 Task: Look for Airbnb options in HjÃ¸rring, Denmark from 8th December, 2023 to 15th December, 2023 for 9 adults. Place can be shared room with 5 bedrooms having 9 beds and 5 bathrooms. Property type can be flat. Amenities needed are: wifi, TV, free parkinig on premises, gym, breakfast. Booking option can be shelf check-in. Look for 3 properties as per requirement.
Action: Mouse moved to (573, 132)
Screenshot: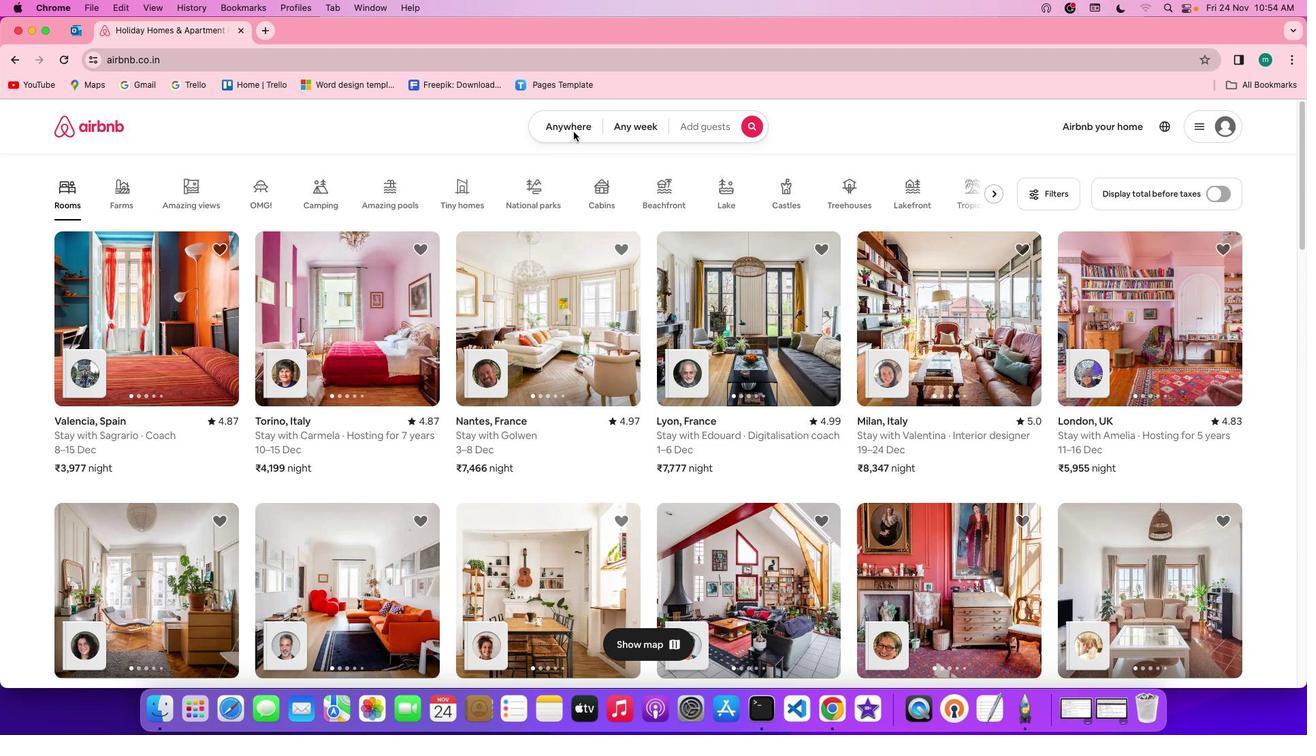 
Action: Mouse pressed left at (573, 132)
Screenshot: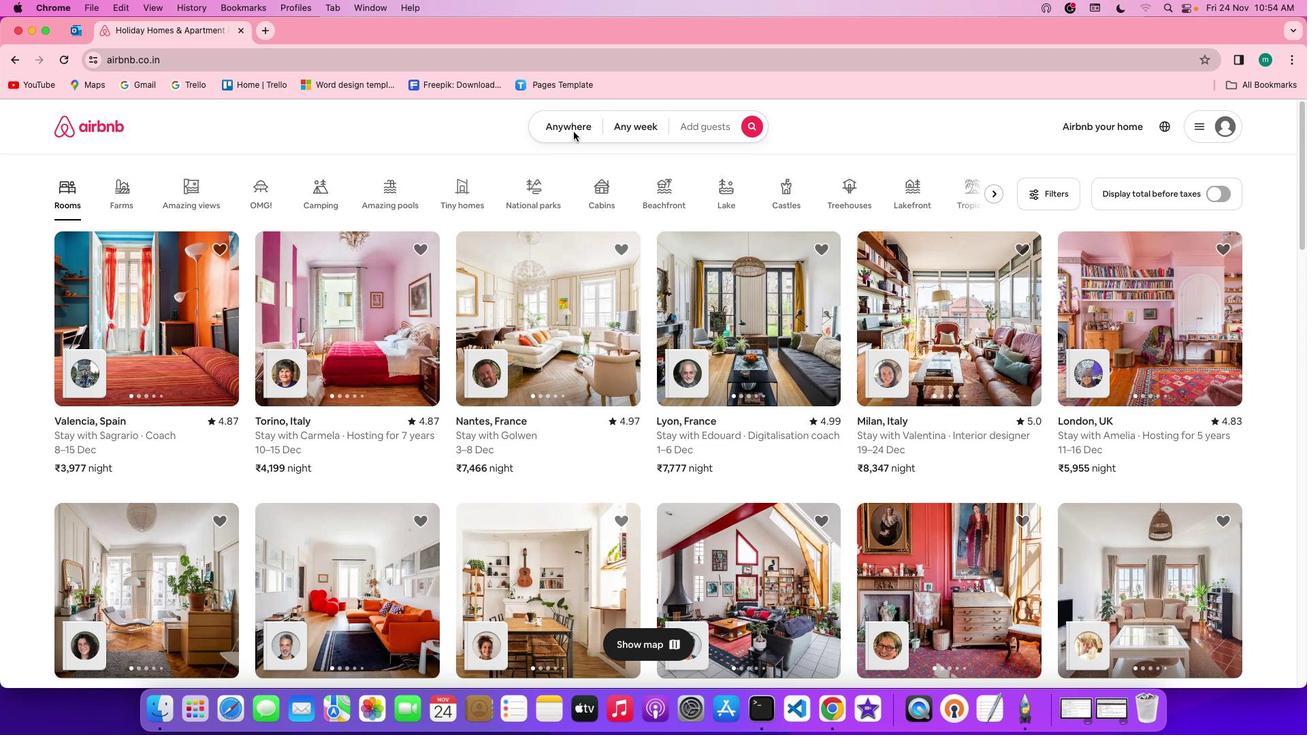 
Action: Mouse pressed left at (573, 132)
Screenshot: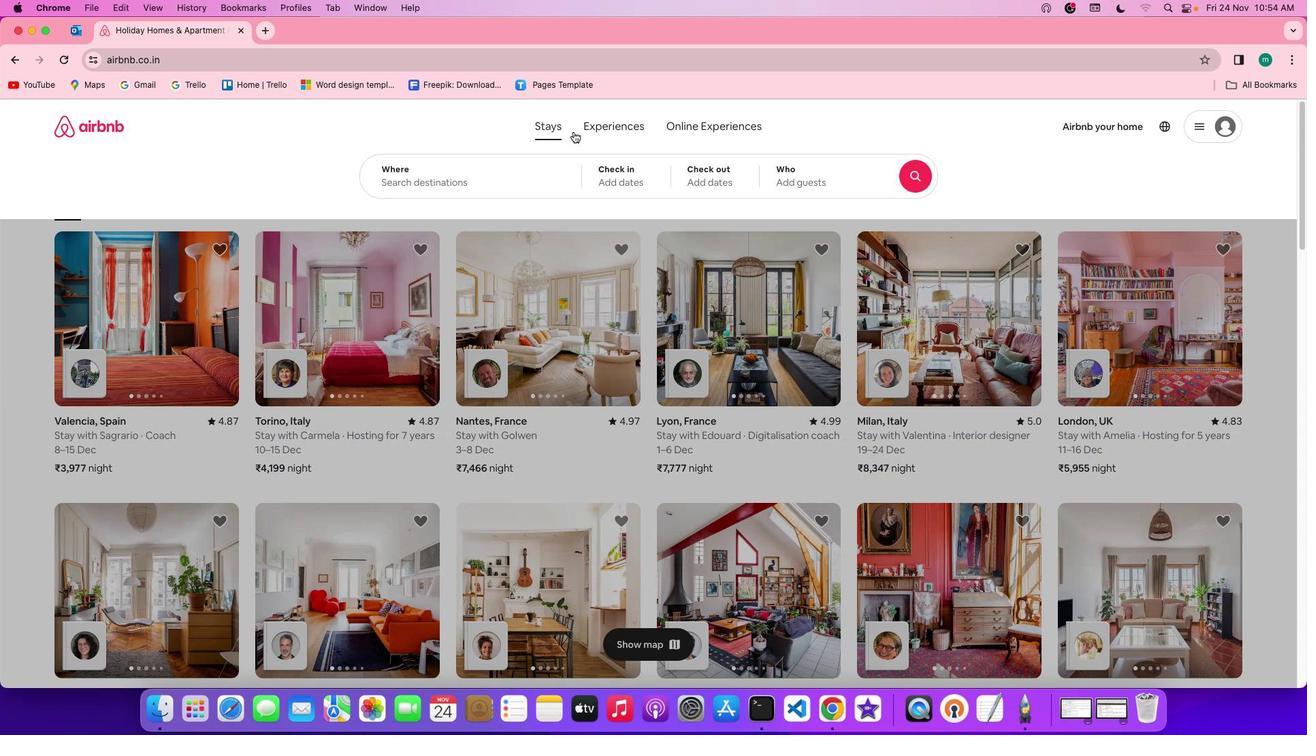 
Action: Mouse moved to (497, 179)
Screenshot: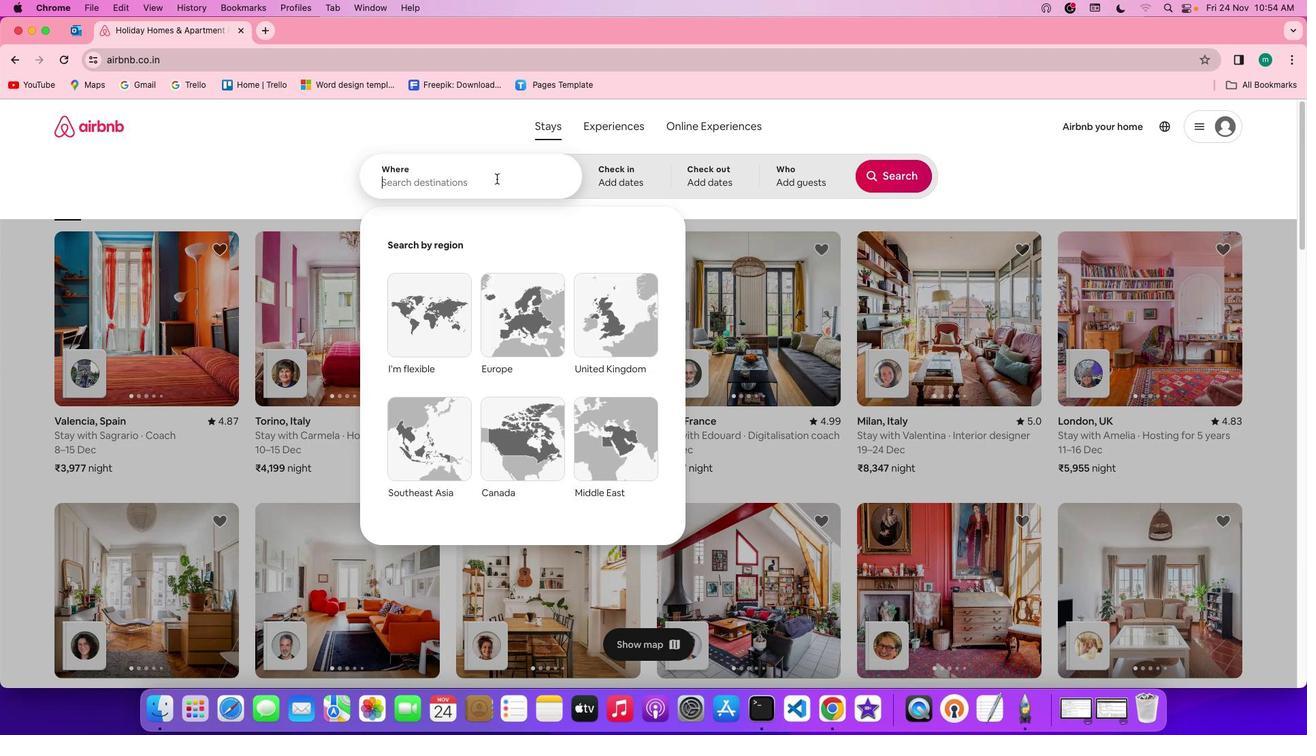 
Action: Mouse pressed left at (497, 179)
Screenshot: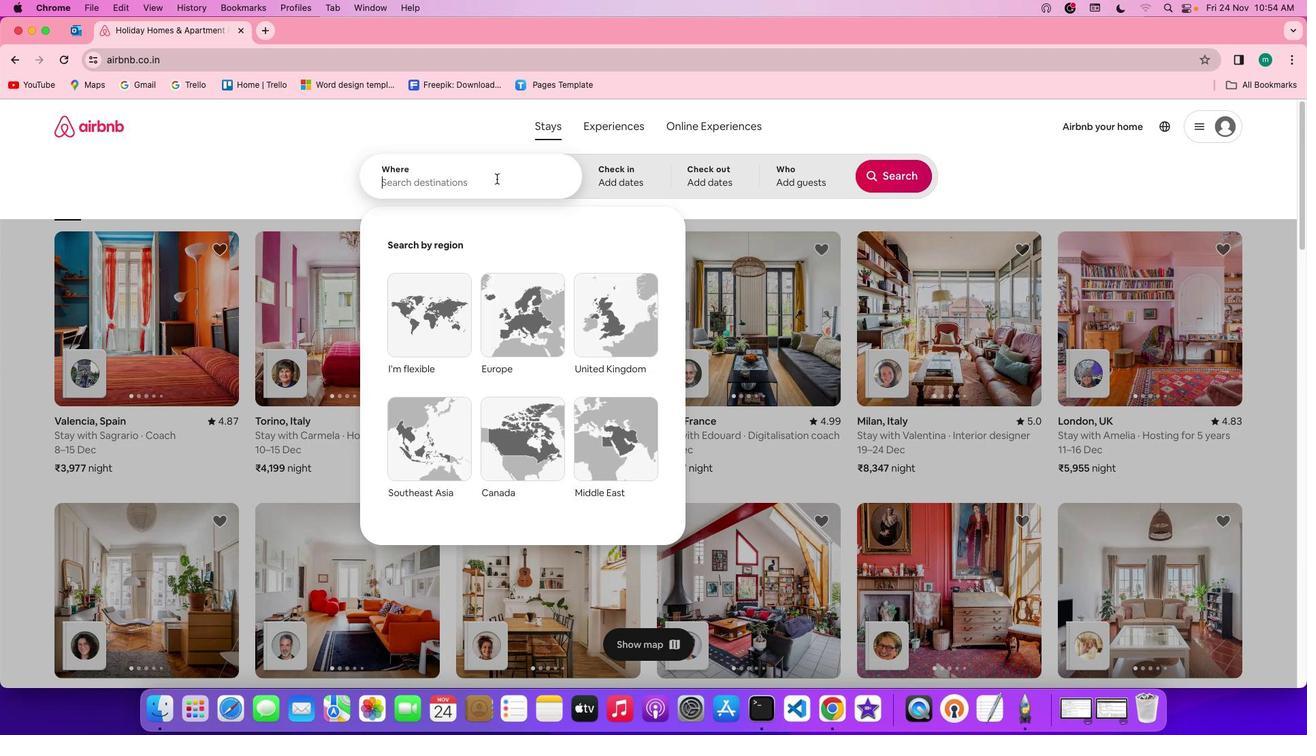 
Action: Mouse moved to (496, 179)
Screenshot: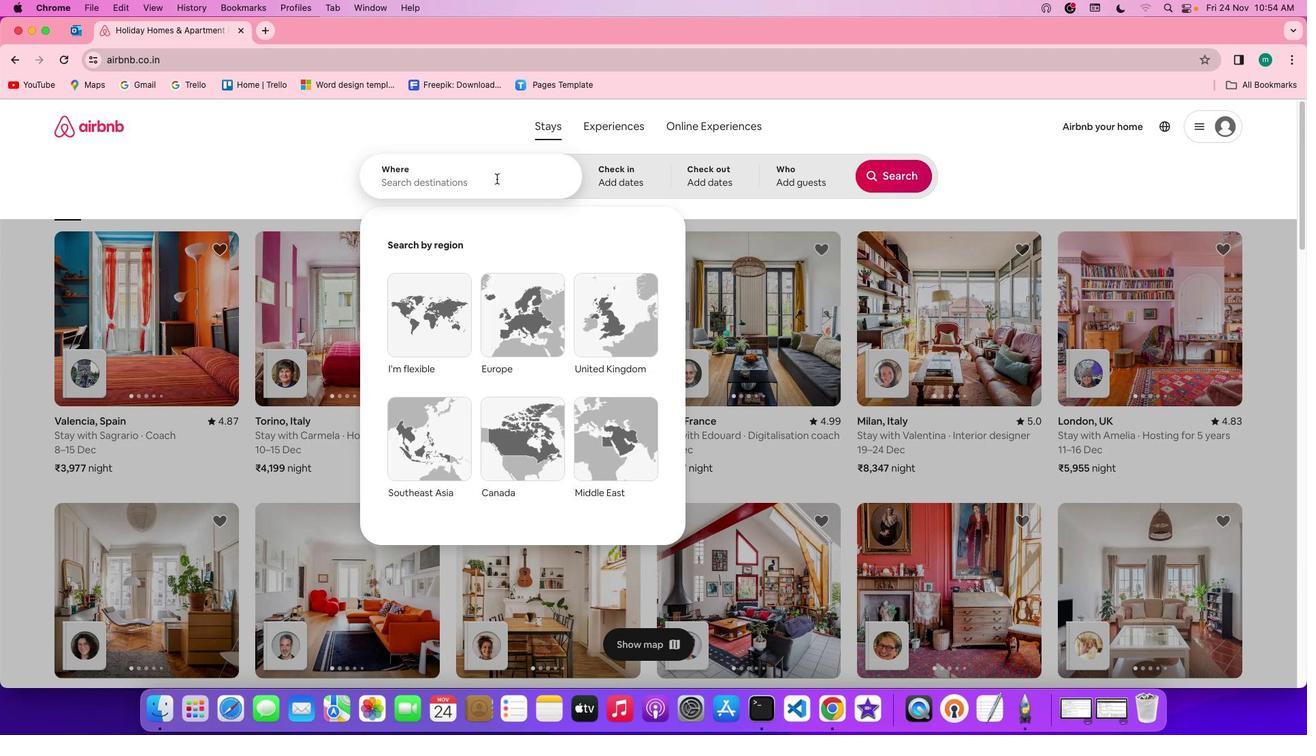 
Action: Key pressed Key.shift'H''j''o''r''r''i''n''g'','Key.spaceKey.shift'd''e''n''m''a''r''k'
Screenshot: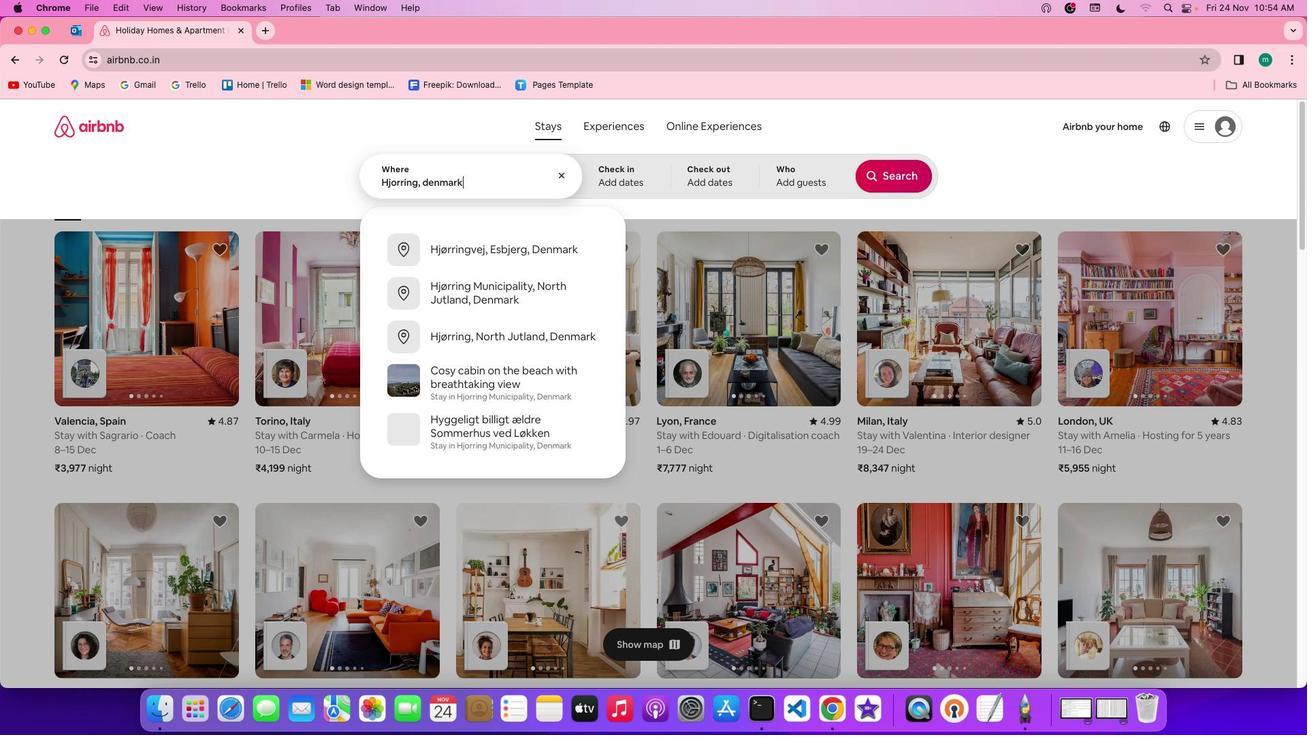 
Action: Mouse moved to (631, 172)
Screenshot: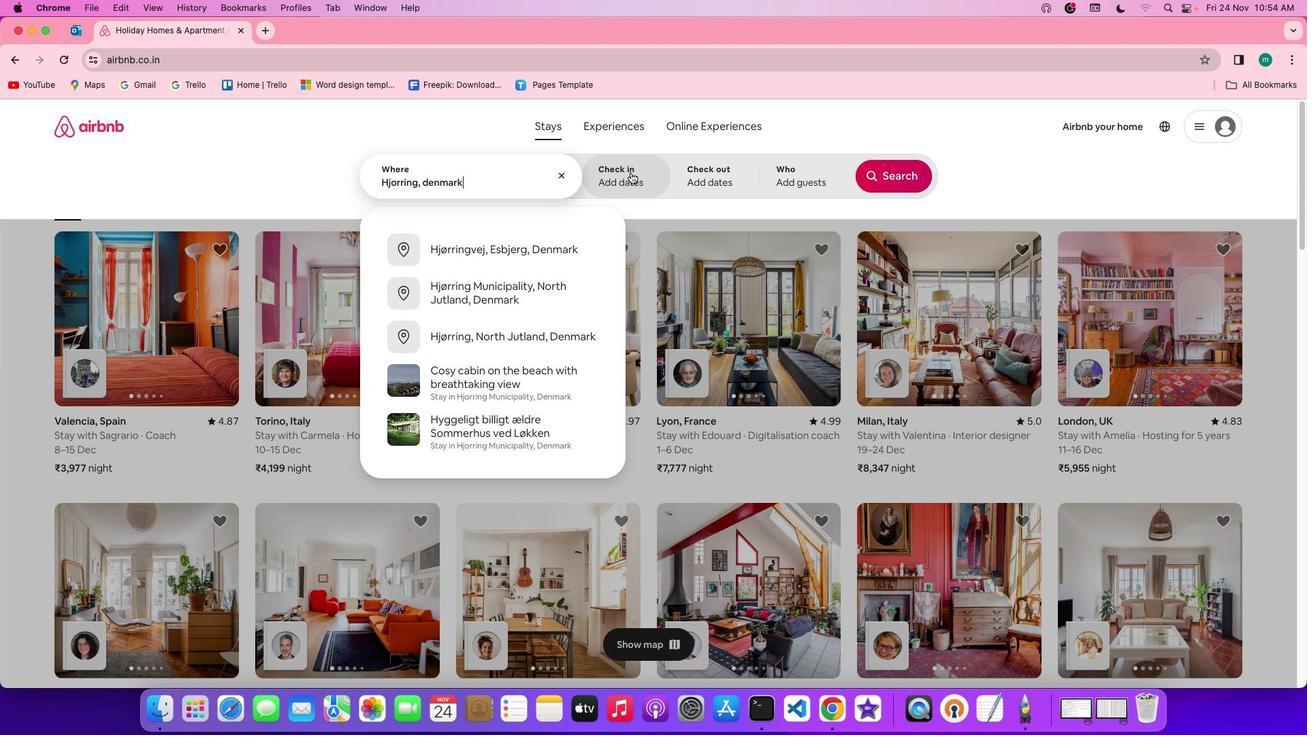 
Action: Mouse pressed left at (631, 172)
Screenshot: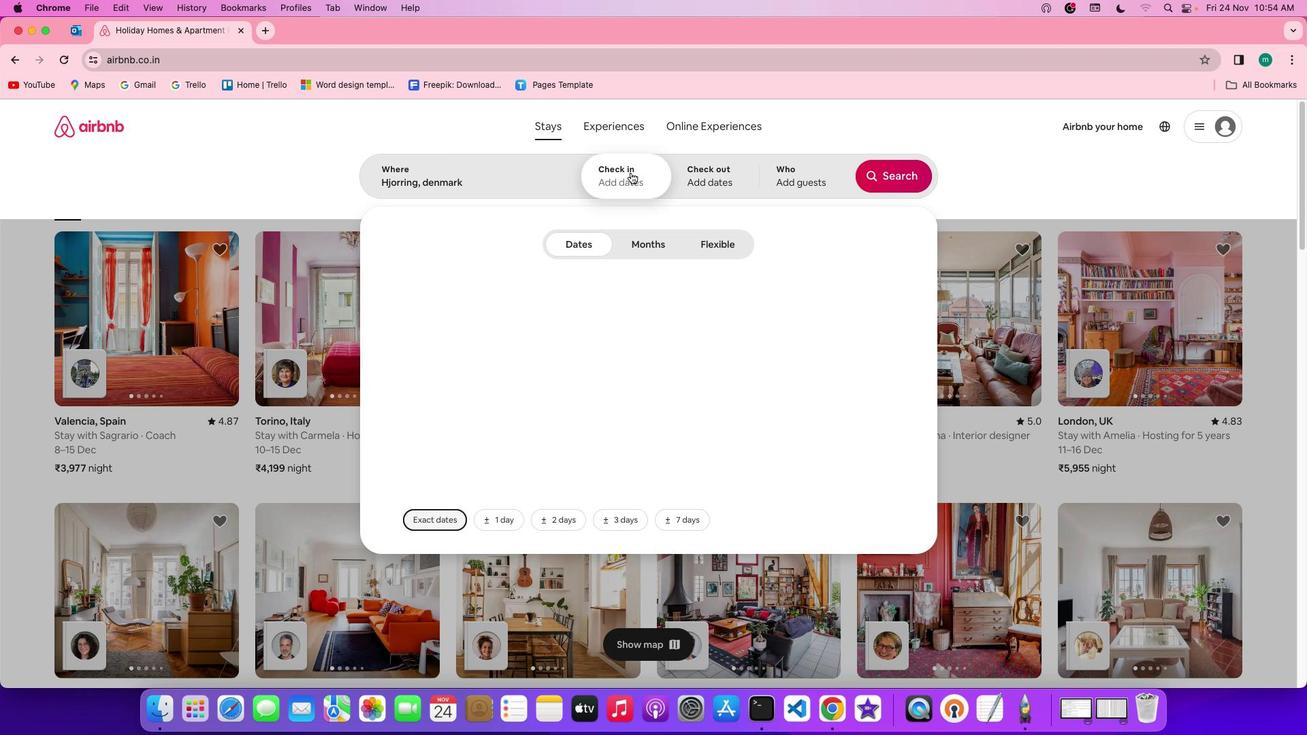
Action: Mouse moved to (846, 380)
Screenshot: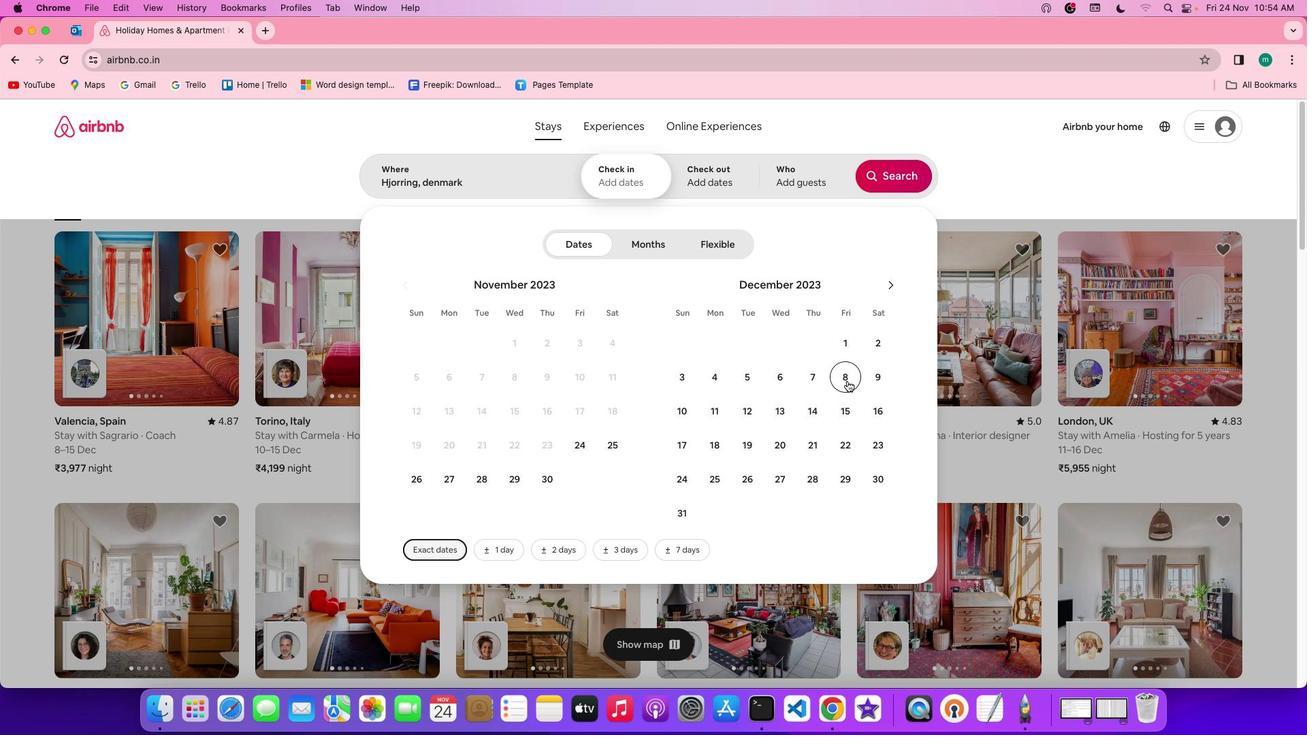 
Action: Mouse pressed left at (846, 380)
Screenshot: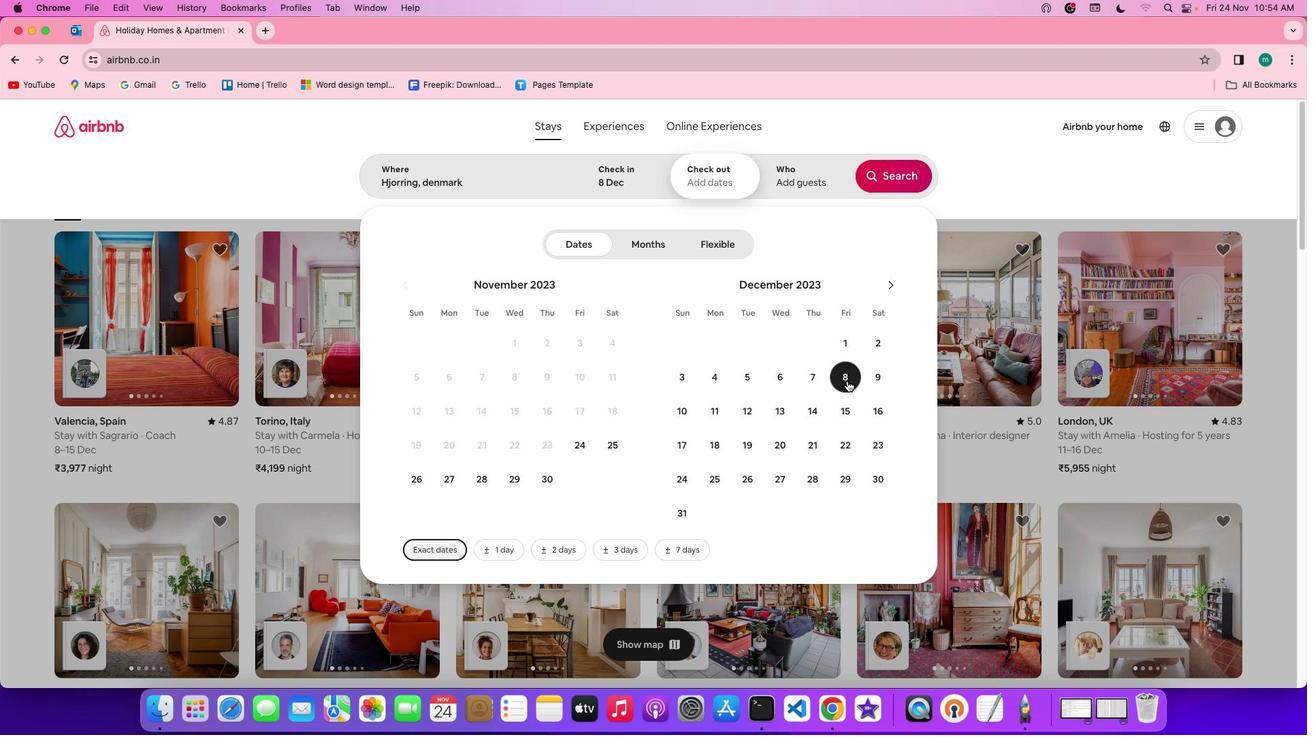 
Action: Mouse moved to (842, 410)
Screenshot: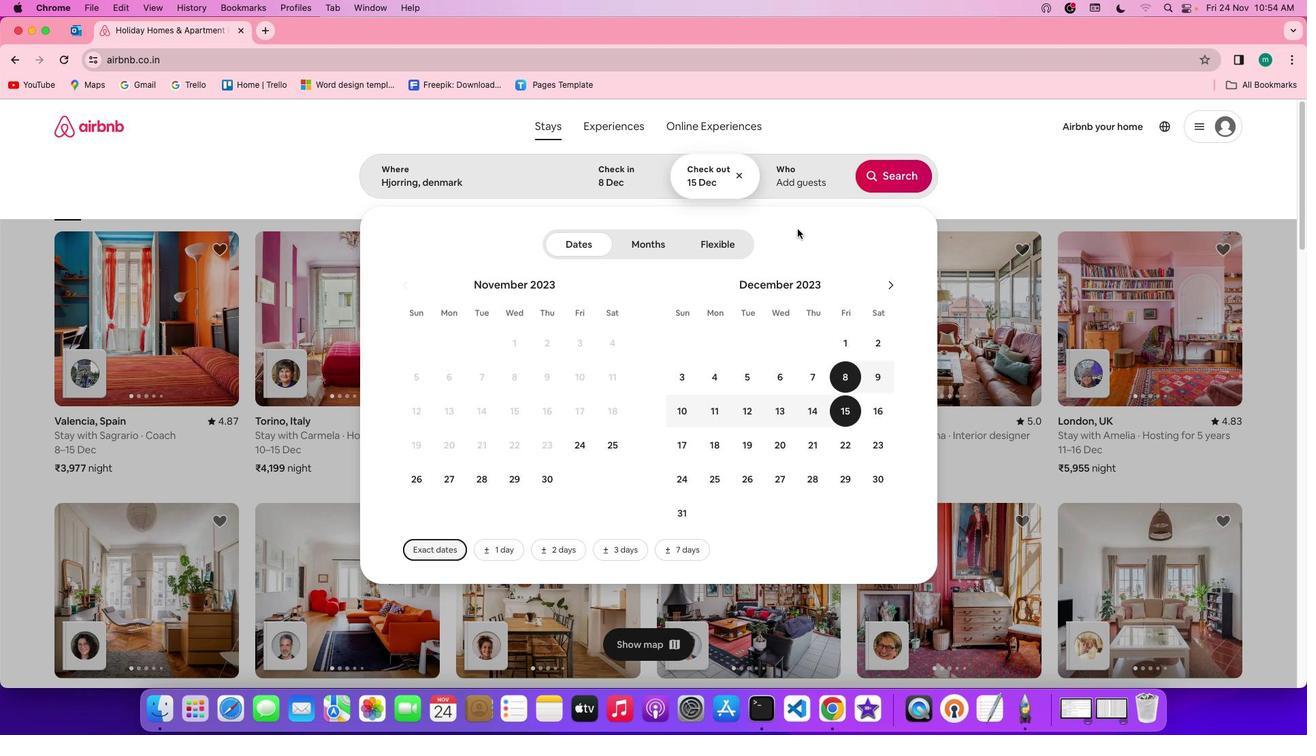 
Action: Mouse pressed left at (842, 410)
Screenshot: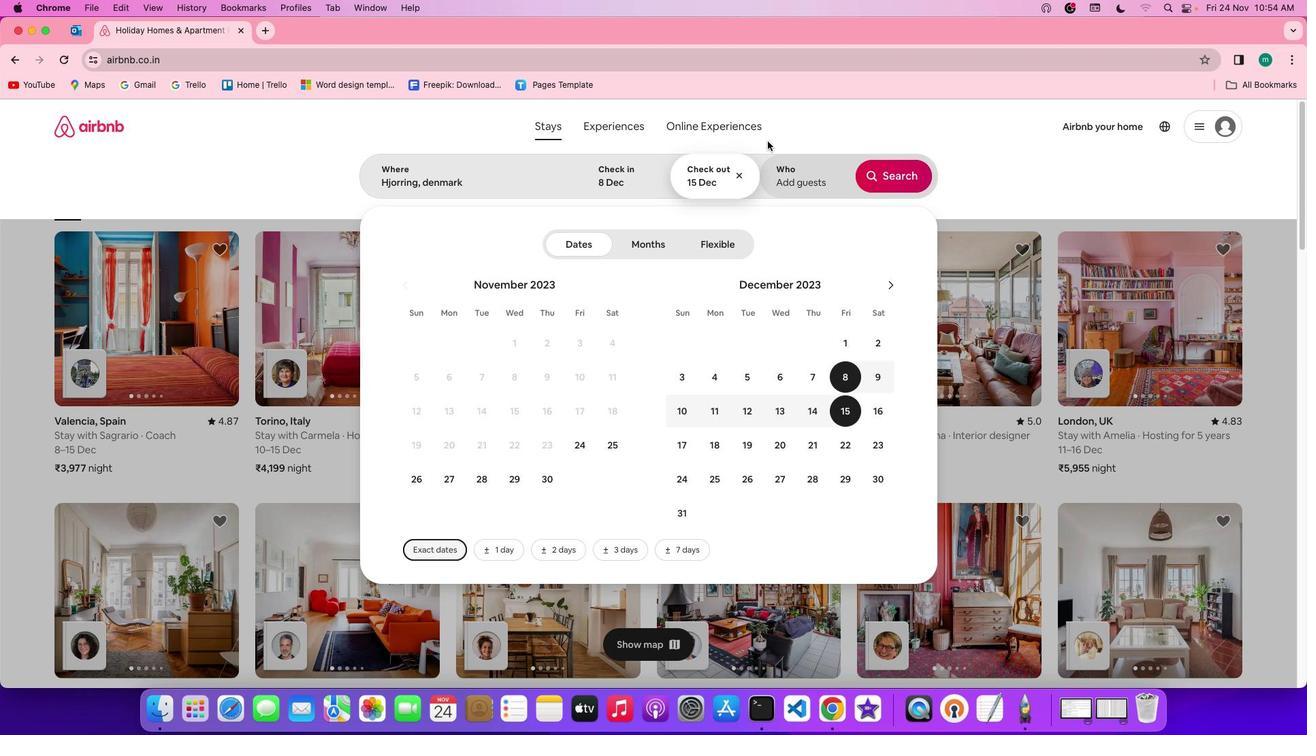 
Action: Mouse moved to (790, 174)
Screenshot: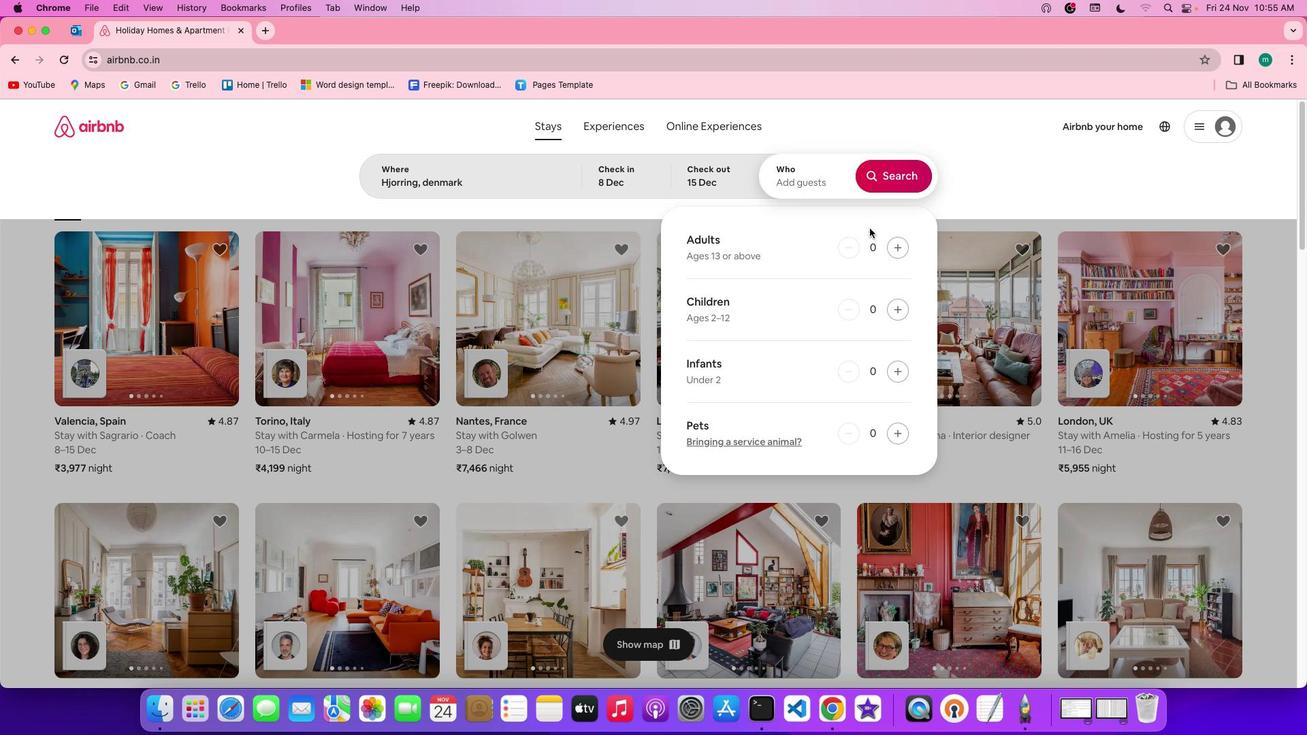 
Action: Mouse pressed left at (790, 174)
Screenshot: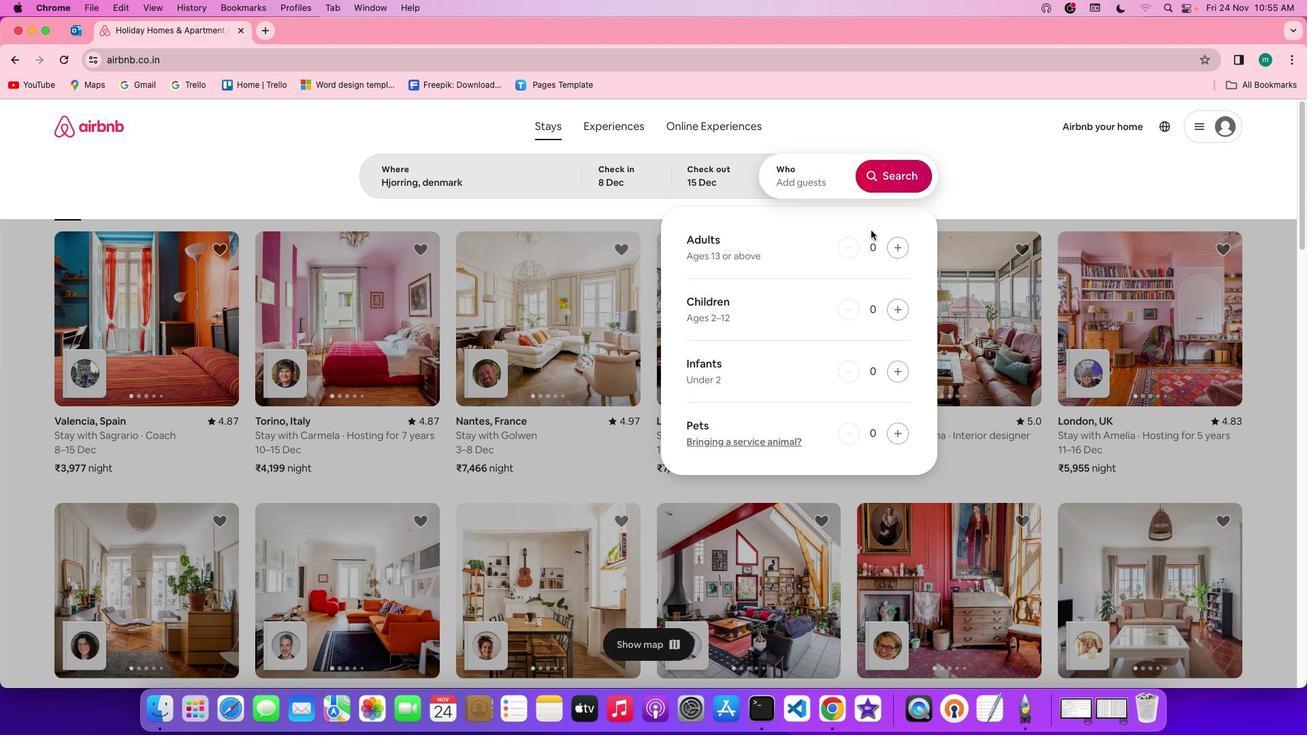 
Action: Mouse moved to (896, 252)
Screenshot: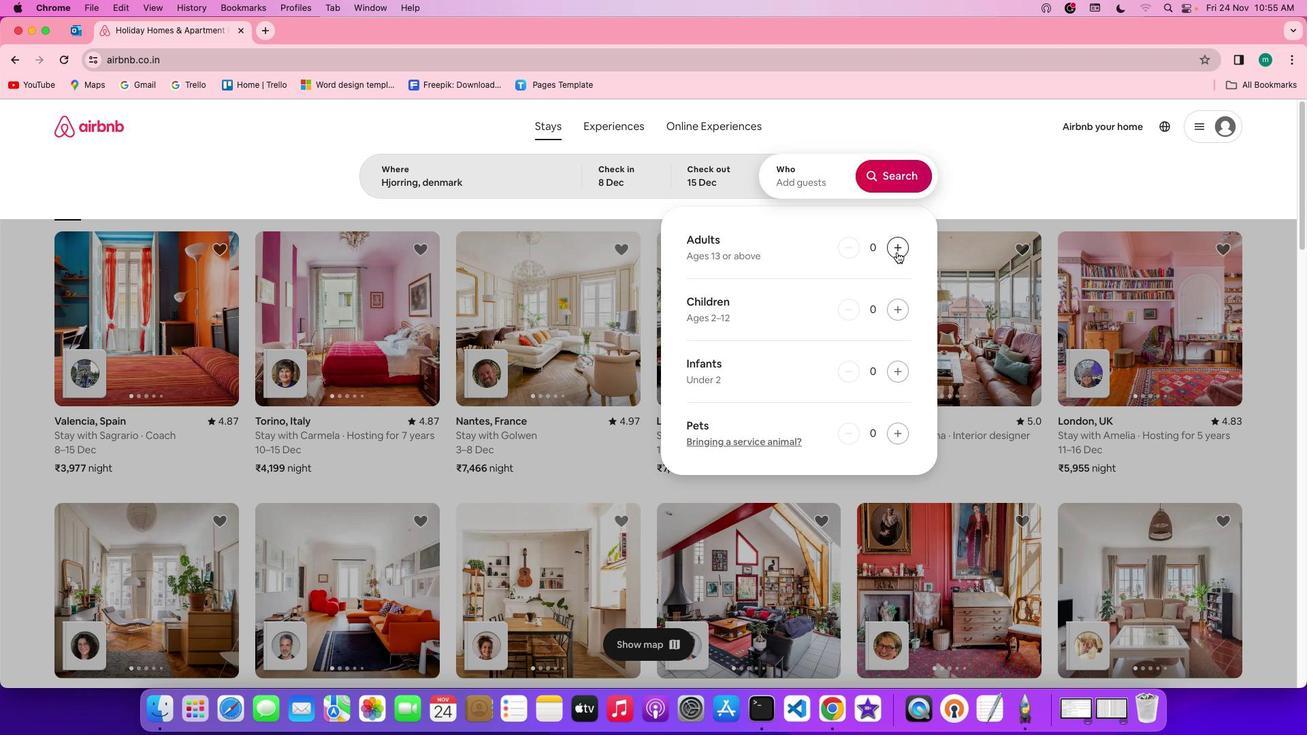 
Action: Mouse pressed left at (896, 252)
Screenshot: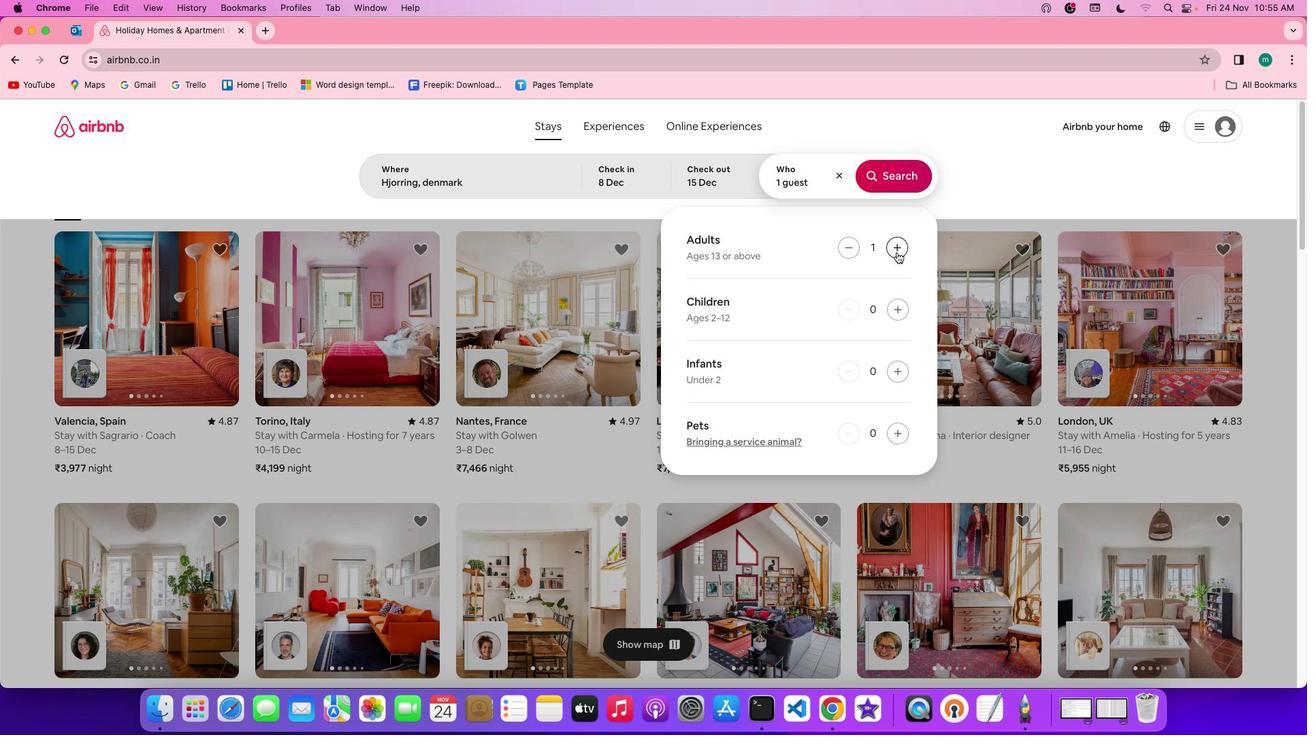 
Action: Mouse pressed left at (896, 252)
Screenshot: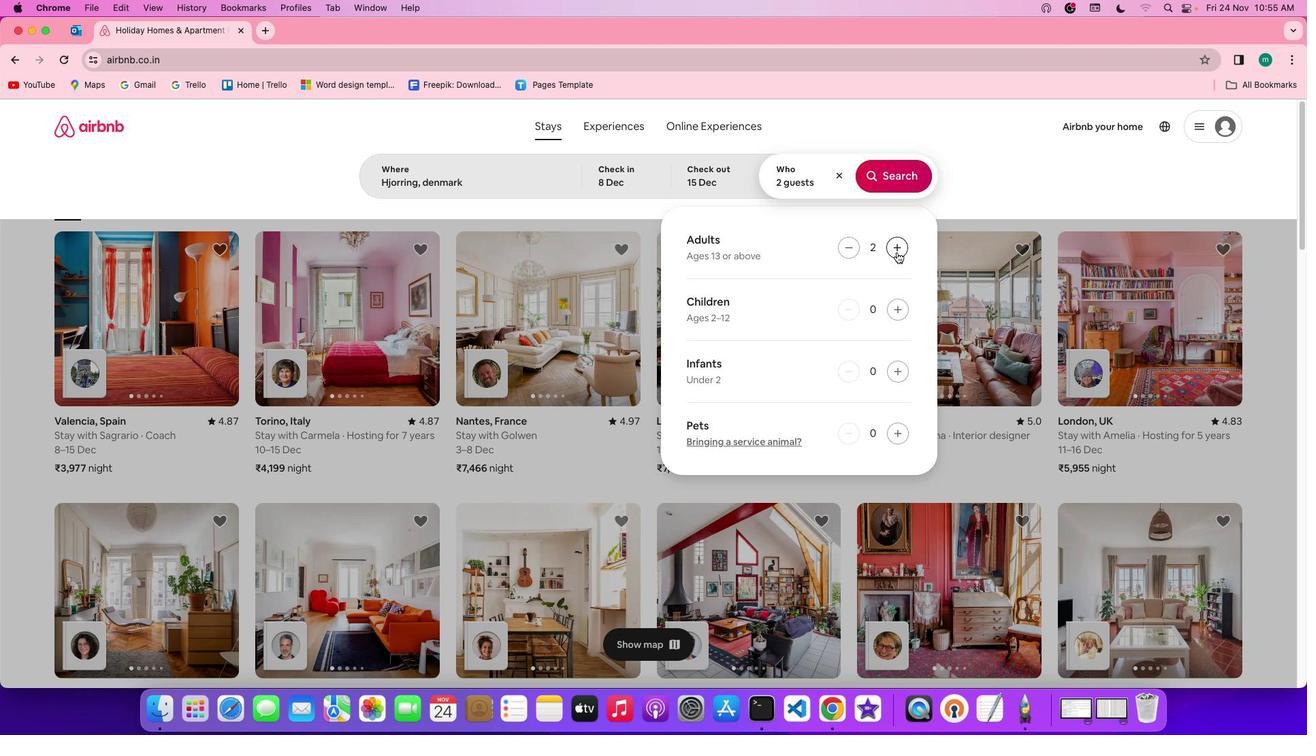 
Action: Mouse pressed left at (896, 252)
Screenshot: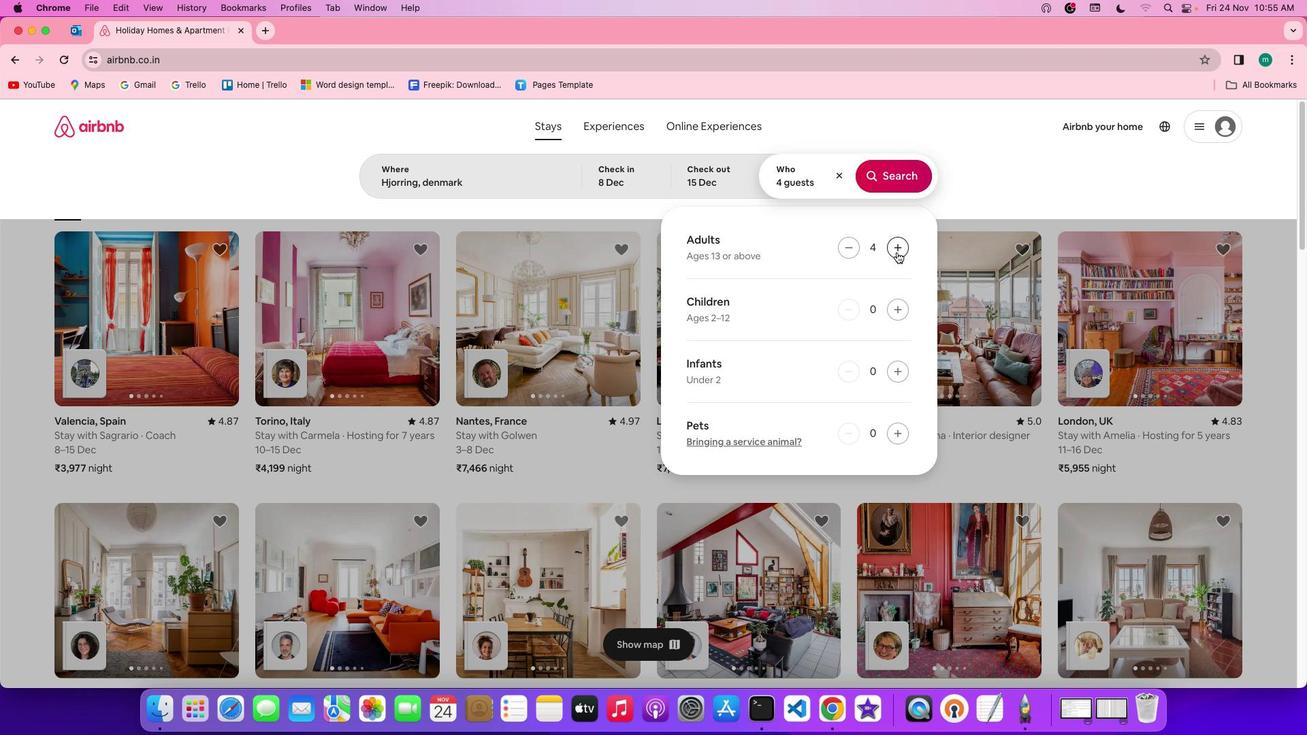 
Action: Mouse pressed left at (896, 252)
Screenshot: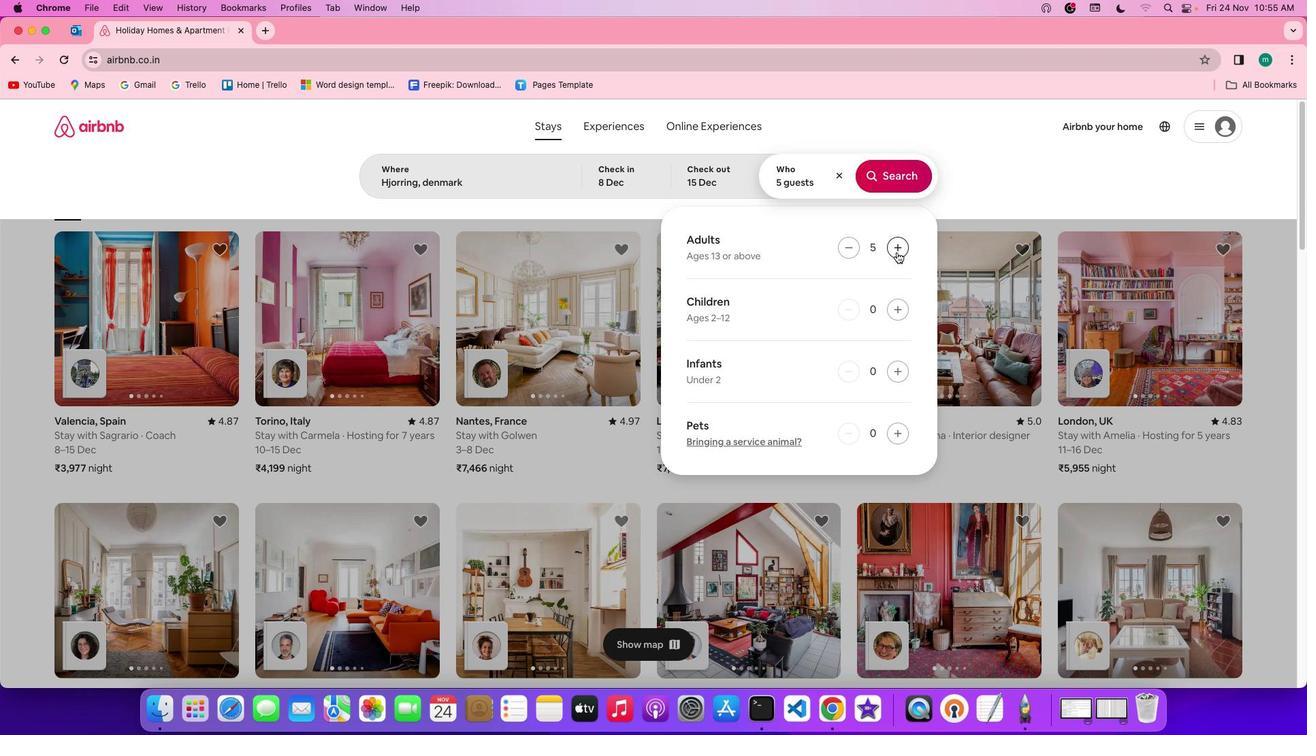 
Action: Mouse pressed left at (896, 252)
Screenshot: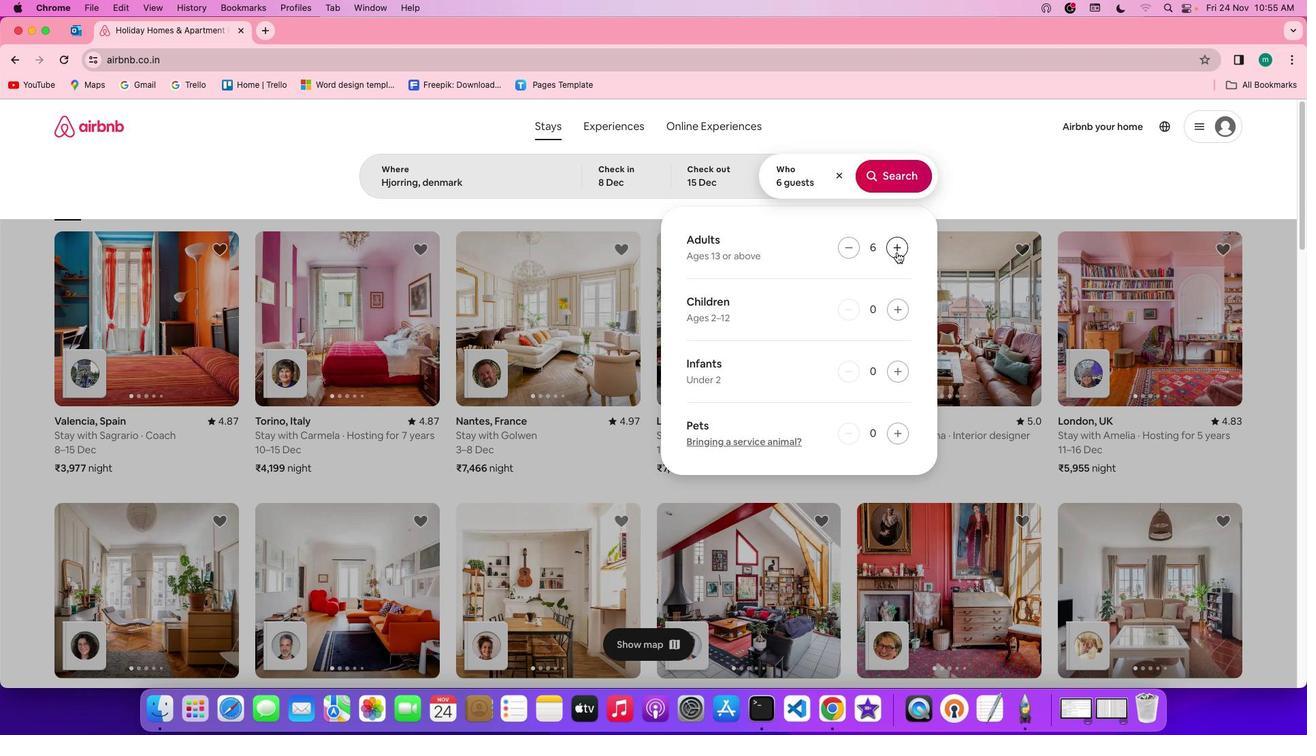 
Action: Mouse pressed left at (896, 252)
Screenshot: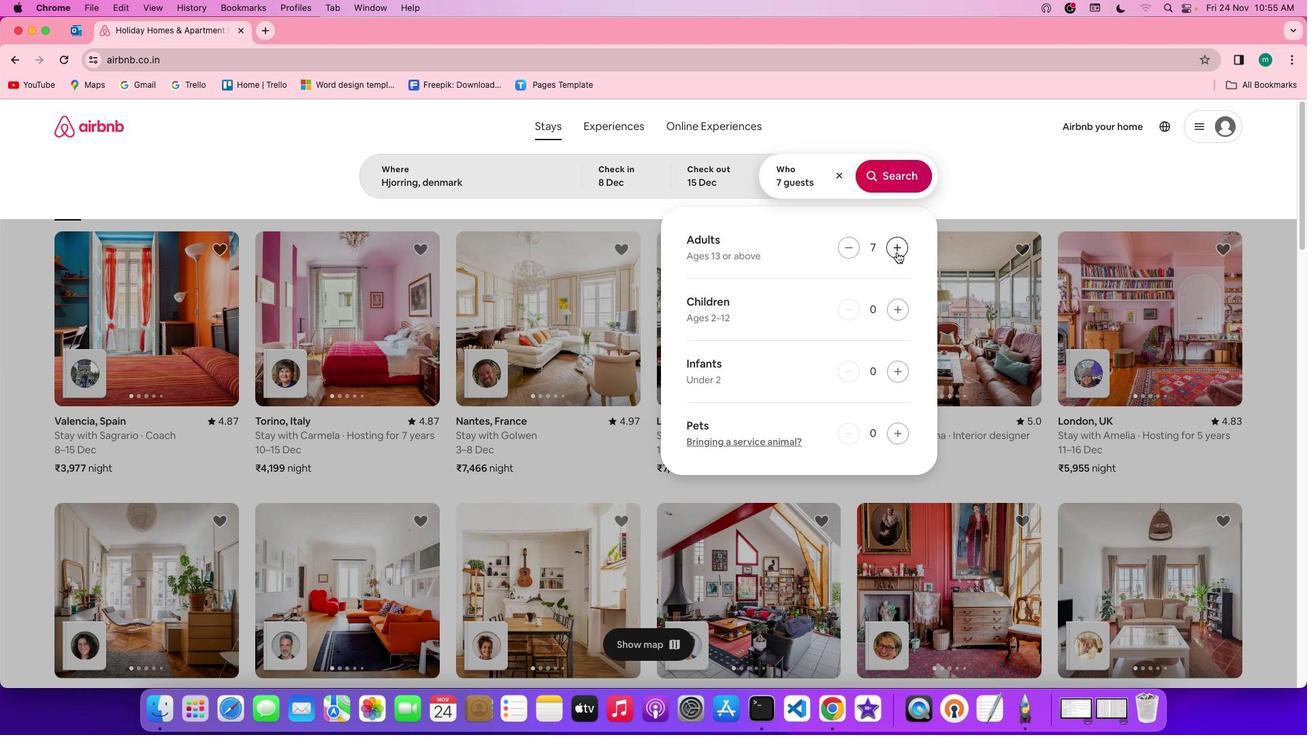 
Action: Mouse pressed left at (896, 252)
Screenshot: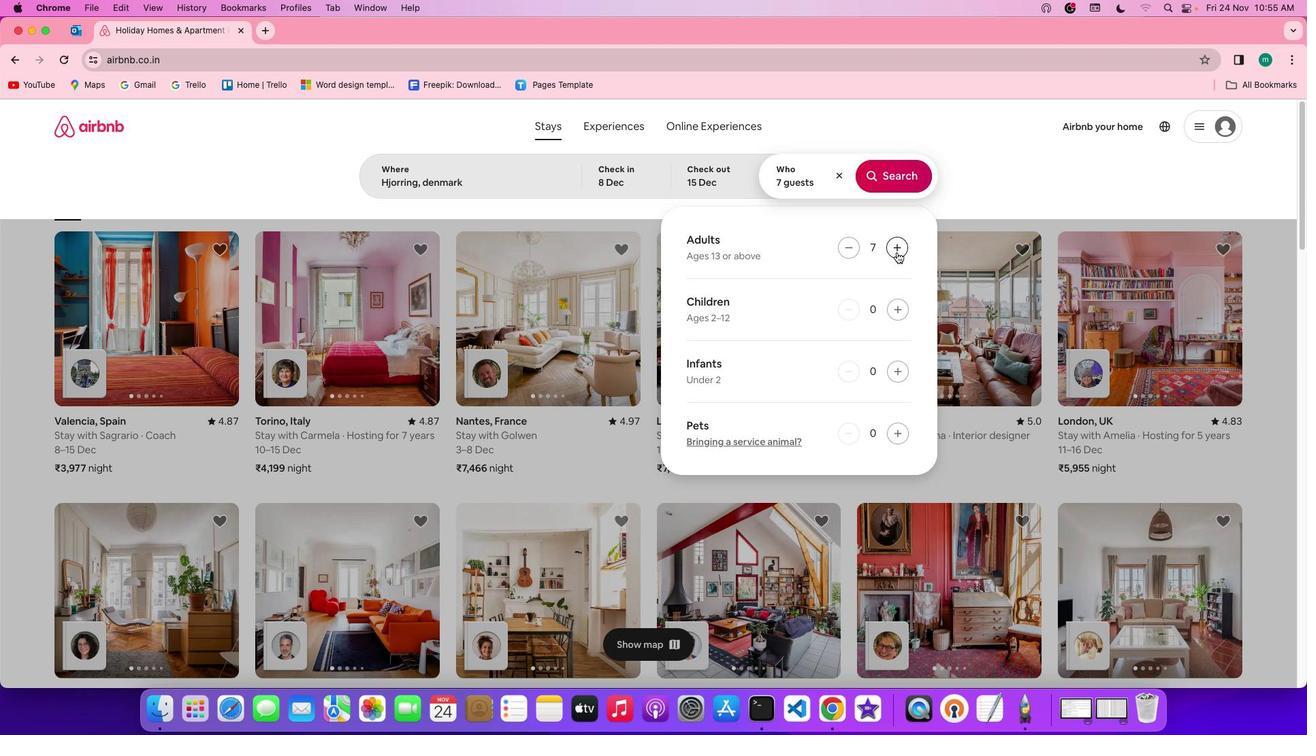 
Action: Mouse pressed left at (896, 252)
Screenshot: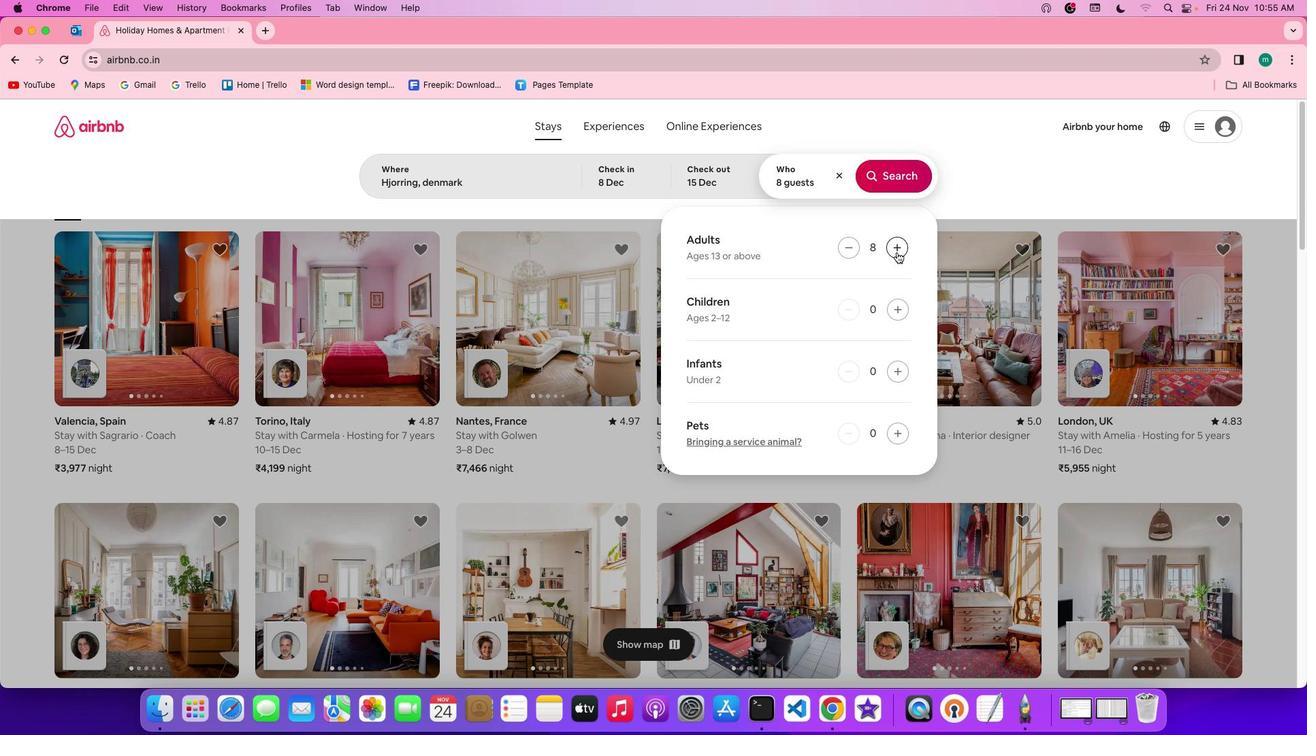 
Action: Mouse pressed left at (896, 252)
Screenshot: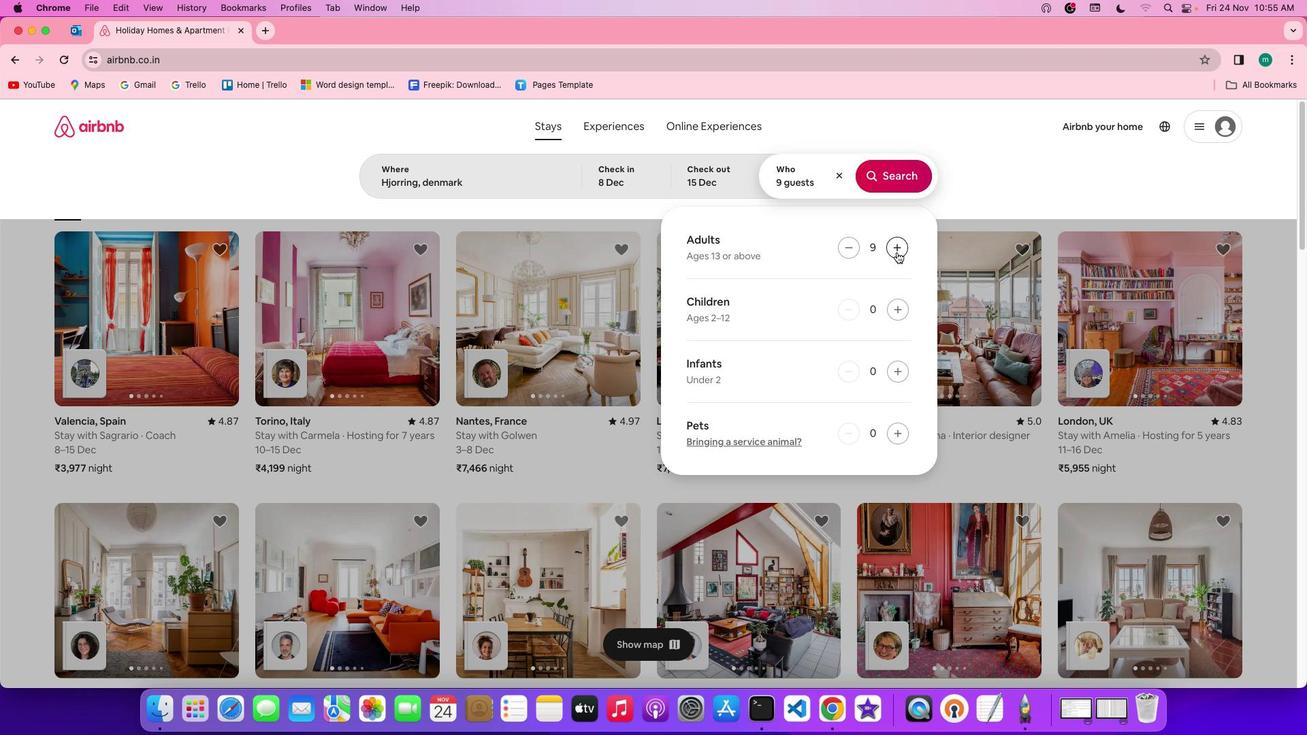 
Action: Mouse moved to (893, 175)
Screenshot: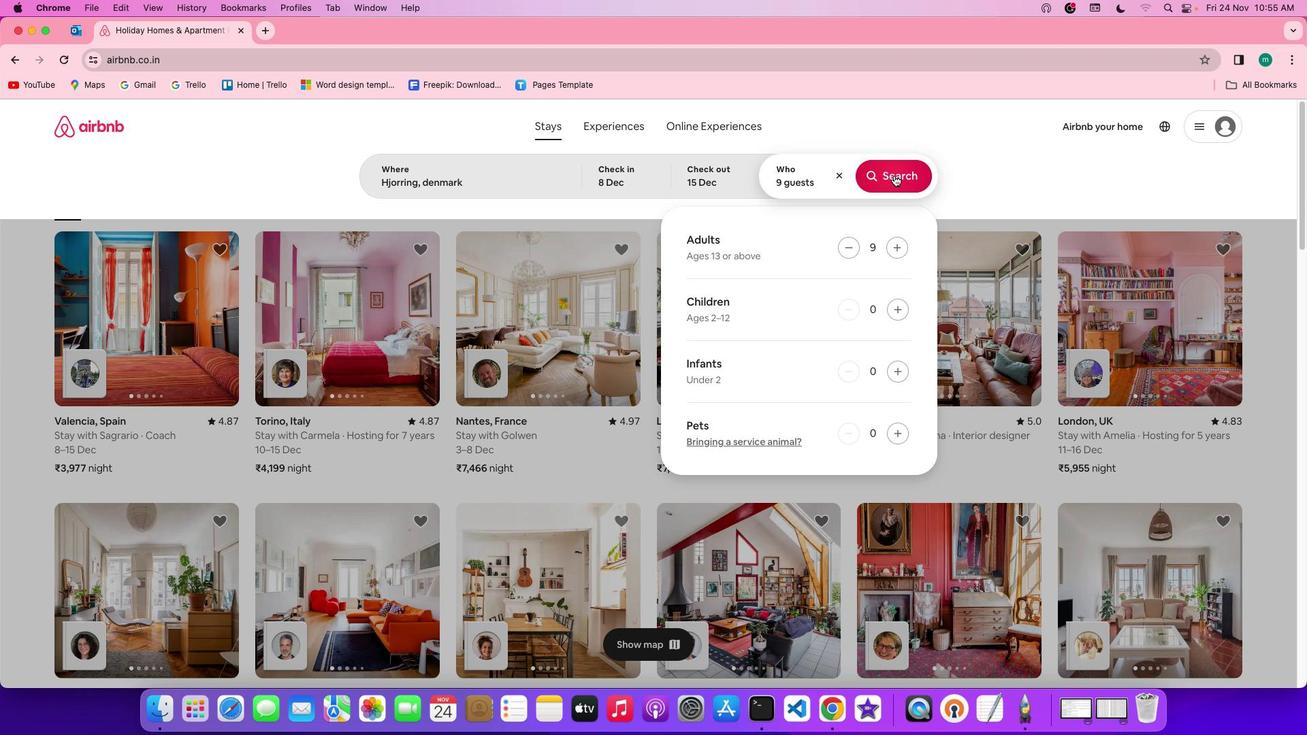 
Action: Mouse pressed left at (893, 175)
Screenshot: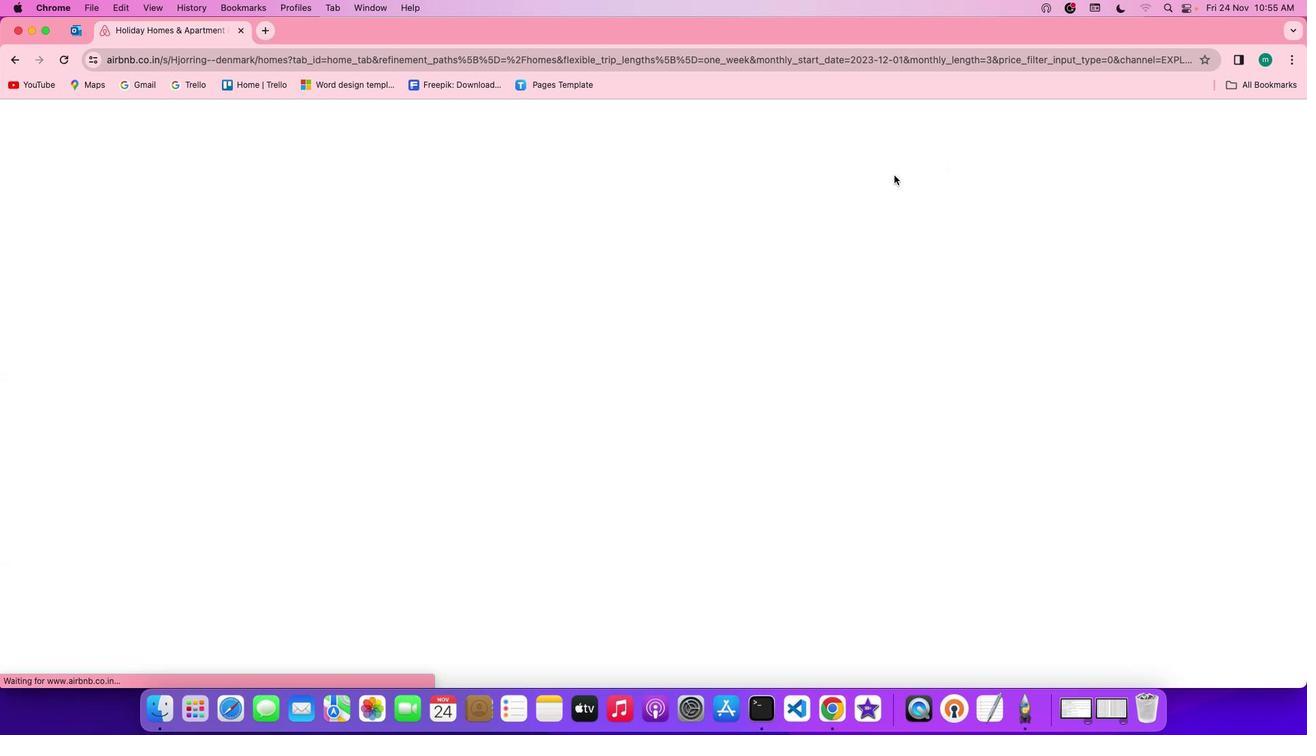 
Action: Mouse moved to (1088, 181)
Screenshot: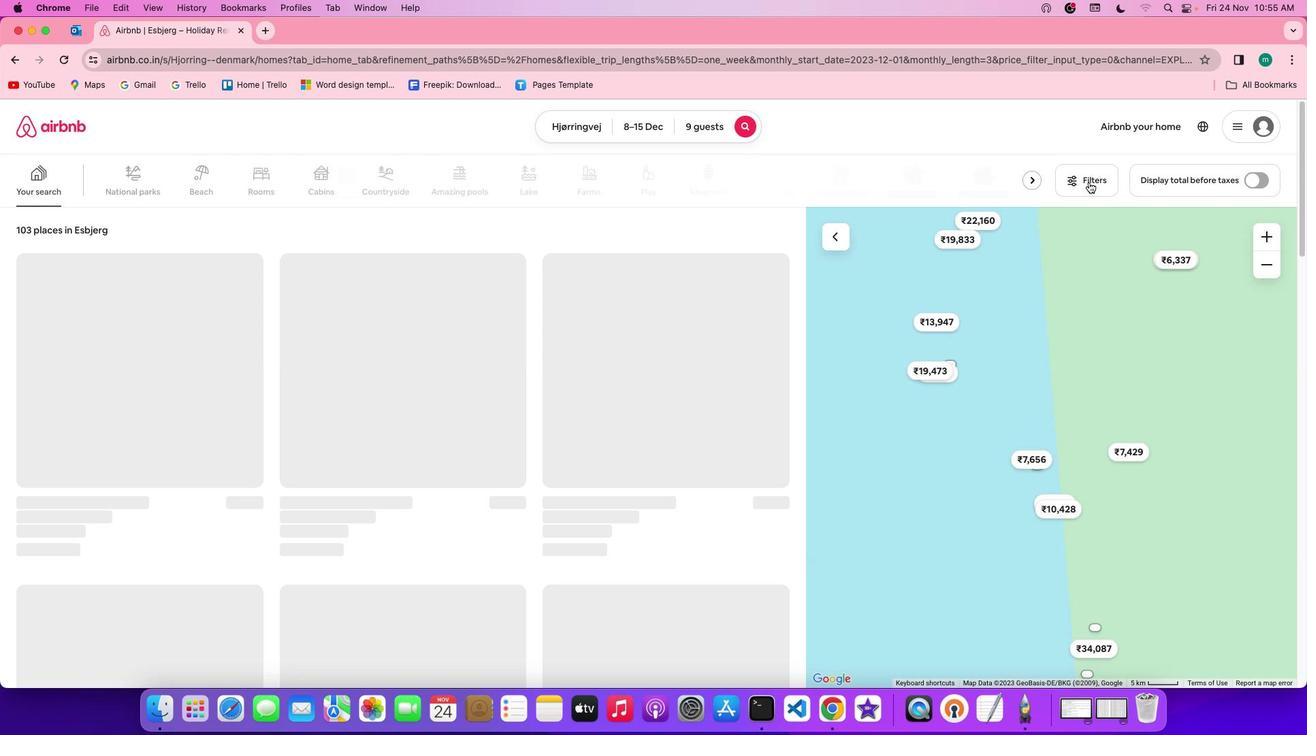 
Action: Mouse pressed left at (1088, 181)
Screenshot: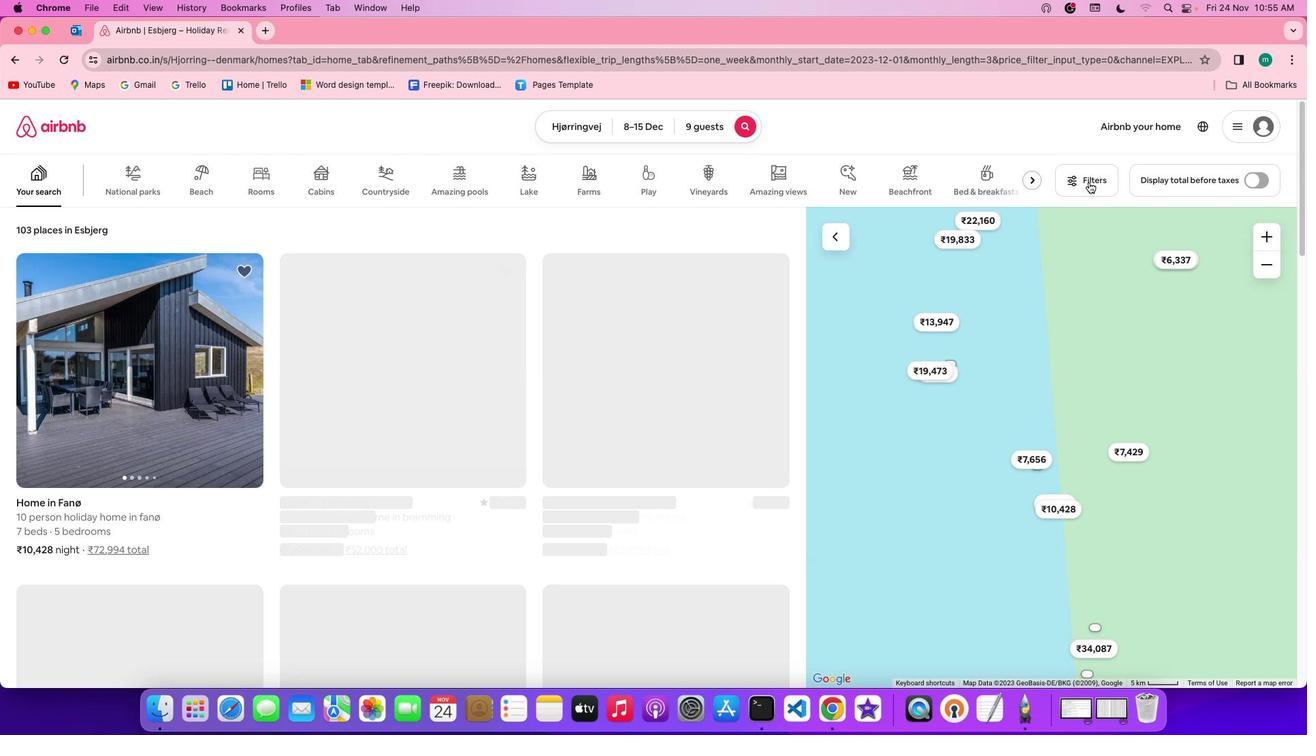 
Action: Mouse moved to (763, 360)
Screenshot: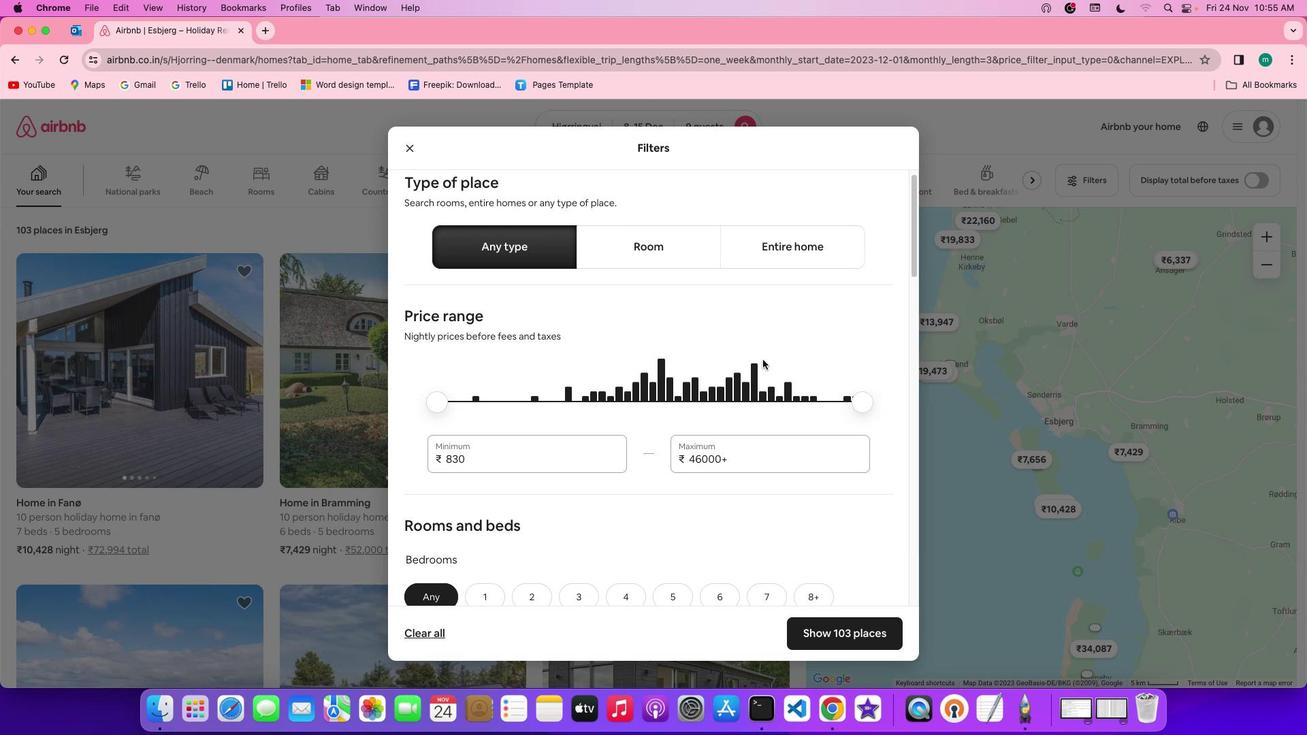 
Action: Mouse scrolled (763, 360) with delta (0, 0)
Screenshot: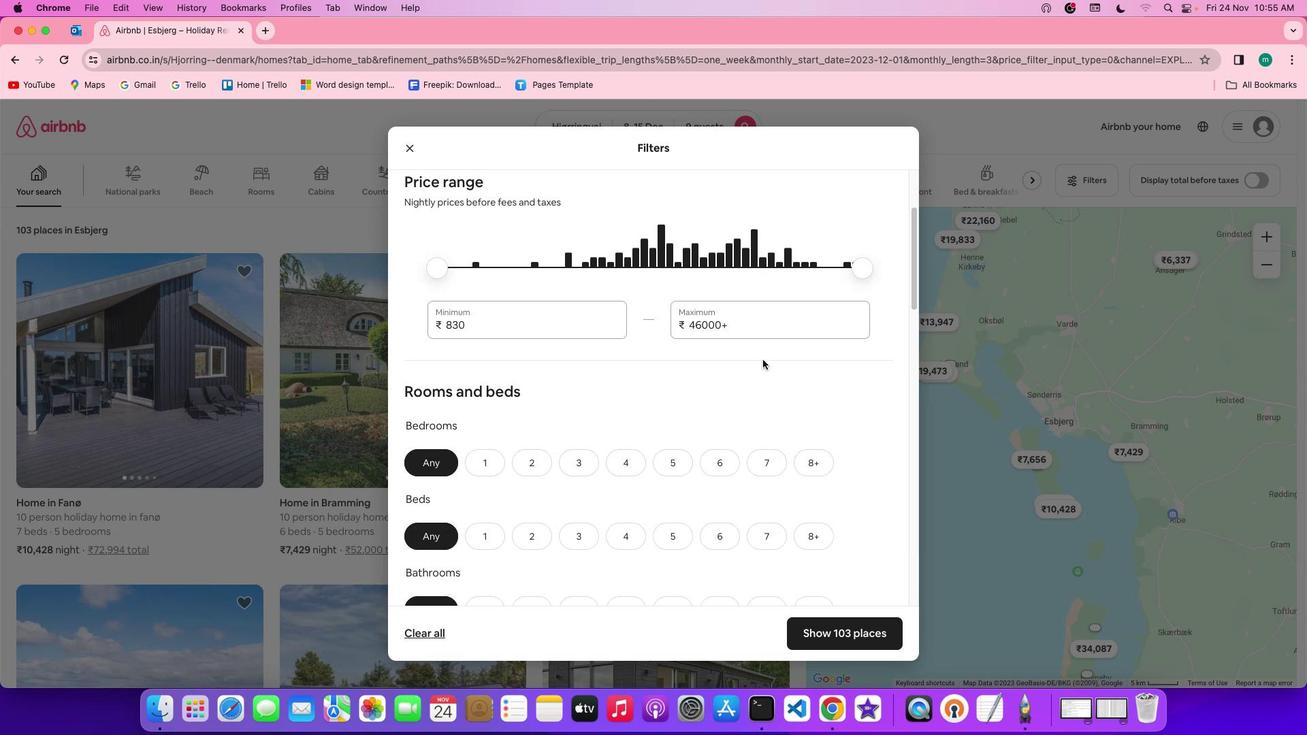 
Action: Mouse scrolled (763, 360) with delta (0, 0)
Screenshot: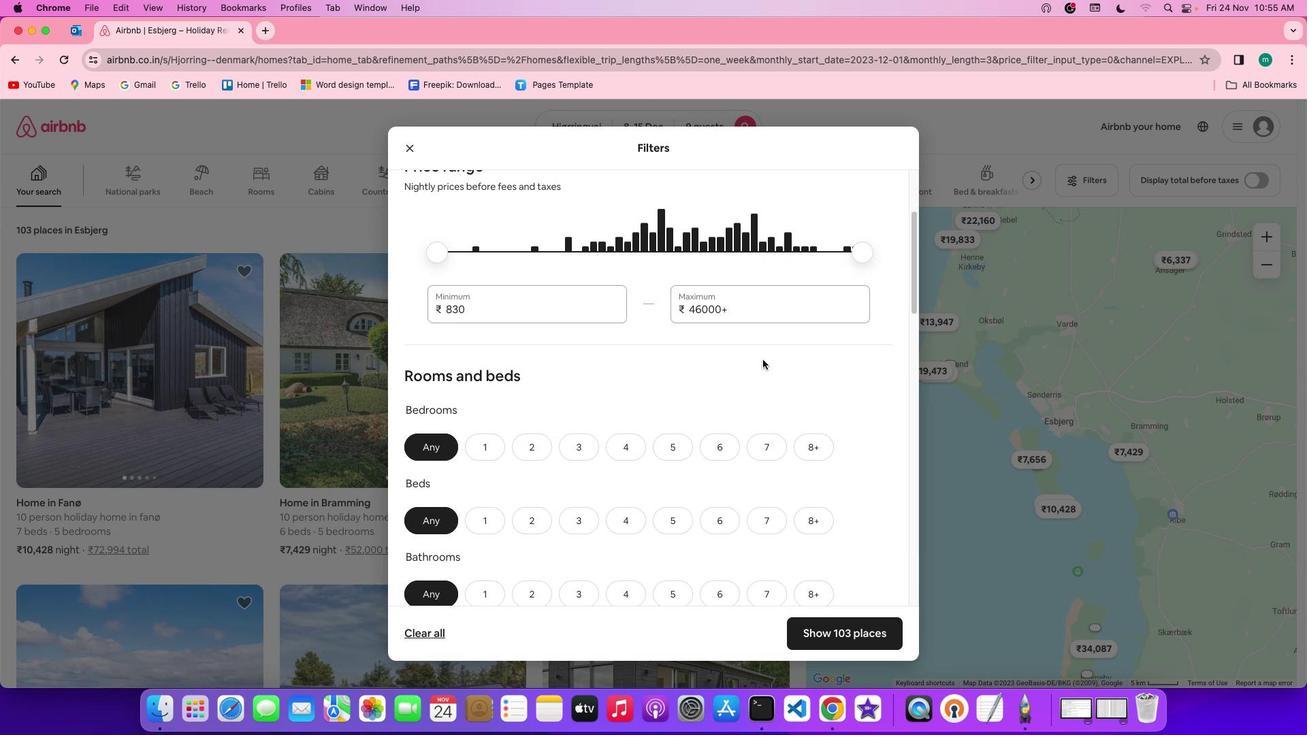
Action: Mouse scrolled (763, 360) with delta (0, -1)
Screenshot: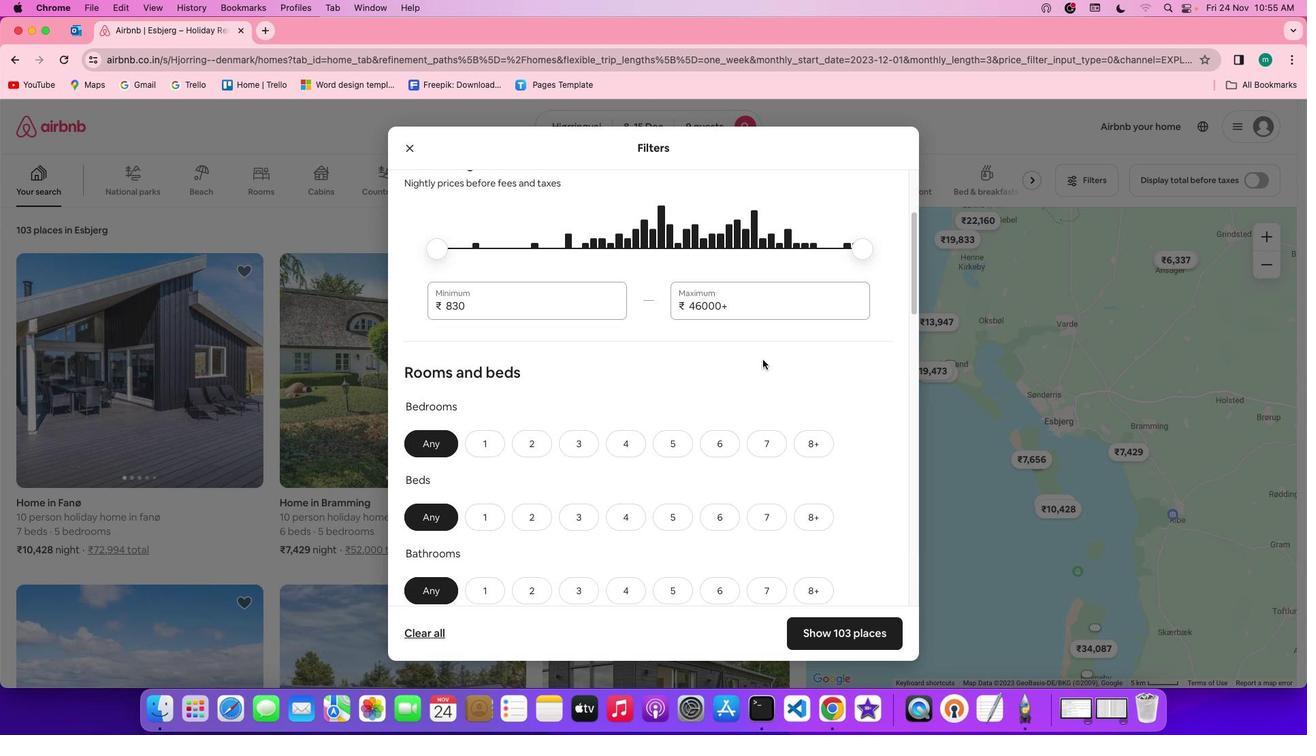 
Action: Mouse scrolled (763, 360) with delta (0, -1)
Screenshot: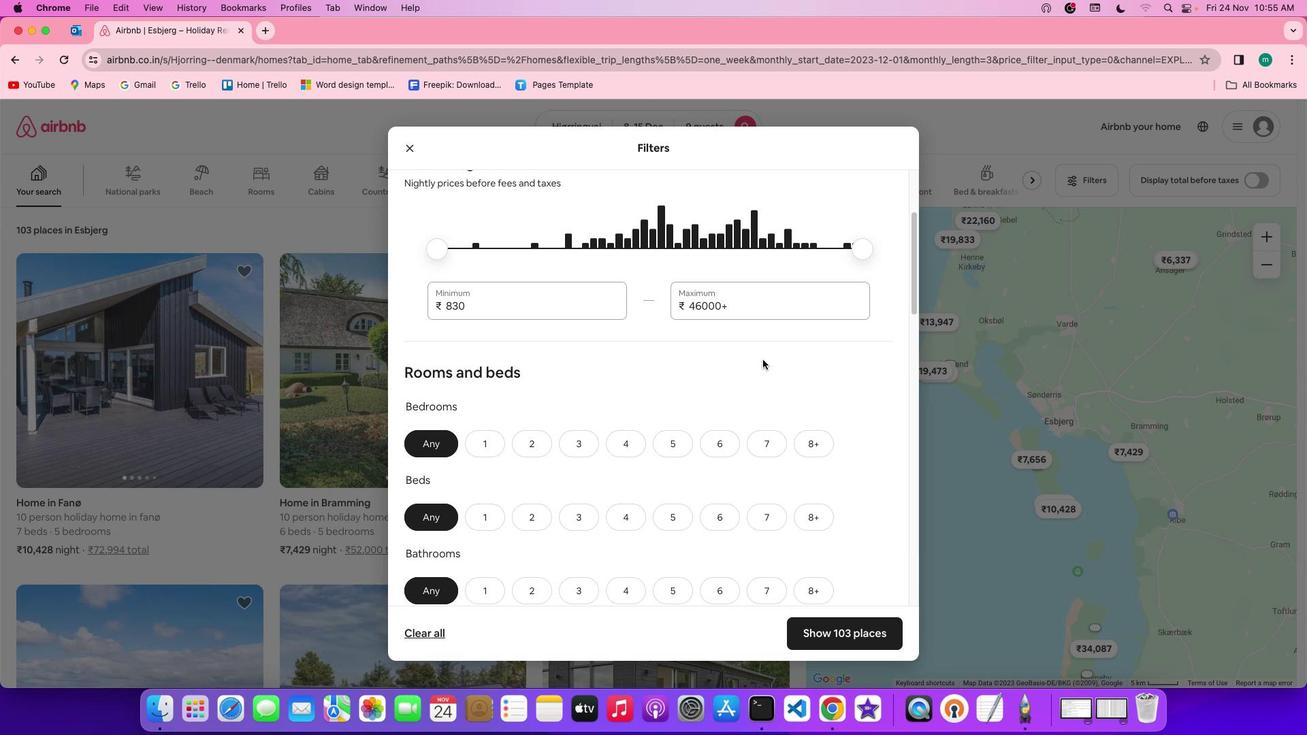 
Action: Mouse scrolled (763, 360) with delta (0, 0)
Screenshot: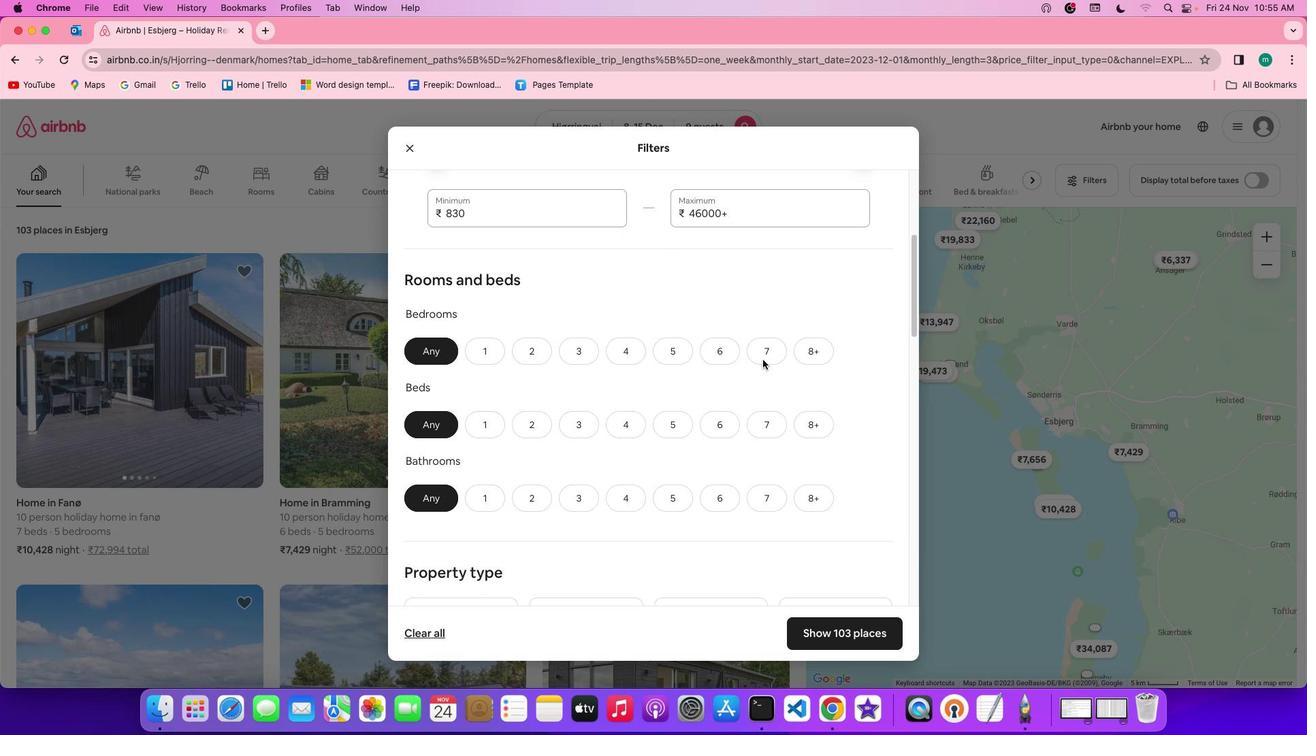 
Action: Mouse scrolled (763, 360) with delta (0, 0)
Screenshot: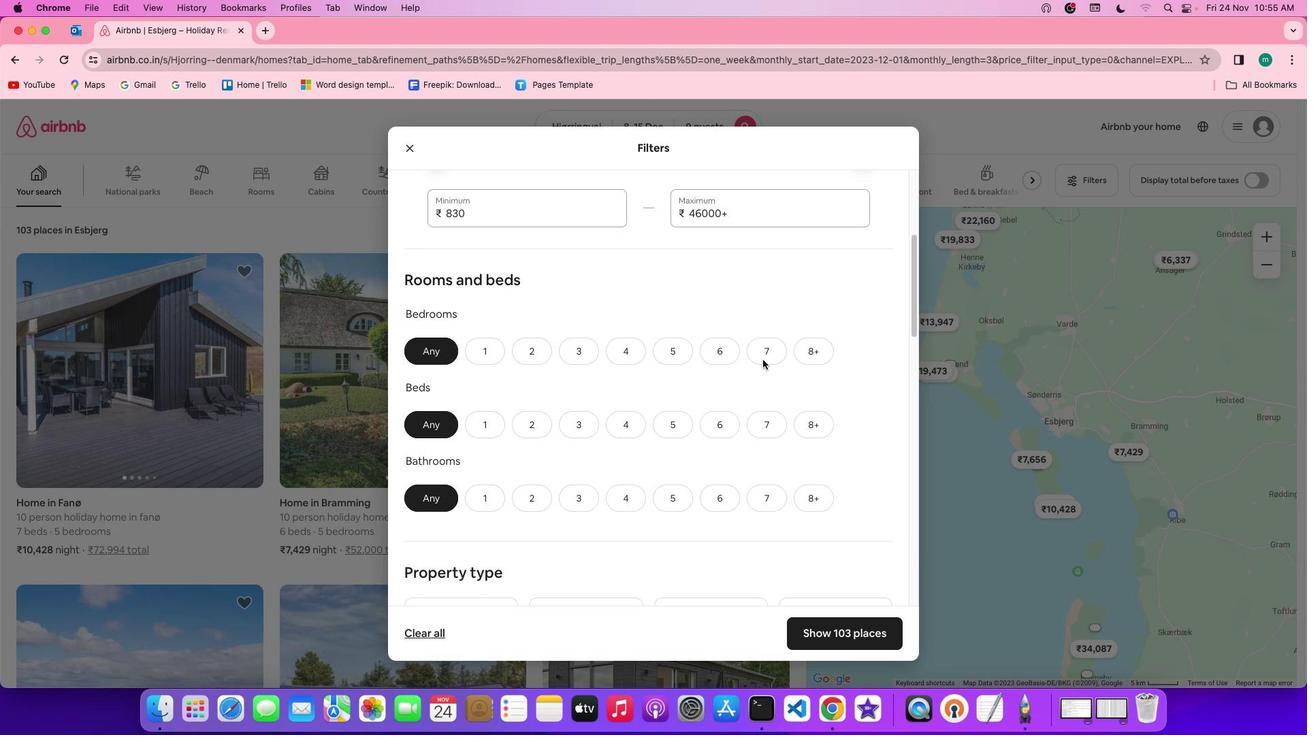 
Action: Mouse scrolled (763, 360) with delta (0, -1)
Screenshot: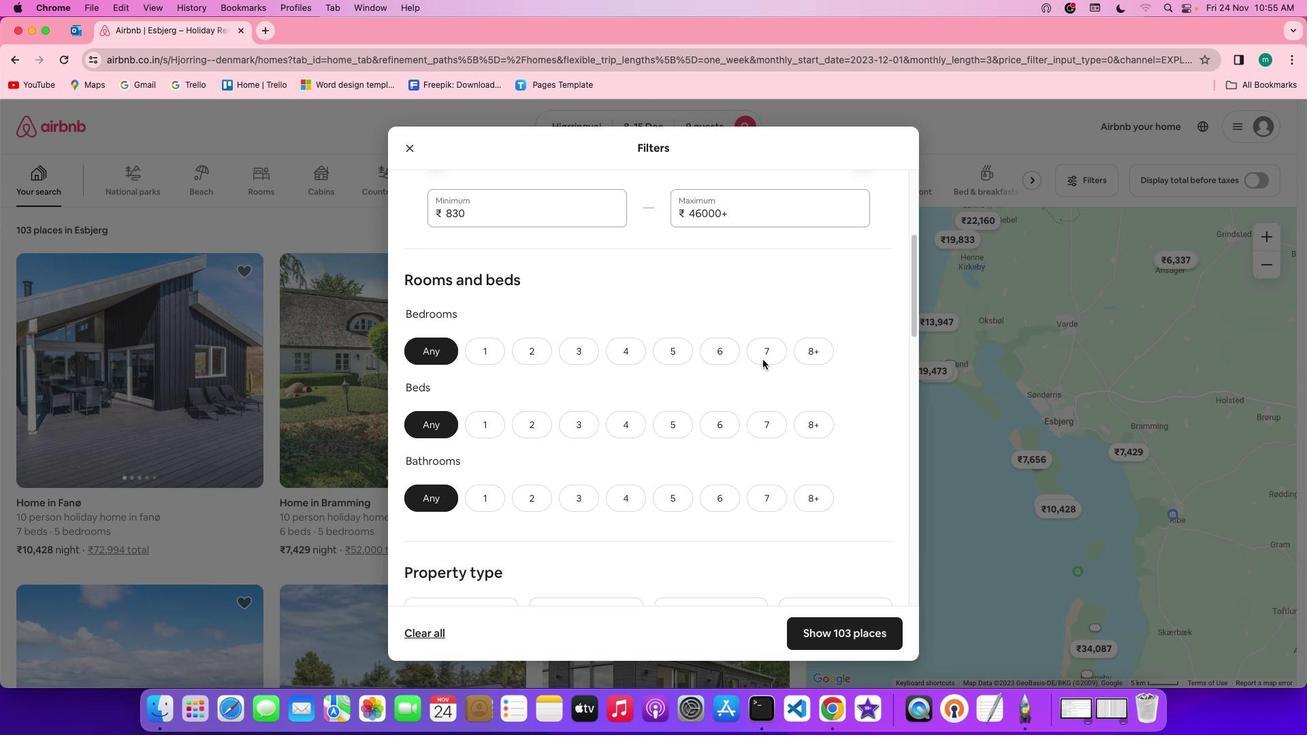 
Action: Mouse scrolled (763, 360) with delta (0, 0)
Screenshot: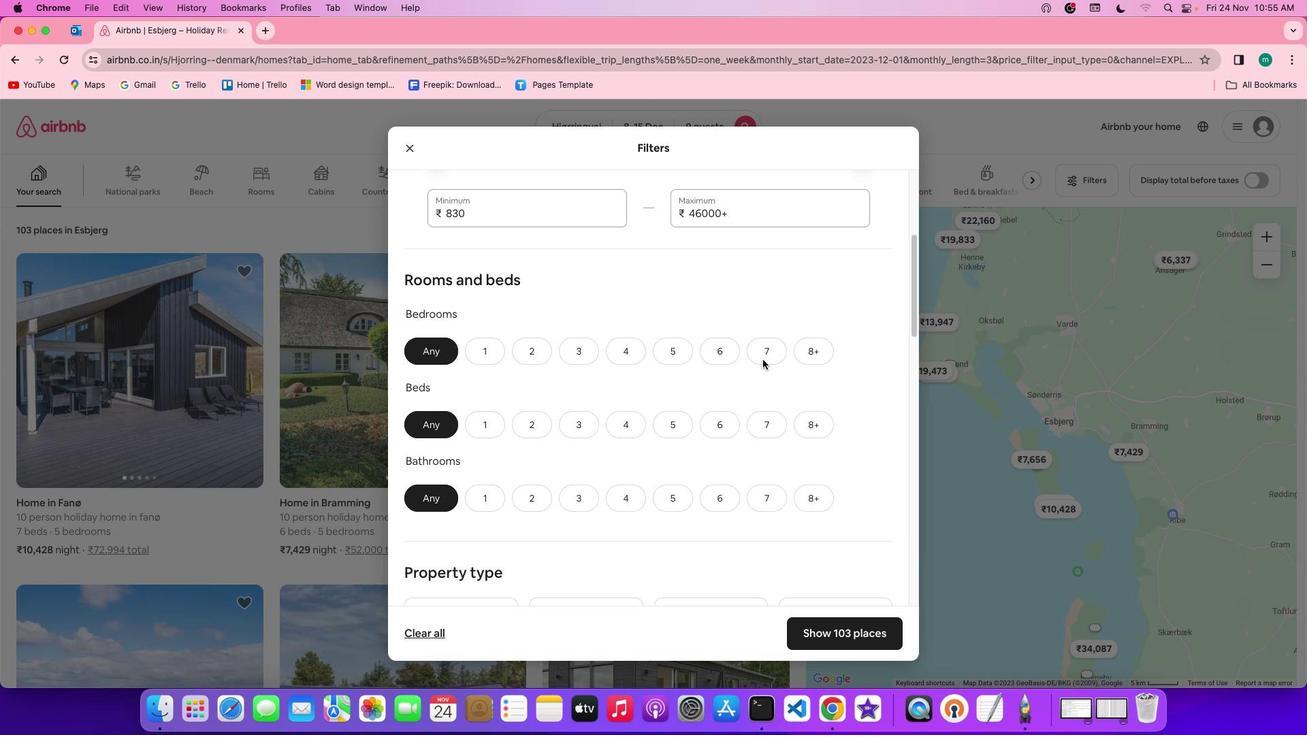 
Action: Mouse scrolled (763, 360) with delta (0, 0)
Screenshot: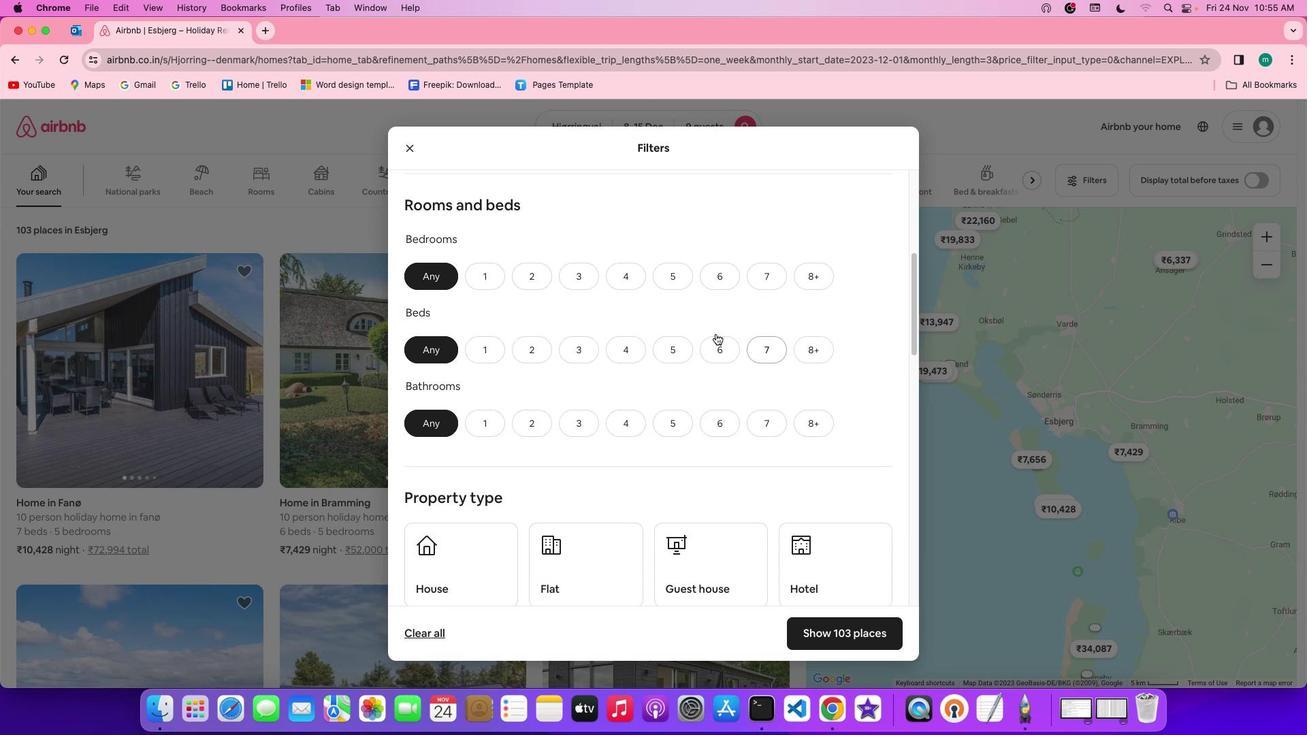 
Action: Mouse scrolled (763, 360) with delta (0, 0)
Screenshot: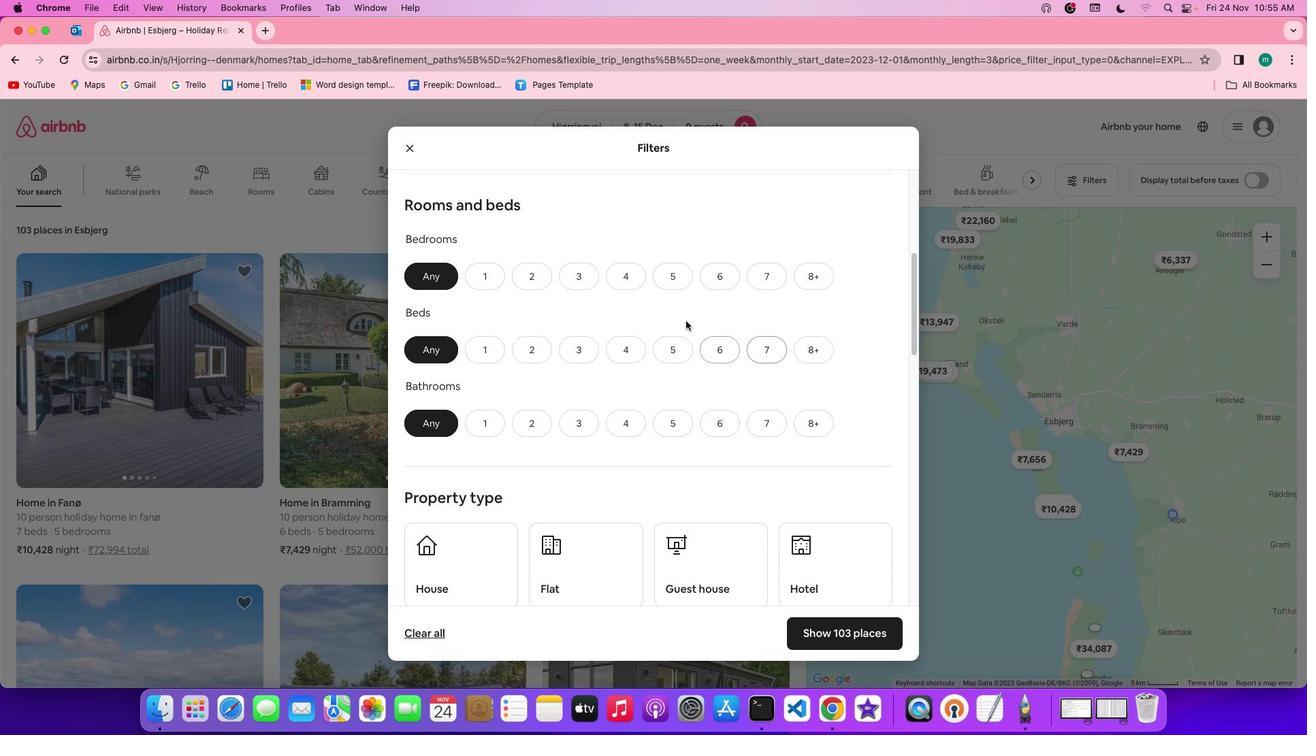 
Action: Mouse scrolled (763, 360) with delta (0, 0)
Screenshot: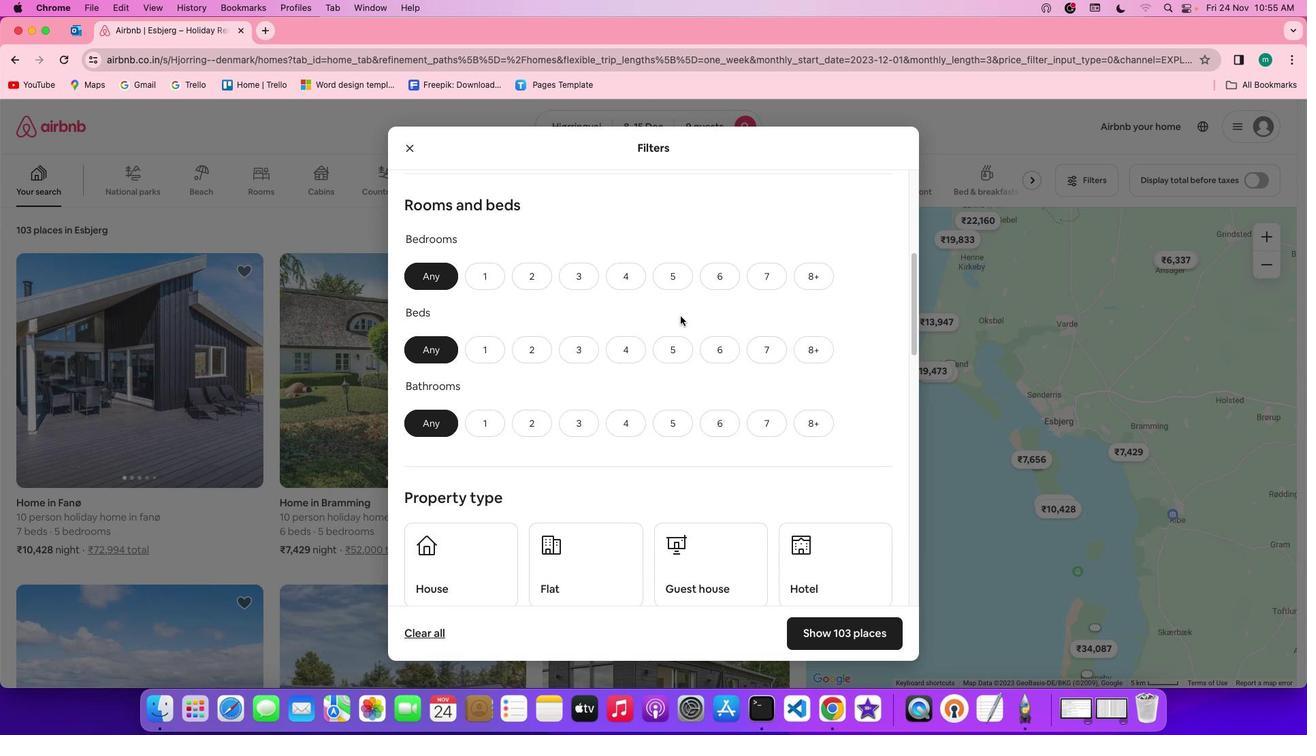 
Action: Mouse moved to (676, 272)
Screenshot: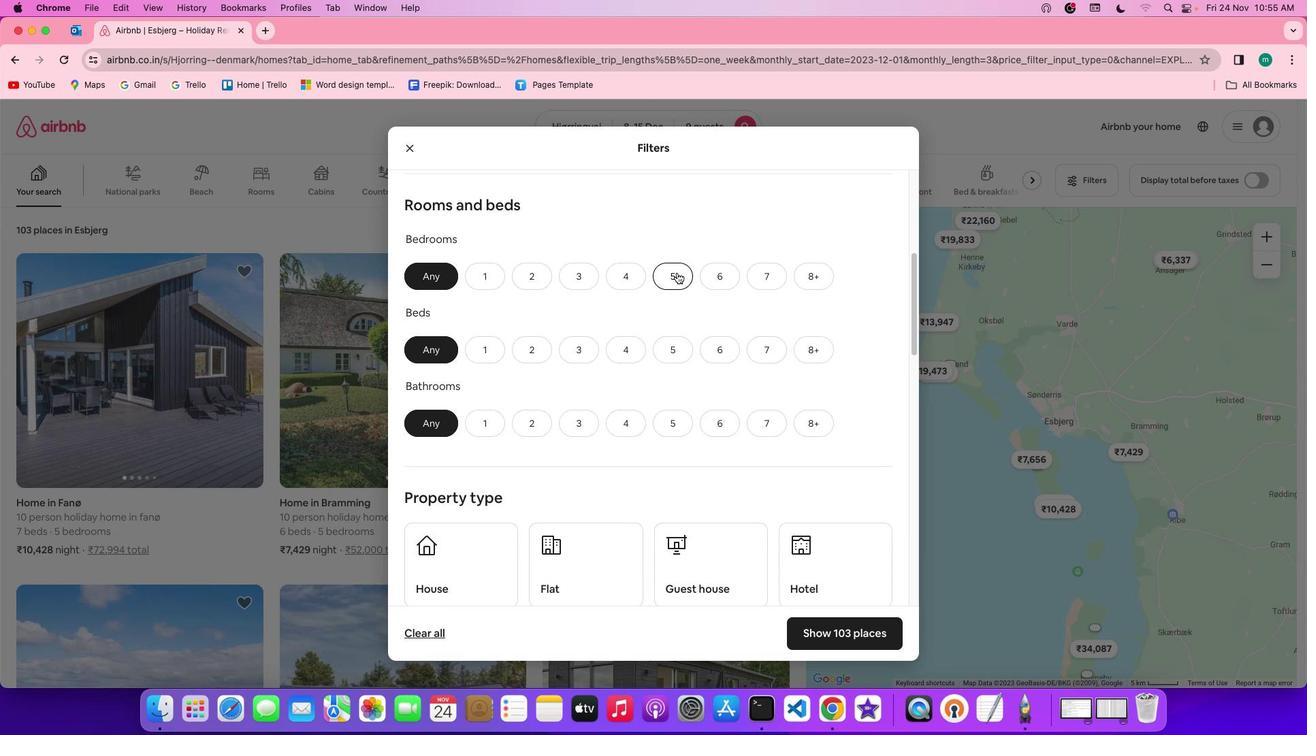 
Action: Mouse pressed left at (676, 272)
Screenshot: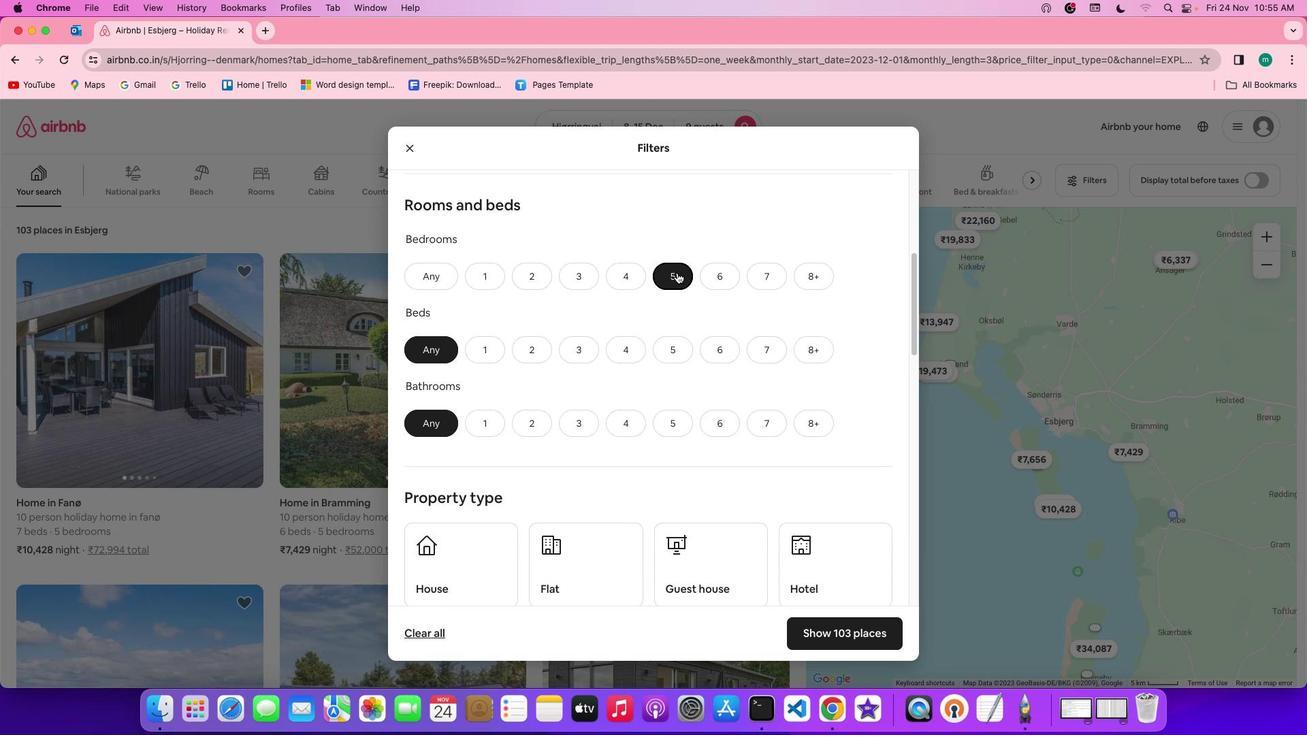 
Action: Mouse moved to (814, 353)
Screenshot: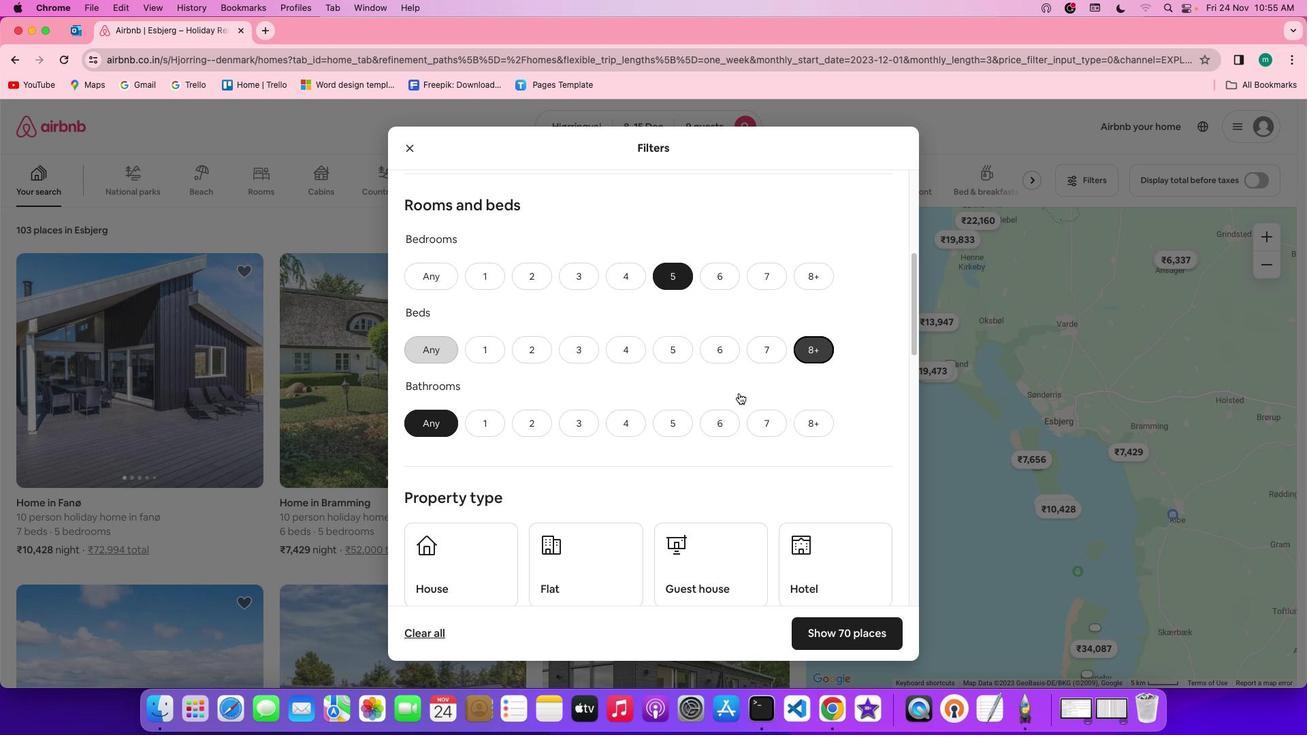 
Action: Mouse pressed left at (814, 353)
Screenshot: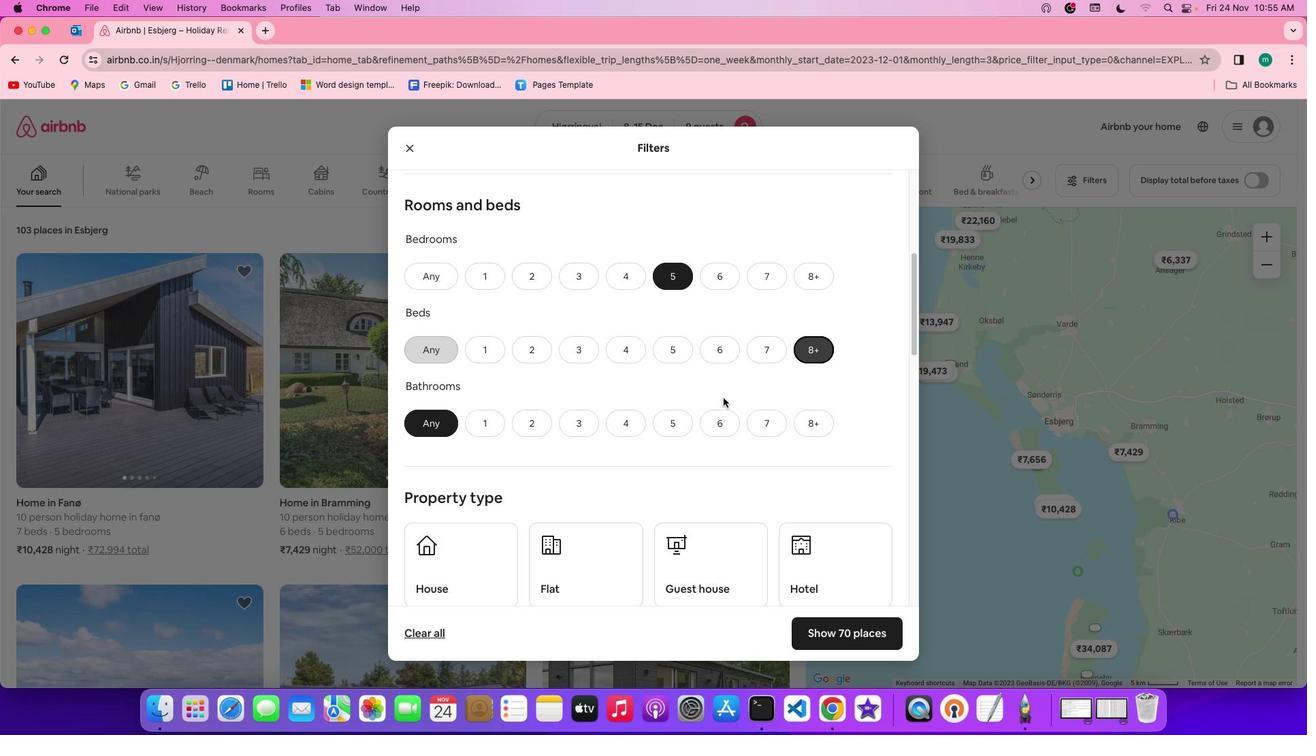 
Action: Mouse moved to (680, 430)
Screenshot: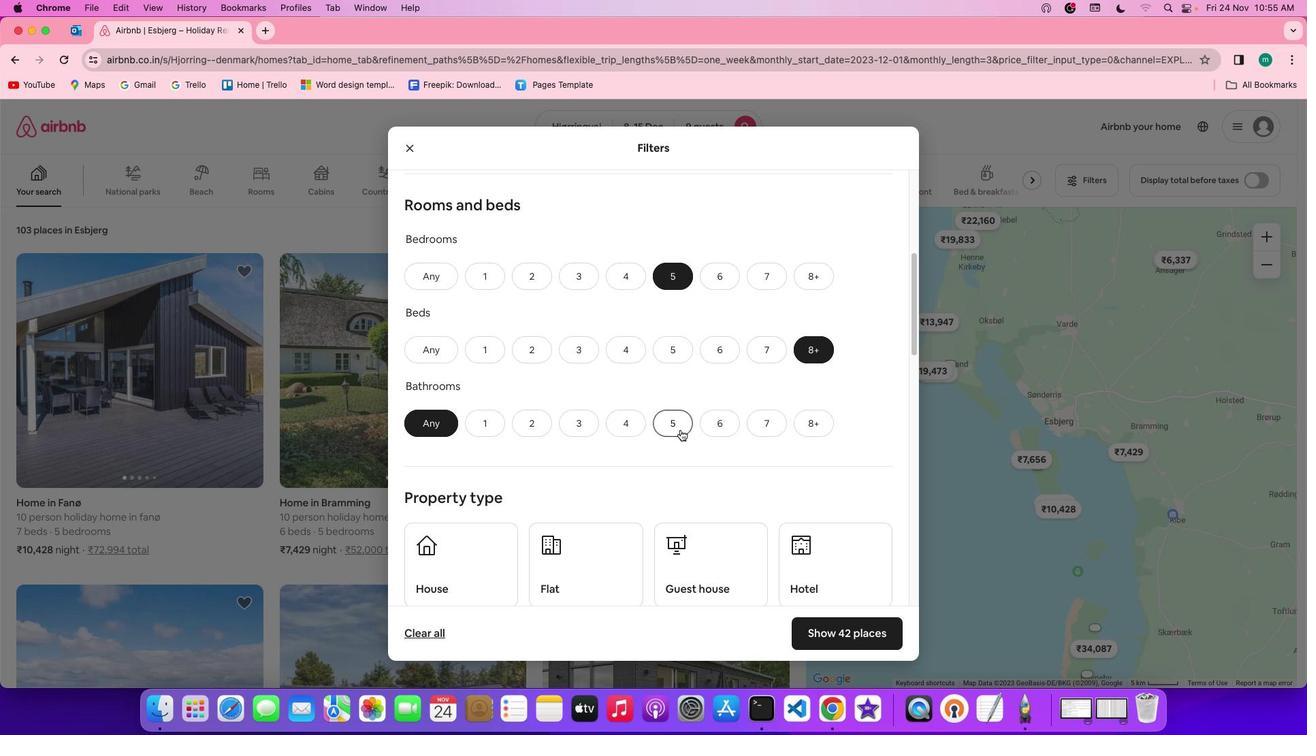 
Action: Mouse pressed left at (680, 430)
Screenshot: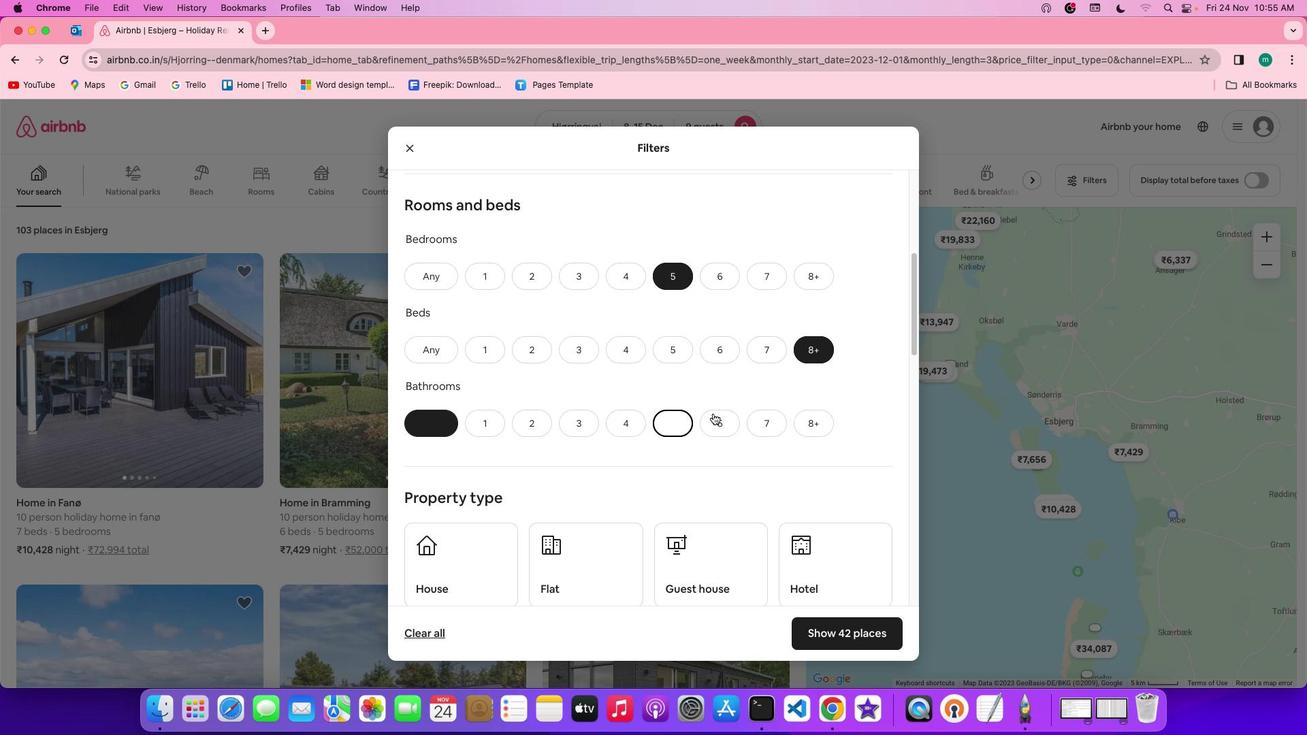 
Action: Mouse moved to (730, 407)
Screenshot: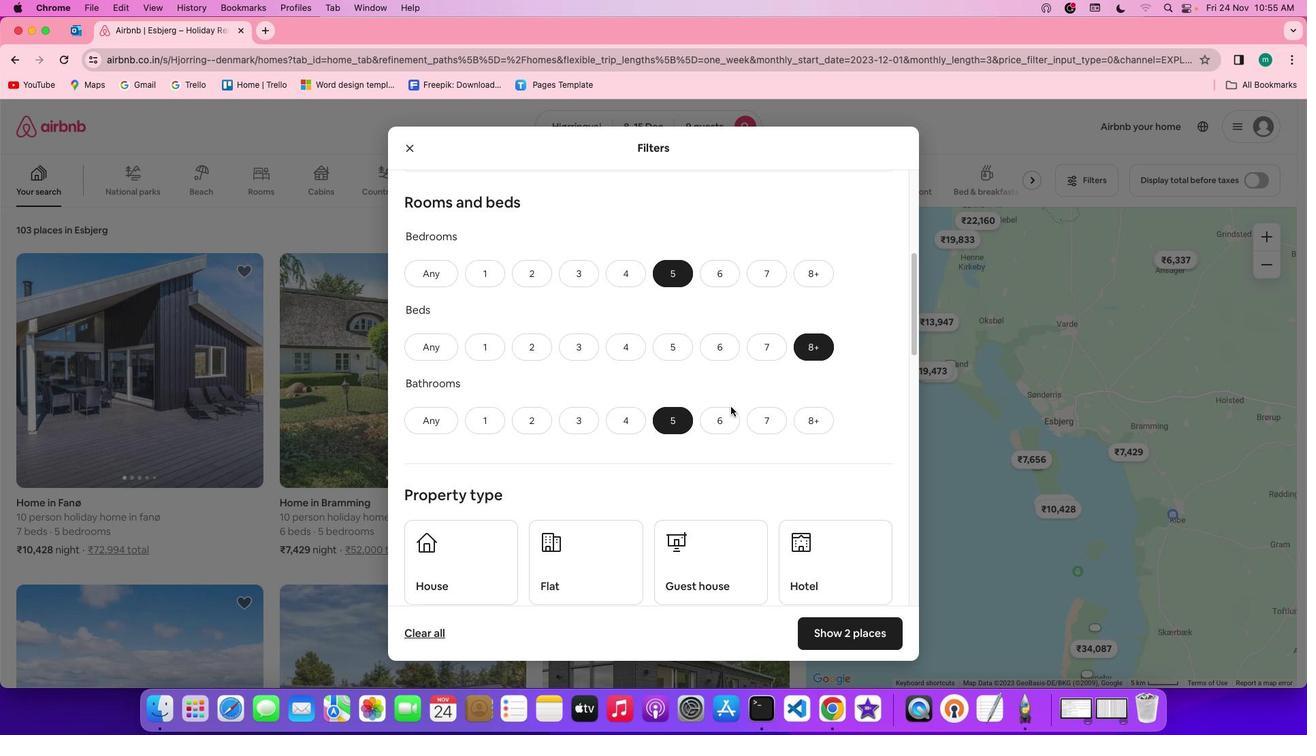 
Action: Mouse scrolled (730, 407) with delta (0, 0)
Screenshot: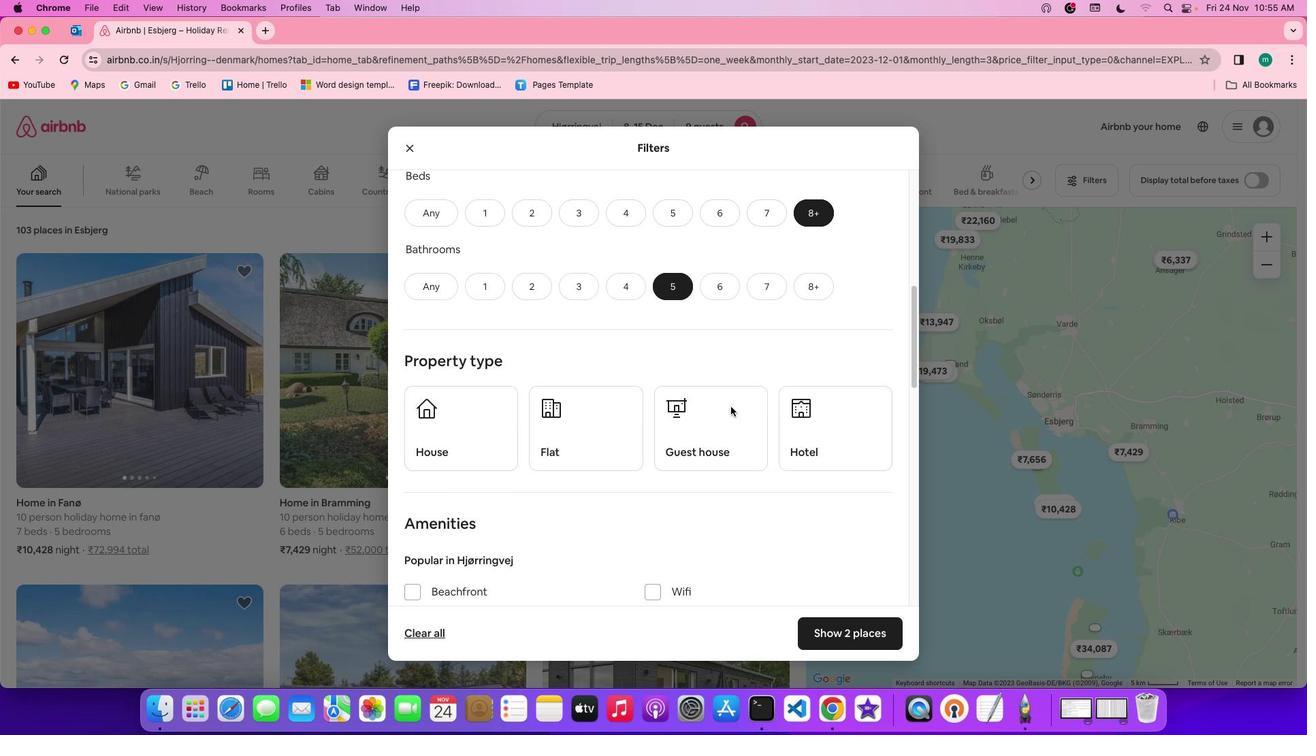 
Action: Mouse scrolled (730, 407) with delta (0, 0)
Screenshot: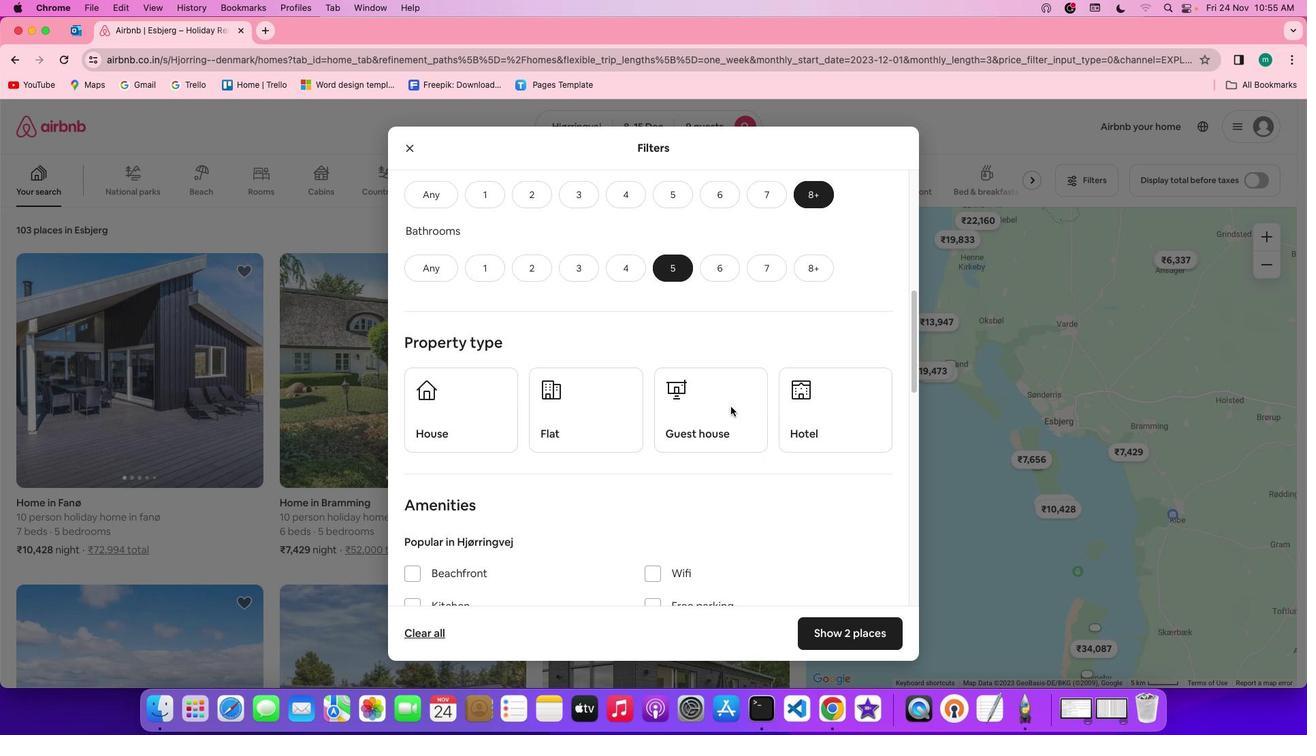 
Action: Mouse scrolled (730, 407) with delta (0, -1)
Screenshot: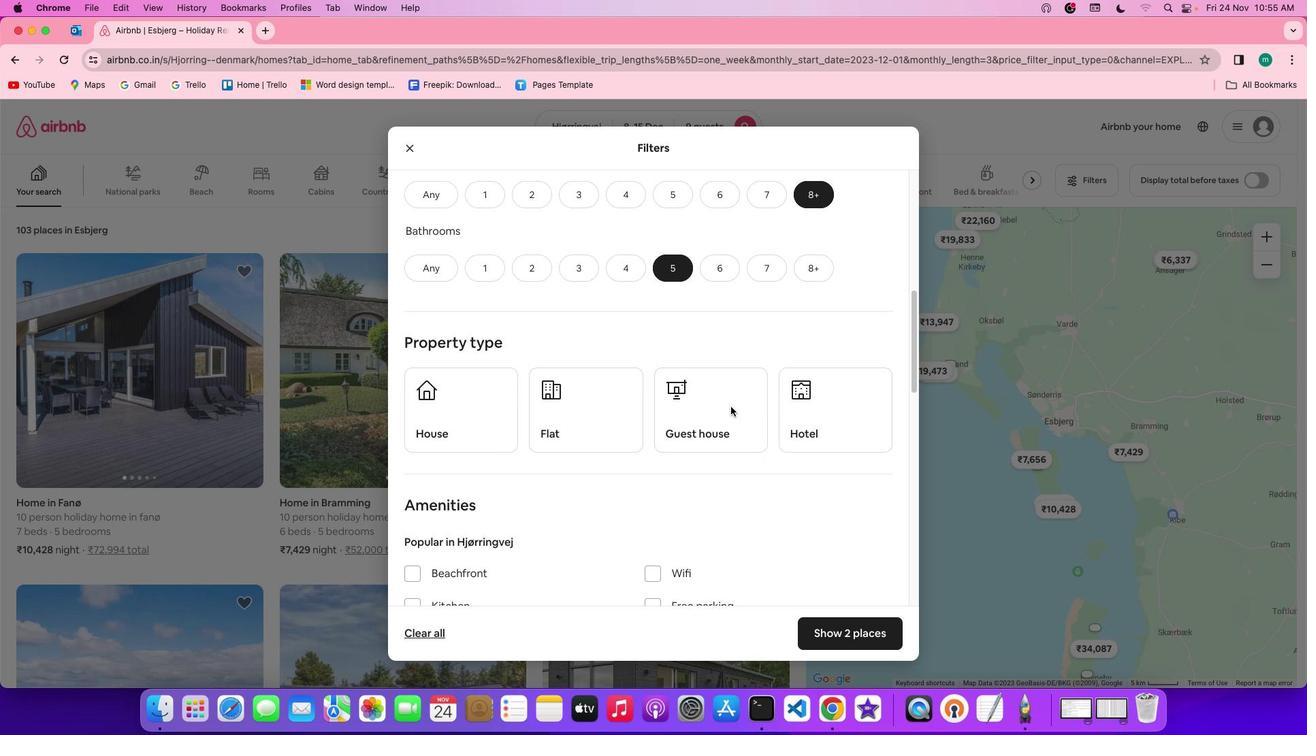 
Action: Mouse scrolled (730, 407) with delta (0, -1)
Screenshot: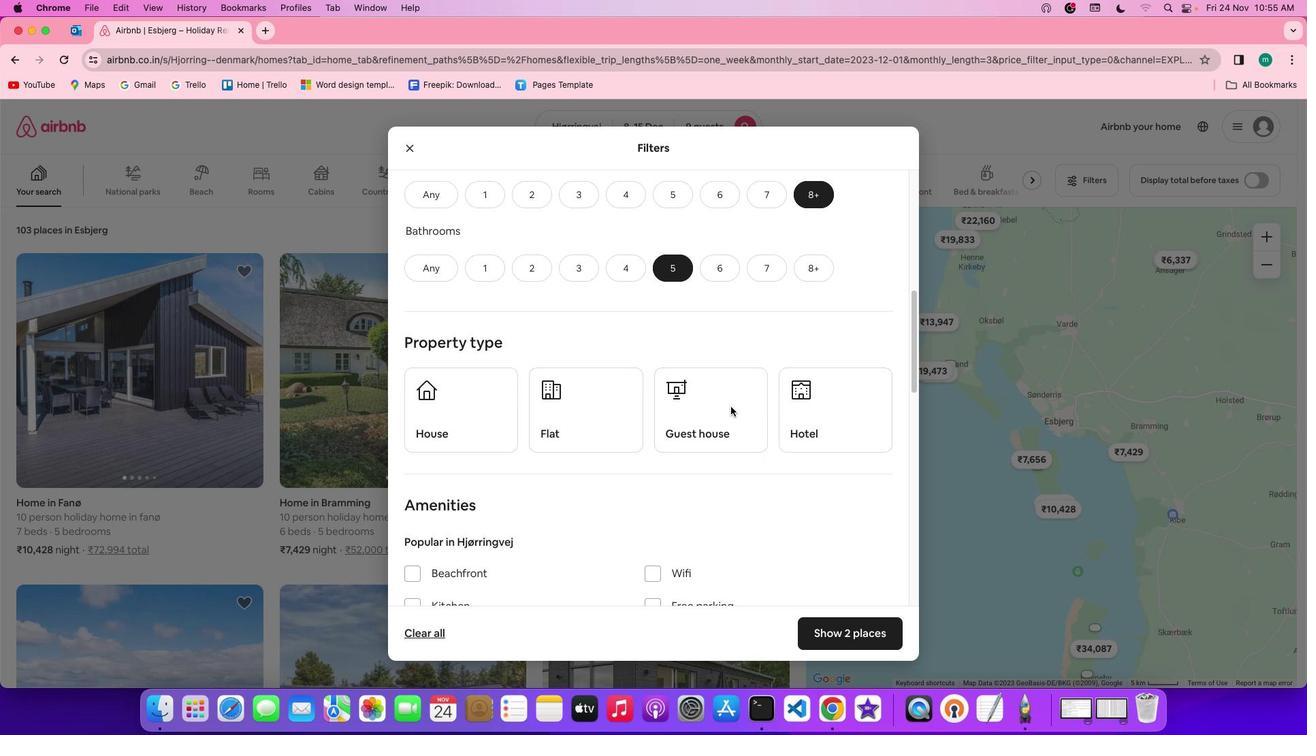 
Action: Mouse moved to (591, 425)
Screenshot: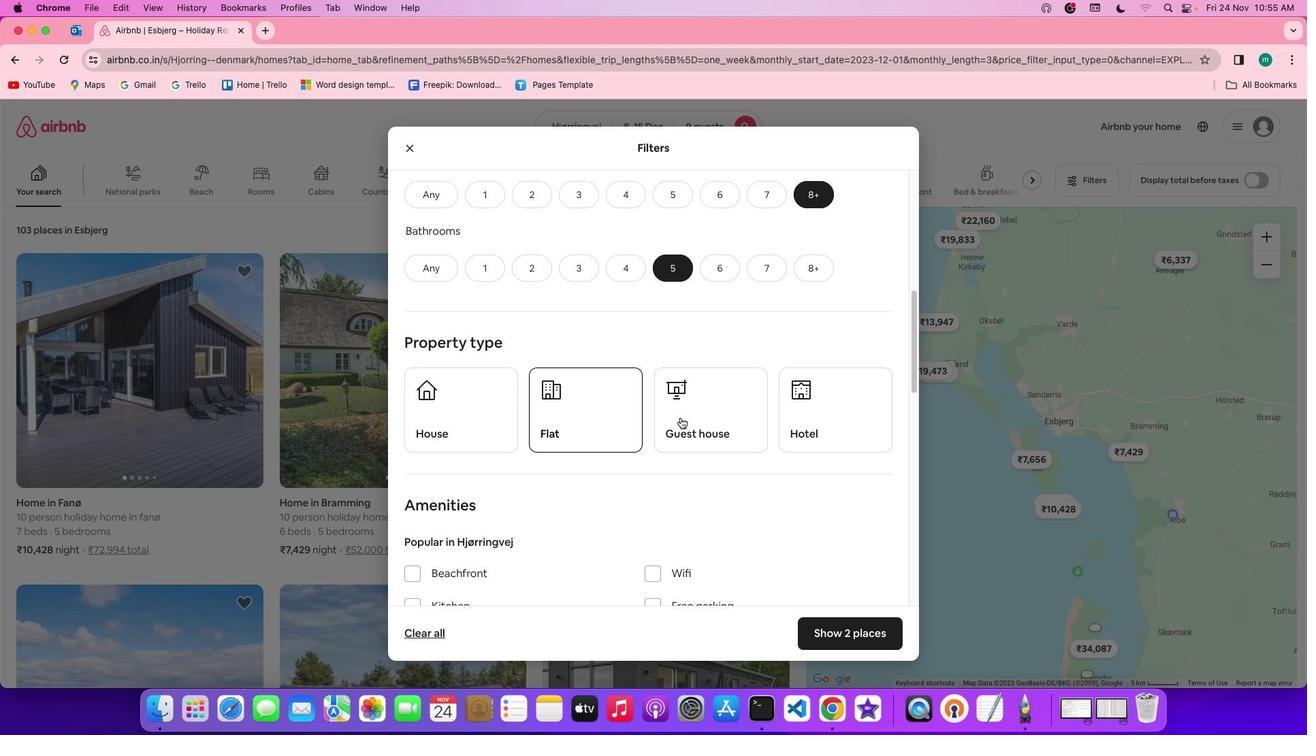 
Action: Mouse pressed left at (591, 425)
Screenshot: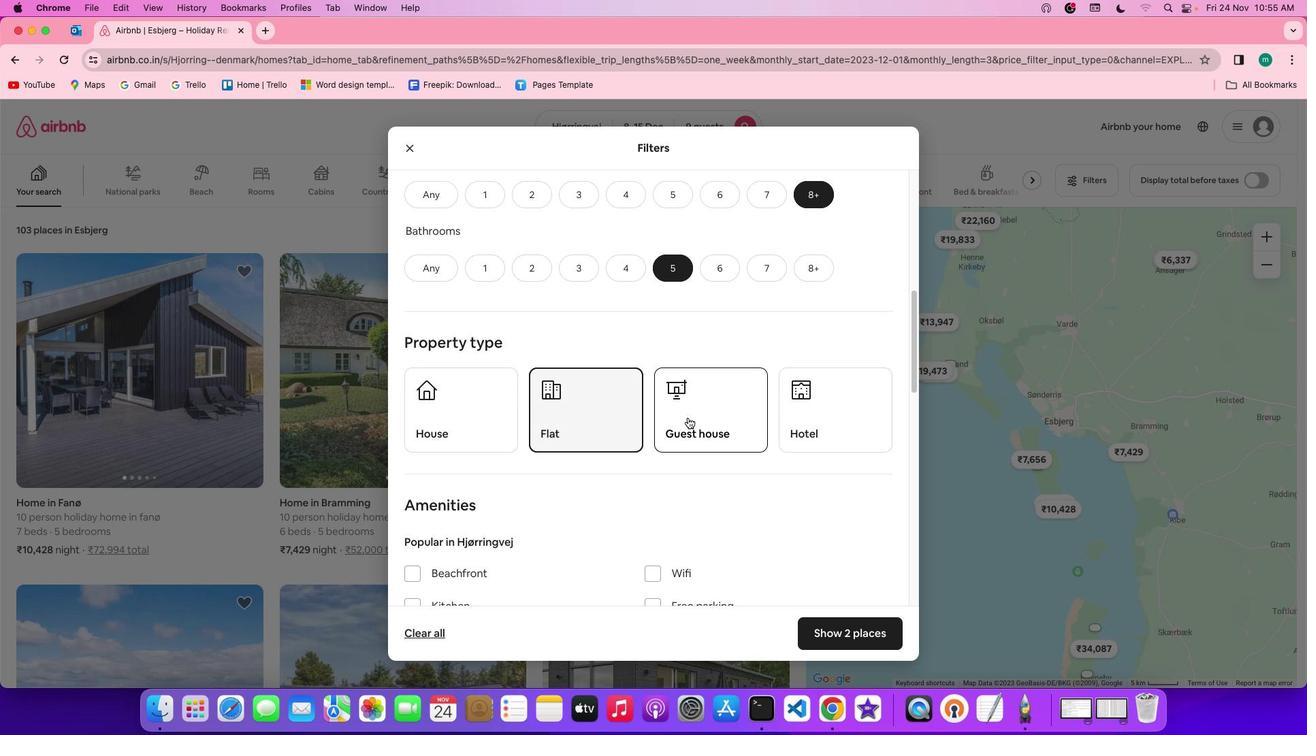 
Action: Mouse moved to (687, 417)
Screenshot: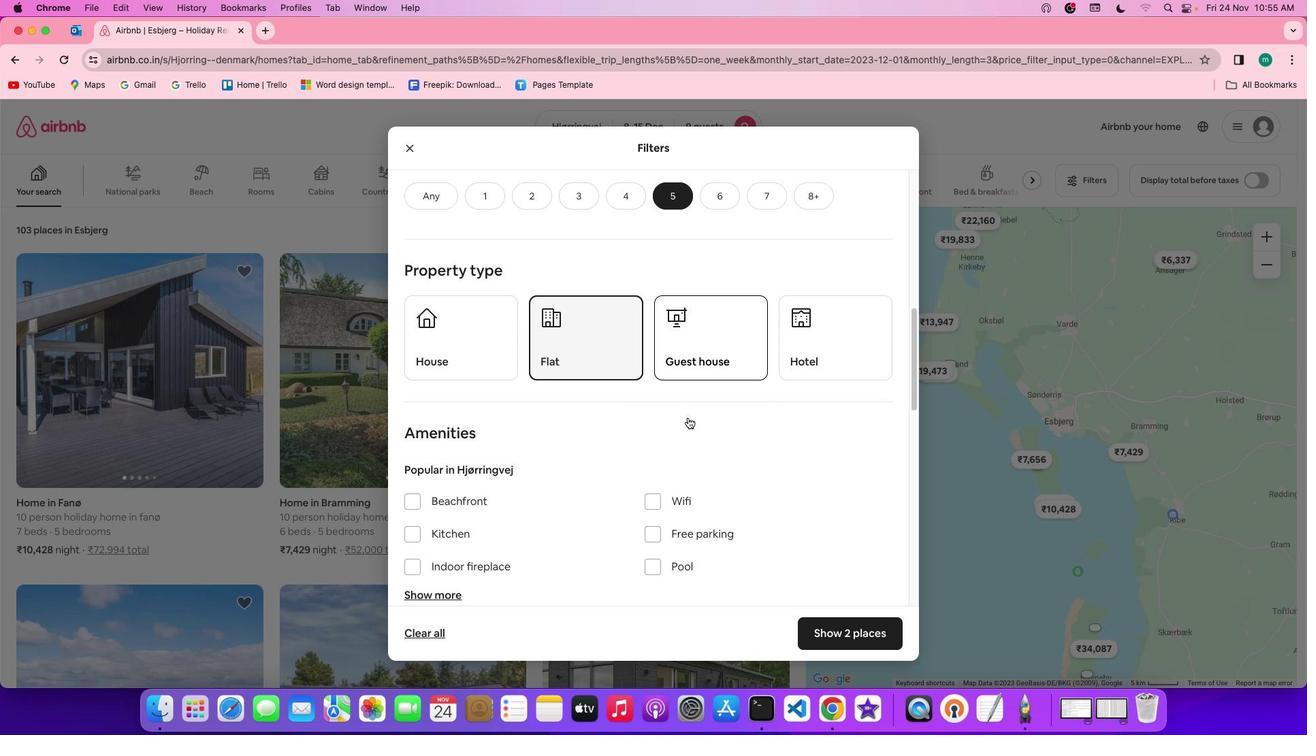 
Action: Mouse scrolled (687, 417) with delta (0, 0)
Screenshot: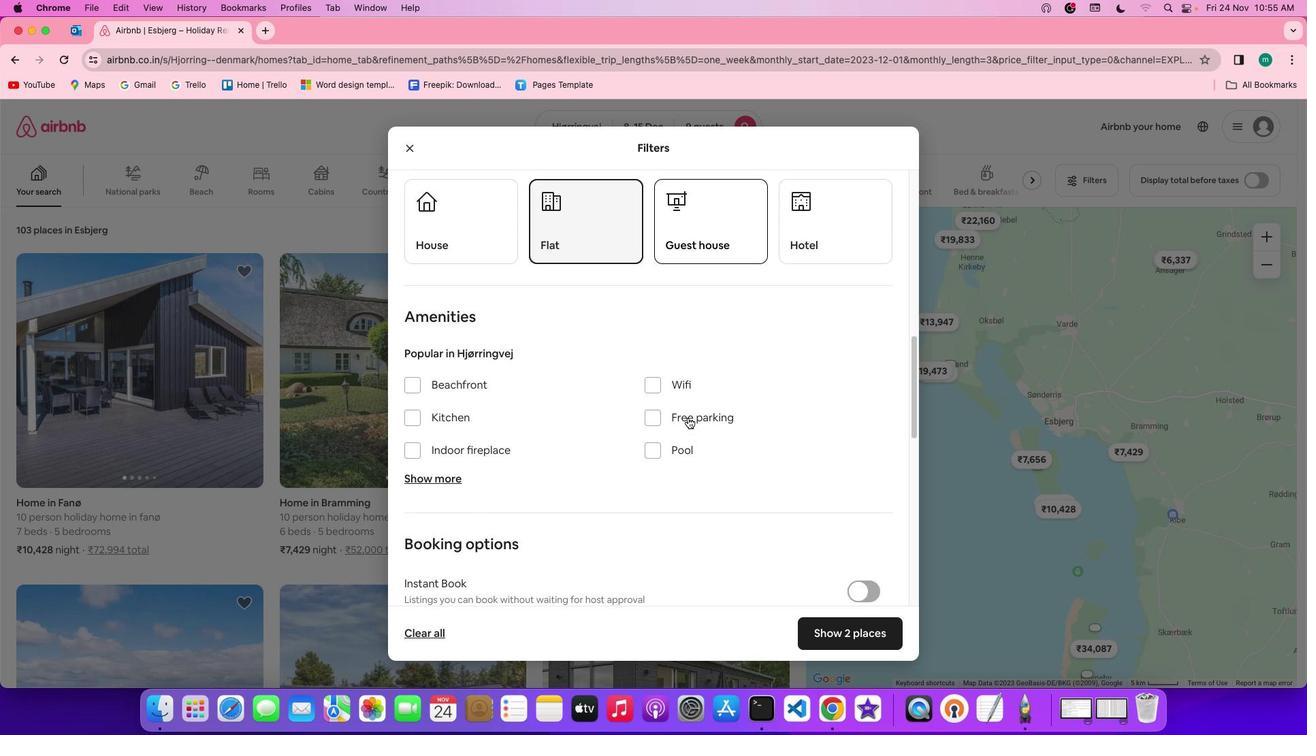 
Action: Mouse scrolled (687, 417) with delta (0, 0)
Screenshot: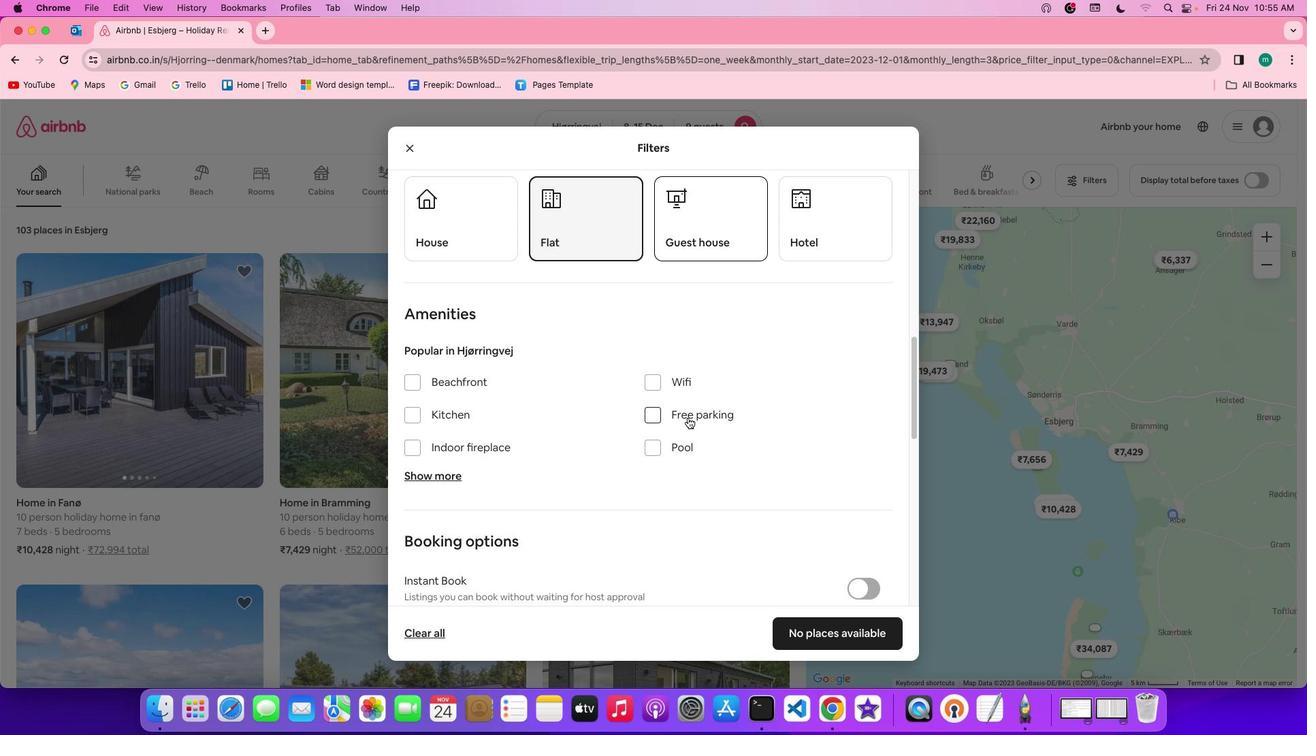 
Action: Mouse scrolled (687, 417) with delta (0, -1)
Screenshot: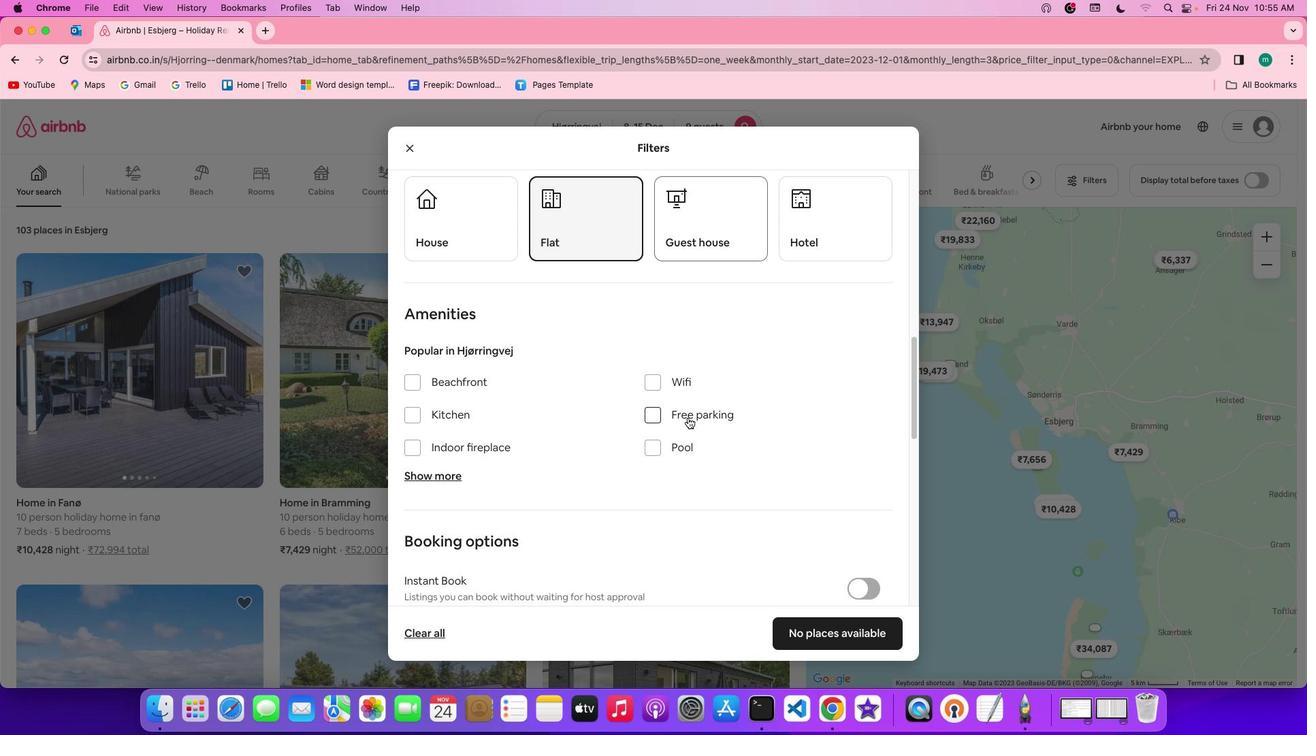 
Action: Mouse scrolled (687, 417) with delta (0, -2)
Screenshot: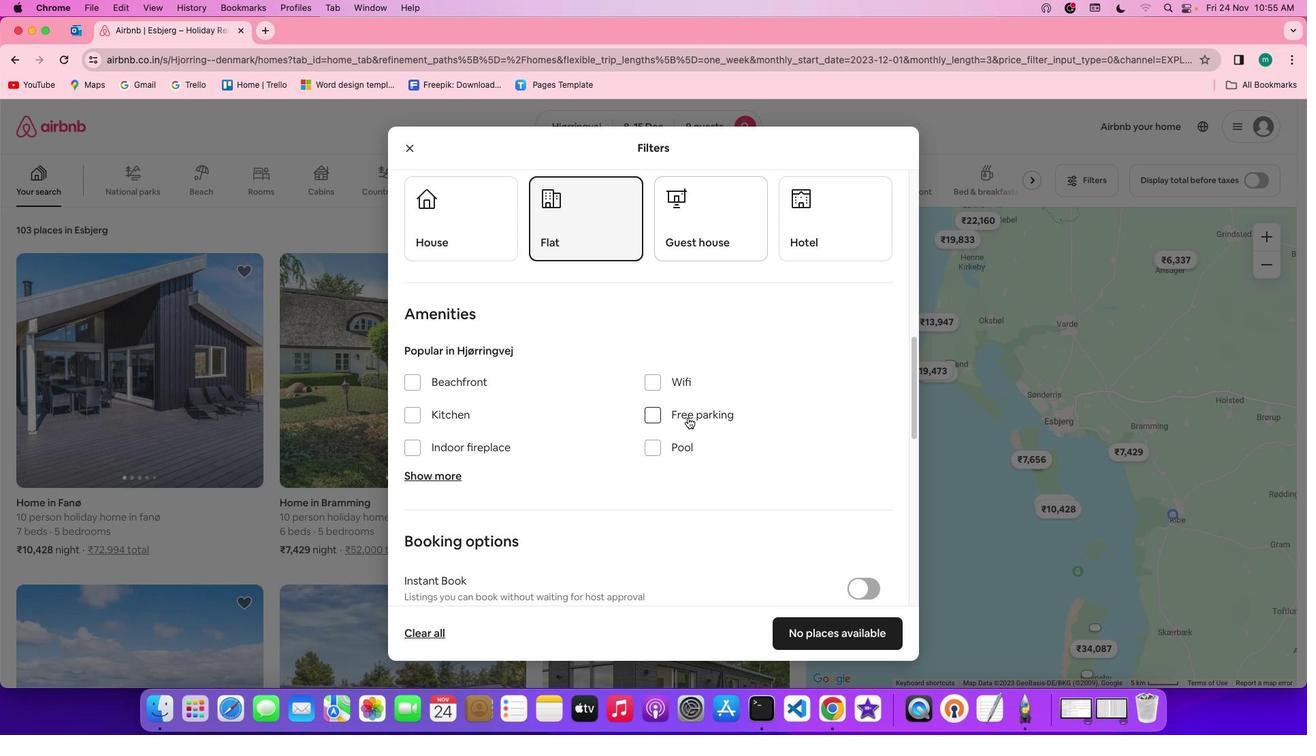
Action: Mouse scrolled (687, 417) with delta (0, 0)
Screenshot: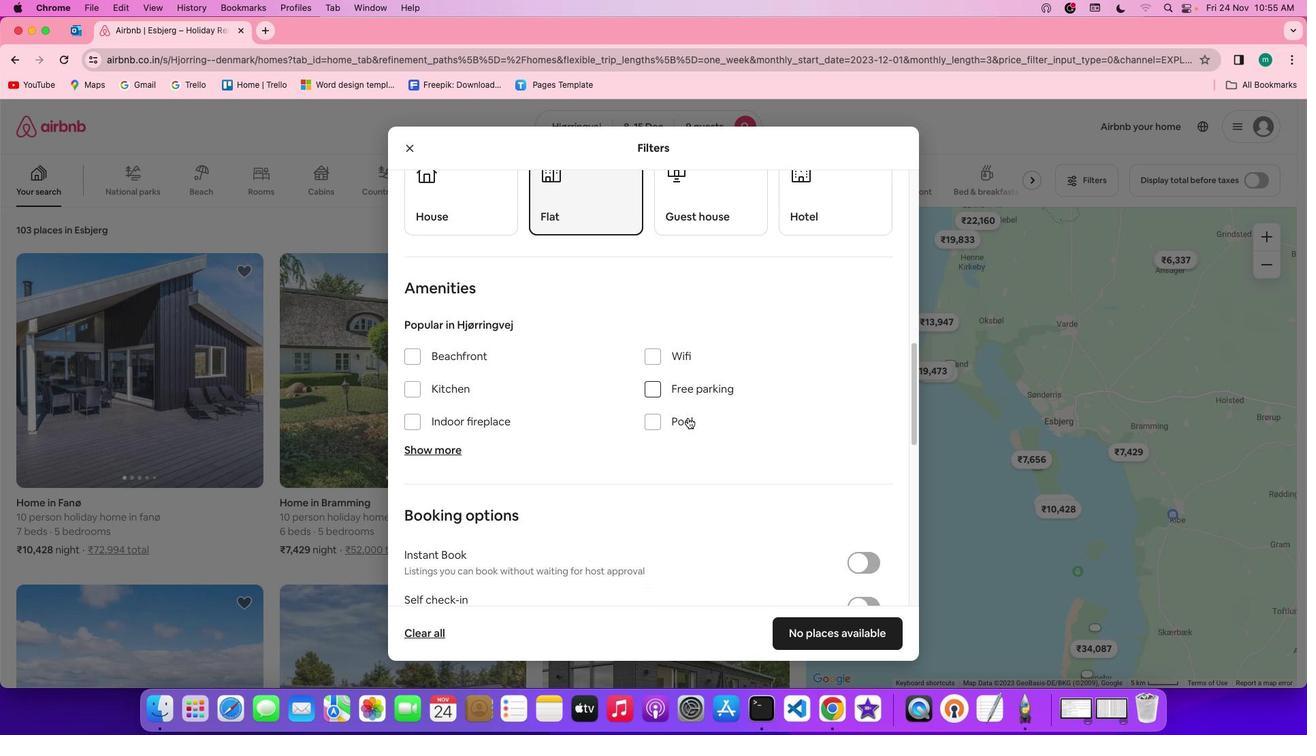 
Action: Mouse scrolled (687, 417) with delta (0, 0)
Screenshot: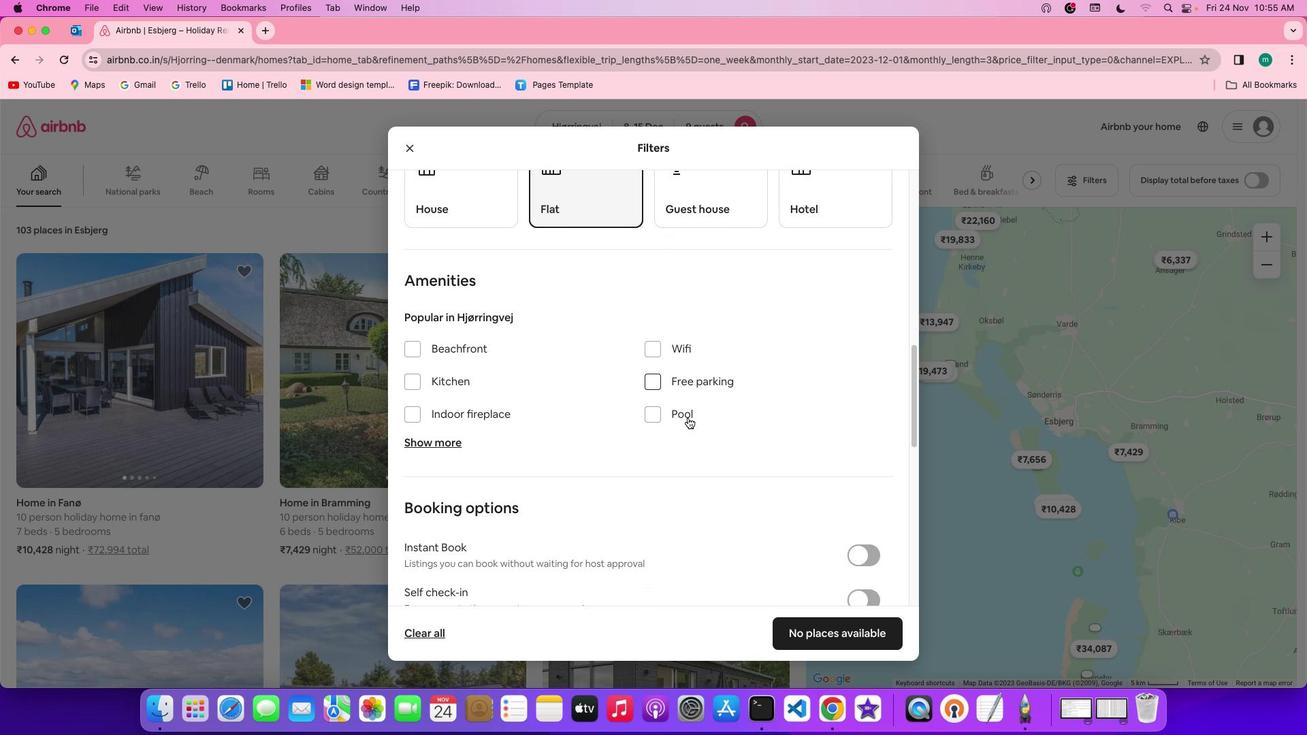 
Action: Mouse scrolled (687, 417) with delta (0, 0)
Screenshot: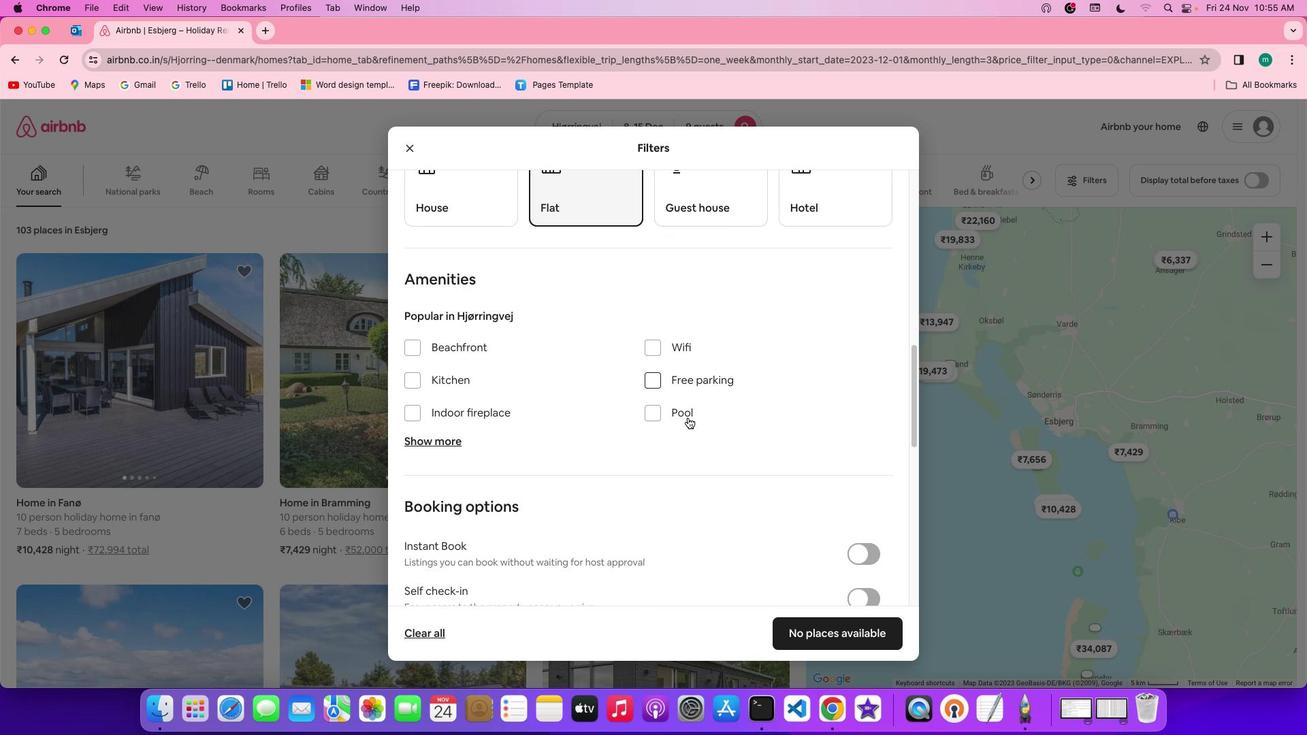 
Action: Mouse scrolled (687, 417) with delta (0, 0)
Screenshot: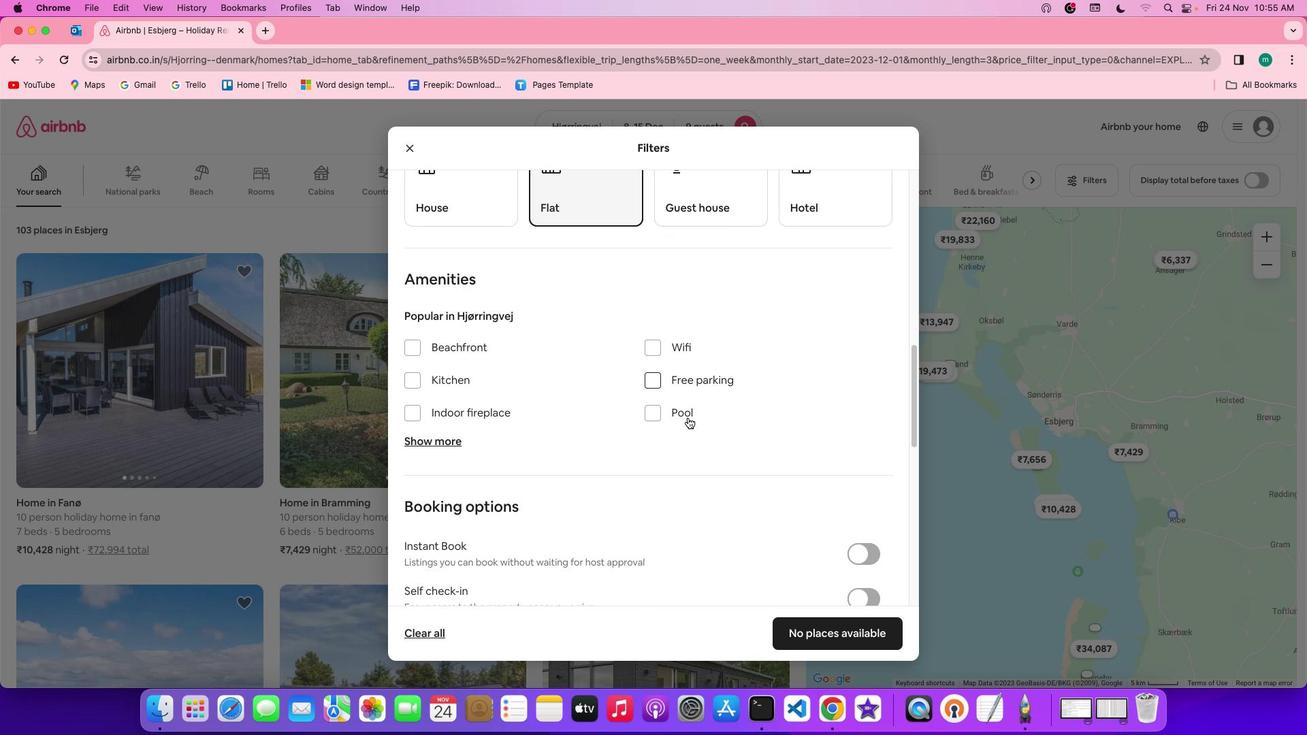 
Action: Mouse scrolled (687, 417) with delta (0, 0)
Screenshot: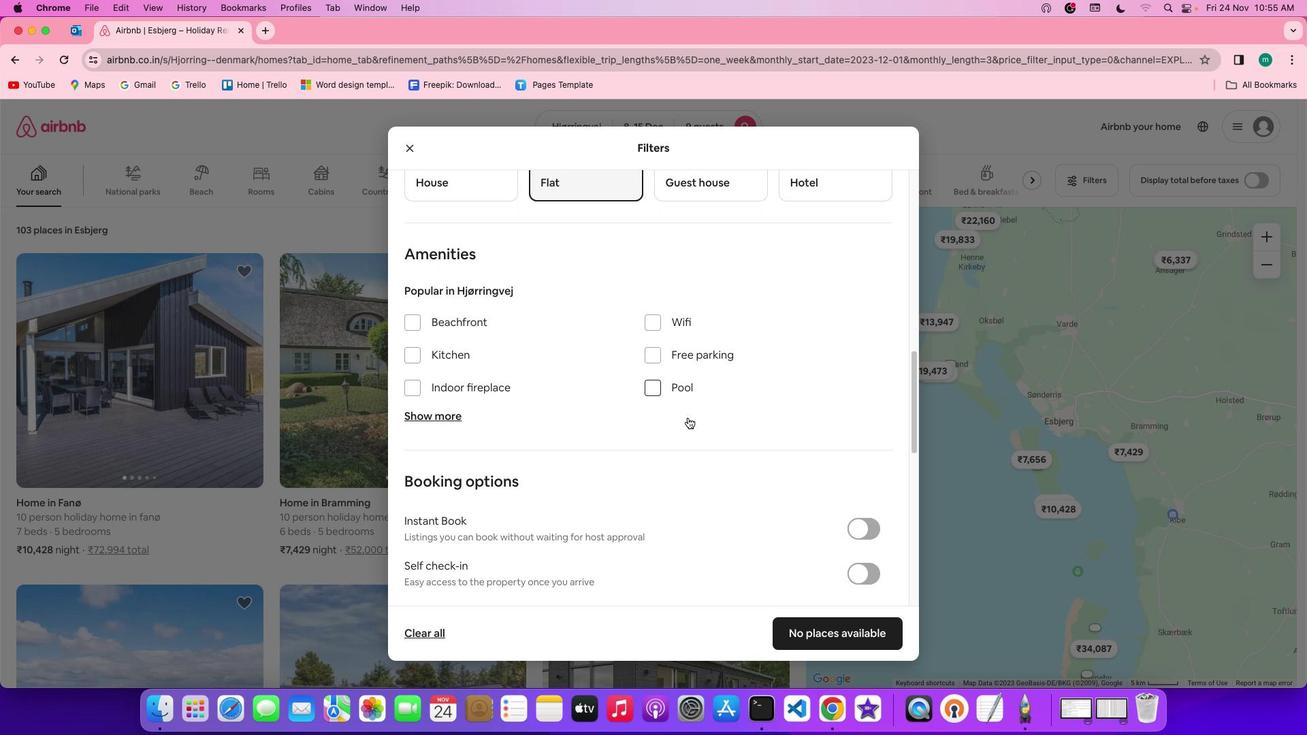 
Action: Mouse scrolled (687, 417) with delta (0, 0)
Screenshot: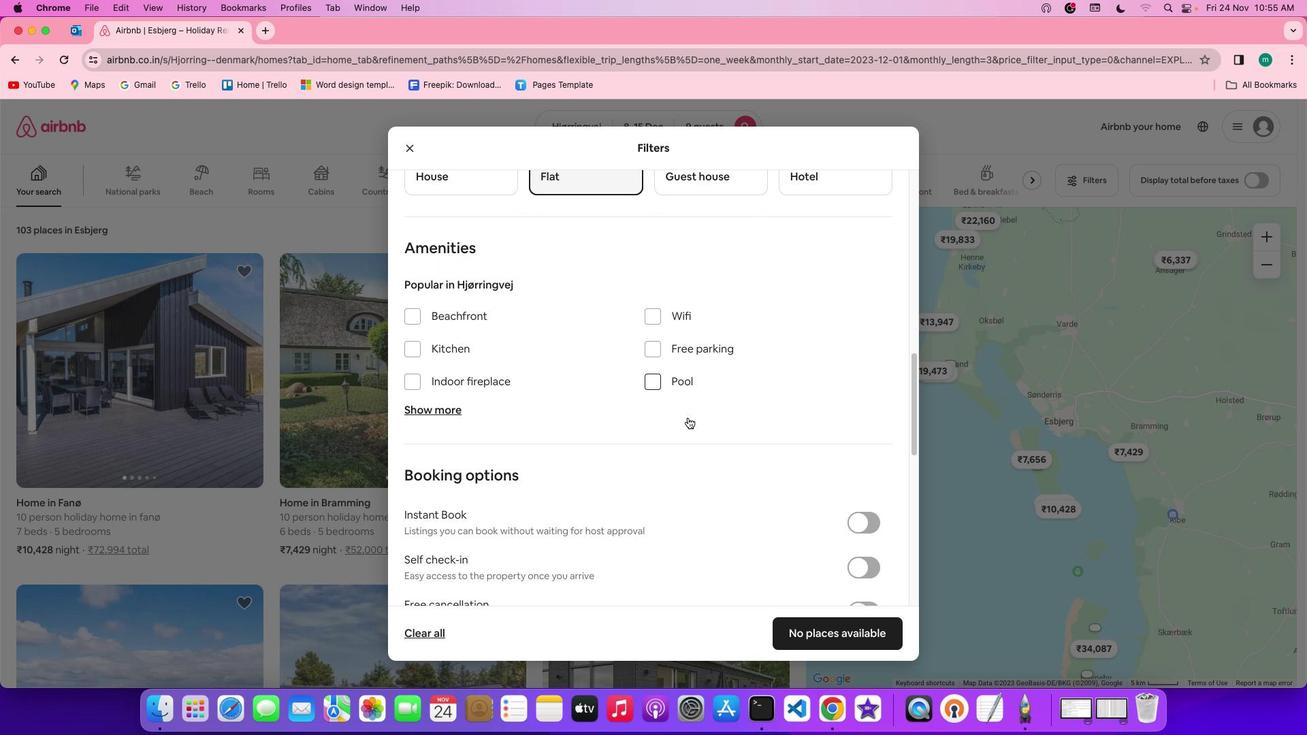 
Action: Mouse scrolled (687, 417) with delta (0, 0)
Screenshot: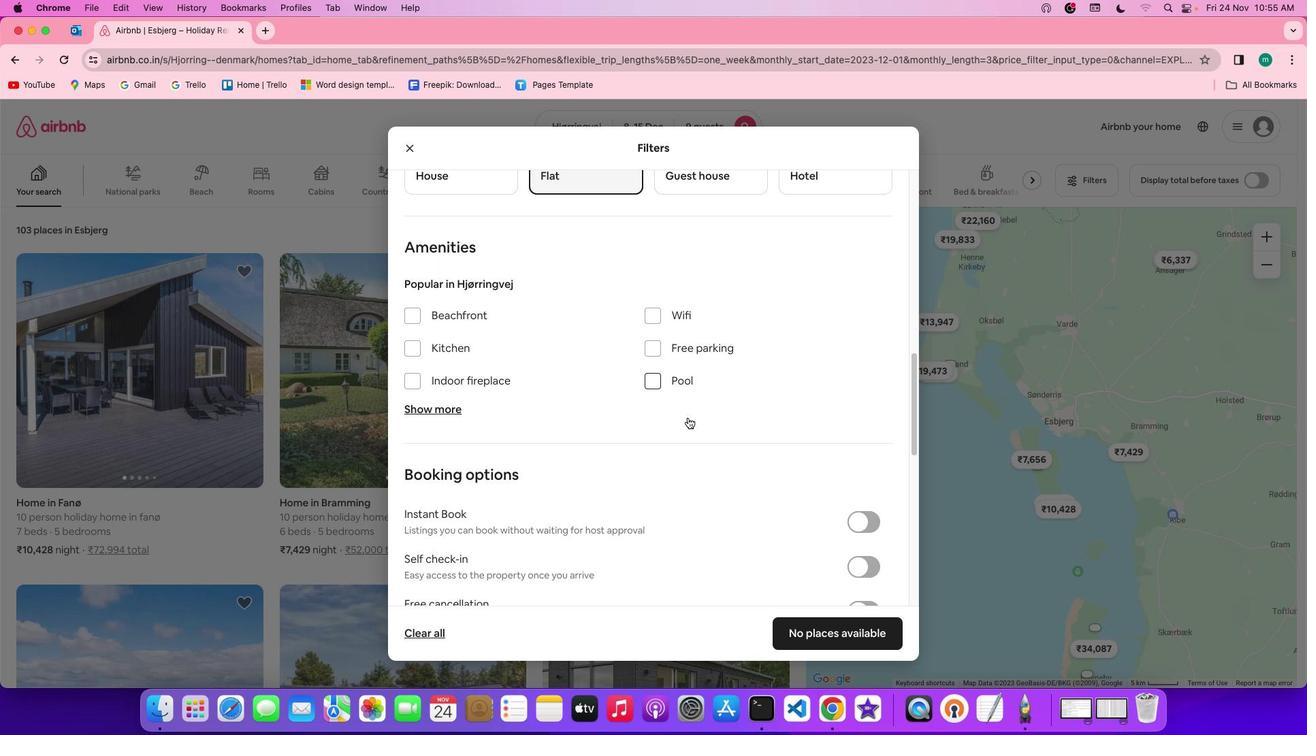 
Action: Mouse scrolled (687, 417) with delta (0, 0)
Screenshot: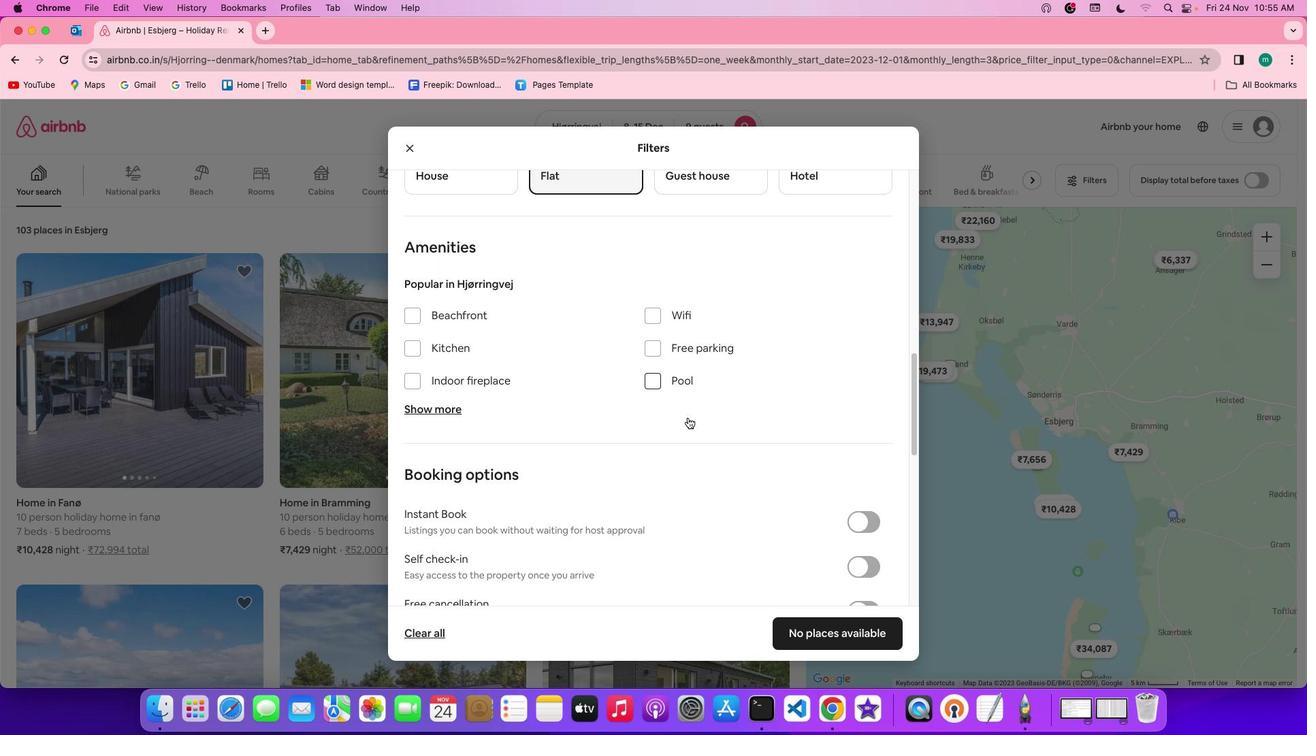
Action: Mouse scrolled (687, 417) with delta (0, 0)
Screenshot: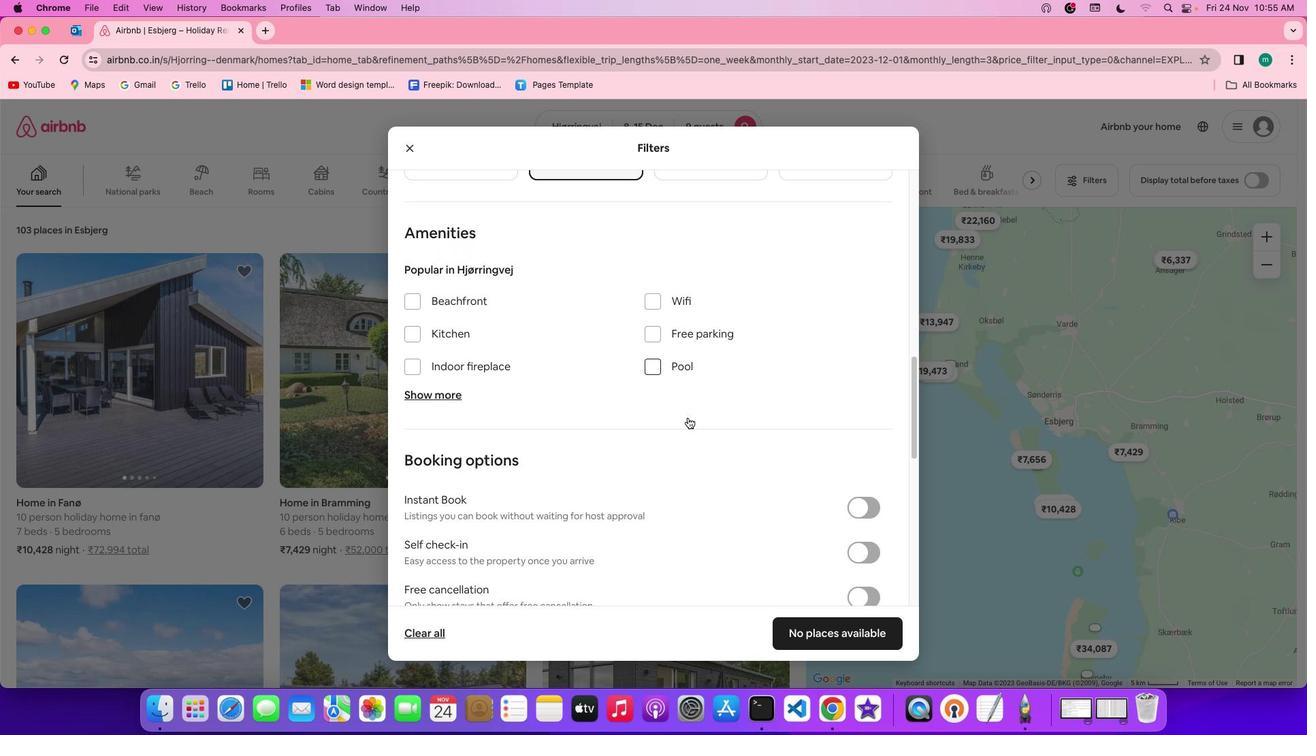 
Action: Mouse scrolled (687, 417) with delta (0, 0)
Screenshot: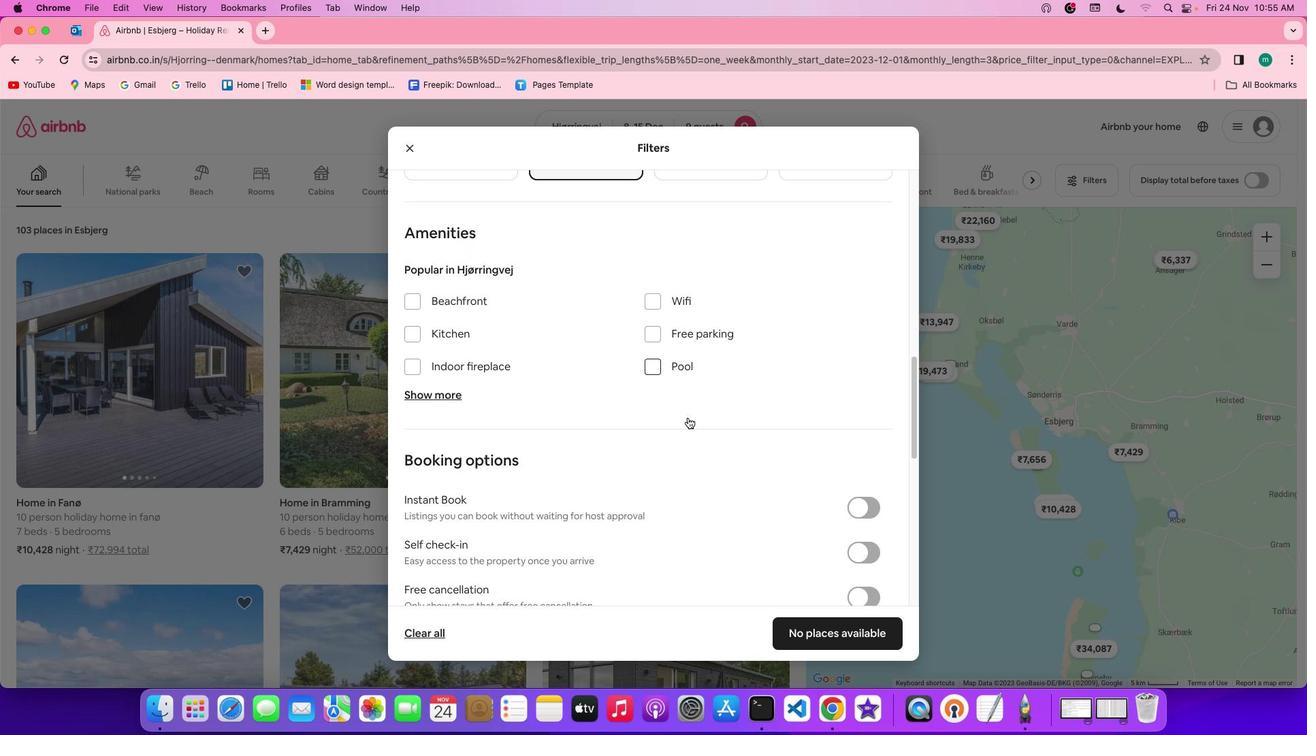 
Action: Mouse moved to (663, 298)
Screenshot: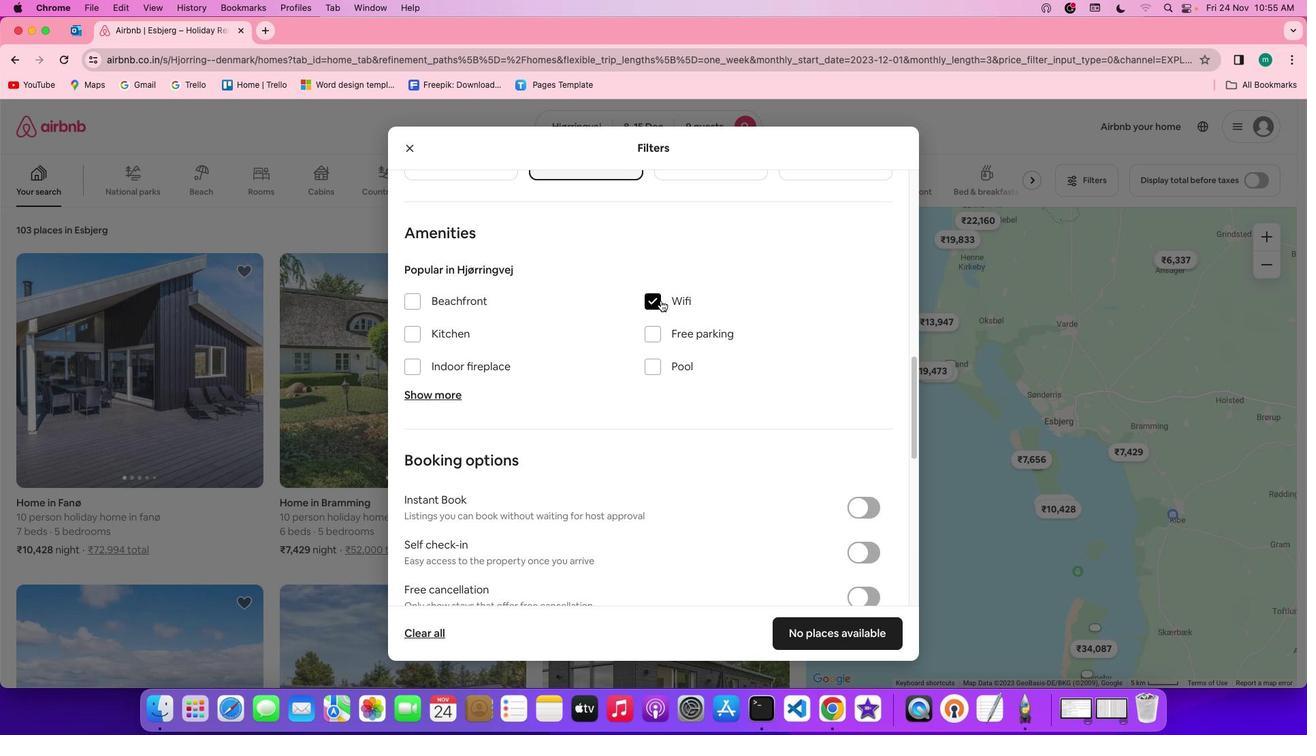 
Action: Mouse pressed left at (663, 298)
Screenshot: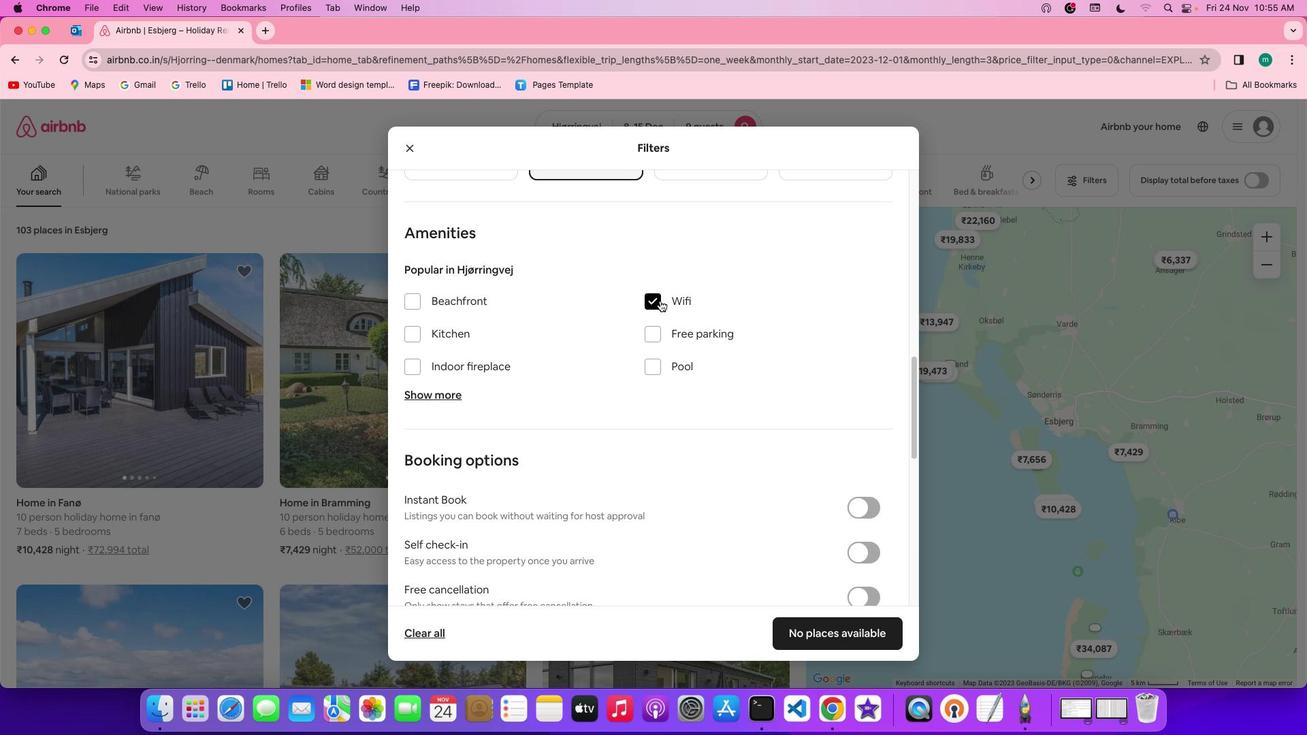 
Action: Mouse moved to (420, 396)
Screenshot: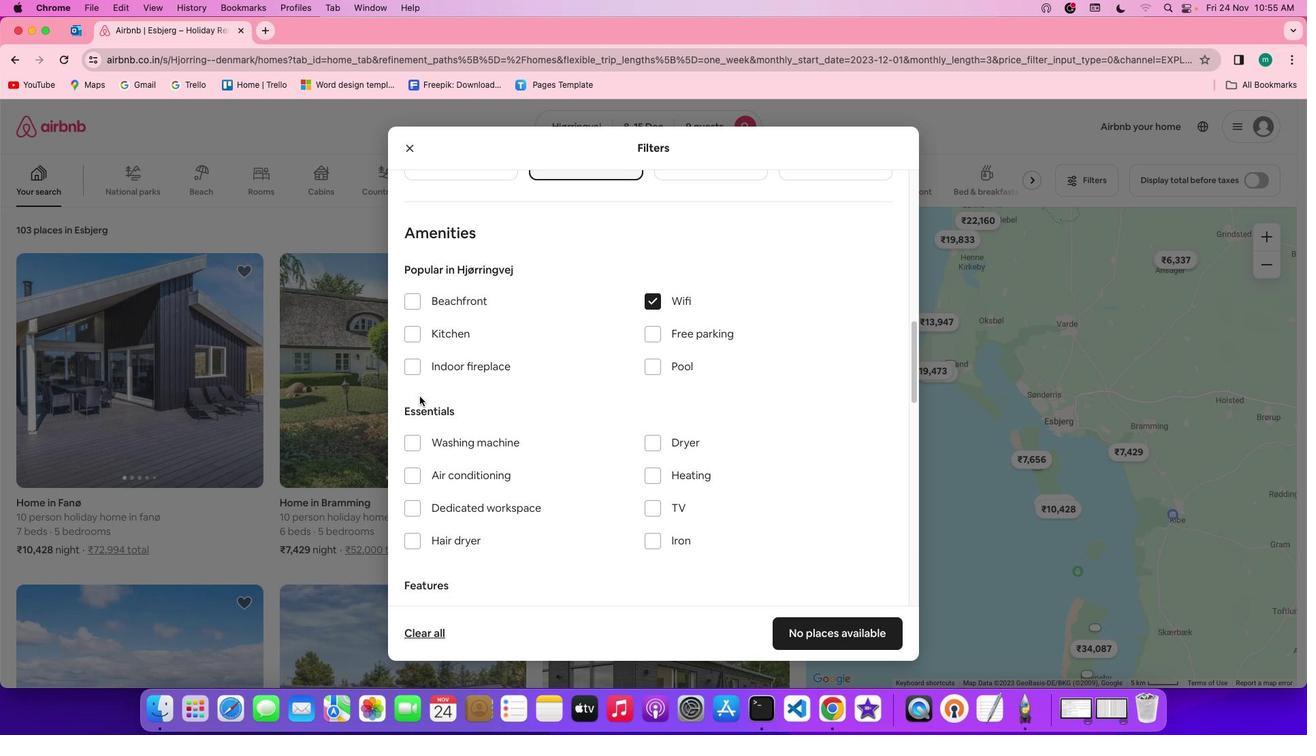 
Action: Mouse pressed left at (420, 396)
Screenshot: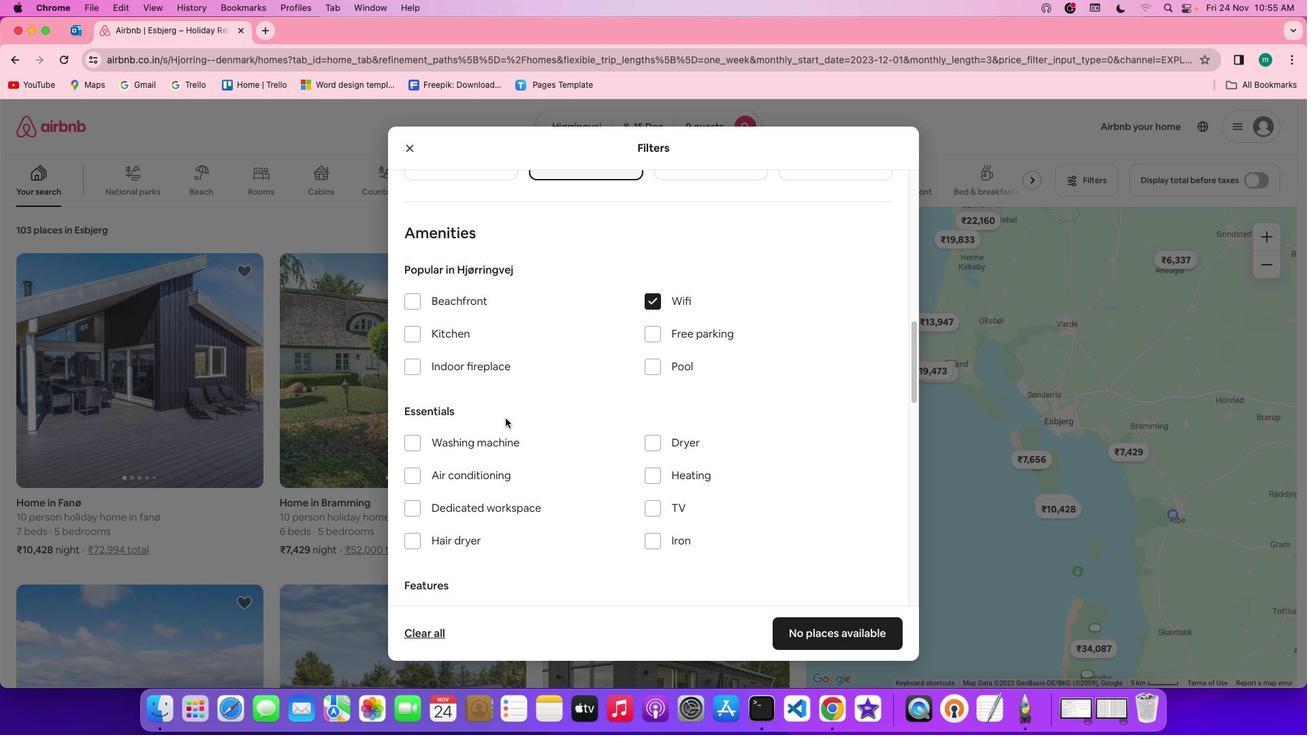 
Action: Mouse moved to (654, 505)
Screenshot: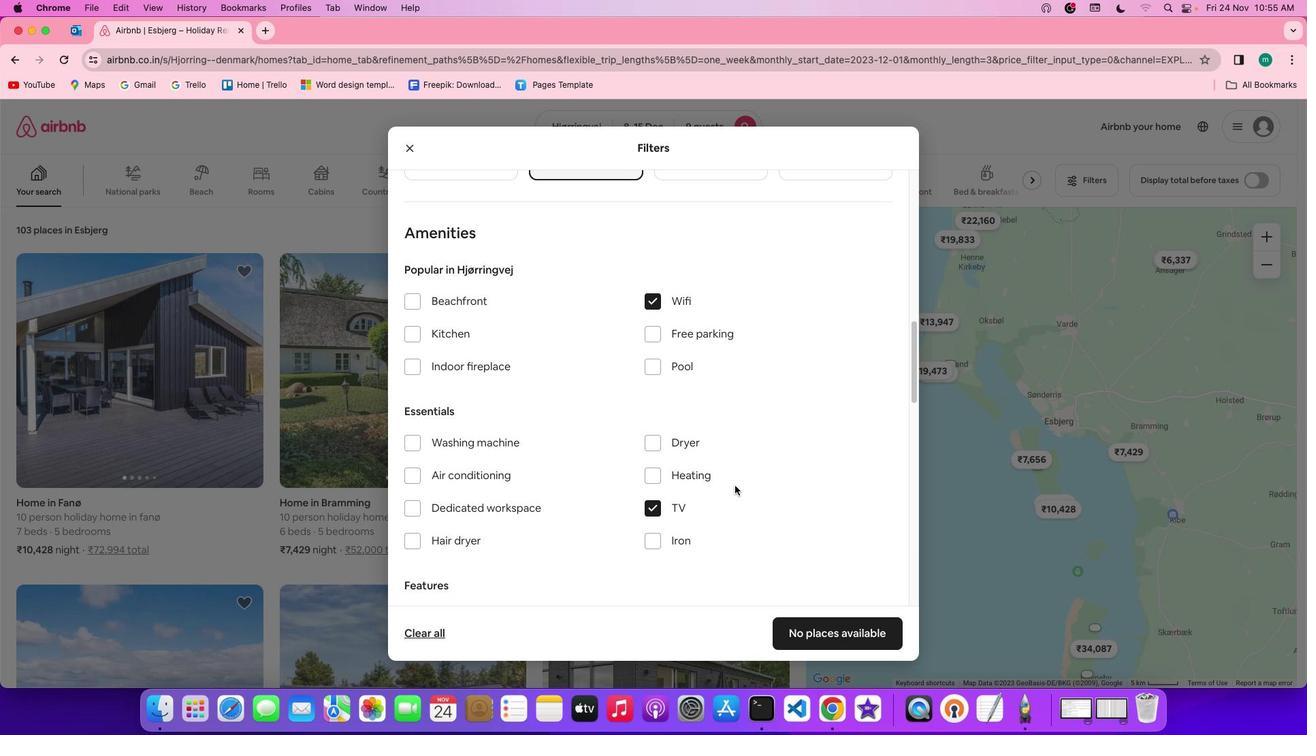 
Action: Mouse pressed left at (654, 505)
Screenshot: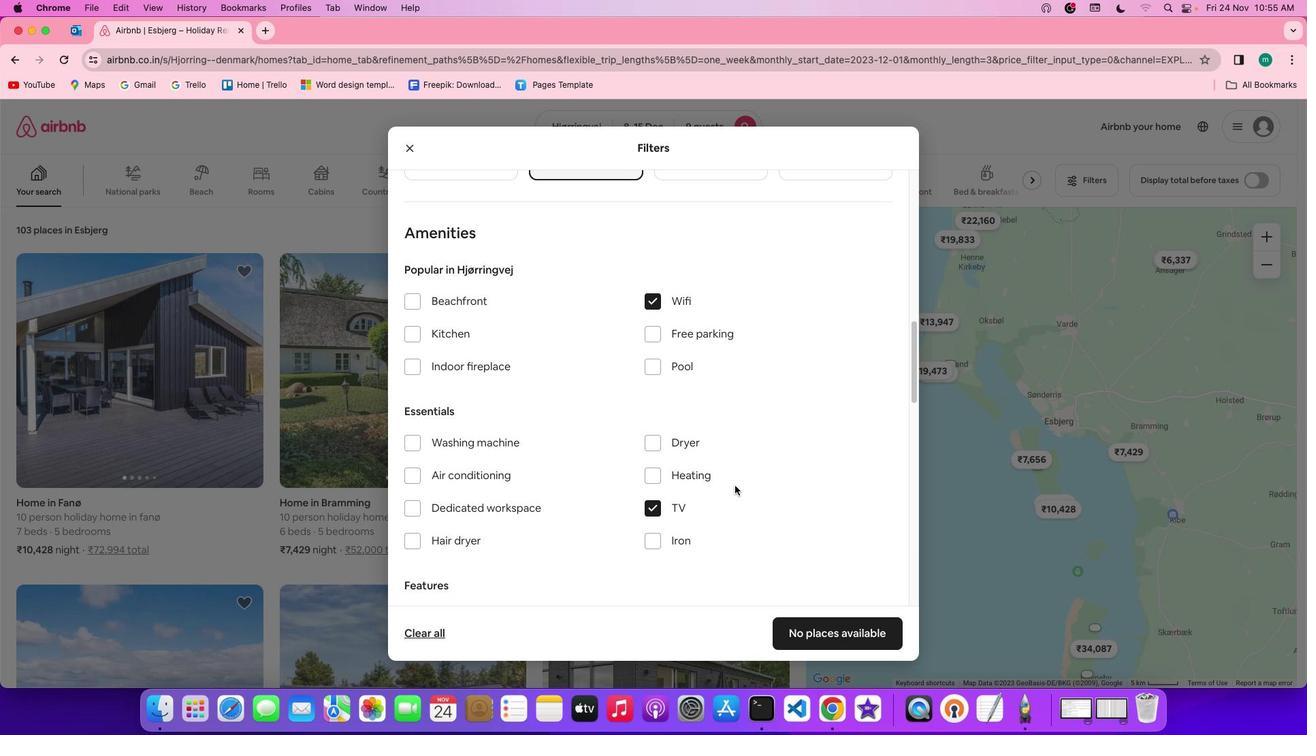 
Action: Mouse moved to (753, 482)
Screenshot: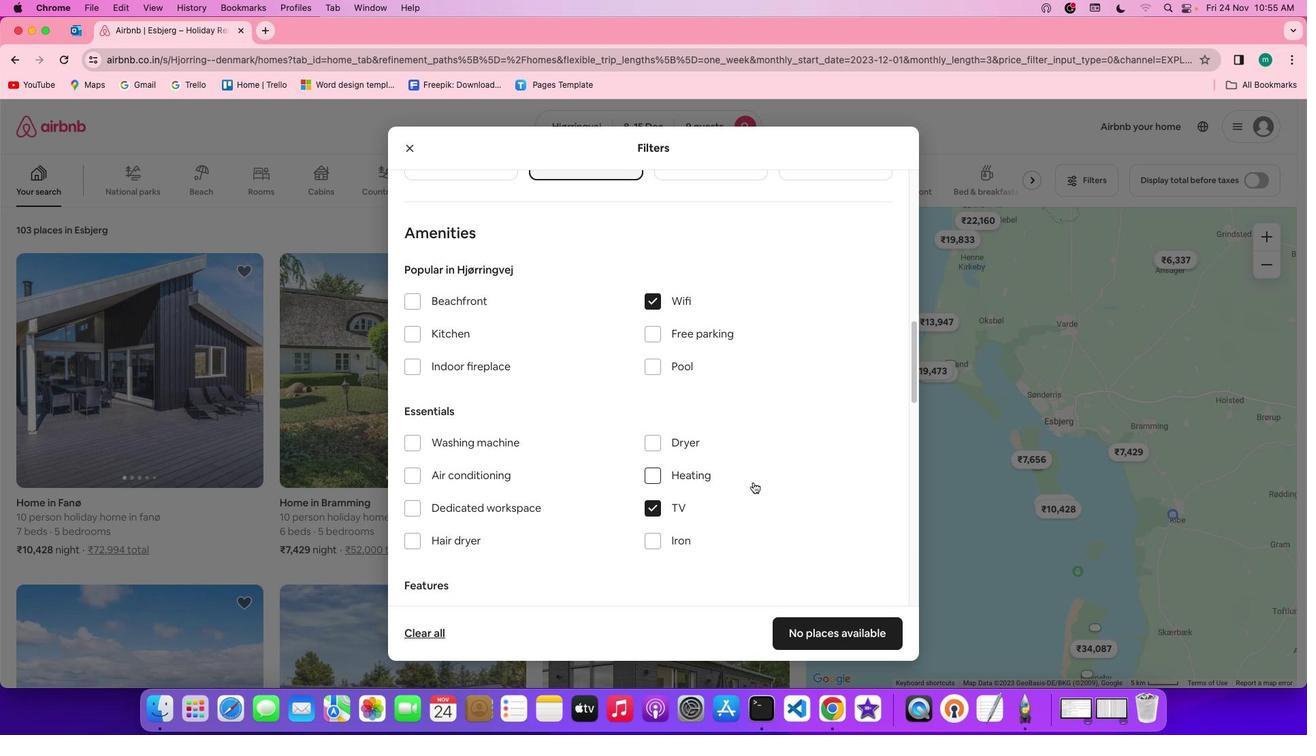 
Action: Mouse scrolled (753, 482) with delta (0, 0)
Screenshot: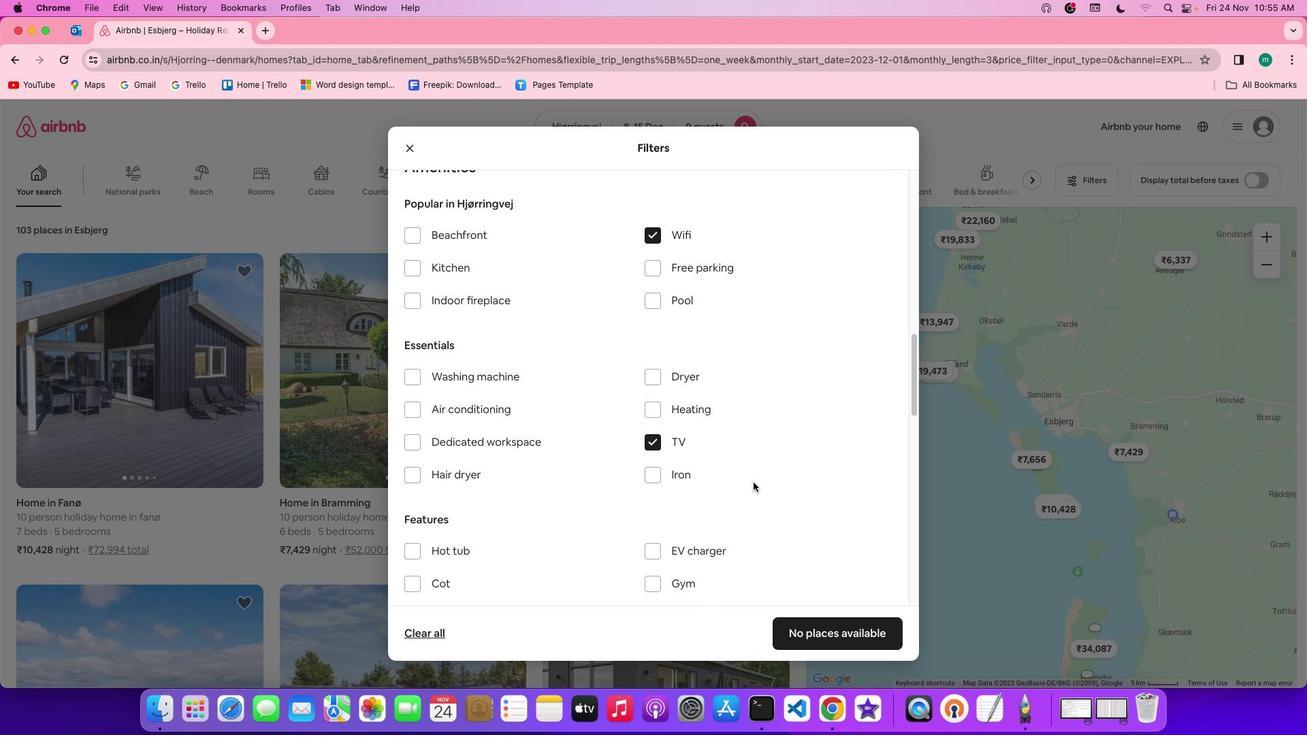 
Action: Mouse scrolled (753, 482) with delta (0, 0)
Screenshot: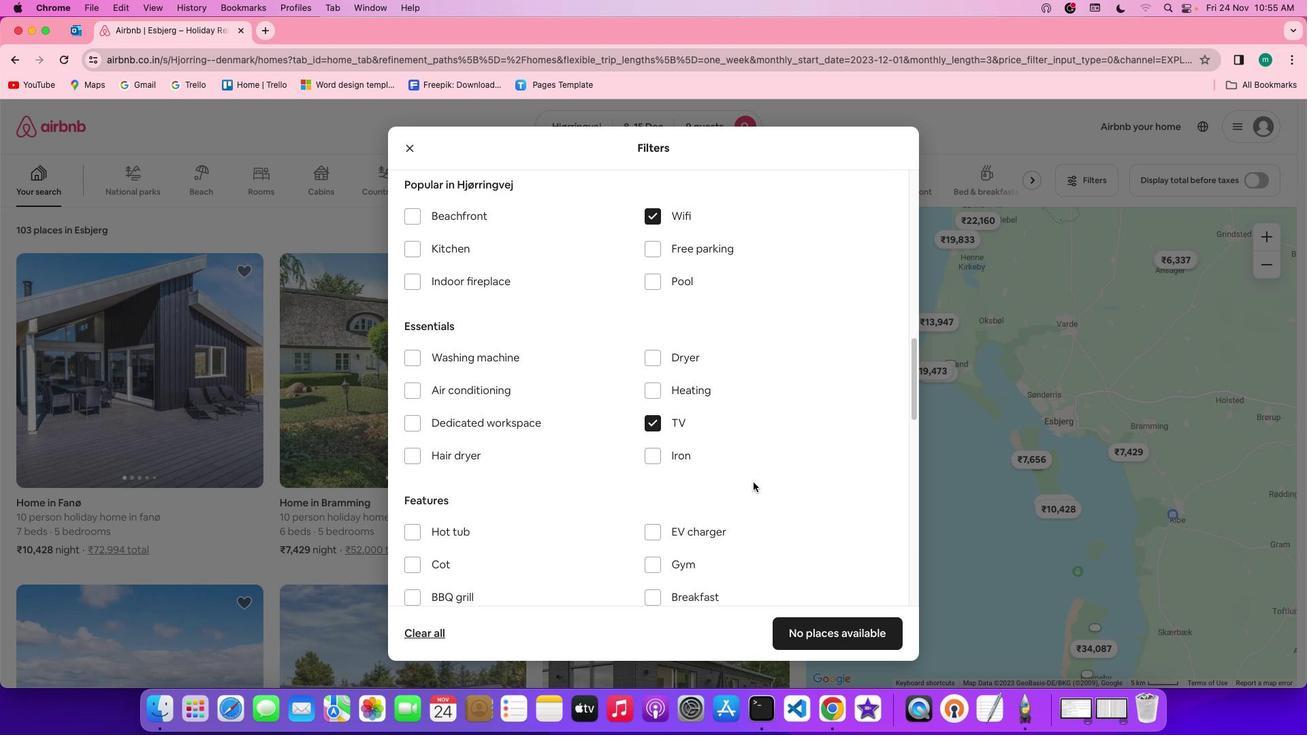 
Action: Mouse scrolled (753, 482) with delta (0, 0)
Screenshot: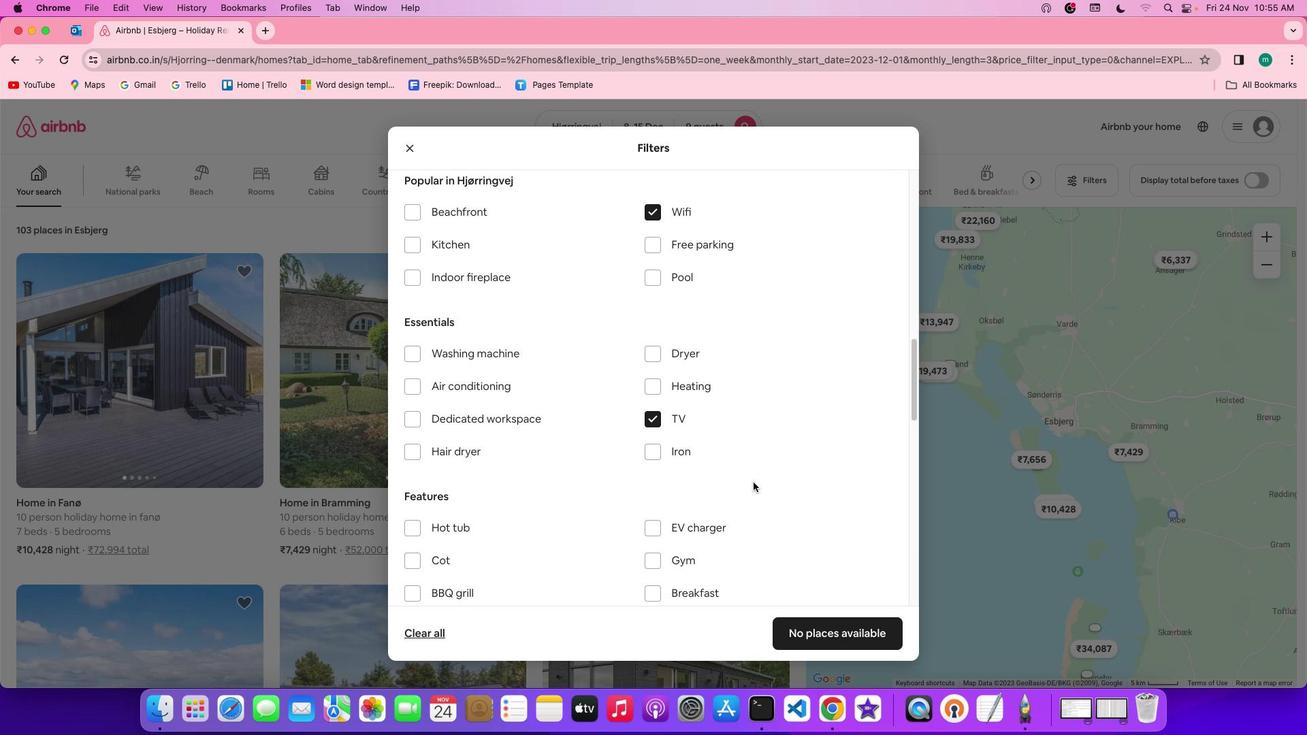 
Action: Mouse scrolled (753, 482) with delta (0, 0)
Screenshot: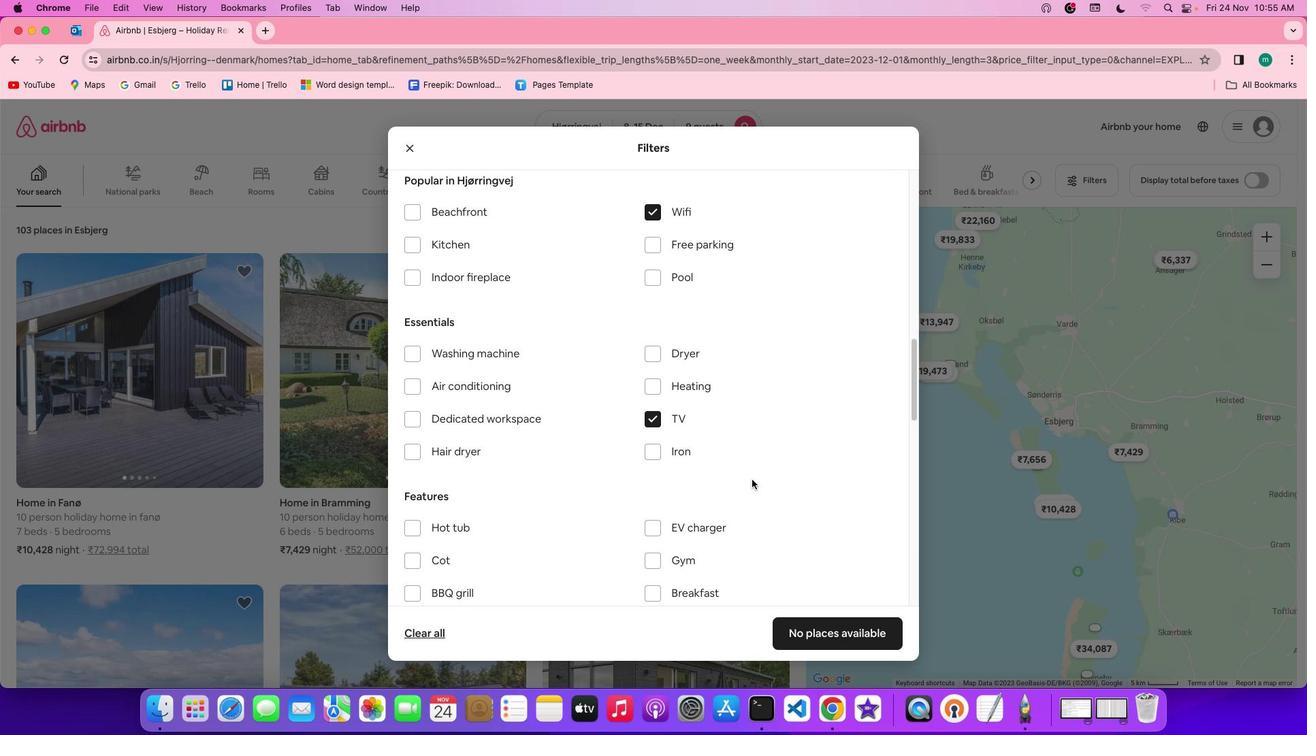 
Action: Mouse moved to (705, 243)
Screenshot: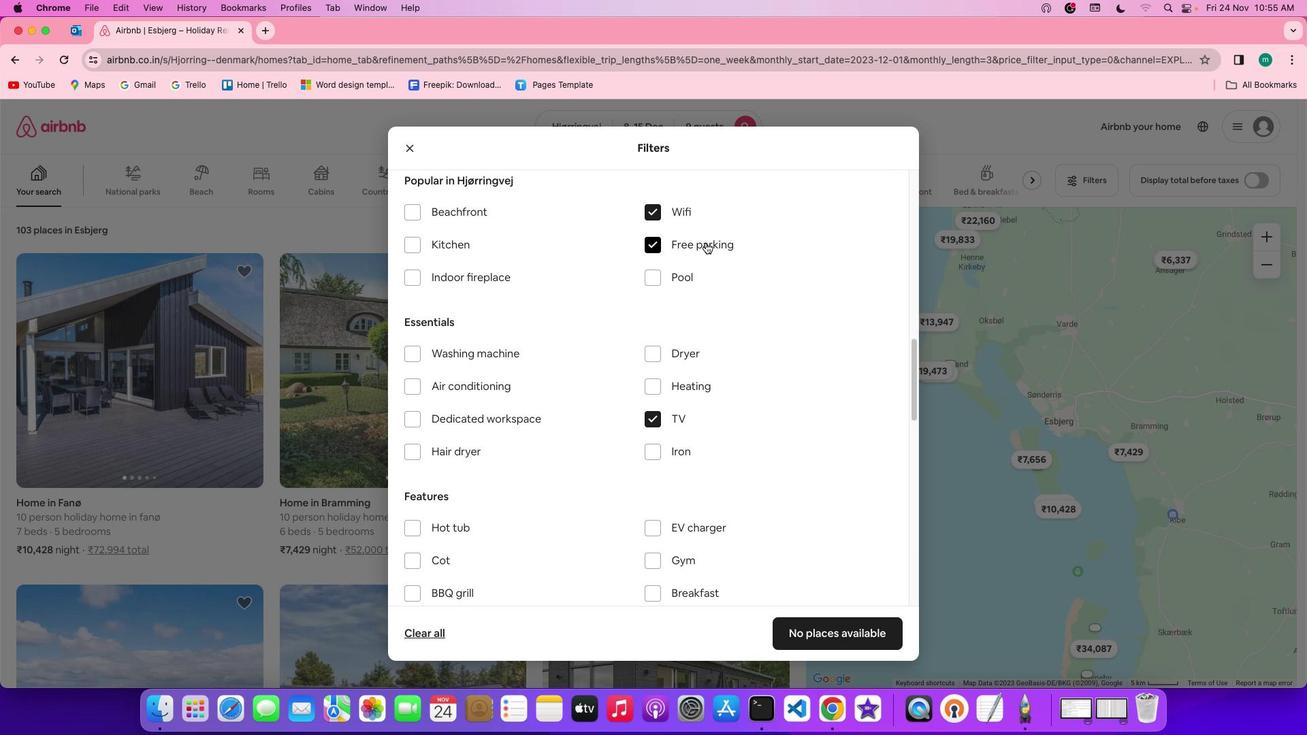 
Action: Mouse pressed left at (705, 243)
Screenshot: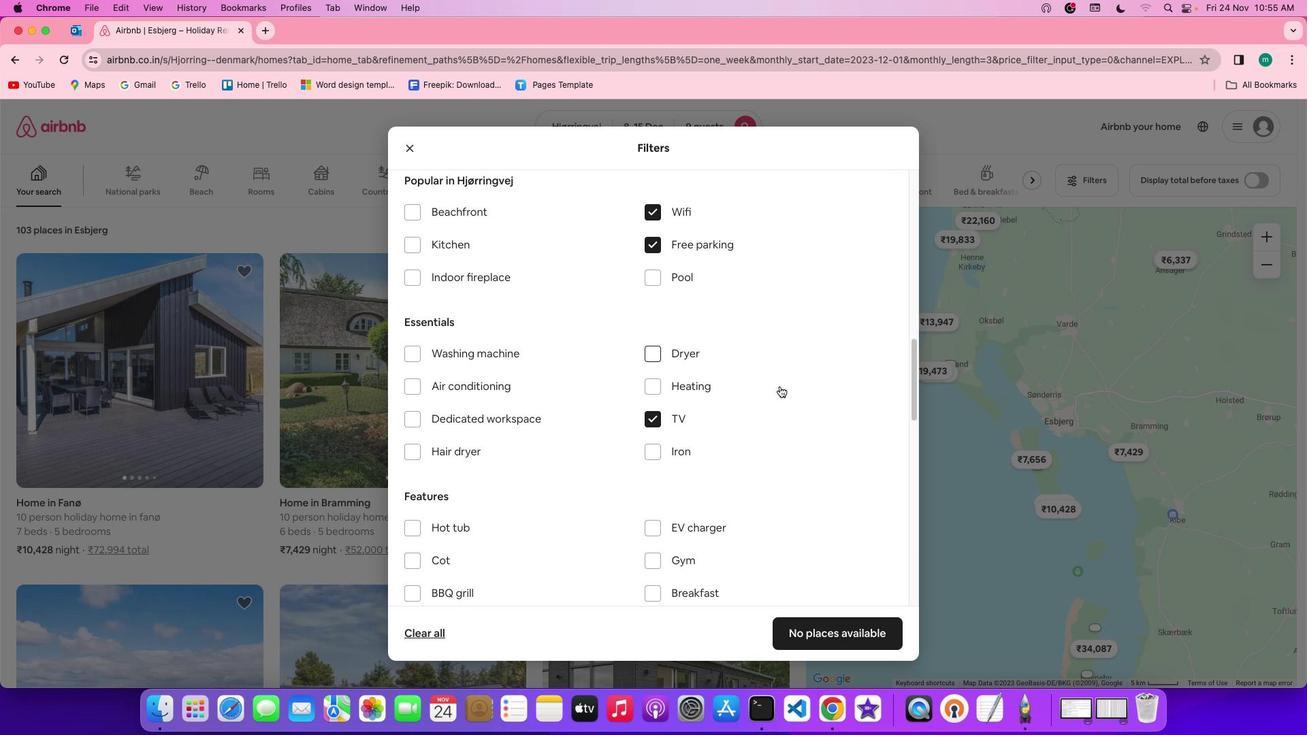
Action: Mouse moved to (781, 392)
Screenshot: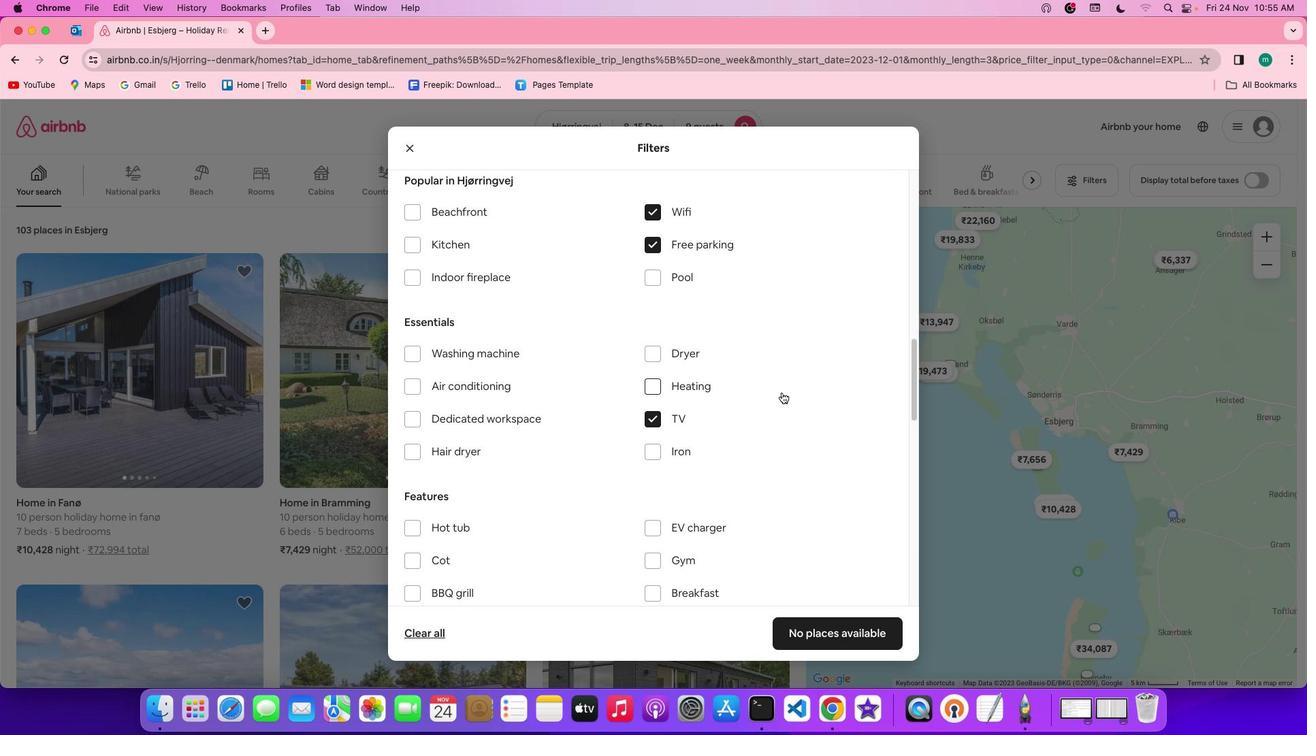 
Action: Mouse scrolled (781, 392) with delta (0, 0)
Screenshot: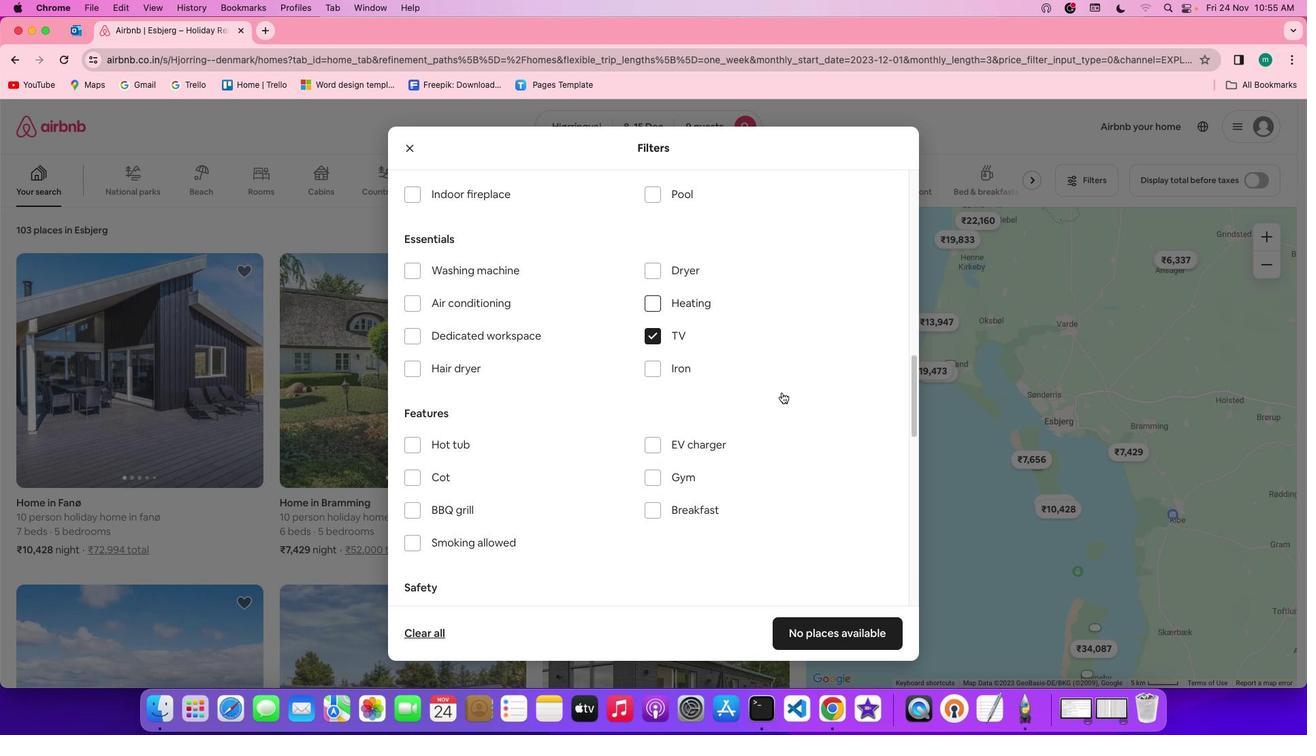 
Action: Mouse scrolled (781, 392) with delta (0, 0)
Screenshot: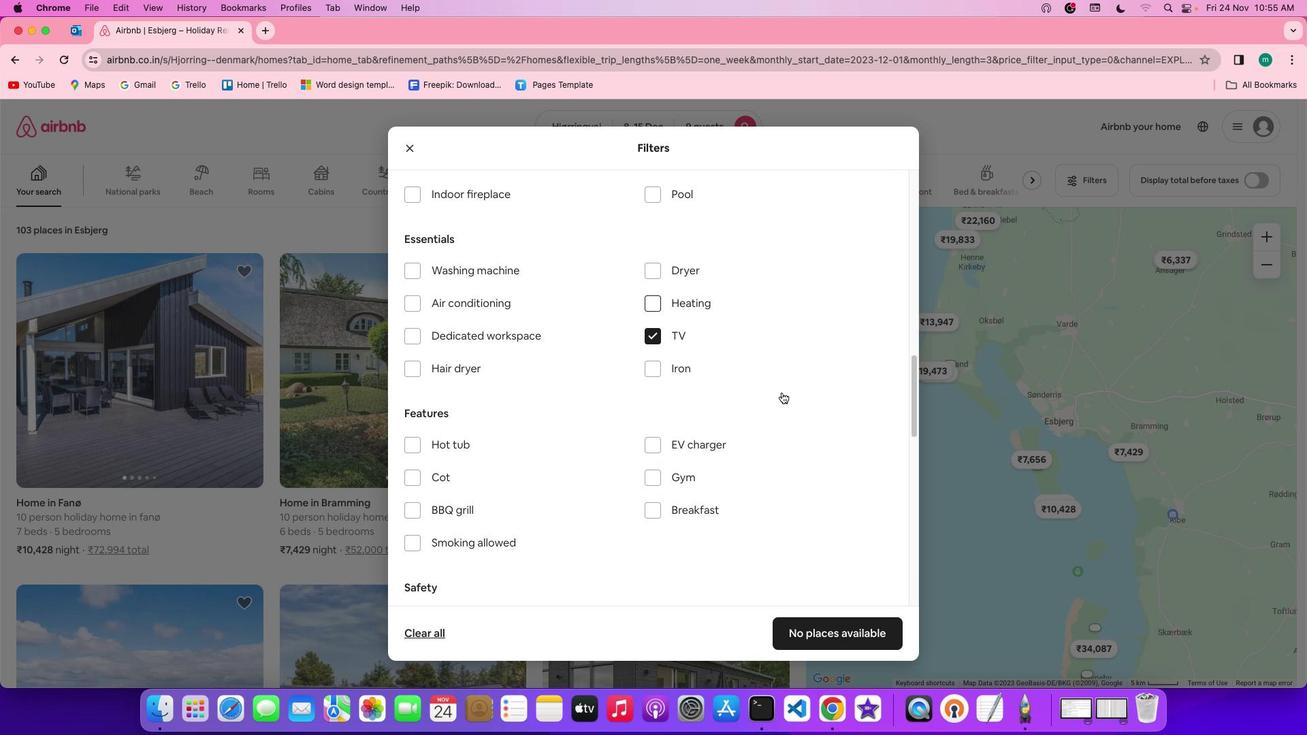 
Action: Mouse scrolled (781, 392) with delta (0, -1)
Screenshot: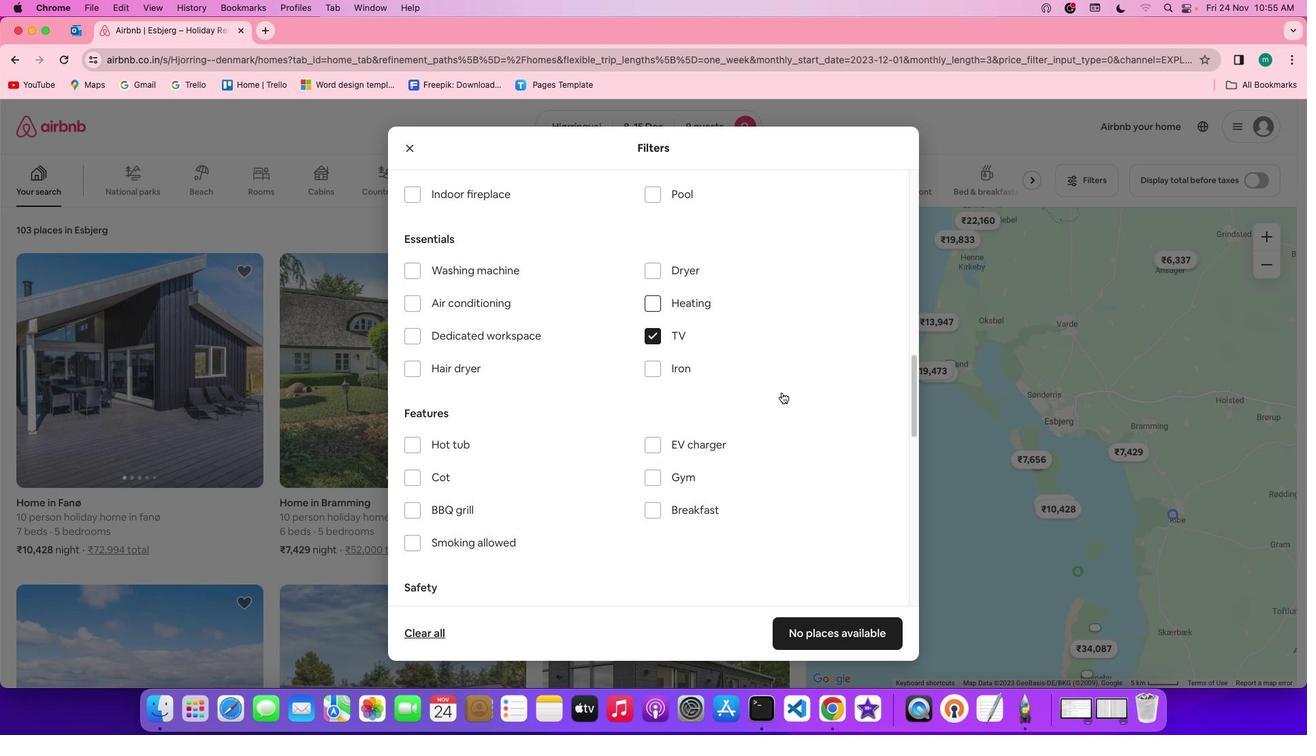 
Action: Mouse scrolled (781, 392) with delta (0, 0)
Screenshot: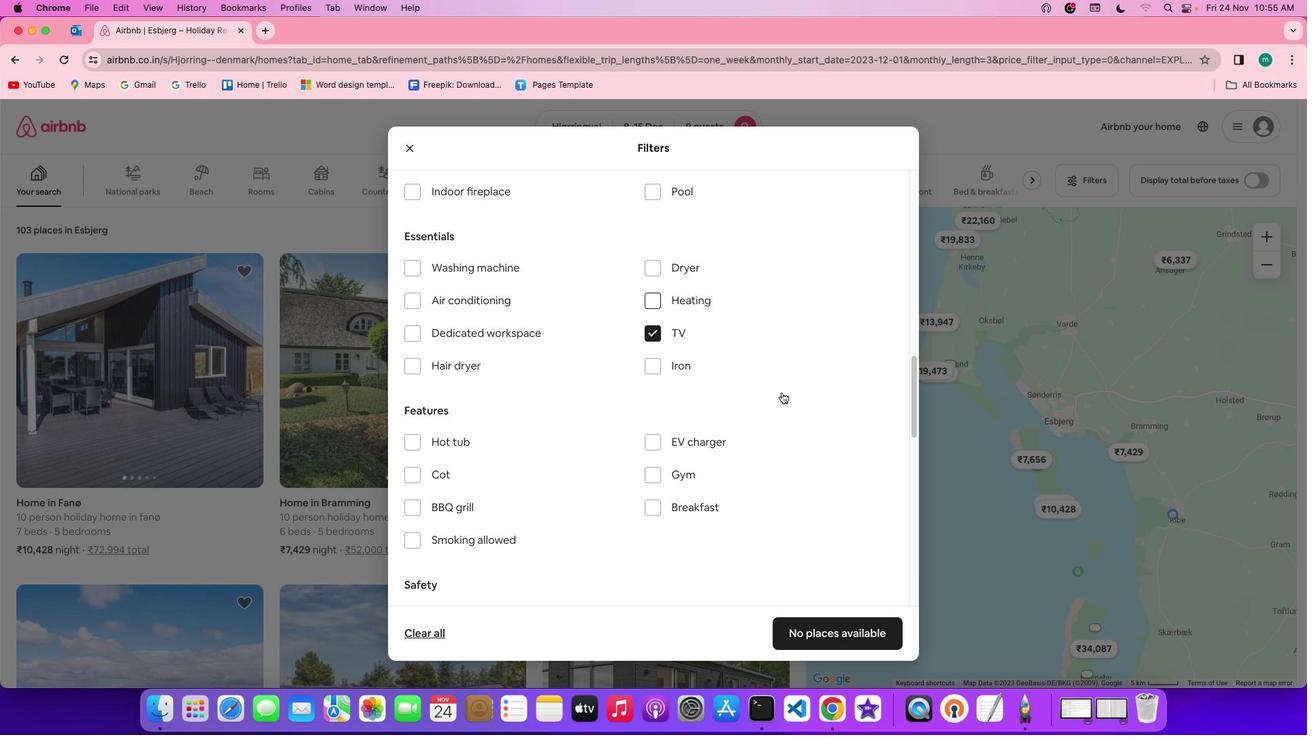 
Action: Mouse scrolled (781, 392) with delta (0, 0)
Screenshot: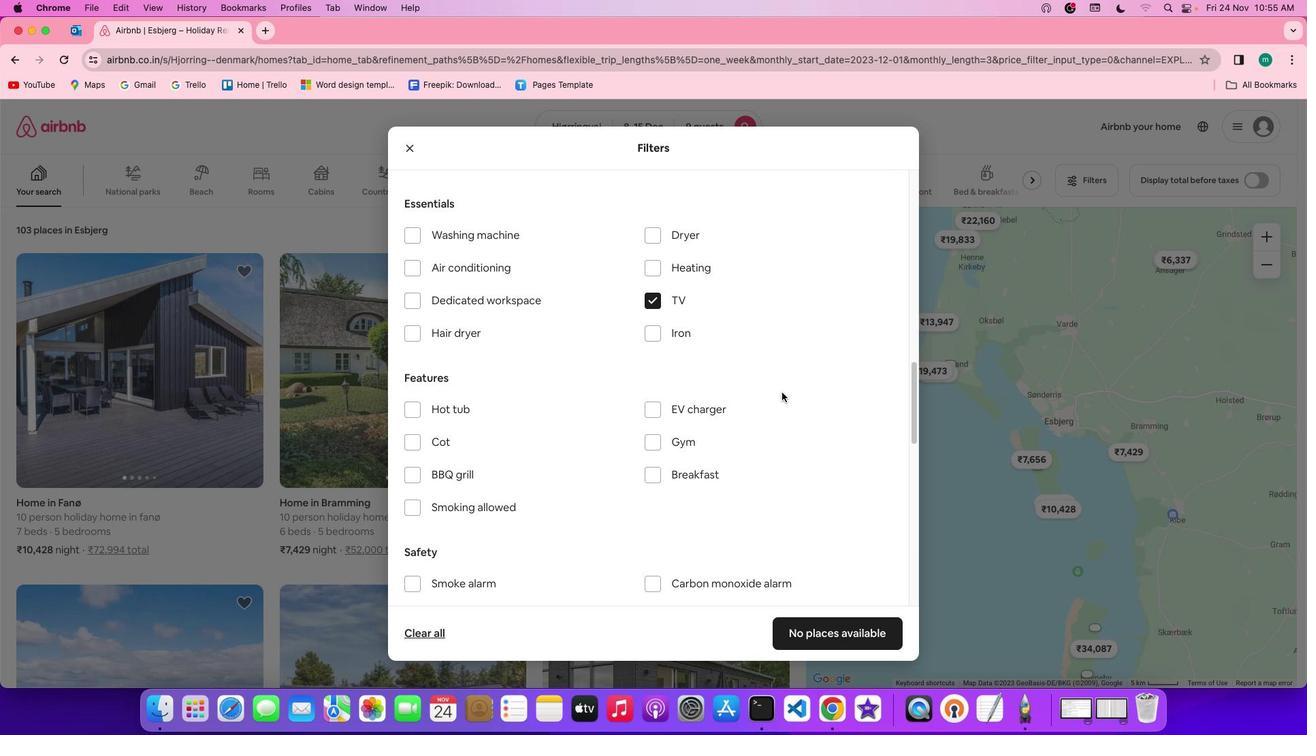 
Action: Mouse scrolled (781, 392) with delta (0, 0)
Screenshot: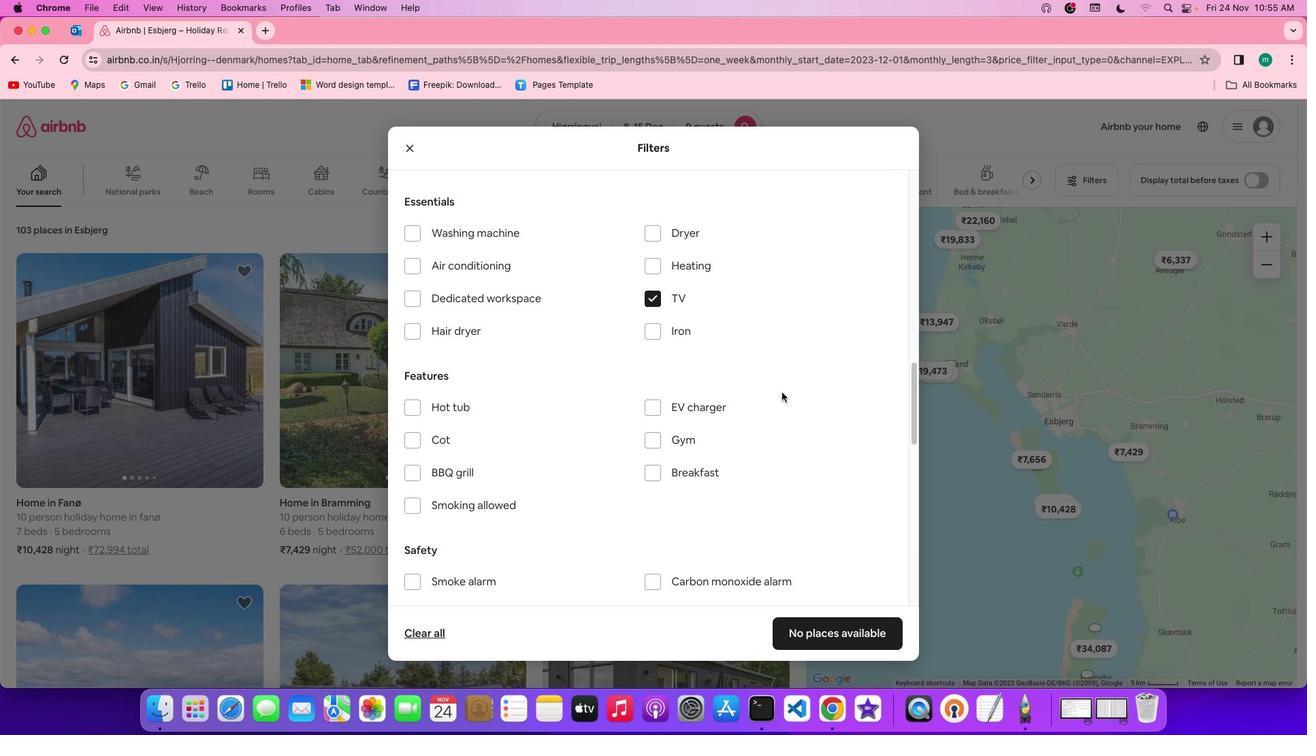 
Action: Mouse scrolled (781, 392) with delta (0, 0)
Screenshot: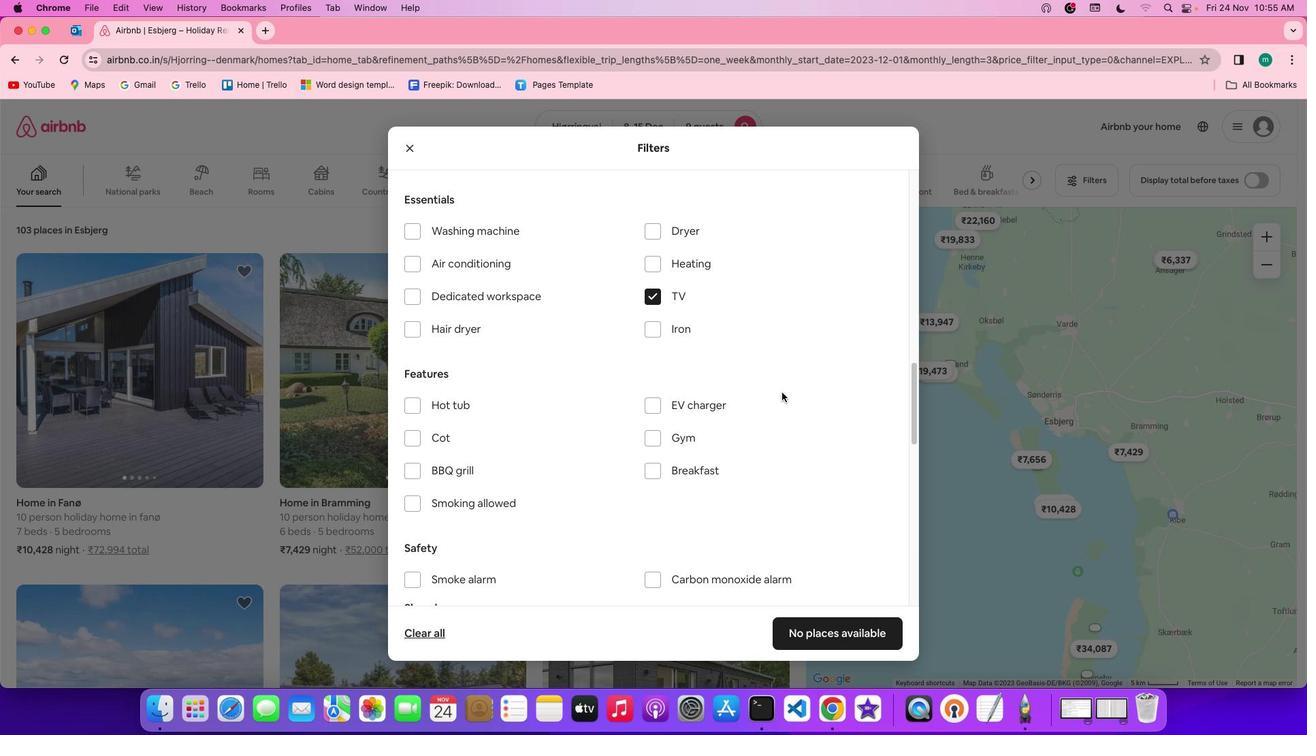 
Action: Mouse scrolled (781, 392) with delta (0, 0)
Screenshot: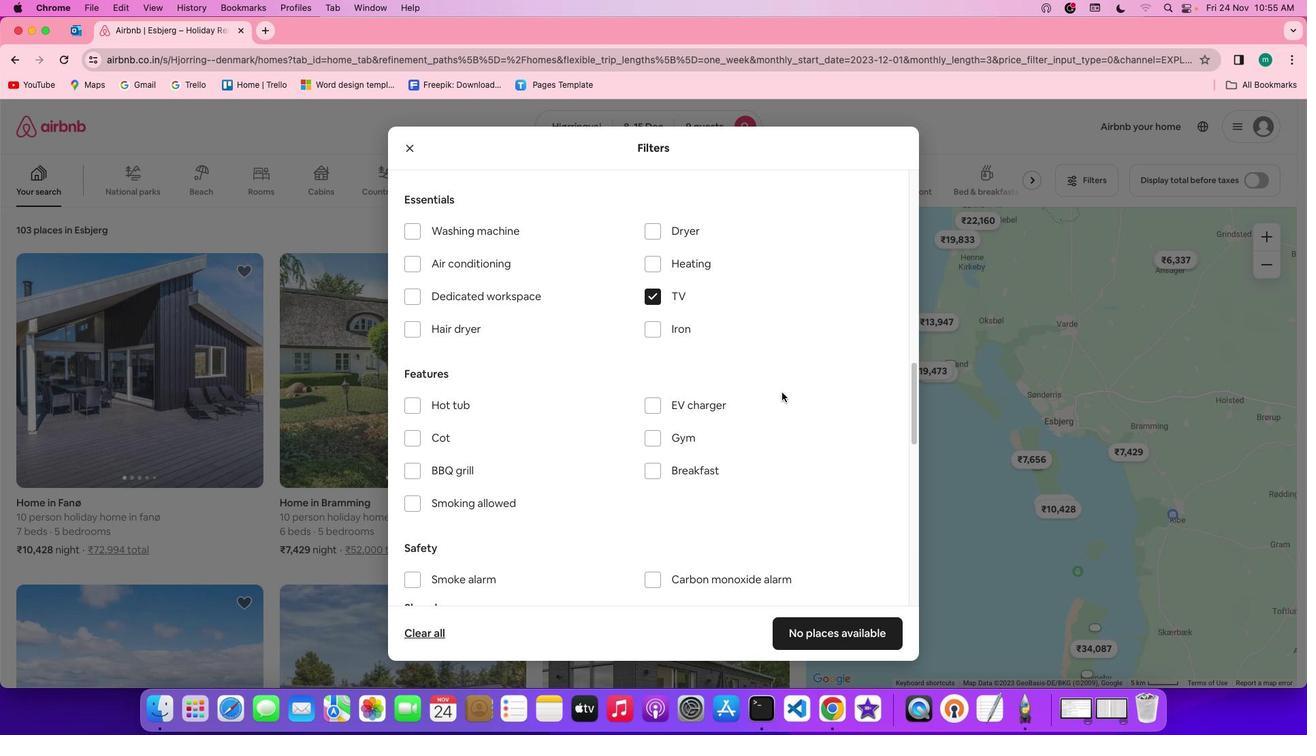 
Action: Mouse scrolled (781, 392) with delta (0, 0)
Screenshot: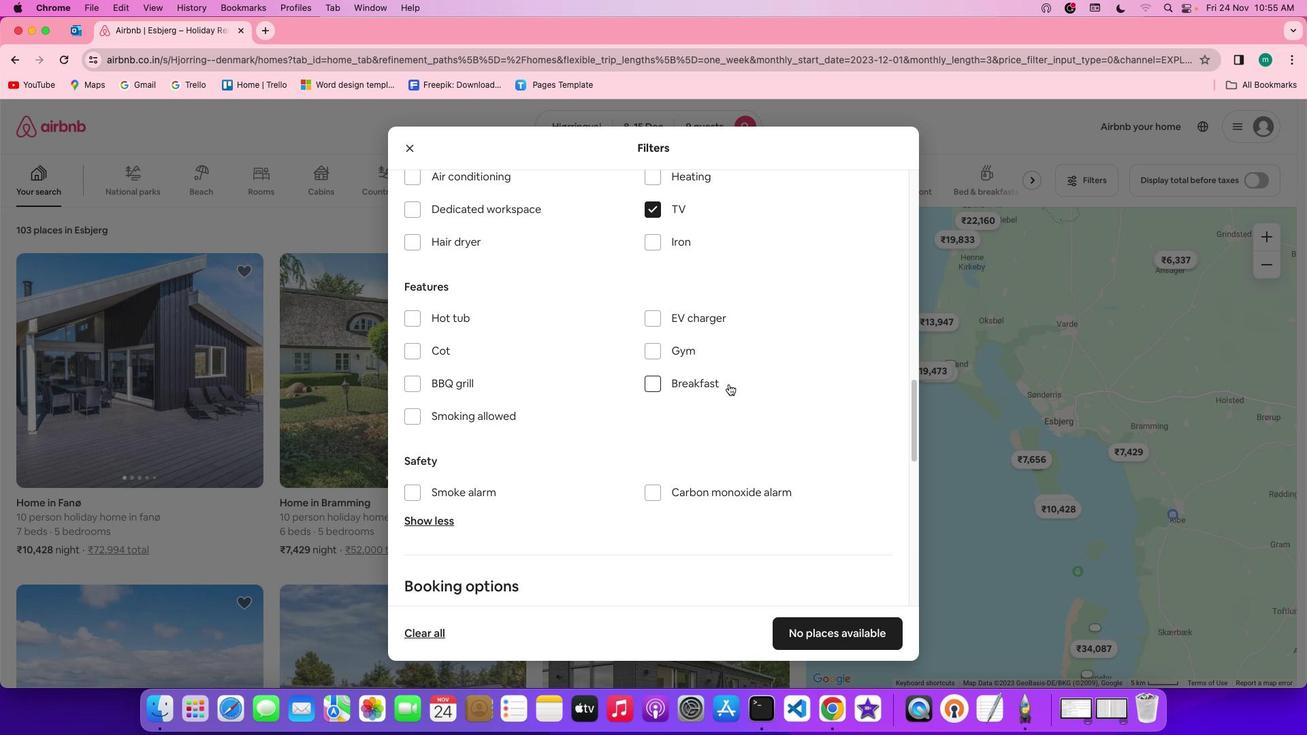 
Action: Mouse scrolled (781, 392) with delta (0, 0)
Screenshot: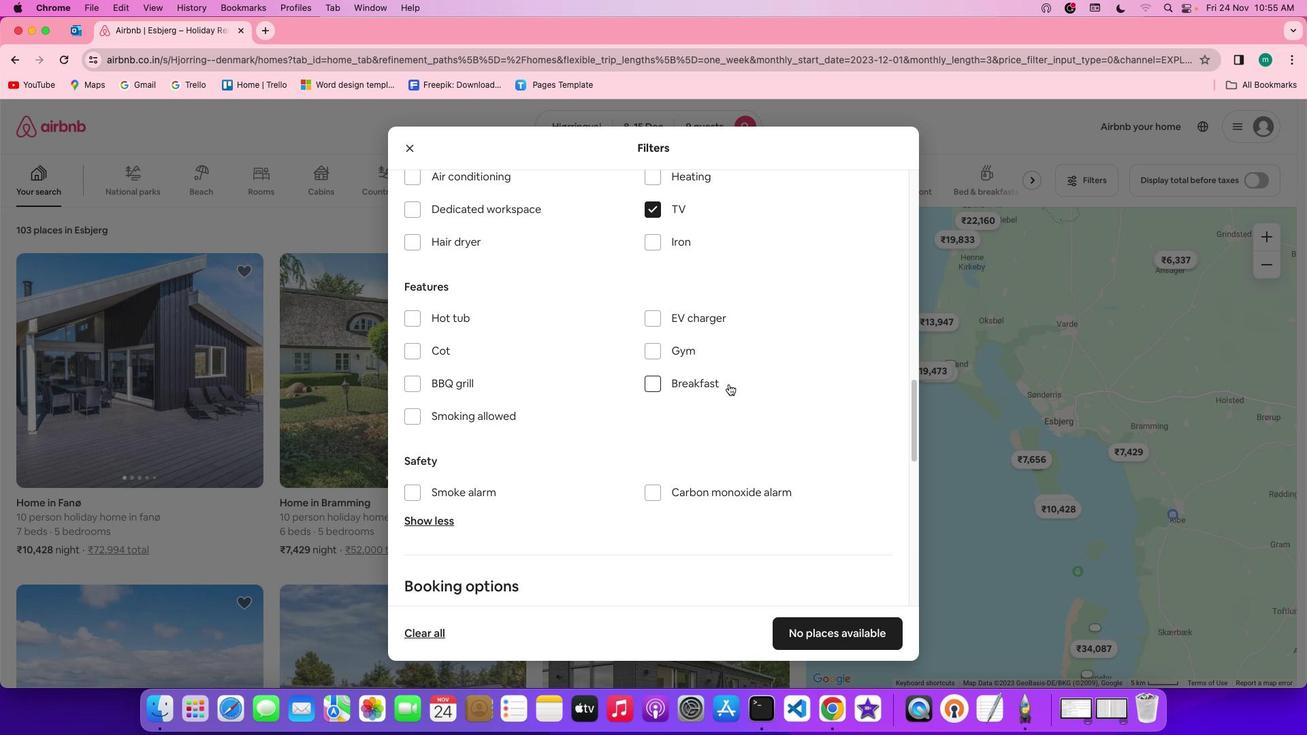 
Action: Mouse scrolled (781, 392) with delta (0, -1)
Screenshot: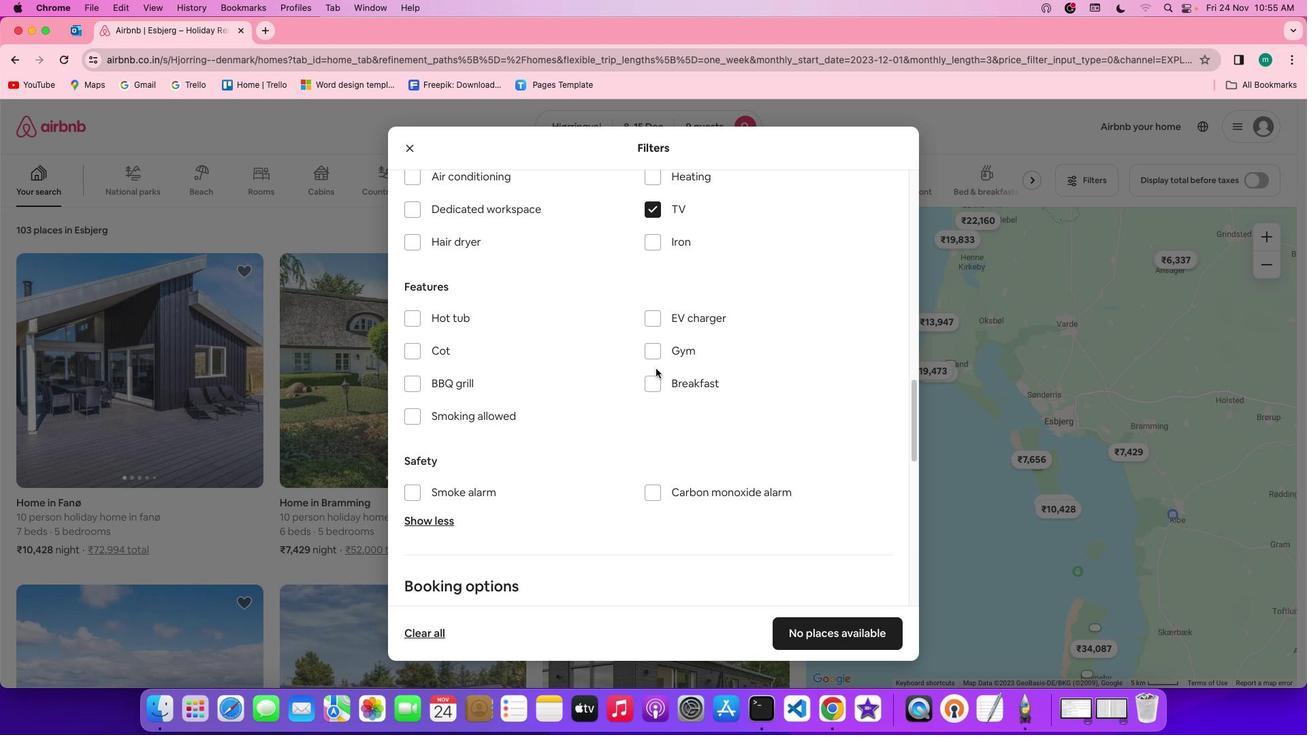 
Action: Mouse moved to (651, 354)
Screenshot: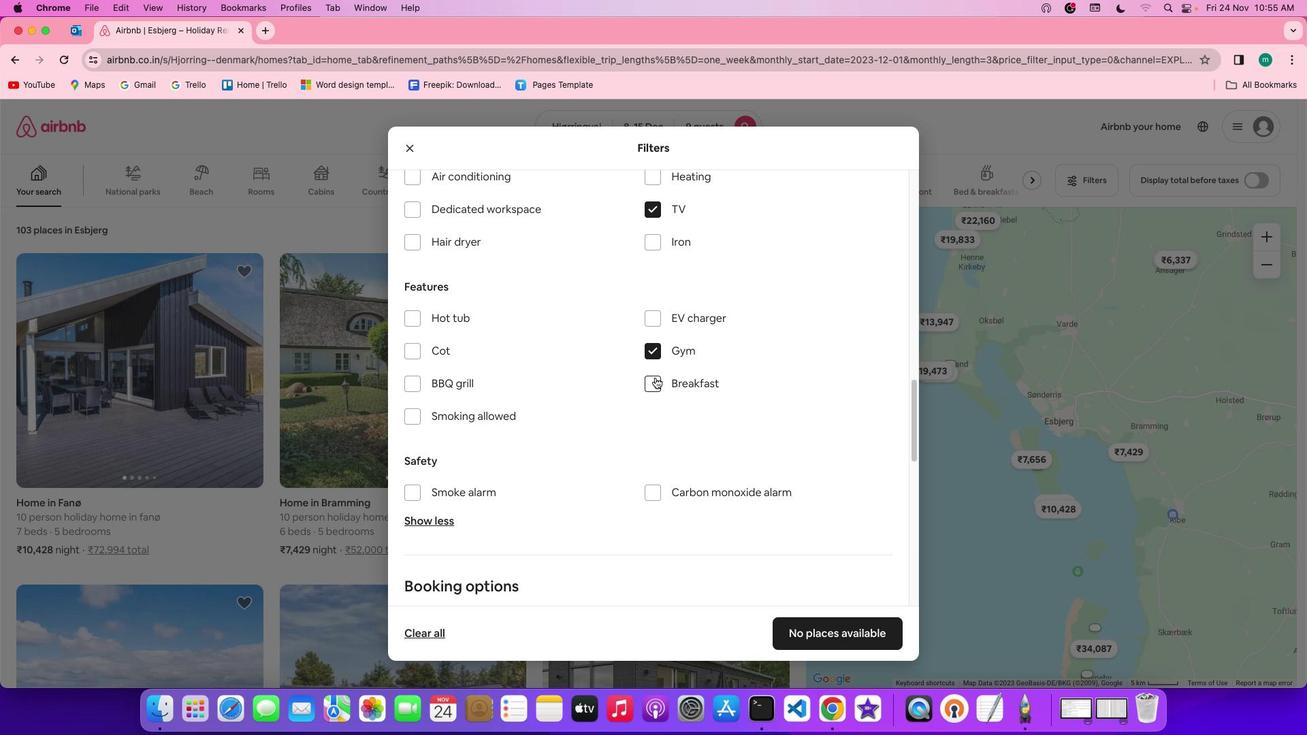 
Action: Mouse pressed left at (651, 354)
Screenshot: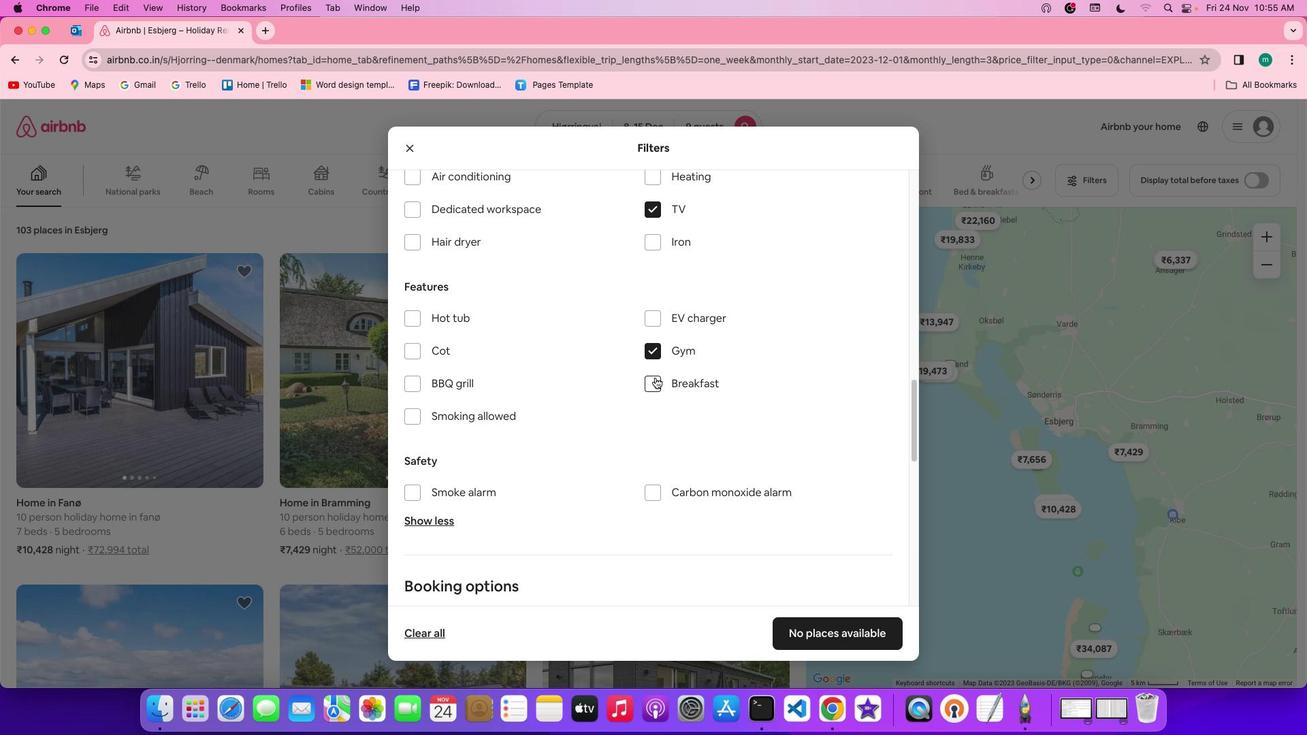 
Action: Mouse moved to (655, 377)
Screenshot: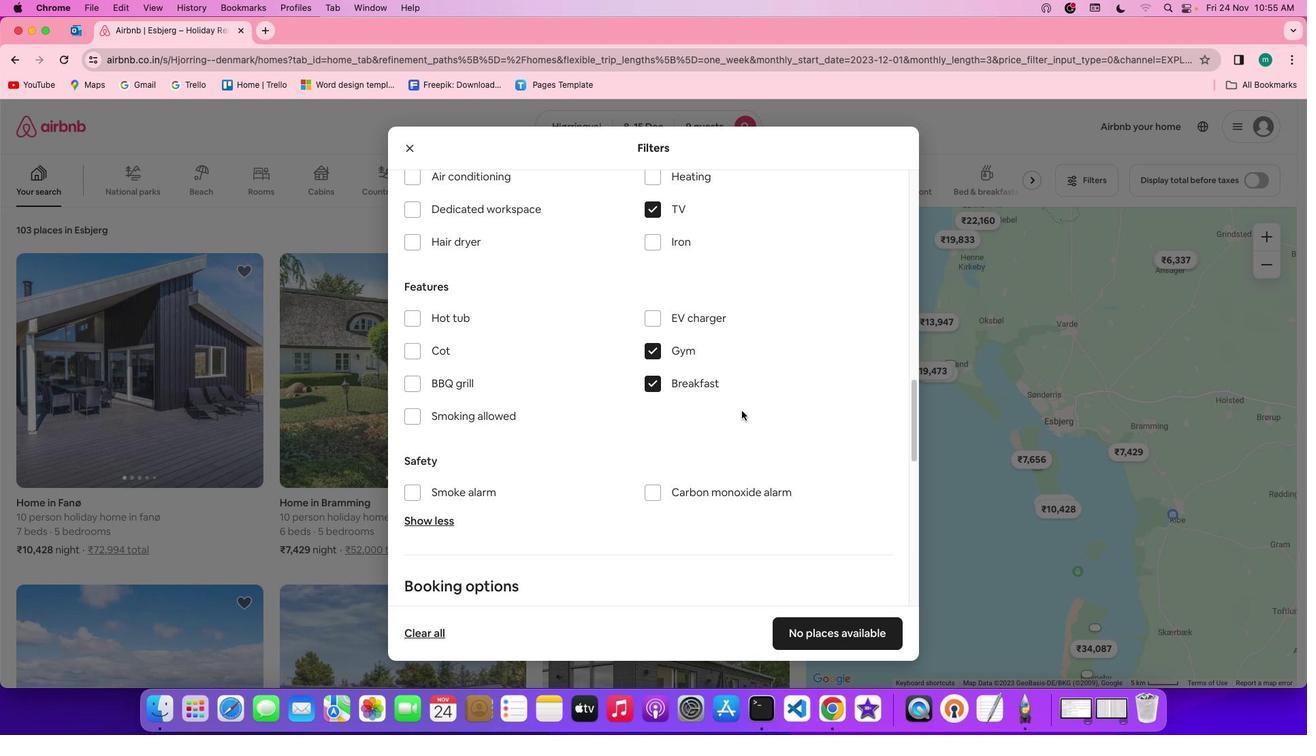 
Action: Mouse pressed left at (655, 377)
Screenshot: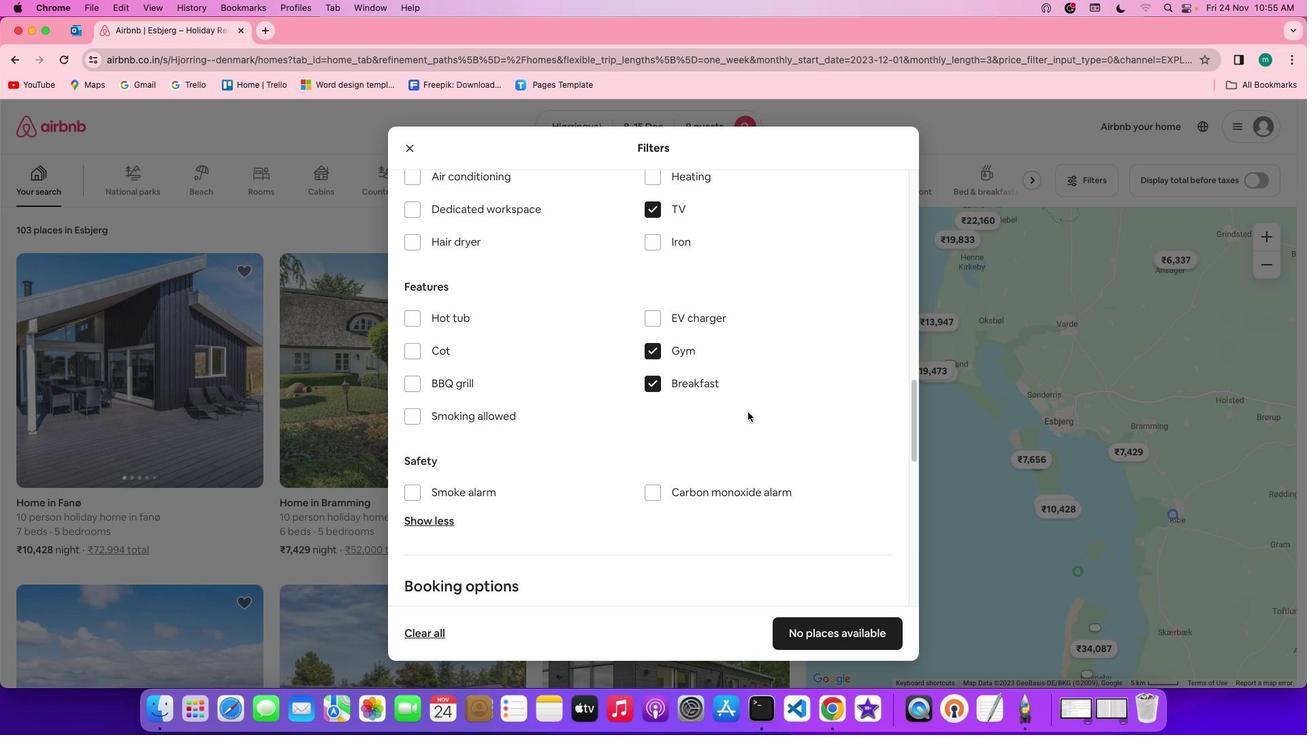 
Action: Mouse moved to (747, 411)
Screenshot: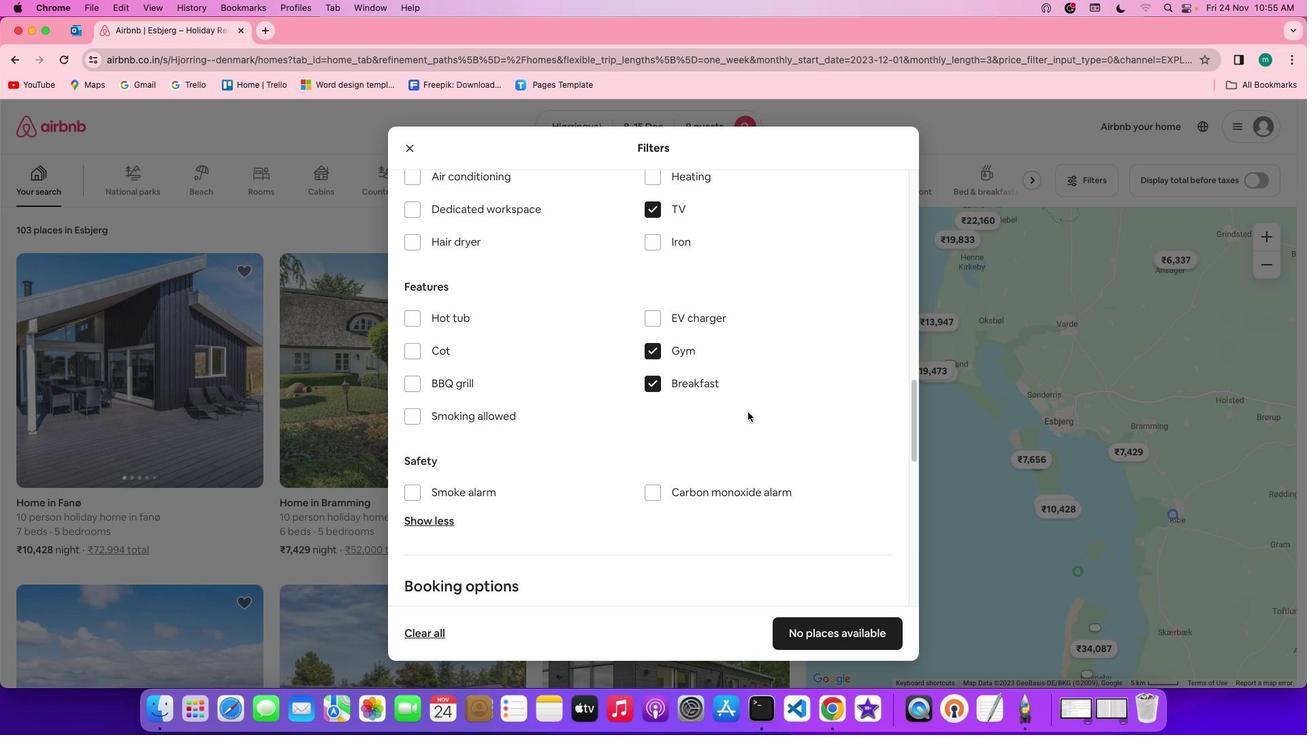 
Action: Mouse scrolled (747, 411) with delta (0, 0)
Screenshot: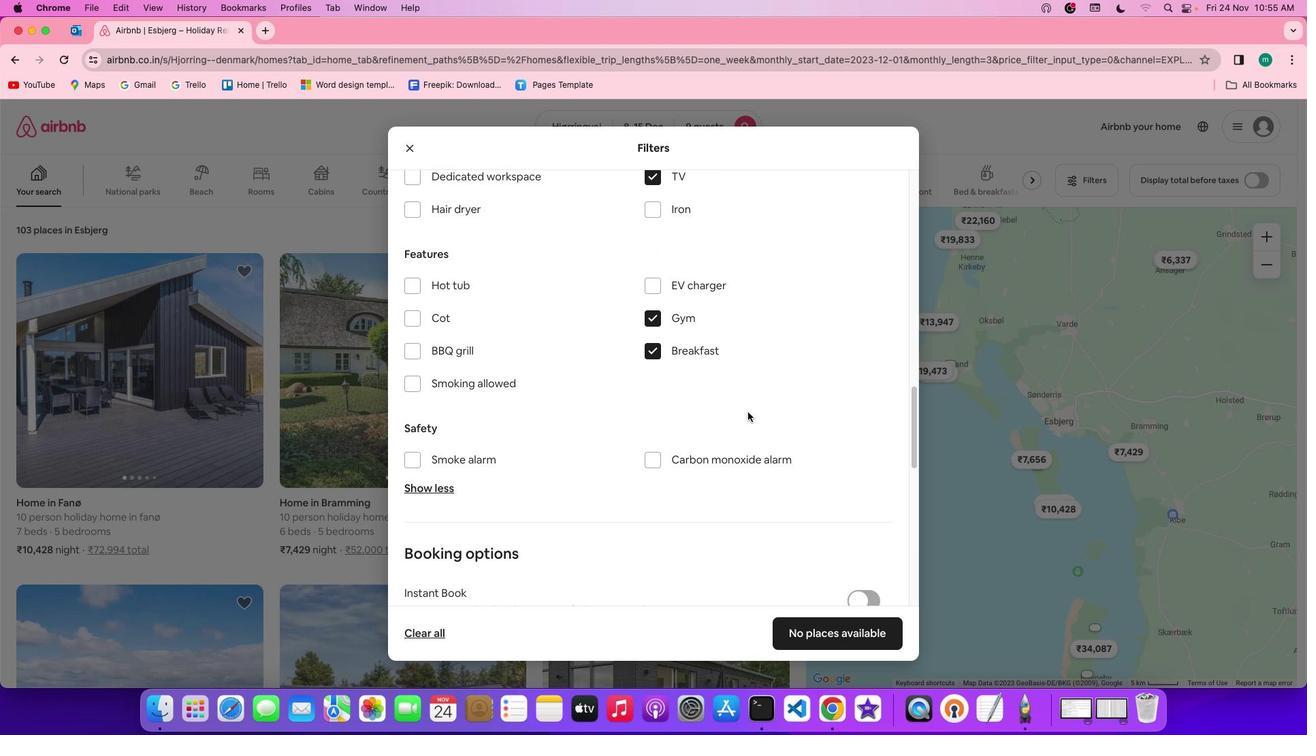 
Action: Mouse scrolled (747, 411) with delta (0, 0)
Screenshot: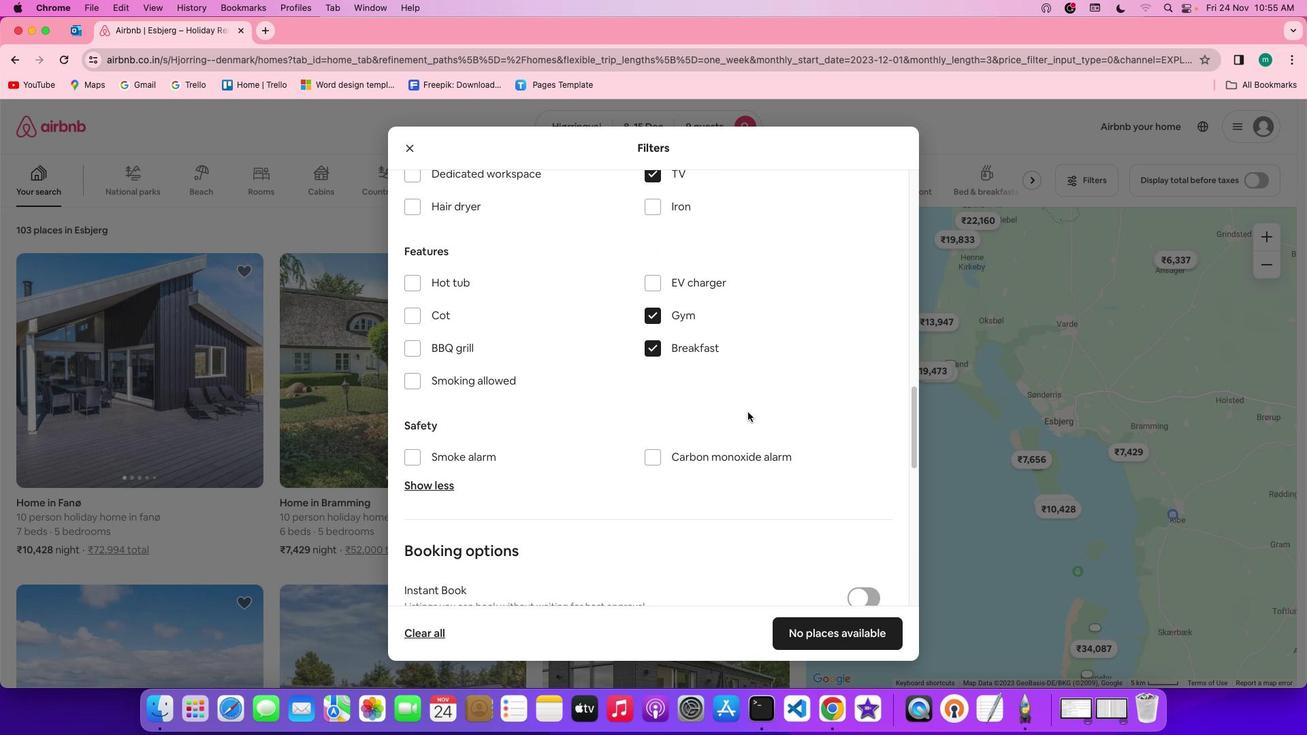 
Action: Mouse scrolled (747, 411) with delta (0, 0)
Screenshot: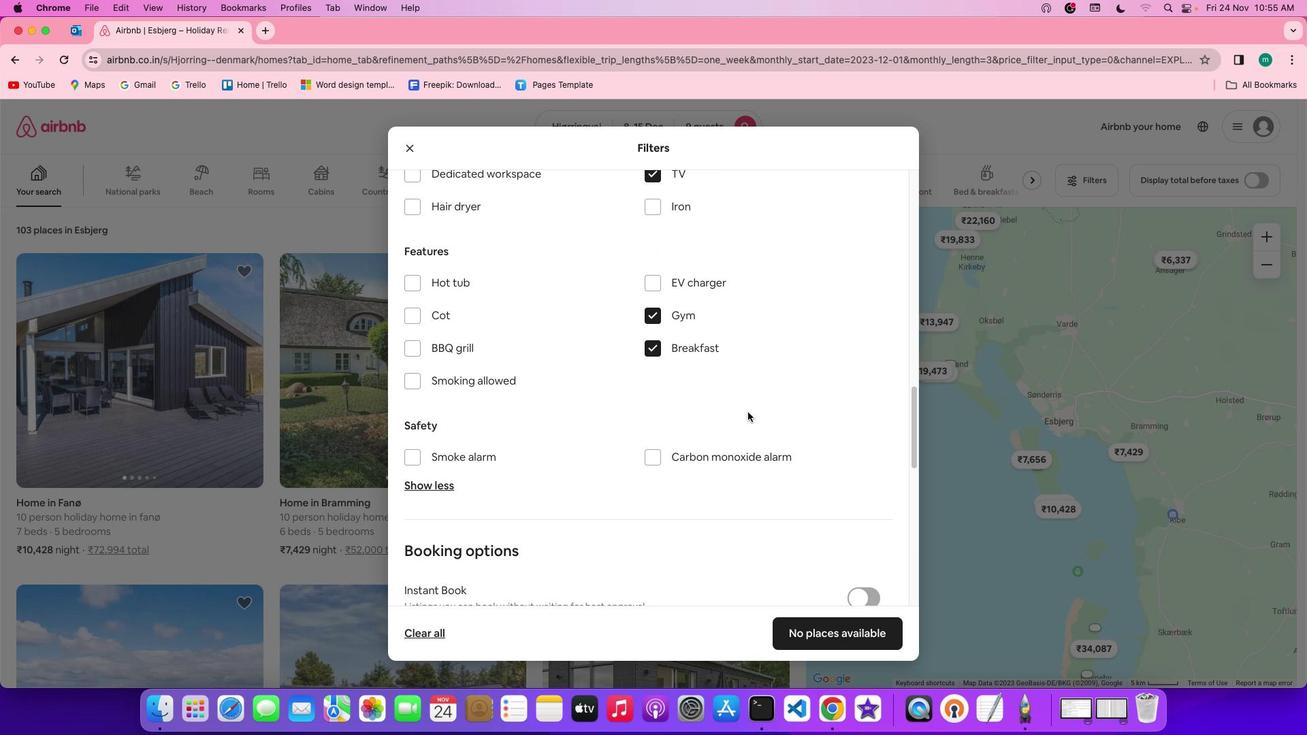 
Action: Mouse scrolled (747, 411) with delta (0, 0)
Screenshot: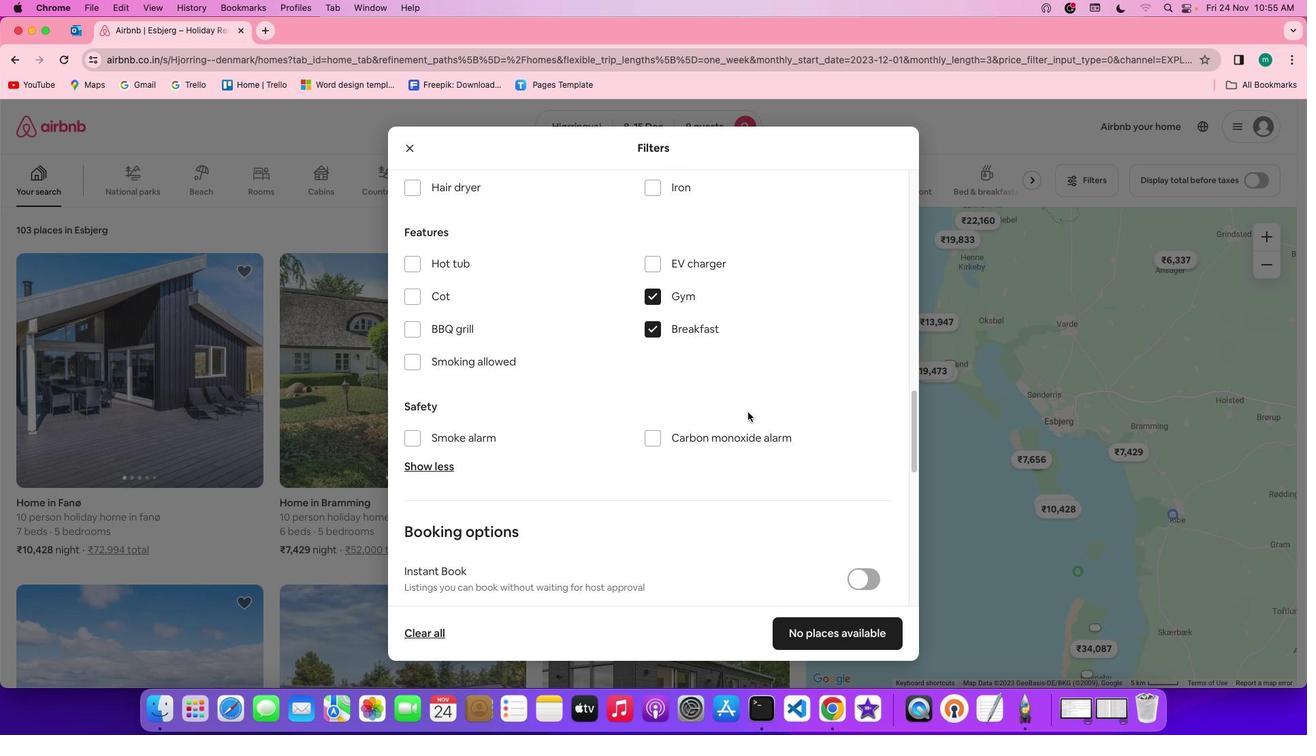 
Action: Mouse scrolled (747, 411) with delta (0, 0)
Screenshot: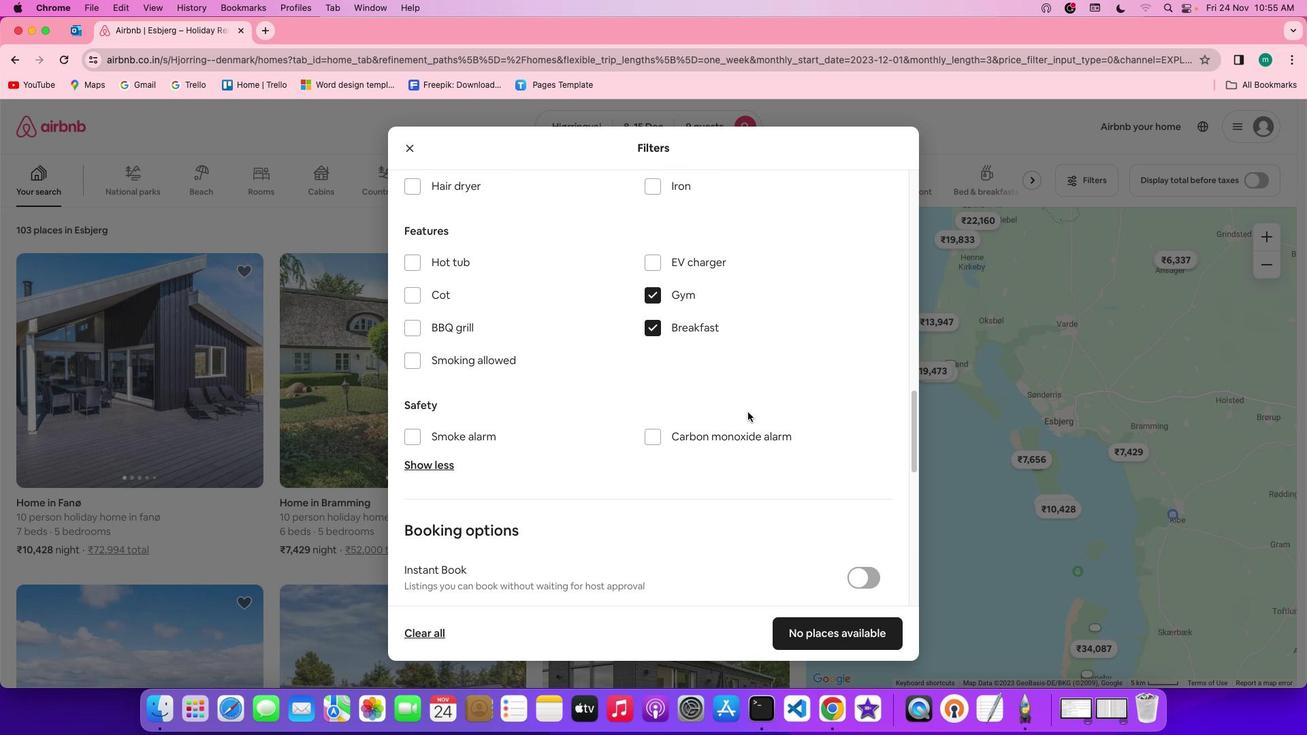 
Action: Mouse scrolled (747, 411) with delta (0, 0)
Screenshot: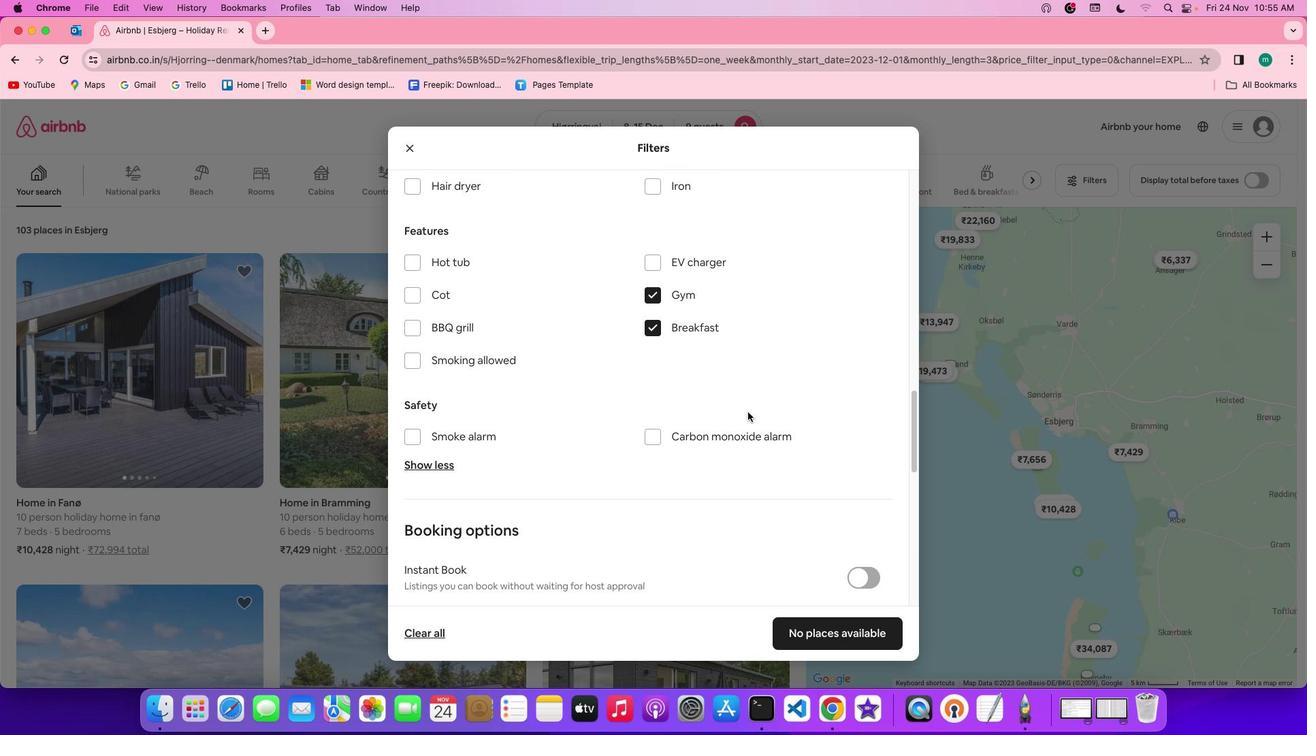 
Action: Mouse scrolled (747, 411) with delta (0, 0)
Screenshot: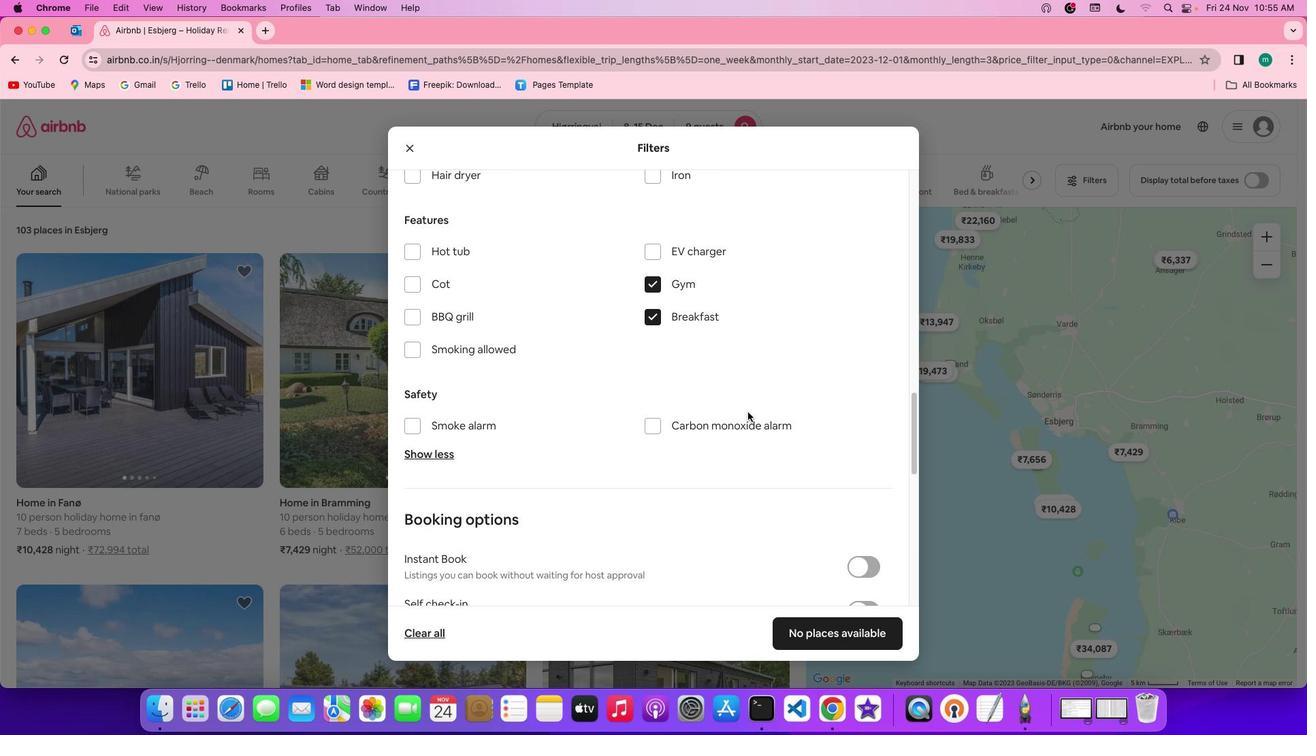 
Action: Mouse scrolled (747, 411) with delta (0, 0)
Screenshot: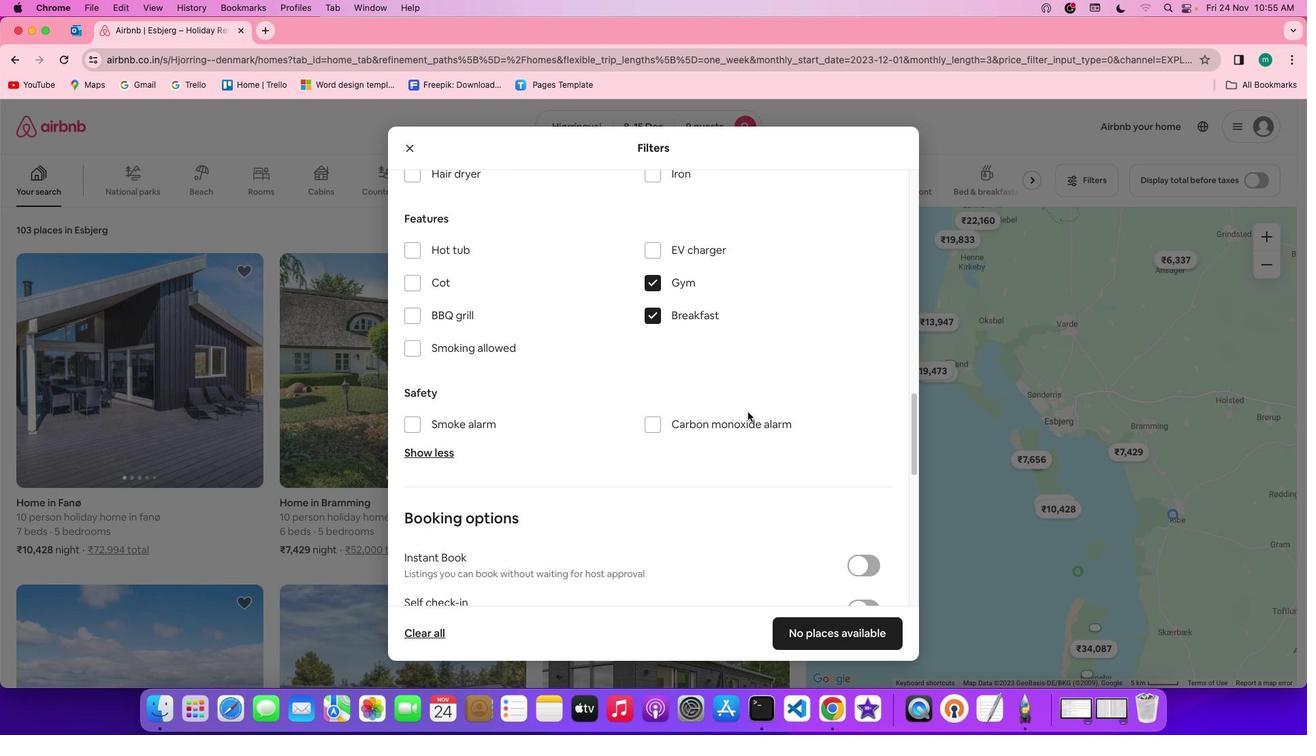 
Action: Mouse scrolled (747, 411) with delta (0, 0)
Screenshot: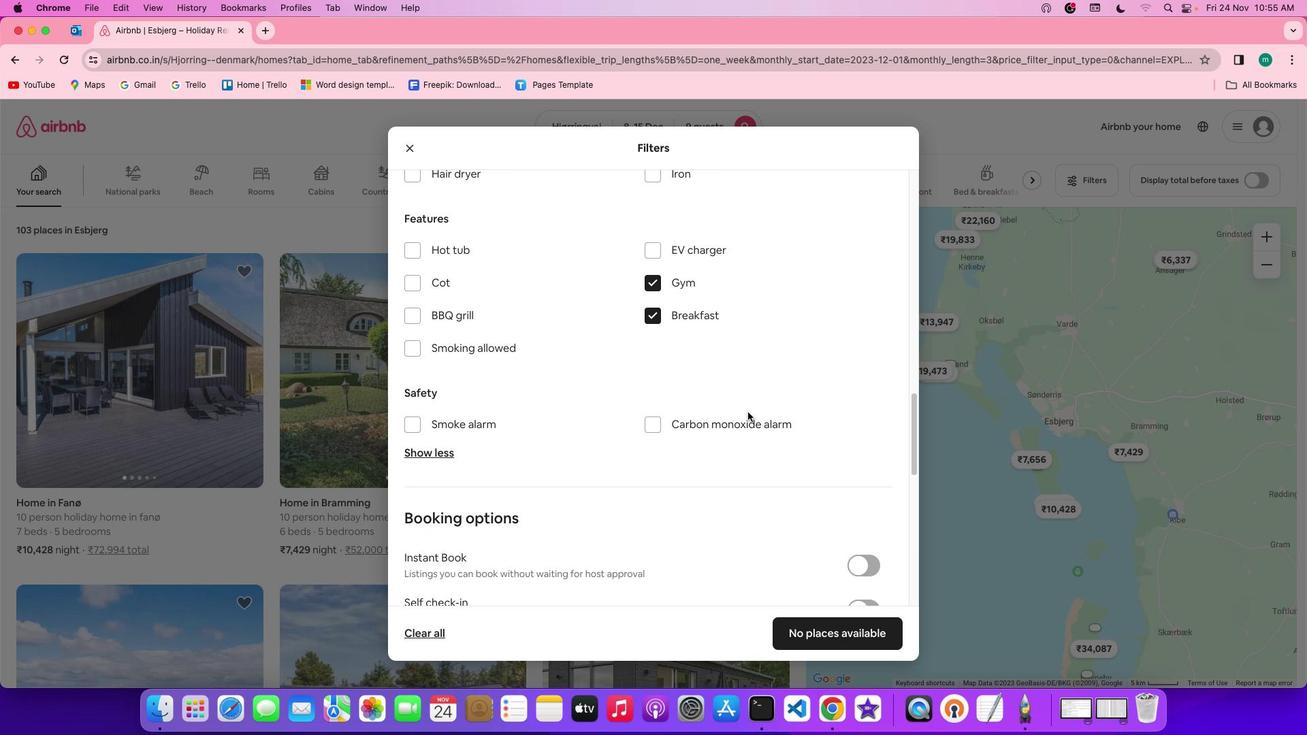 
Action: Mouse scrolled (747, 411) with delta (0, 0)
Screenshot: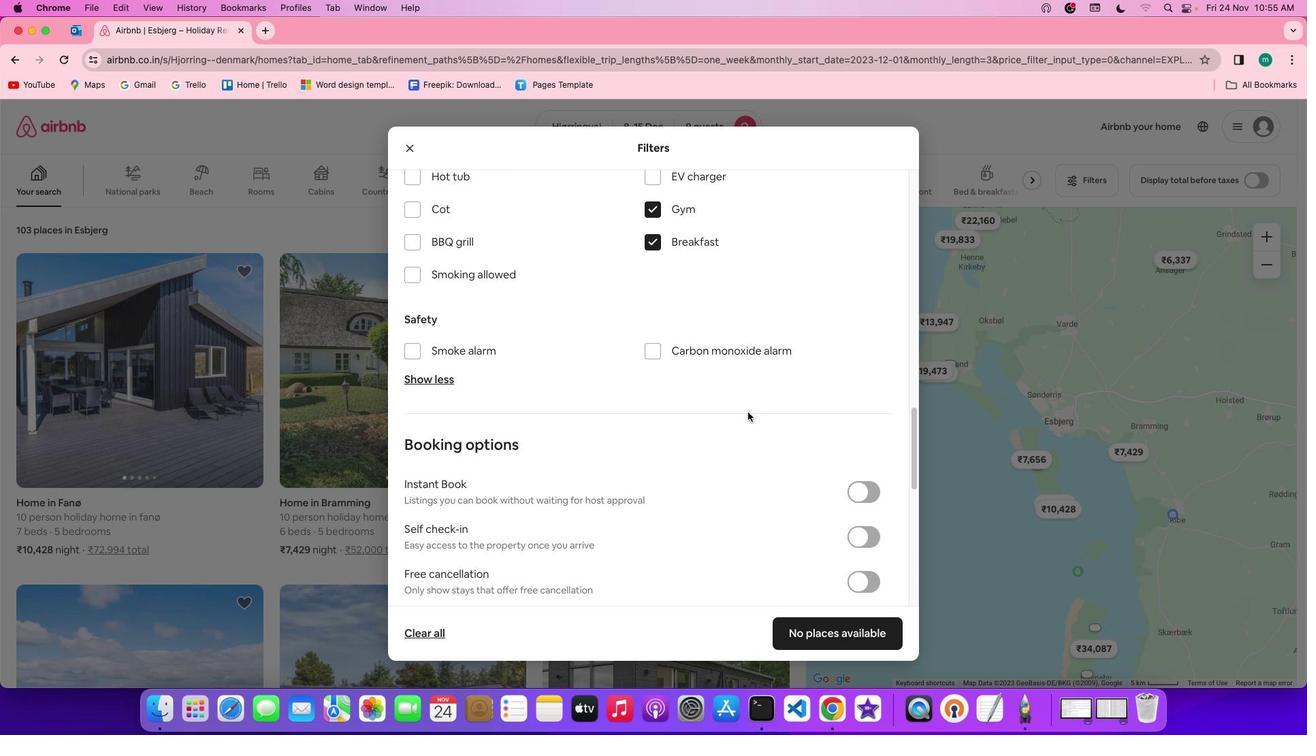 
Action: Mouse scrolled (747, 411) with delta (0, 0)
Screenshot: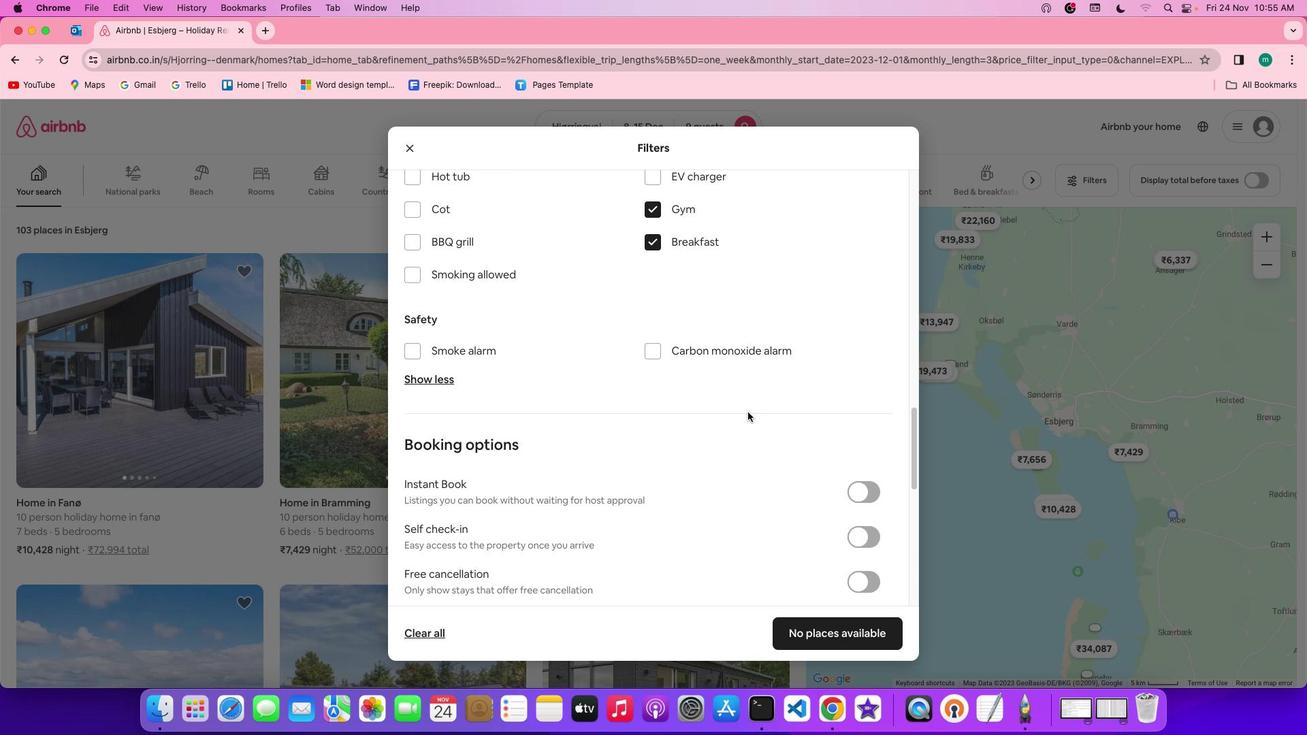 
Action: Mouse scrolled (747, 411) with delta (0, 0)
Screenshot: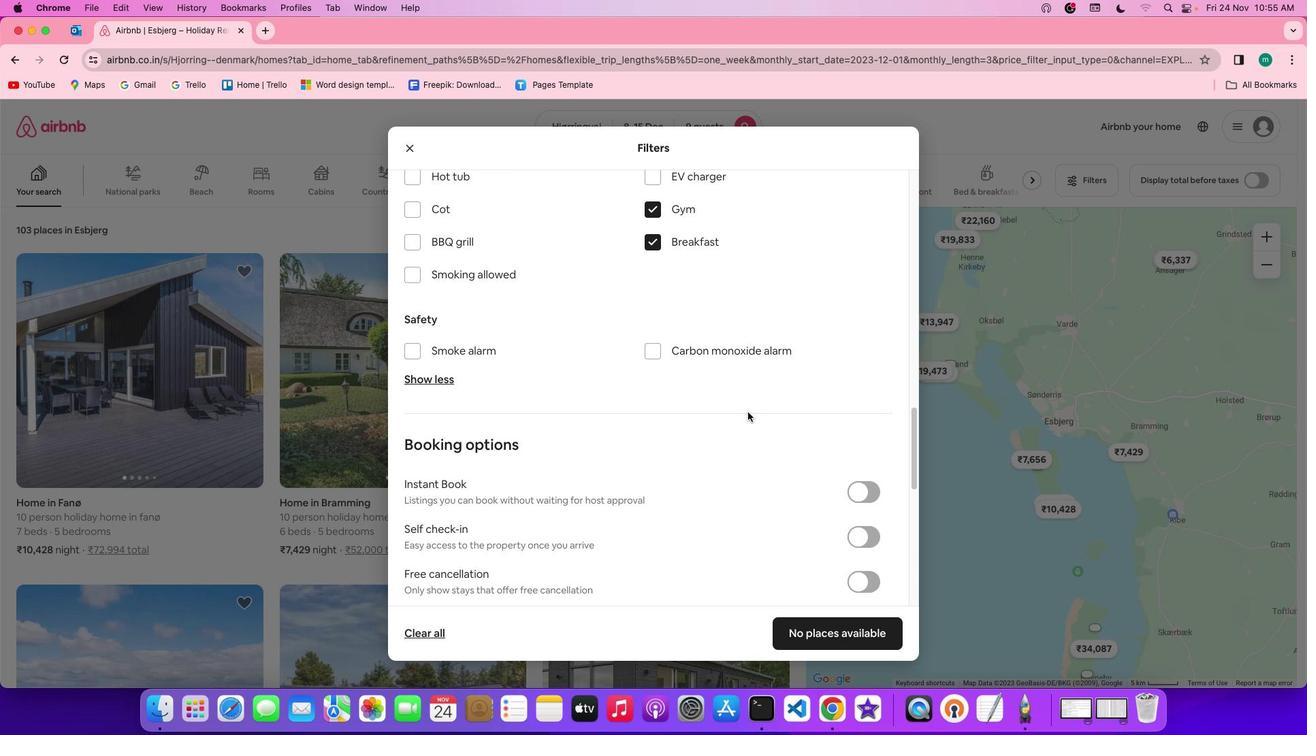 
Action: Mouse scrolled (747, 411) with delta (0, 0)
Screenshot: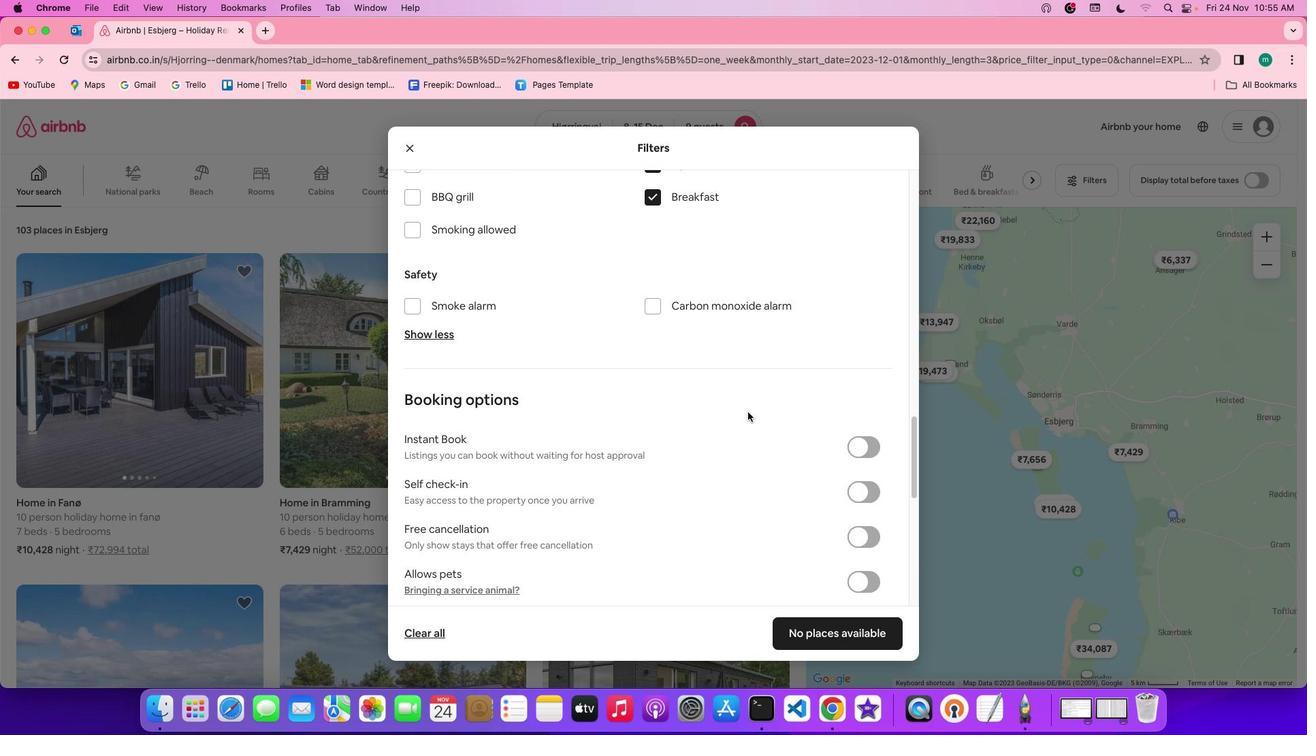 
Action: Mouse scrolled (747, 411) with delta (0, 0)
Screenshot: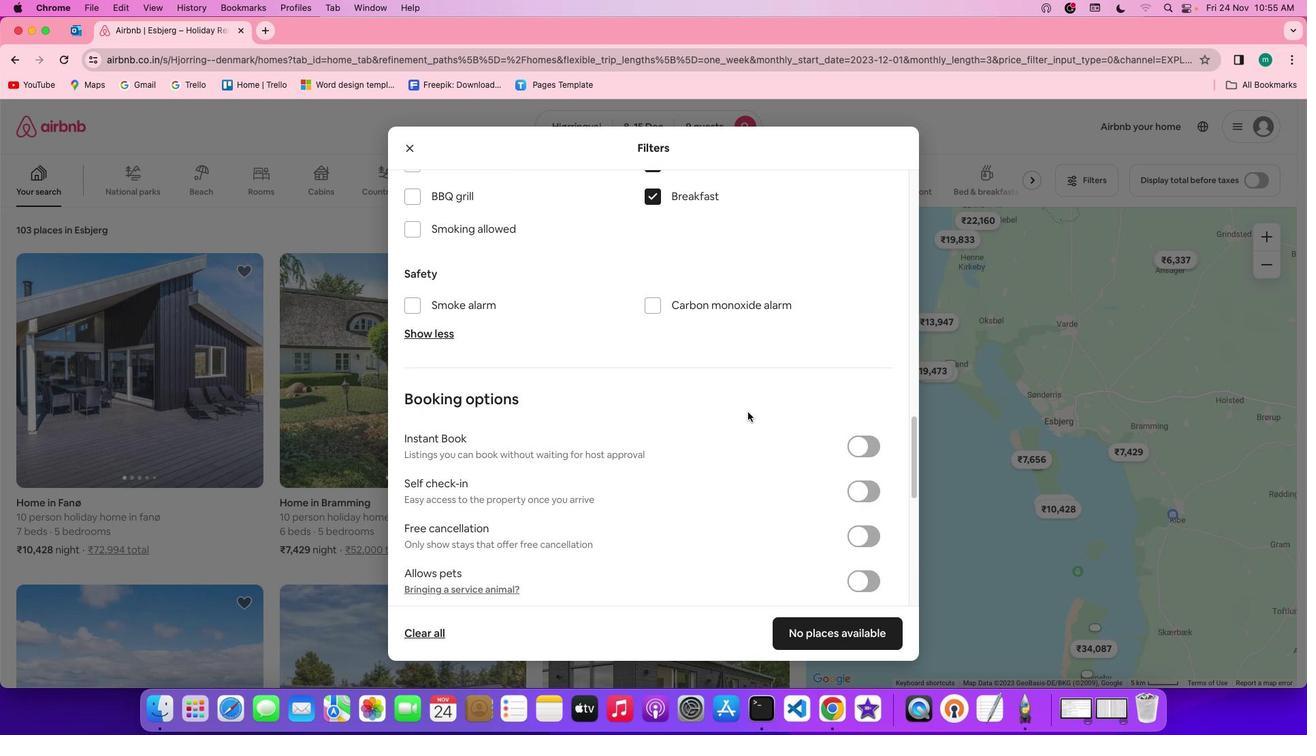
Action: Mouse scrolled (747, 411) with delta (0, 0)
Screenshot: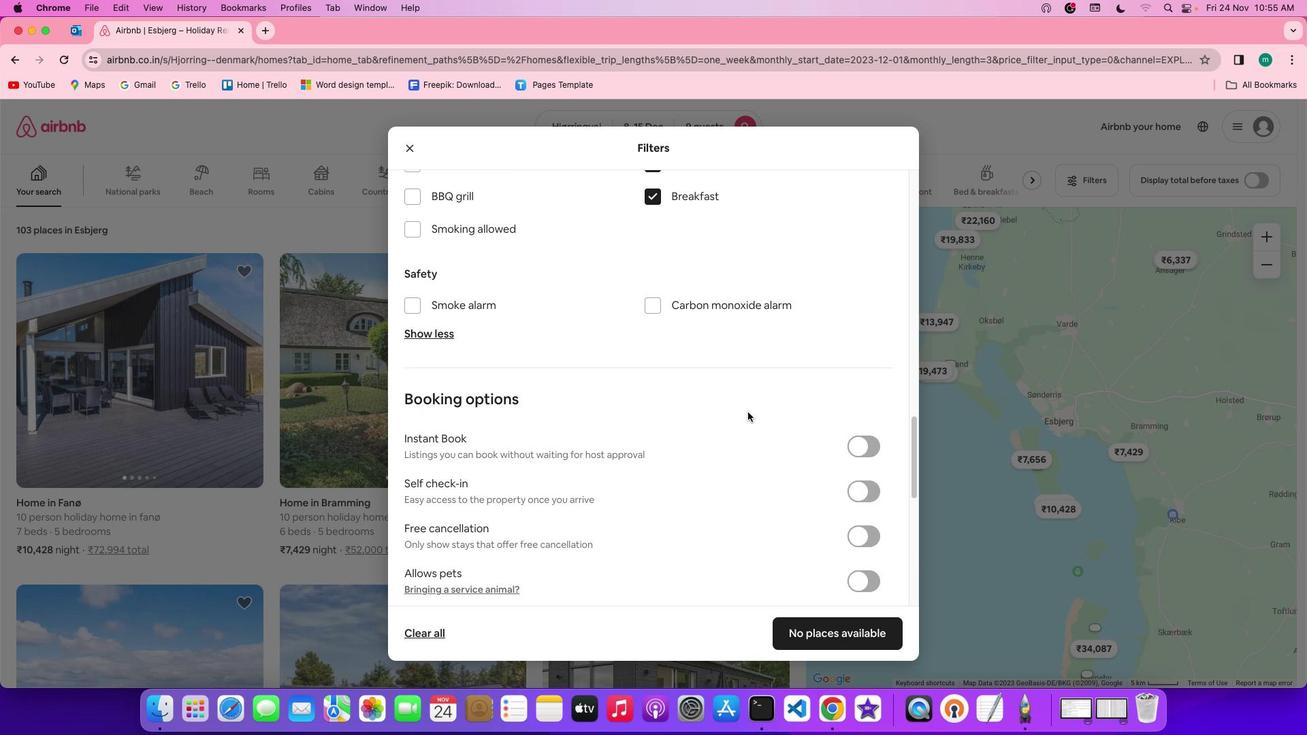 
Action: Mouse scrolled (747, 411) with delta (0, 0)
Screenshot: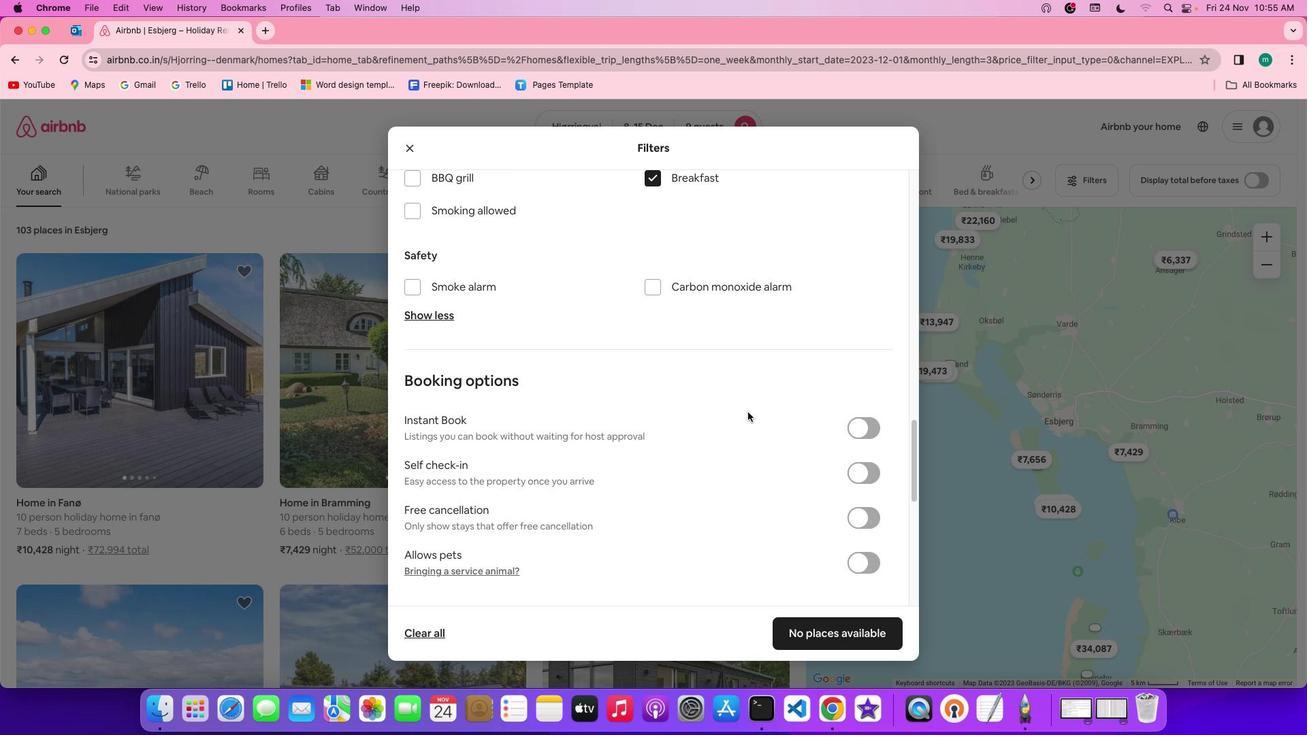 
Action: Mouse scrolled (747, 411) with delta (0, 0)
Screenshot: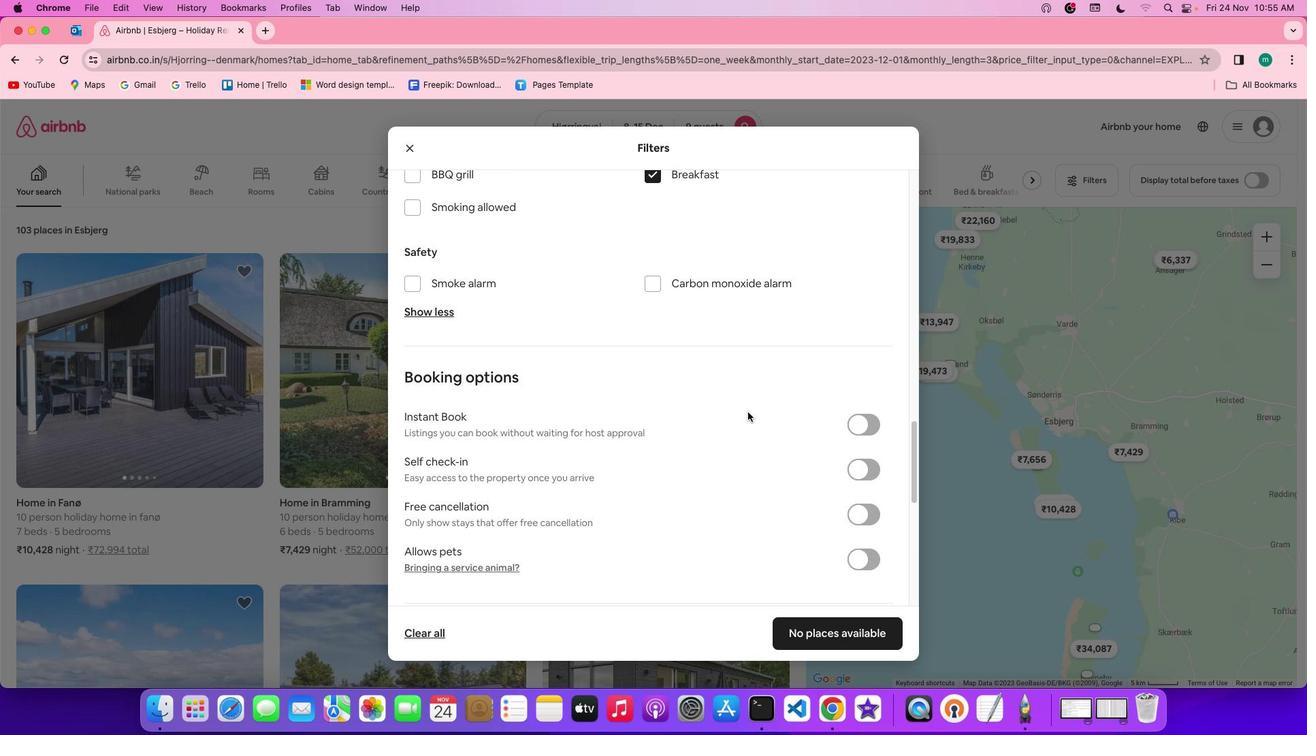 
Action: Mouse scrolled (747, 411) with delta (0, 0)
Screenshot: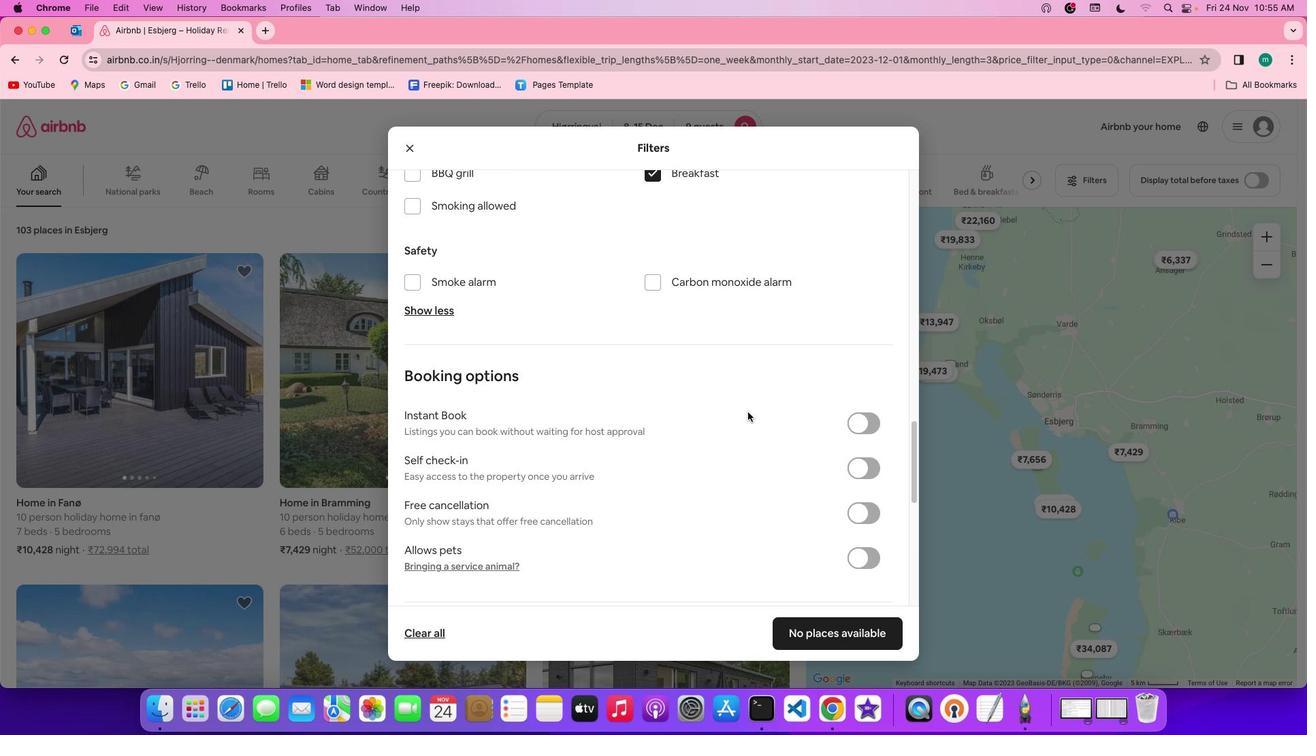 
Action: Mouse scrolled (747, 411) with delta (0, 0)
Screenshot: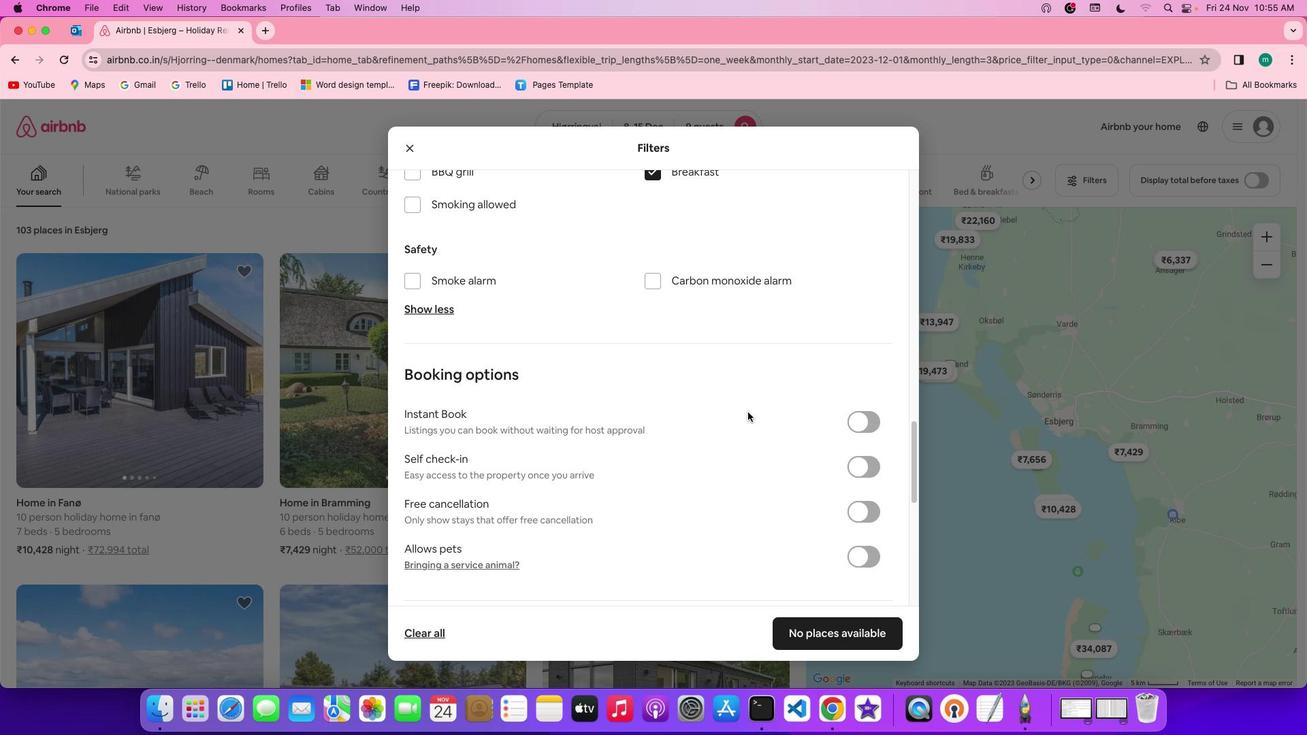 
Action: Mouse scrolled (747, 411) with delta (0, 0)
Screenshot: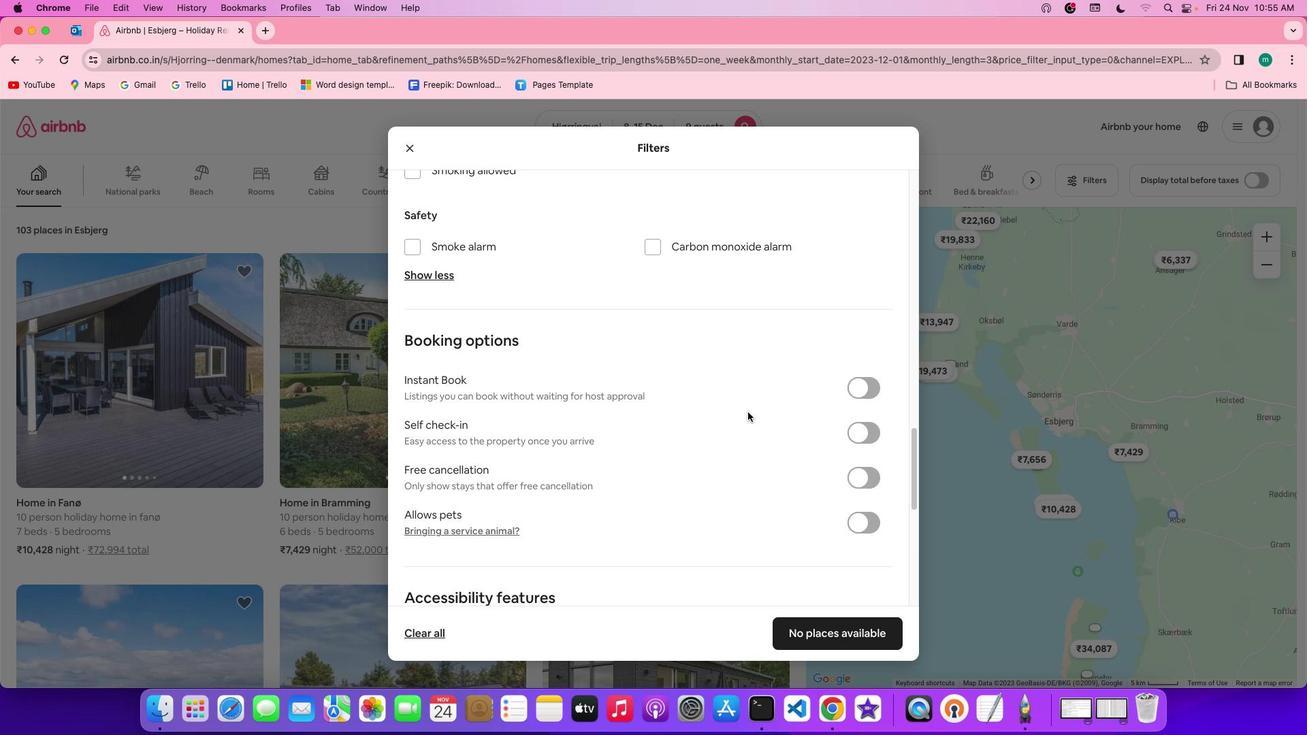 
Action: Mouse scrolled (747, 411) with delta (0, 0)
Screenshot: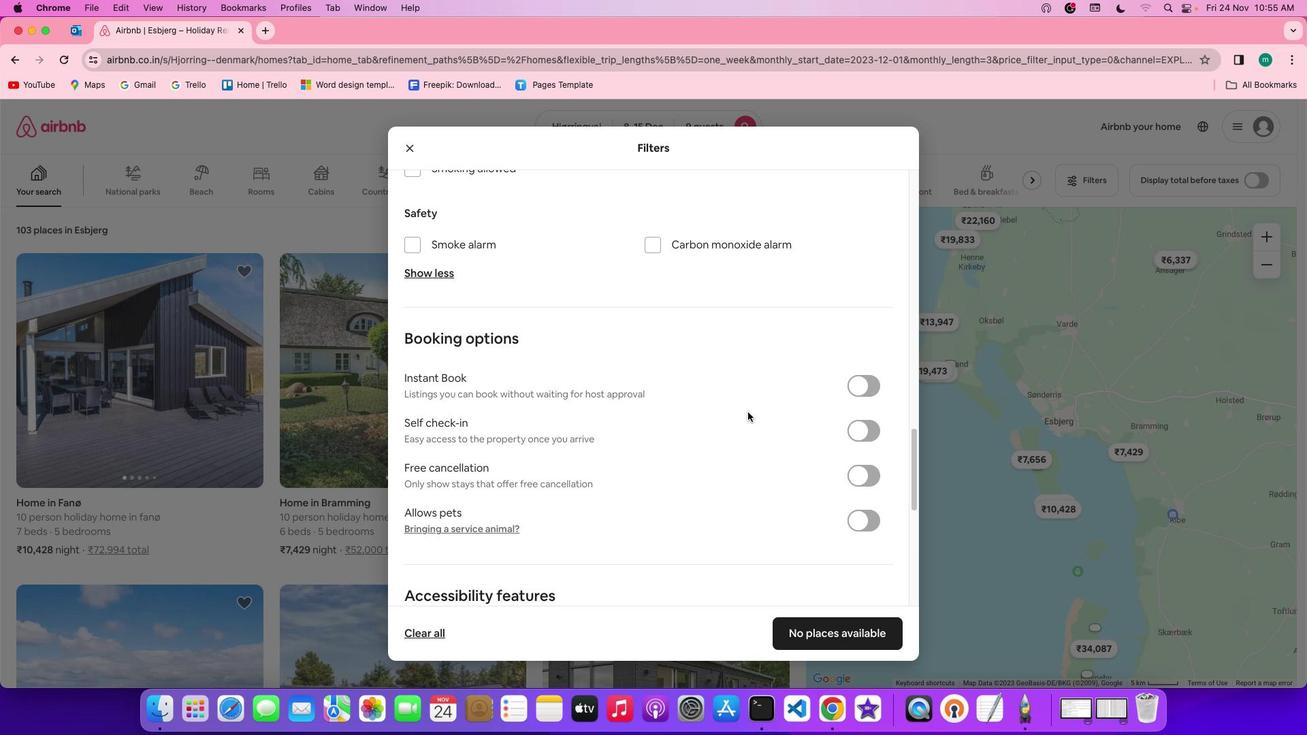 
Action: Mouse scrolled (747, 411) with delta (0, 0)
Screenshot: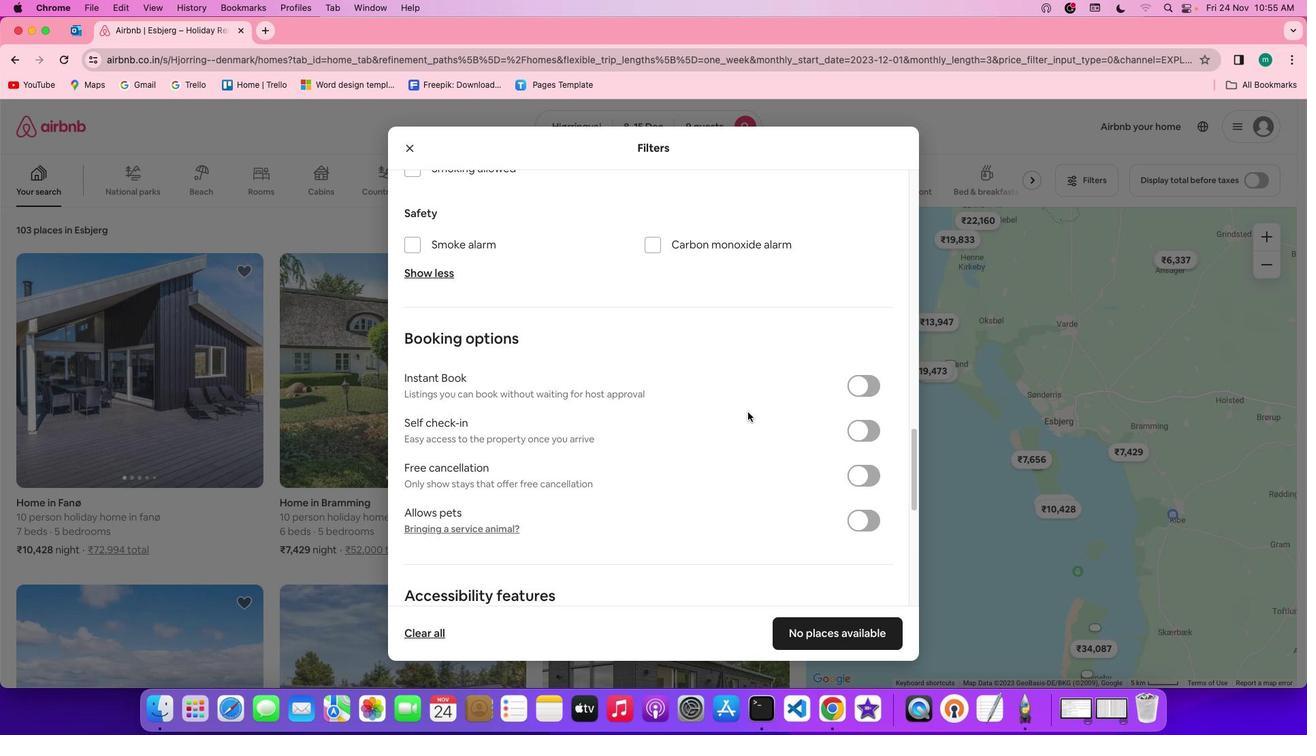 
Action: Mouse scrolled (747, 411) with delta (0, 0)
Screenshot: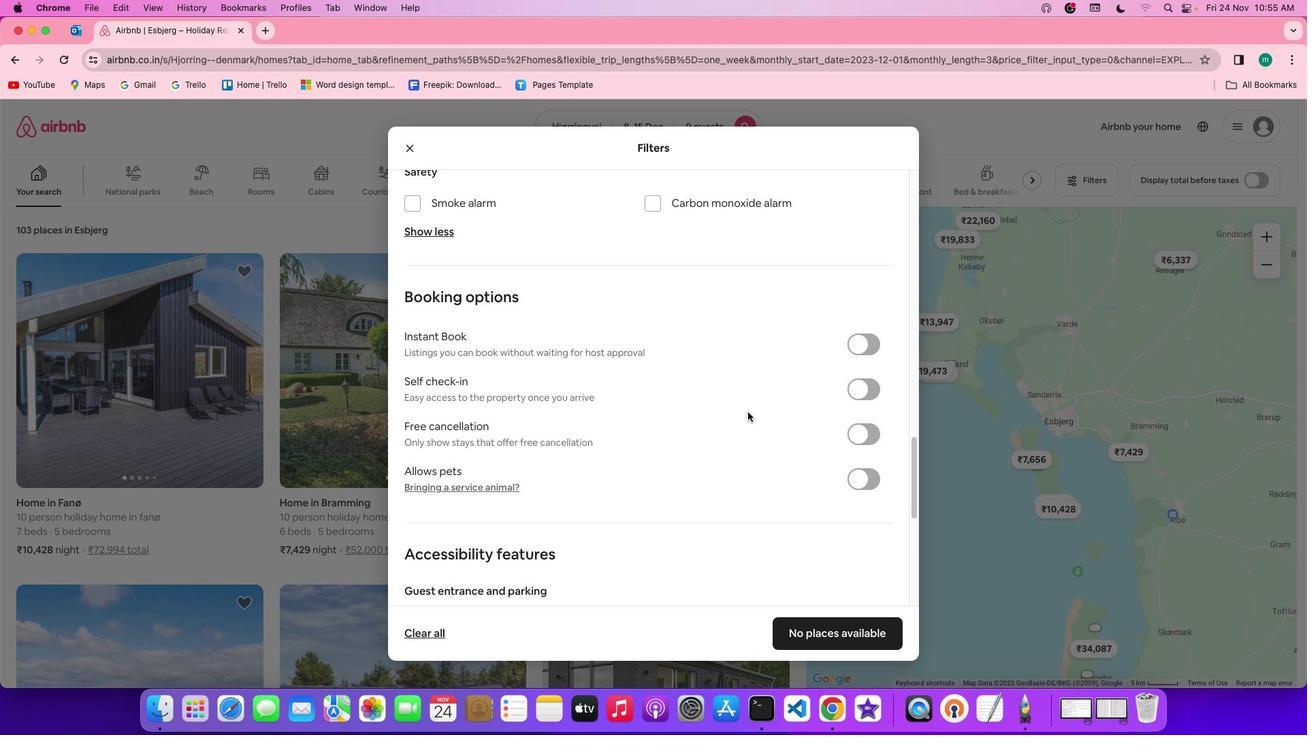 
Action: Mouse scrolled (747, 411) with delta (0, 0)
Screenshot: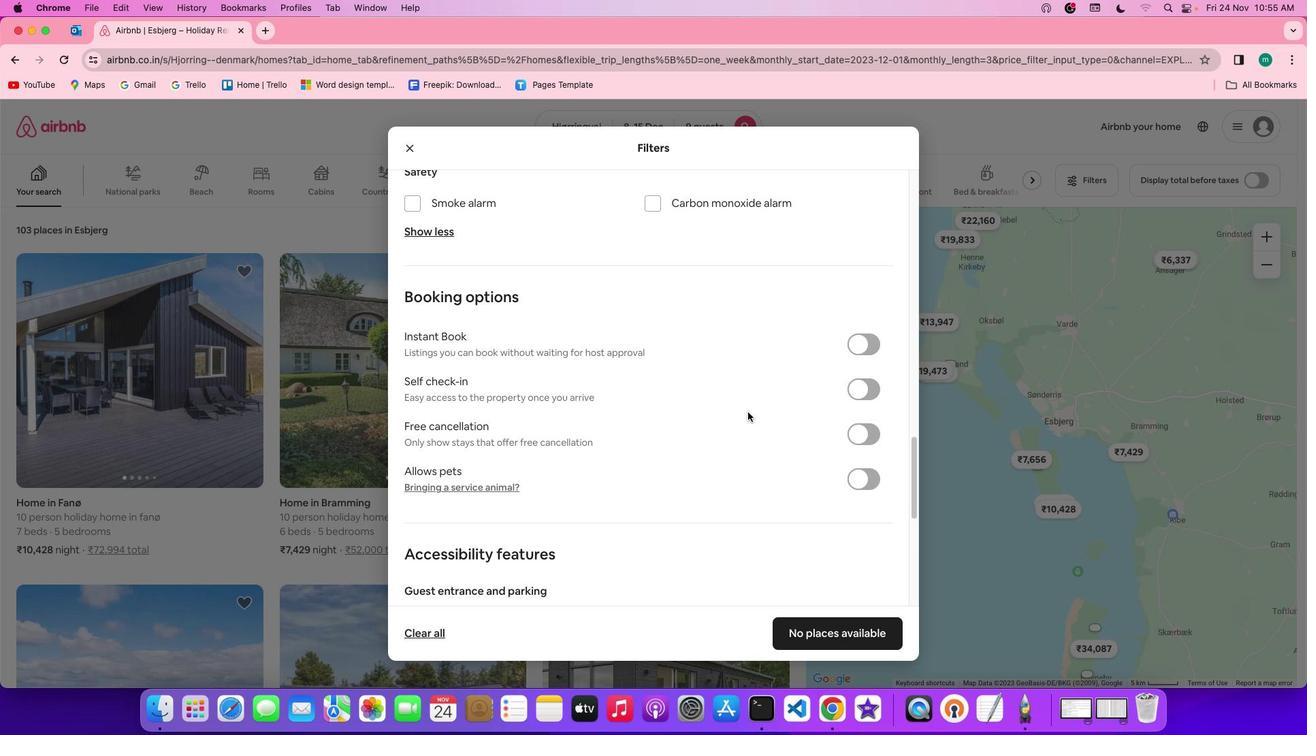 
Action: Mouse scrolled (747, 411) with delta (0, 0)
Screenshot: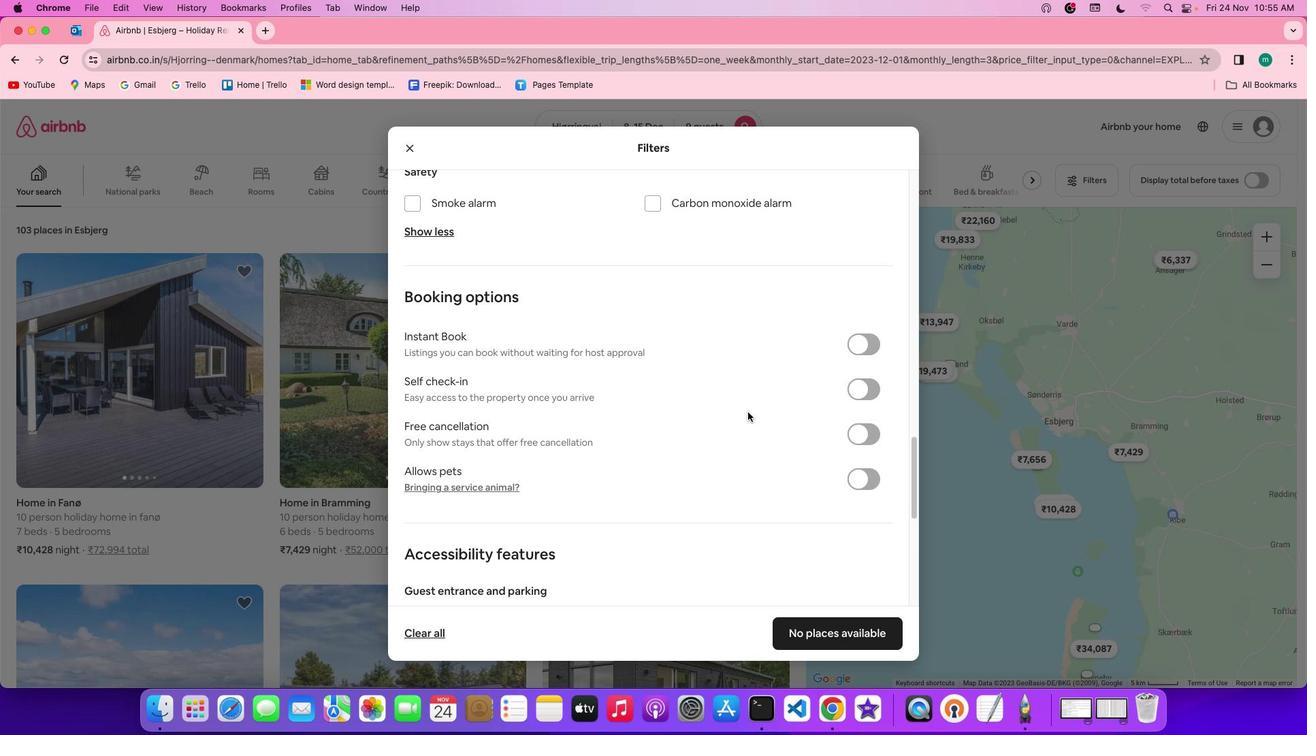 
Action: Mouse scrolled (747, 411) with delta (0, 0)
Screenshot: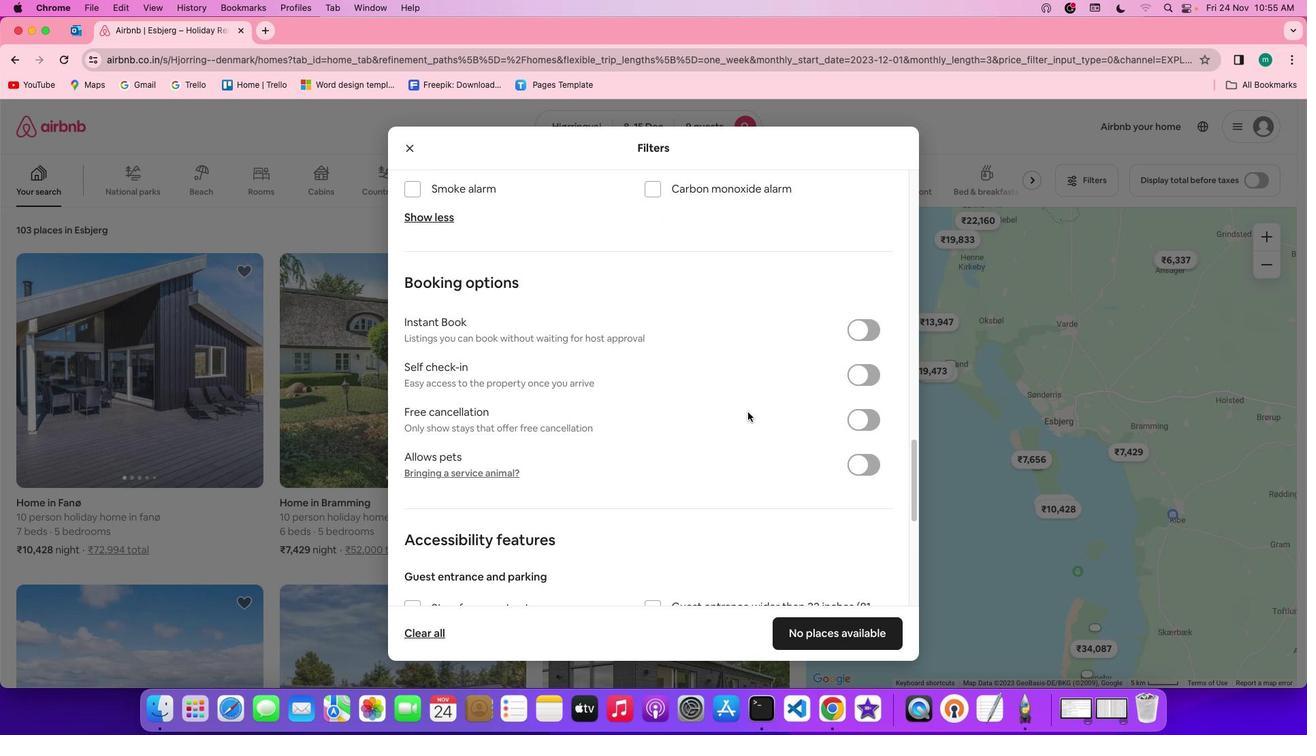 
Action: Mouse scrolled (747, 411) with delta (0, 0)
Screenshot: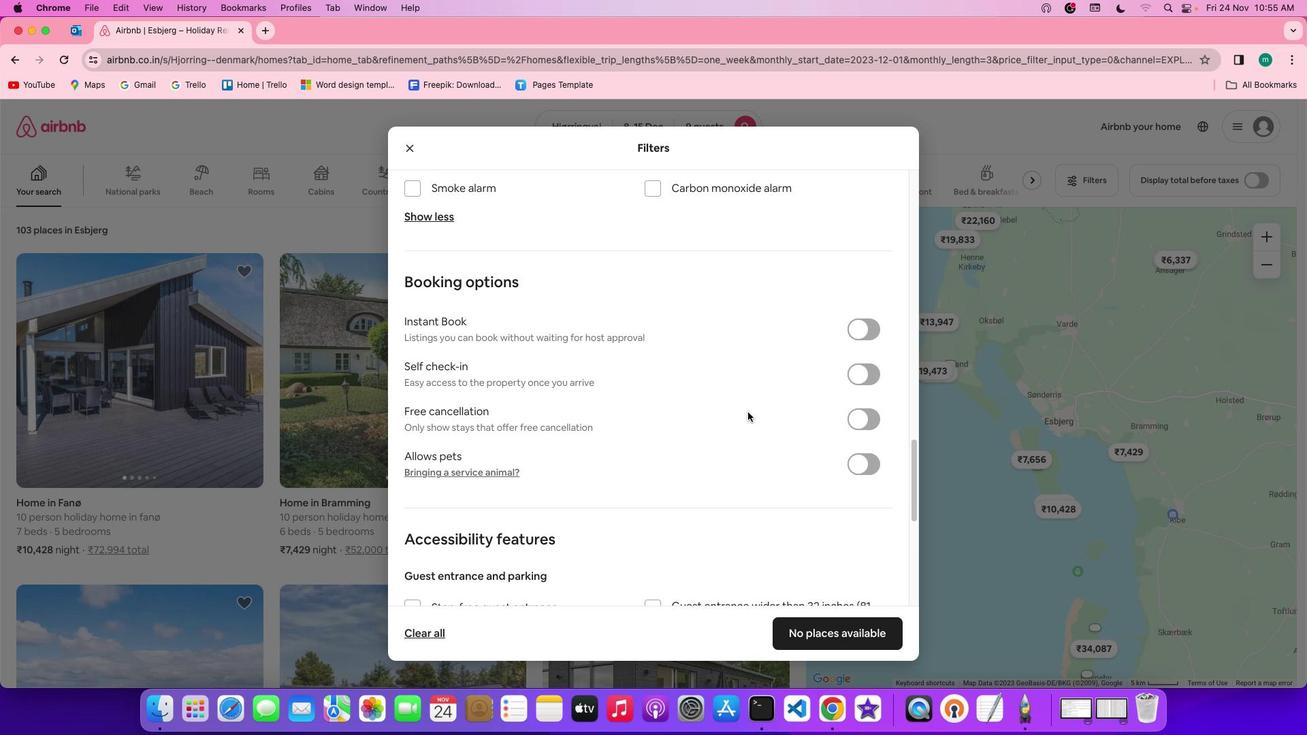 
Action: Mouse scrolled (747, 411) with delta (0, 0)
Screenshot: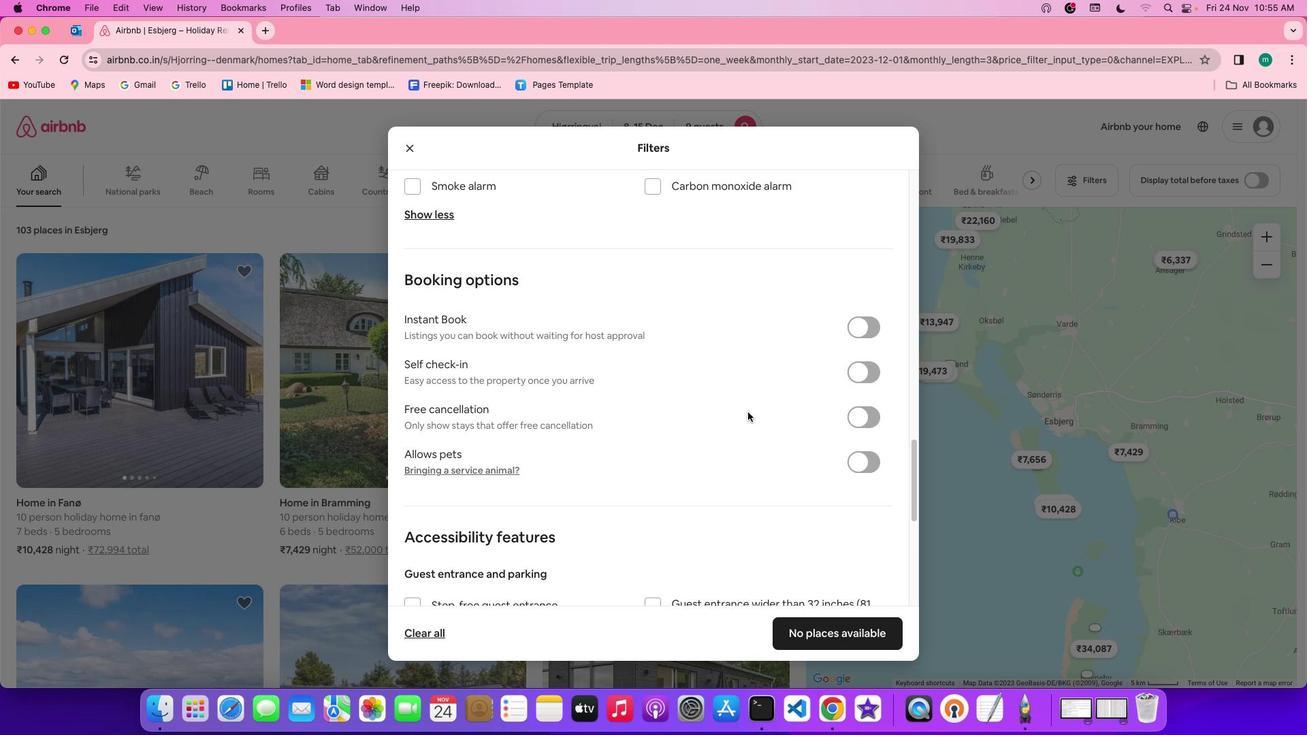 
Action: Mouse scrolled (747, 411) with delta (0, 0)
Screenshot: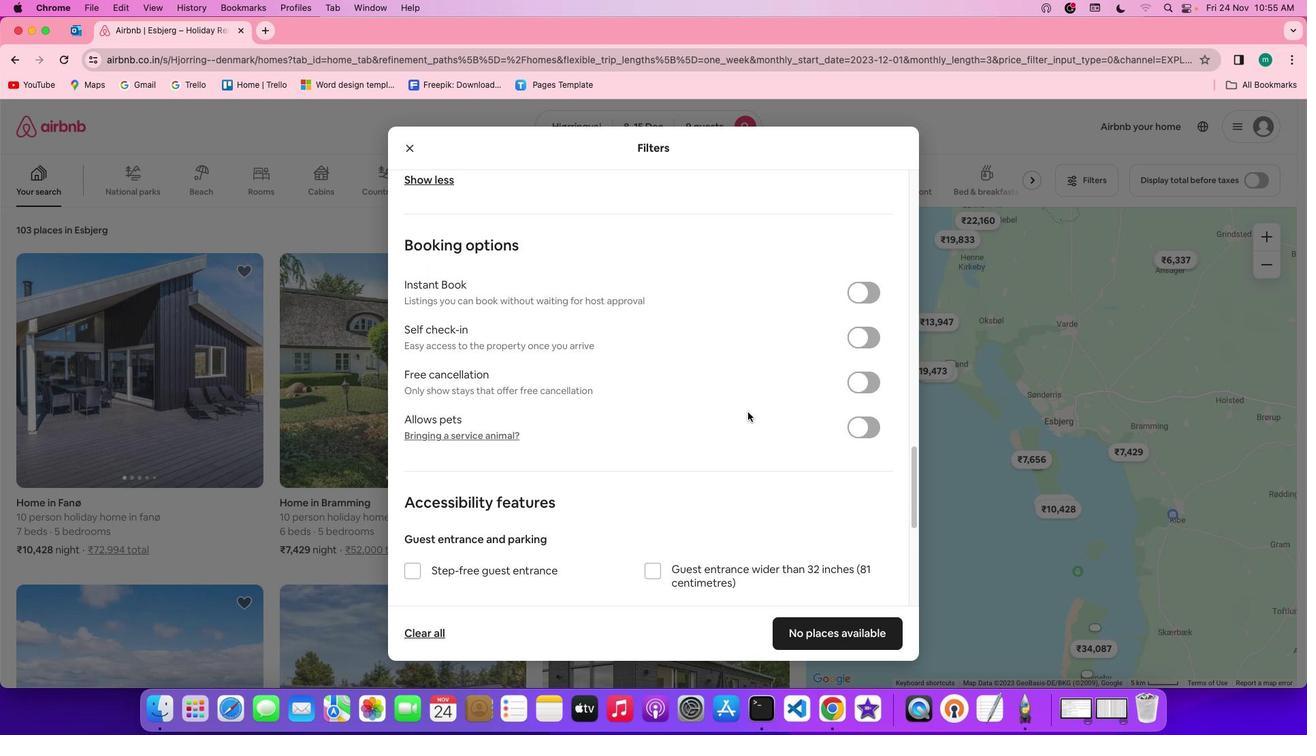 
Action: Mouse scrolled (747, 411) with delta (0, 0)
Screenshot: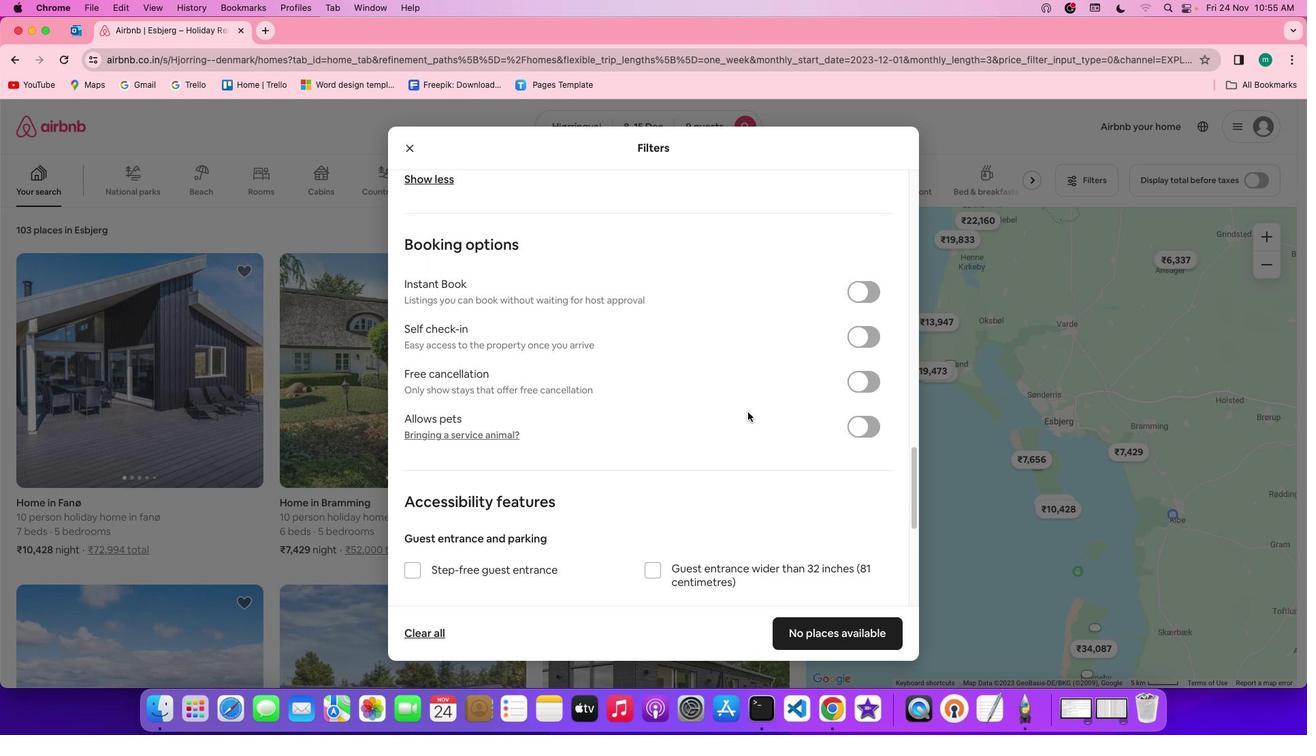
Action: Mouse scrolled (747, 411) with delta (0, 0)
Screenshot: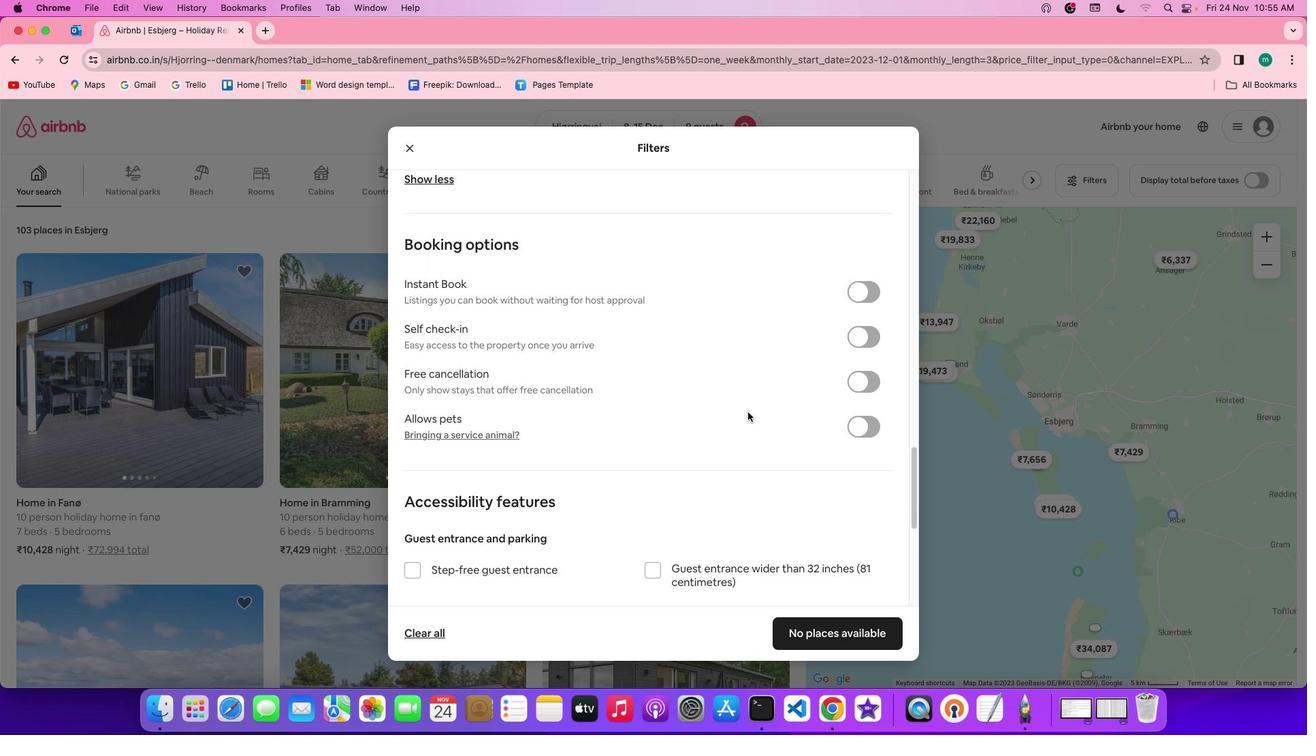 
Action: Mouse scrolled (747, 411) with delta (0, 0)
Screenshot: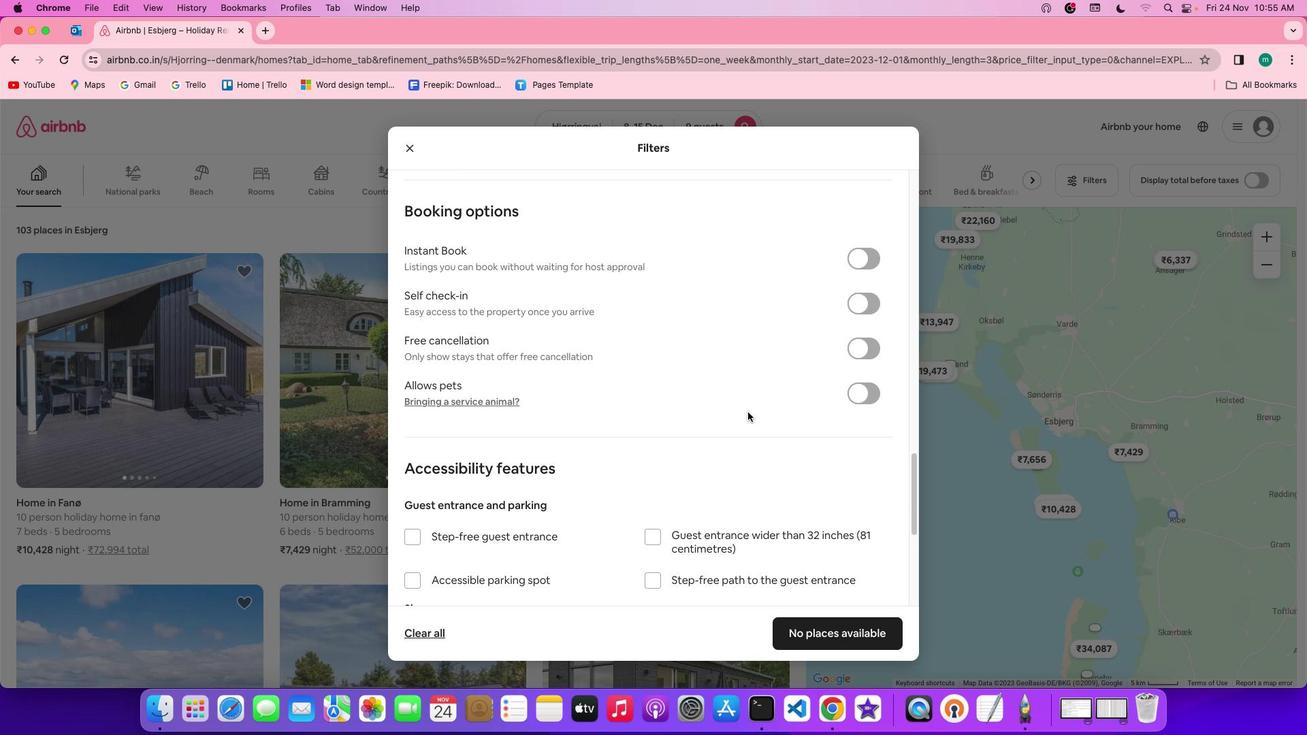 
Action: Mouse scrolled (747, 411) with delta (0, 0)
Screenshot: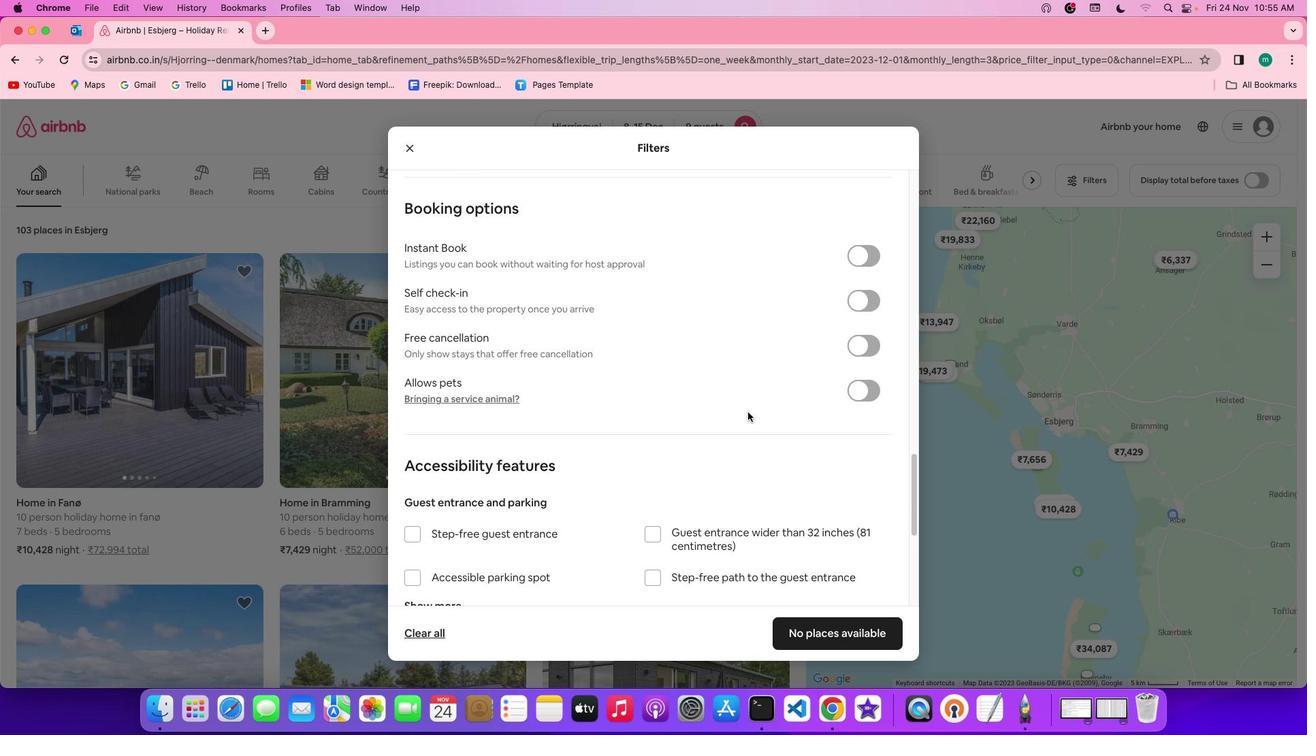 
Action: Mouse scrolled (747, 411) with delta (0, 0)
Screenshot: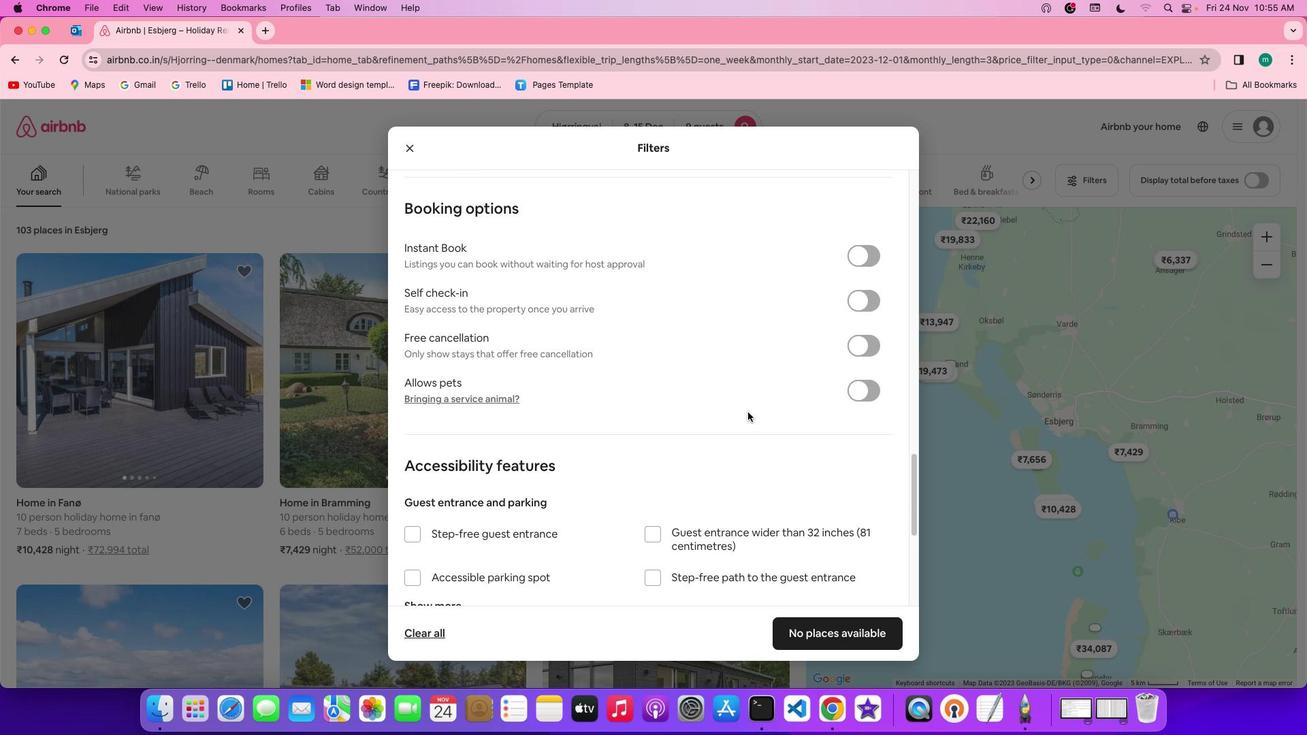 
Action: Mouse scrolled (747, 411) with delta (0, 0)
Screenshot: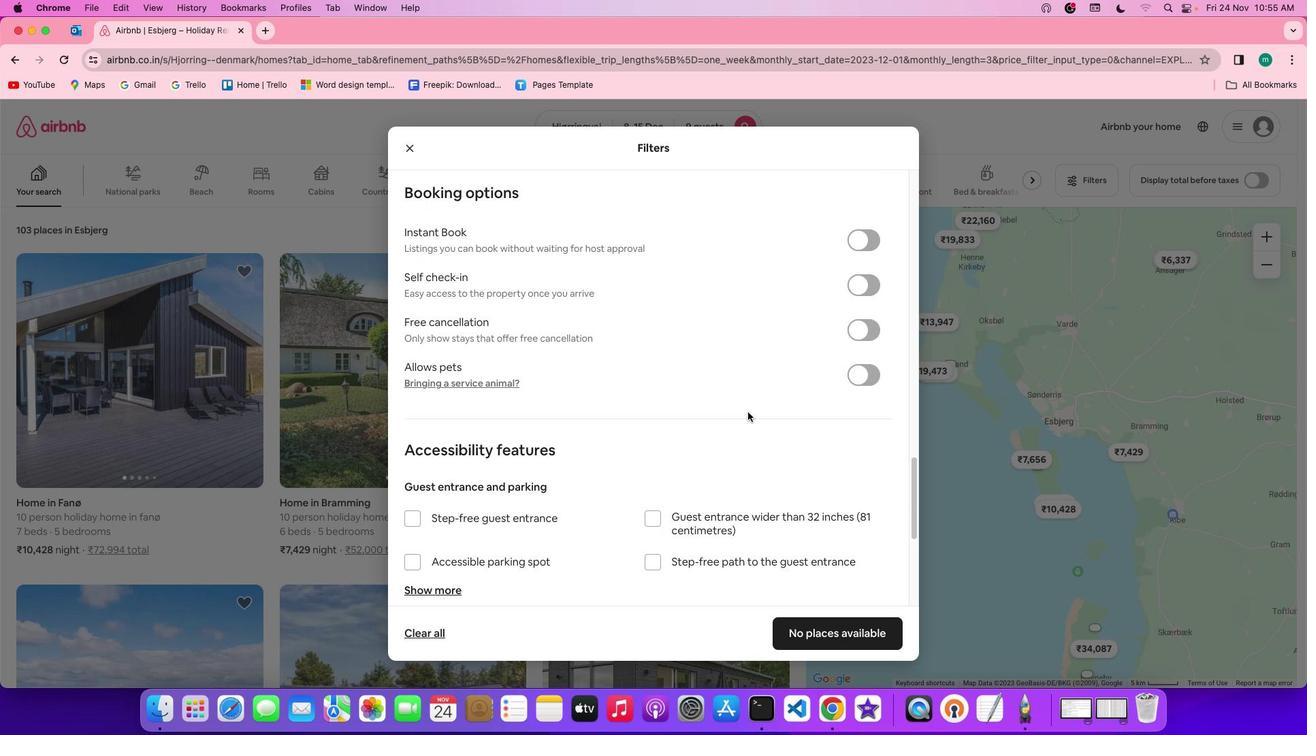 
Action: Mouse scrolled (747, 411) with delta (0, 0)
Screenshot: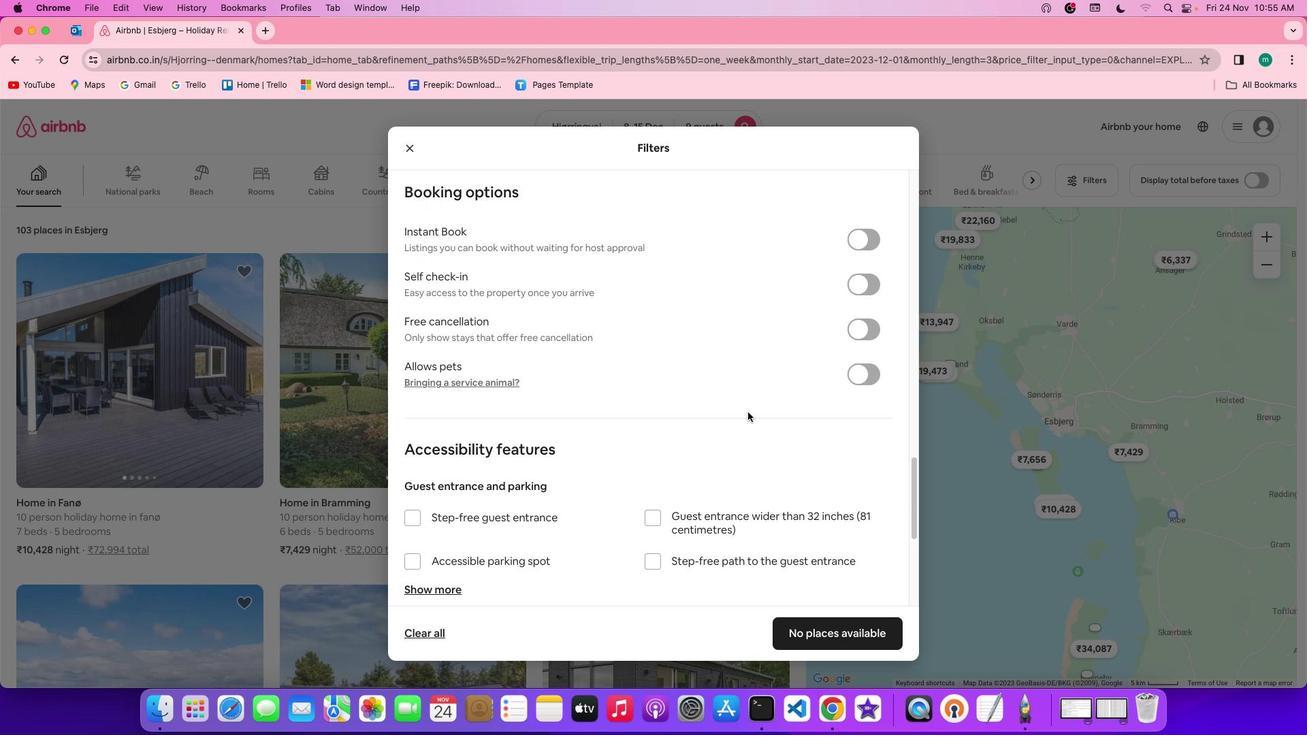 
Action: Mouse scrolled (747, 411) with delta (0, 0)
Screenshot: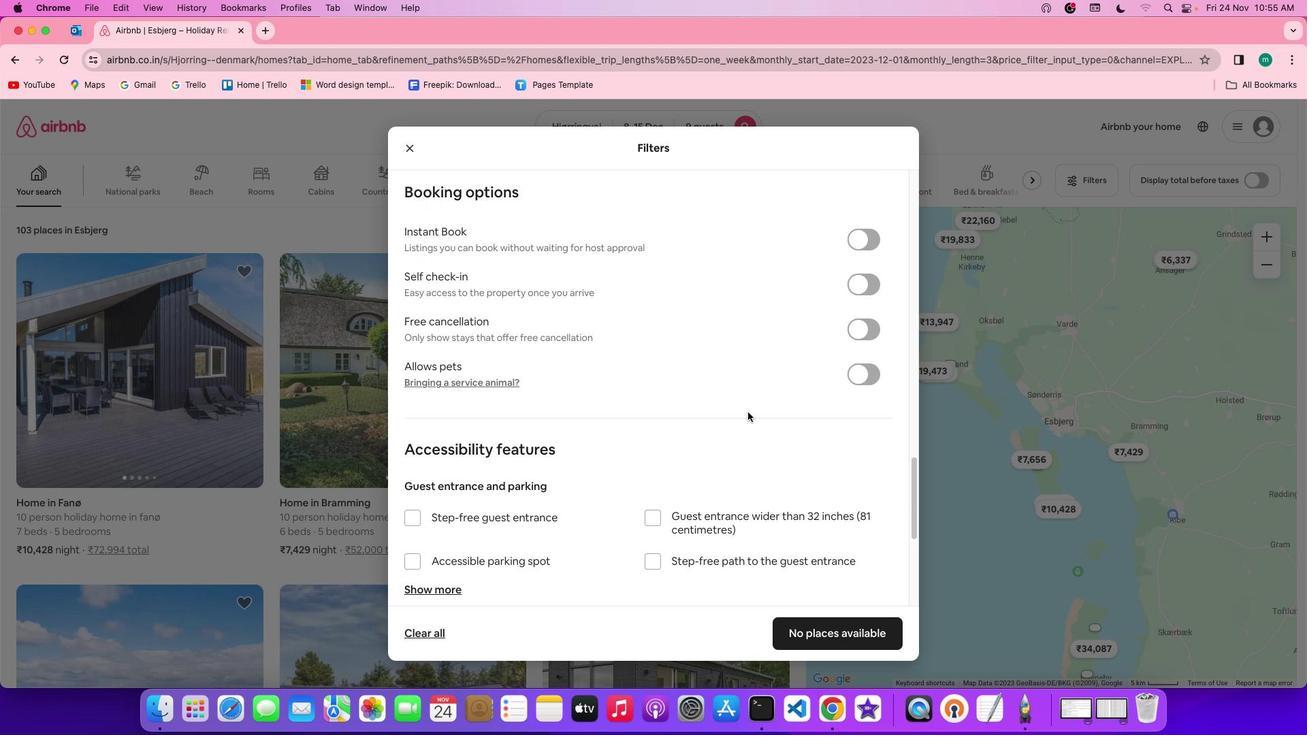 
Action: Mouse moved to (765, 404)
Screenshot: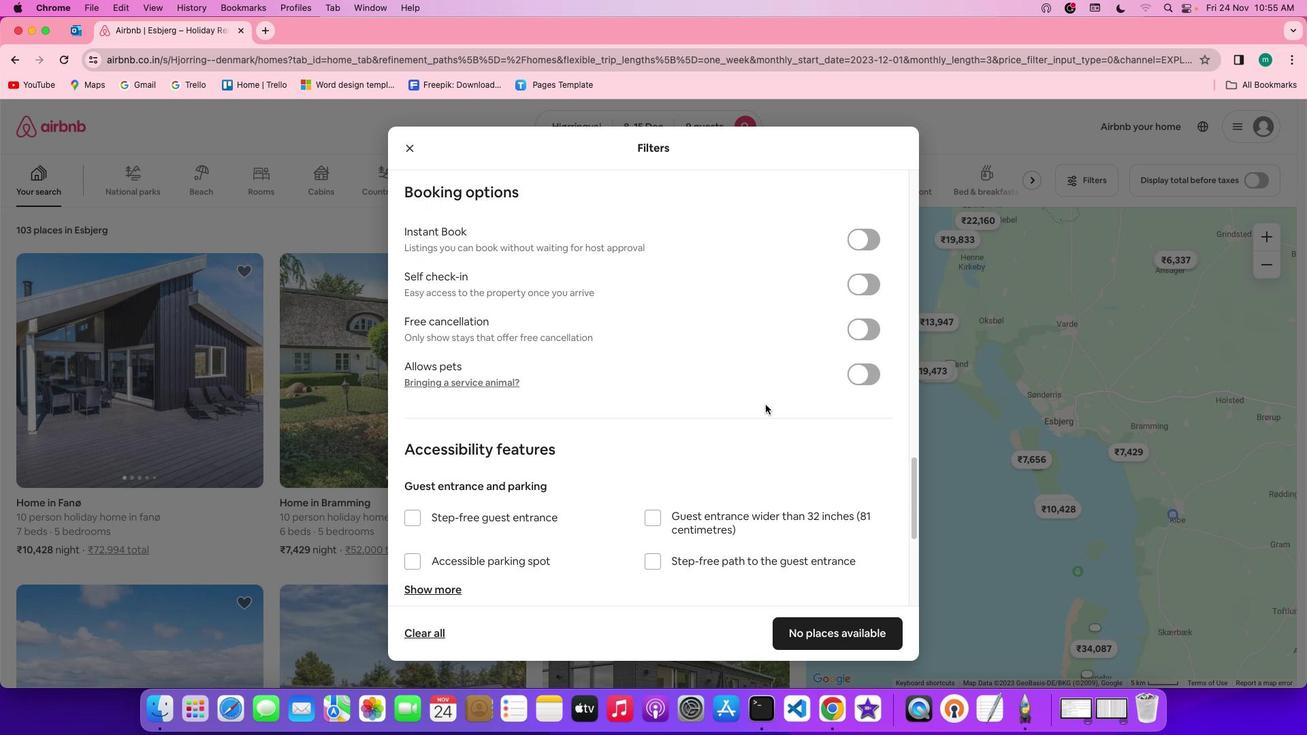 
Action: Mouse scrolled (765, 404) with delta (0, 0)
Screenshot: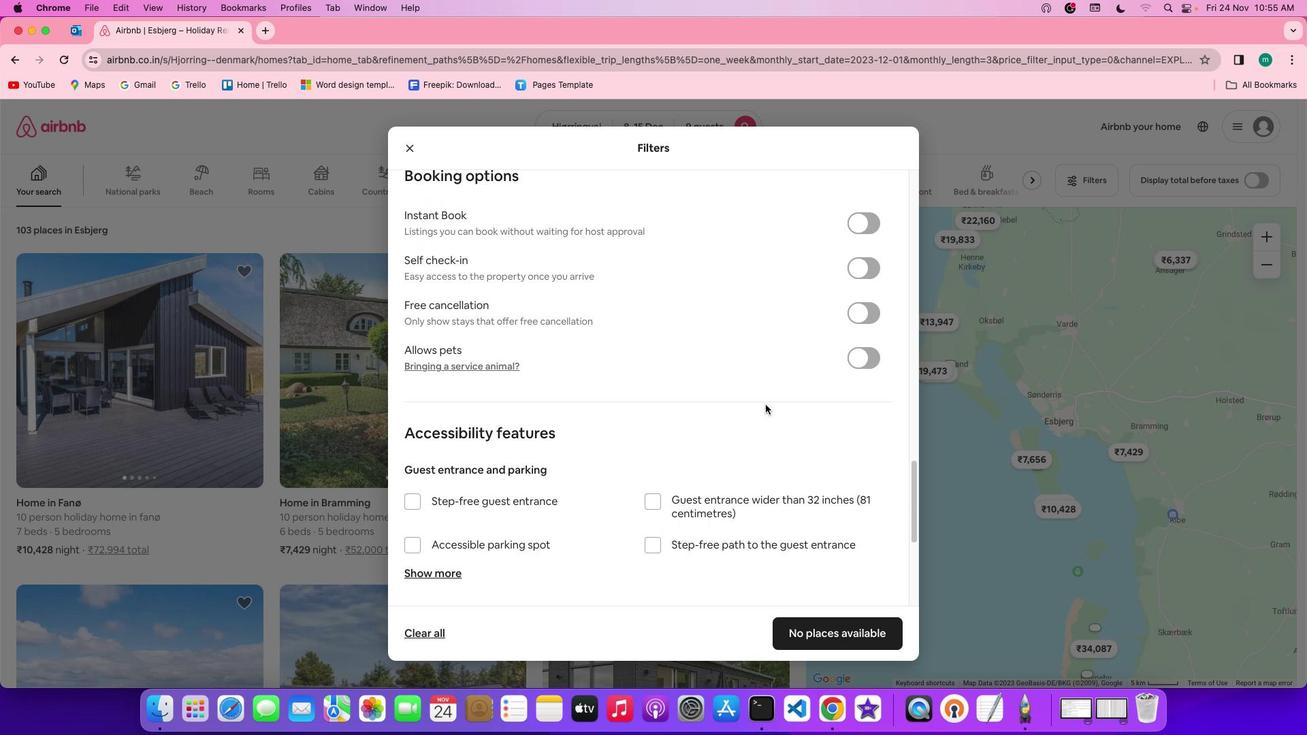 
Action: Mouse scrolled (765, 404) with delta (0, 0)
Screenshot: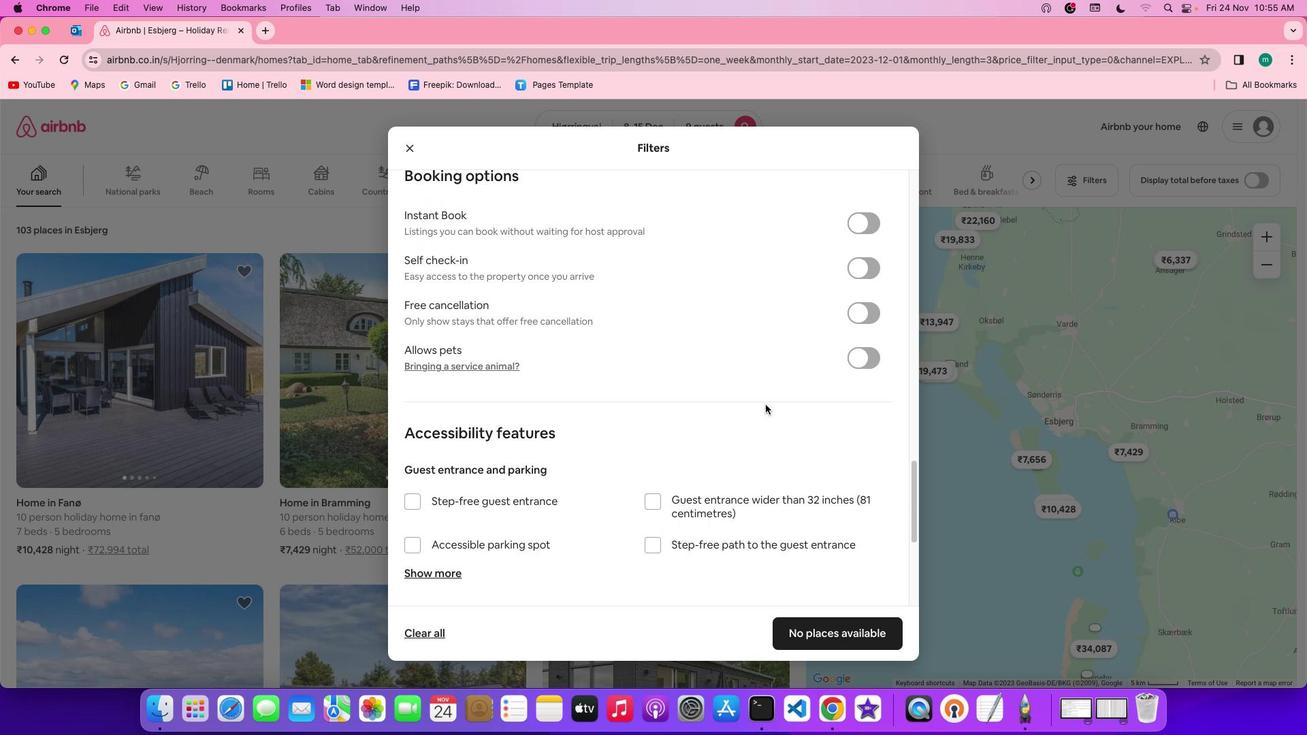 
Action: Mouse scrolled (765, 404) with delta (0, 0)
Screenshot: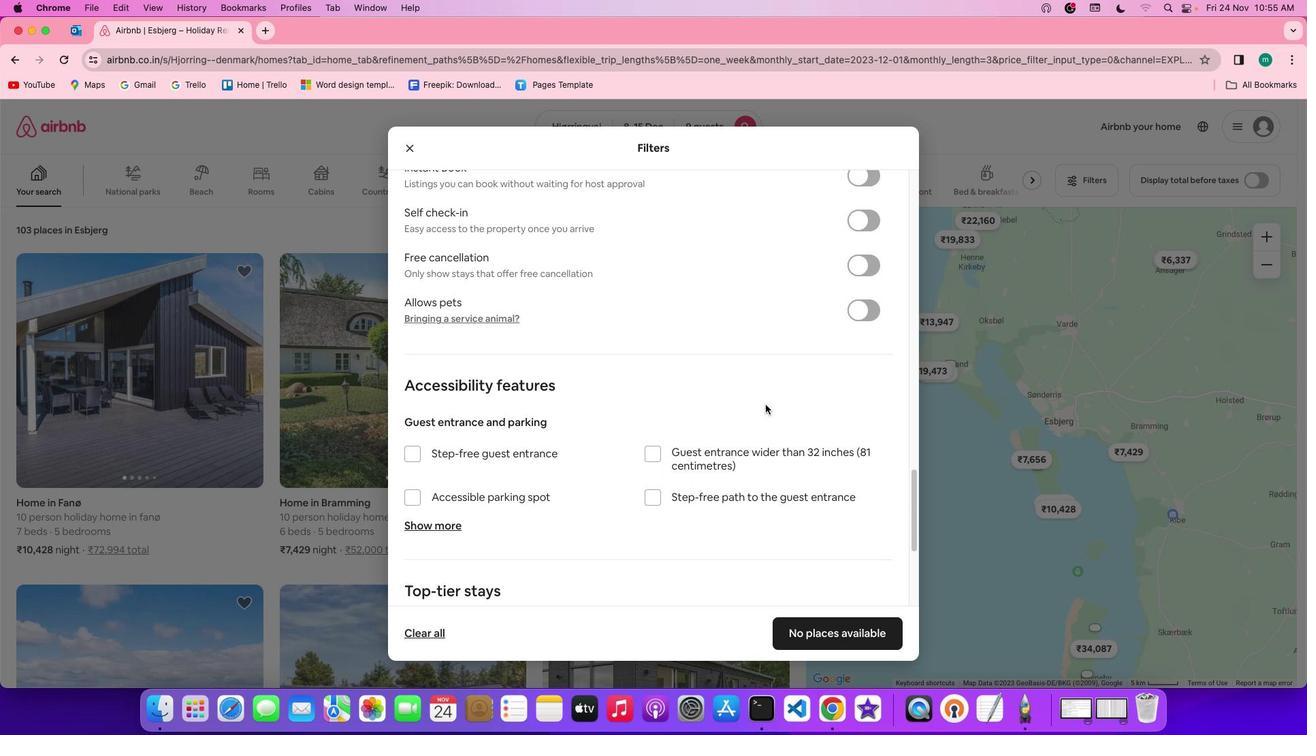 
Action: Mouse scrolled (765, 404) with delta (0, 0)
Screenshot: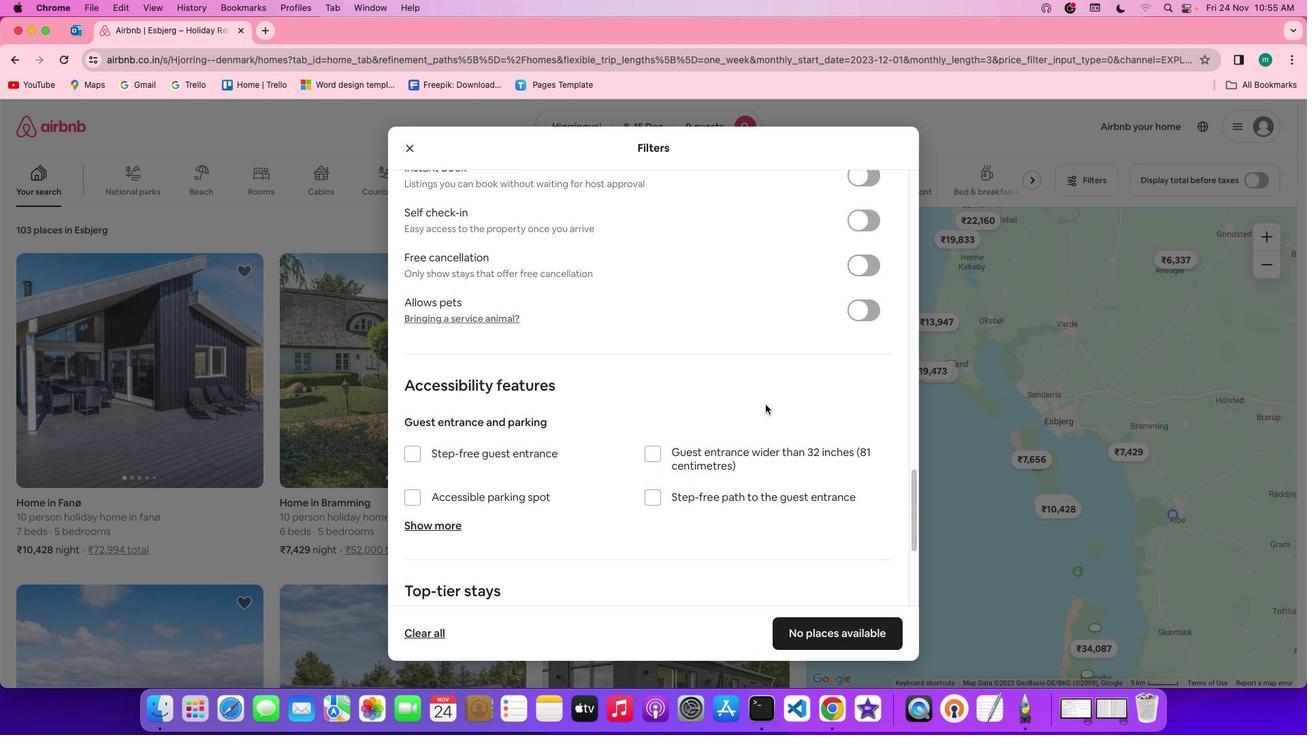 
Action: Mouse scrolled (765, 404) with delta (0, 0)
Screenshot: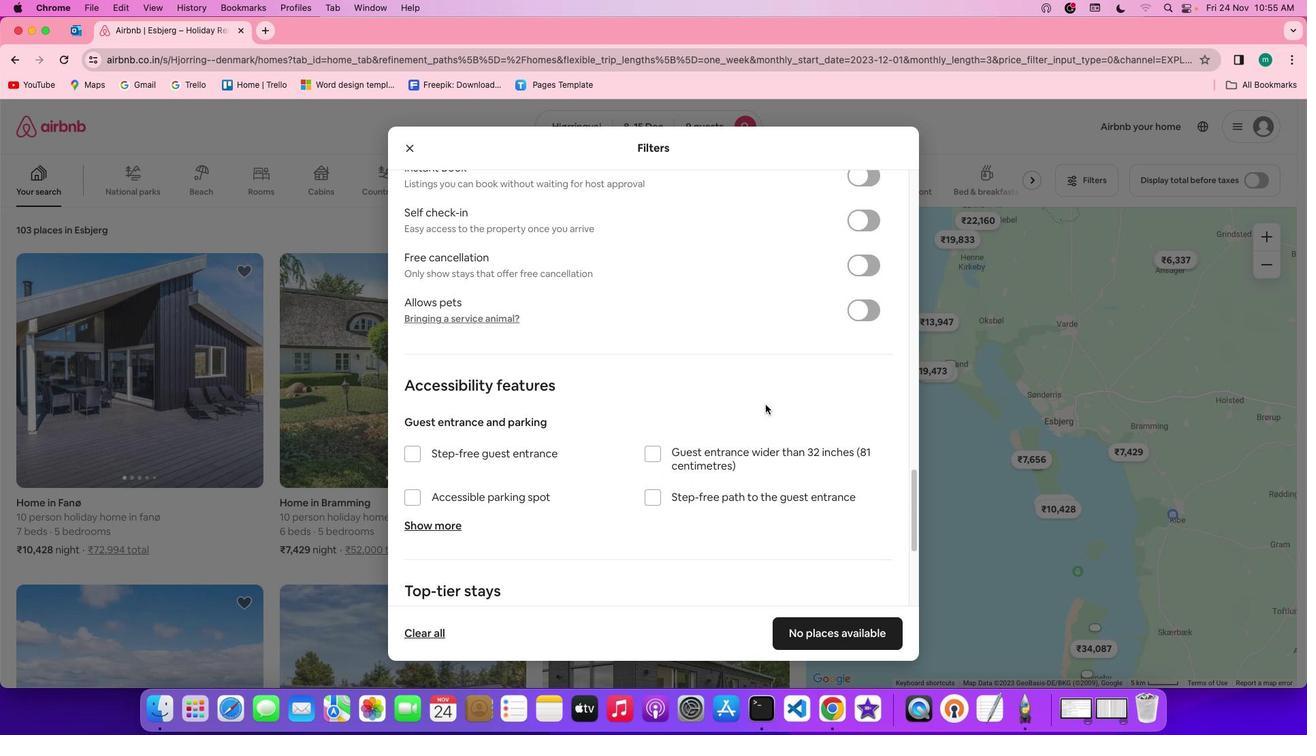 
Action: Mouse scrolled (765, 404) with delta (0, 0)
Screenshot: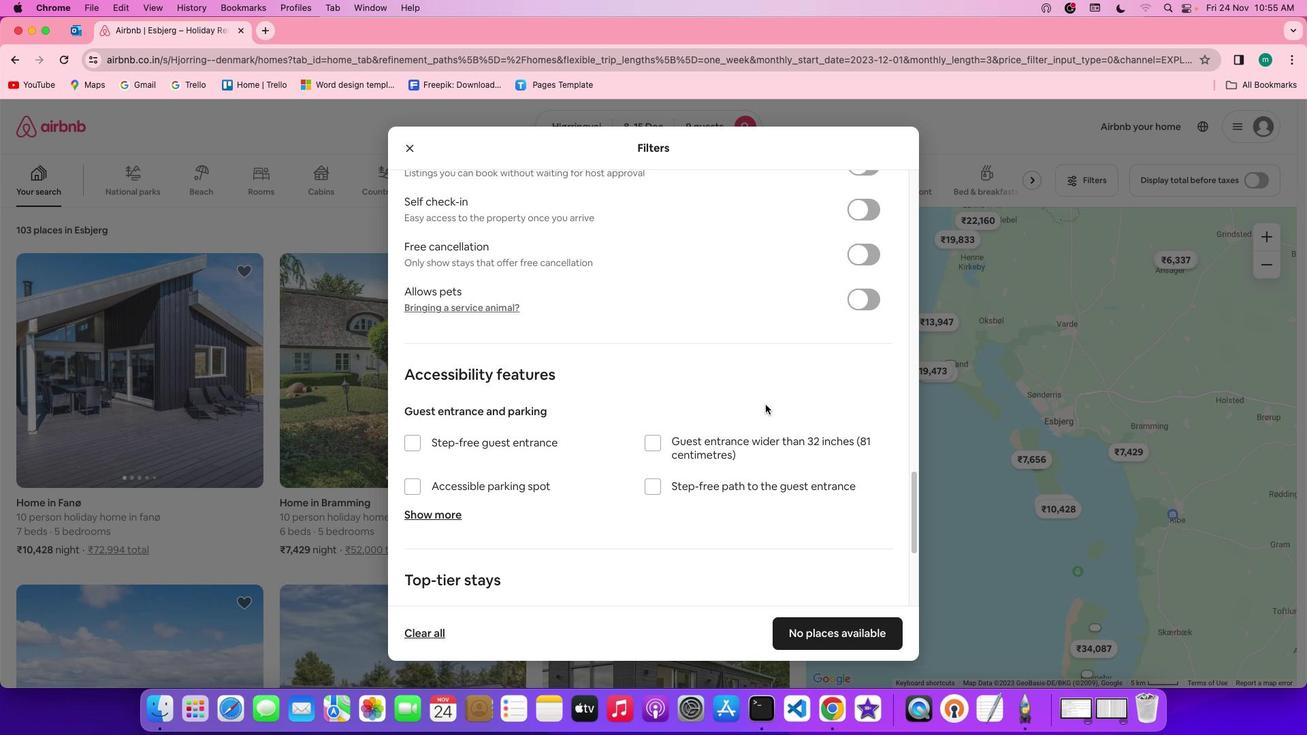 
Action: Mouse scrolled (765, 404) with delta (0, 0)
Screenshot: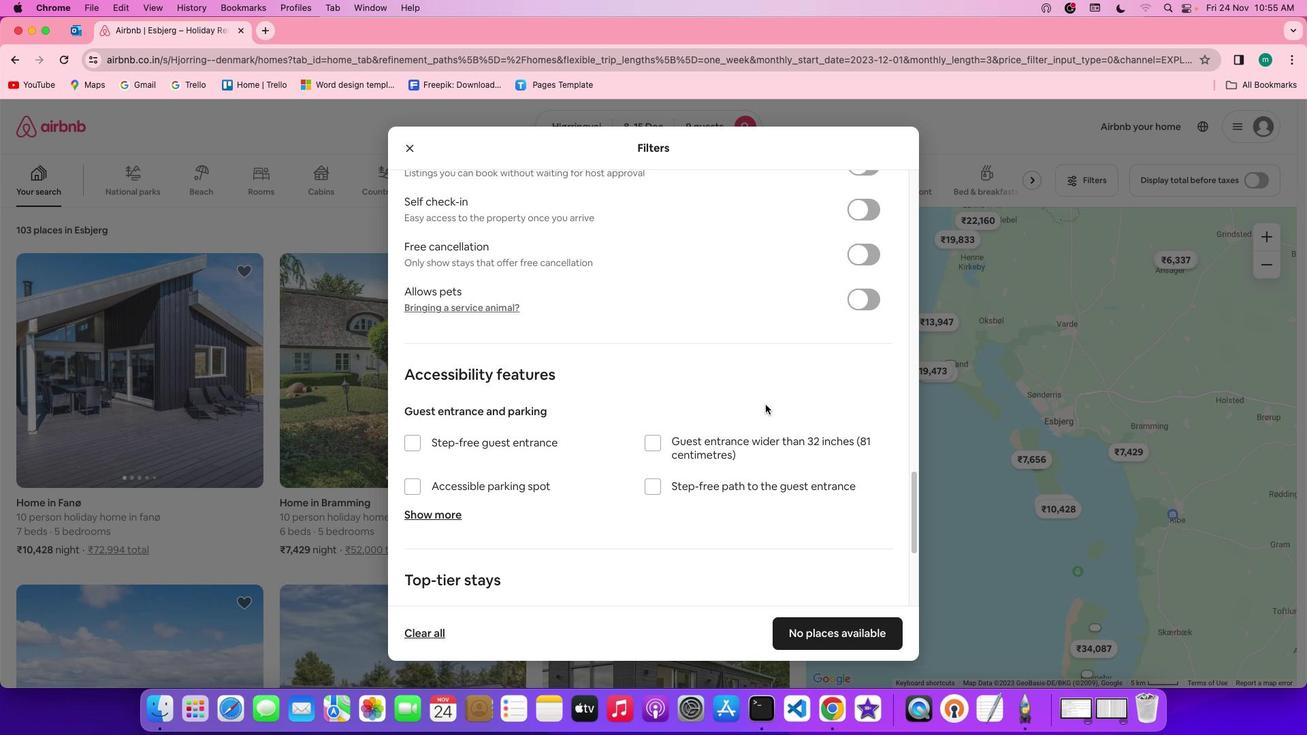 
Action: Mouse scrolled (765, 404) with delta (0, 0)
Screenshot: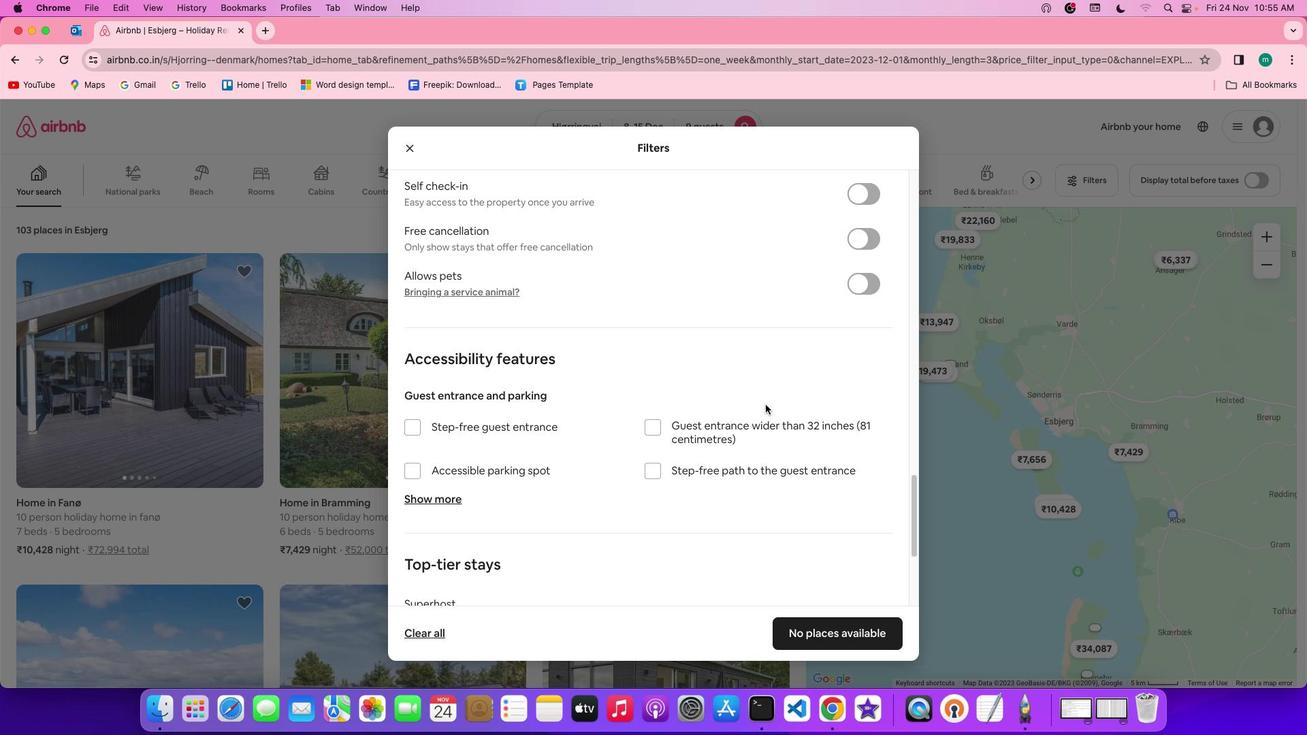 
Action: Mouse scrolled (765, 404) with delta (0, 0)
Screenshot: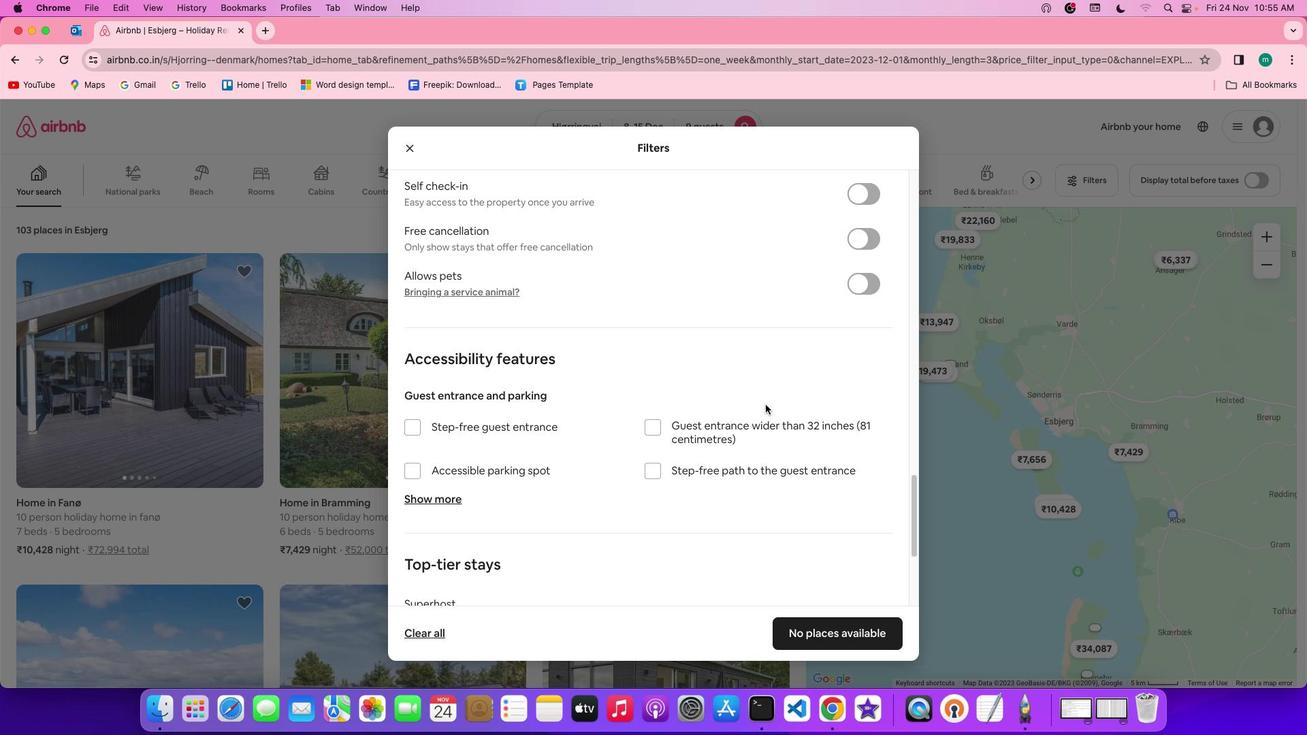 
Action: Mouse scrolled (765, 404) with delta (0, 0)
Screenshot: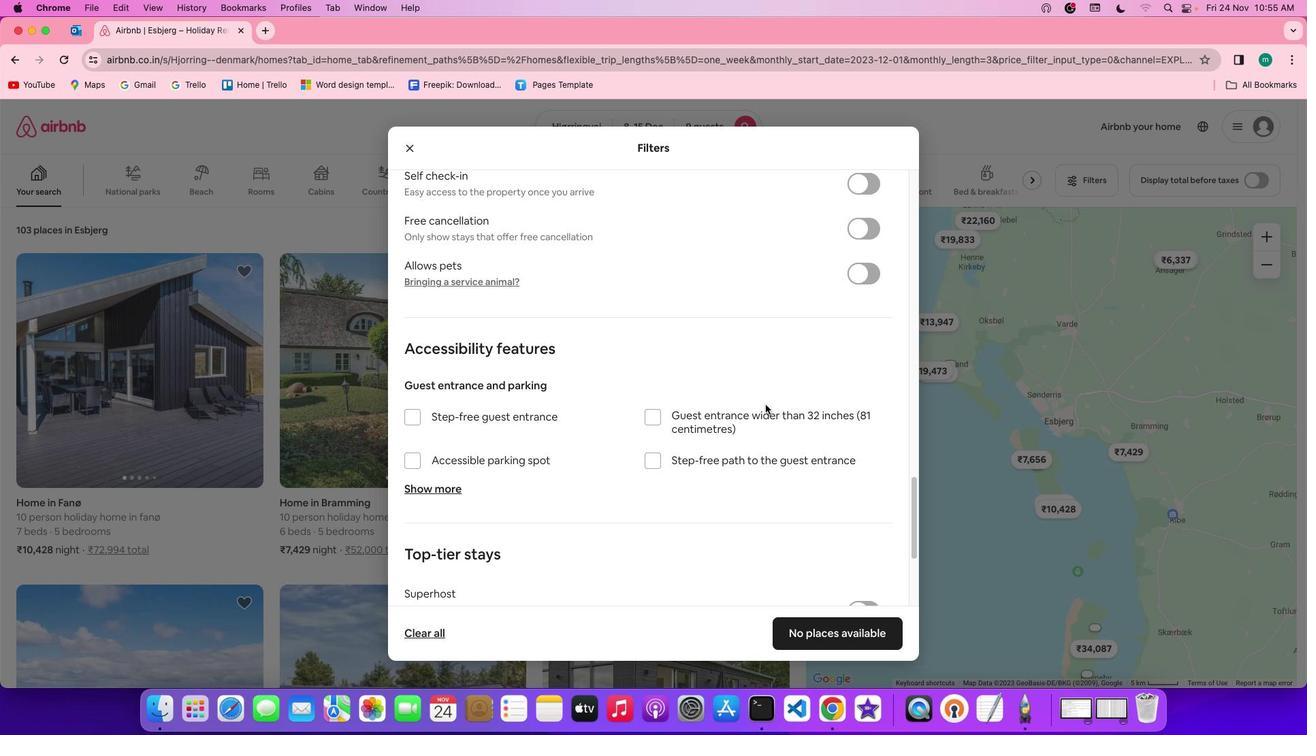 
Action: Mouse scrolled (765, 404) with delta (0, 0)
Screenshot: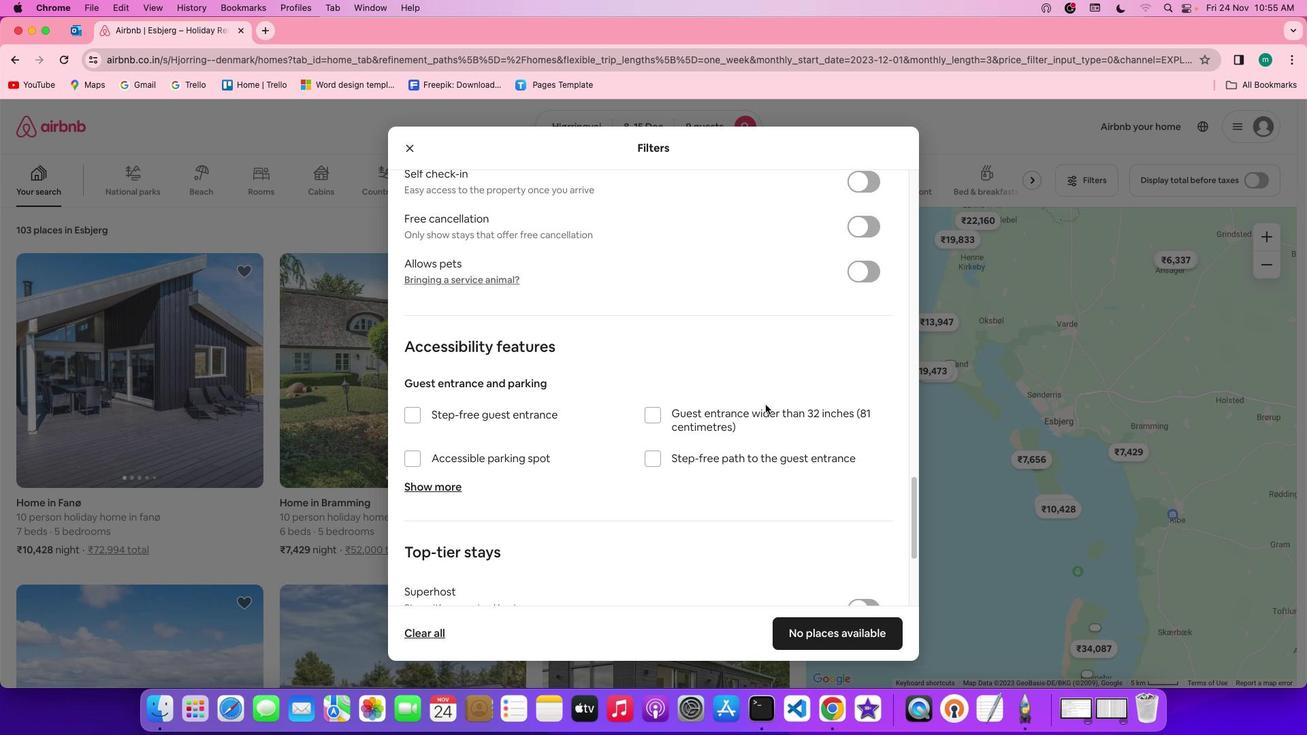 
Action: Mouse scrolled (765, 404) with delta (0, 0)
Screenshot: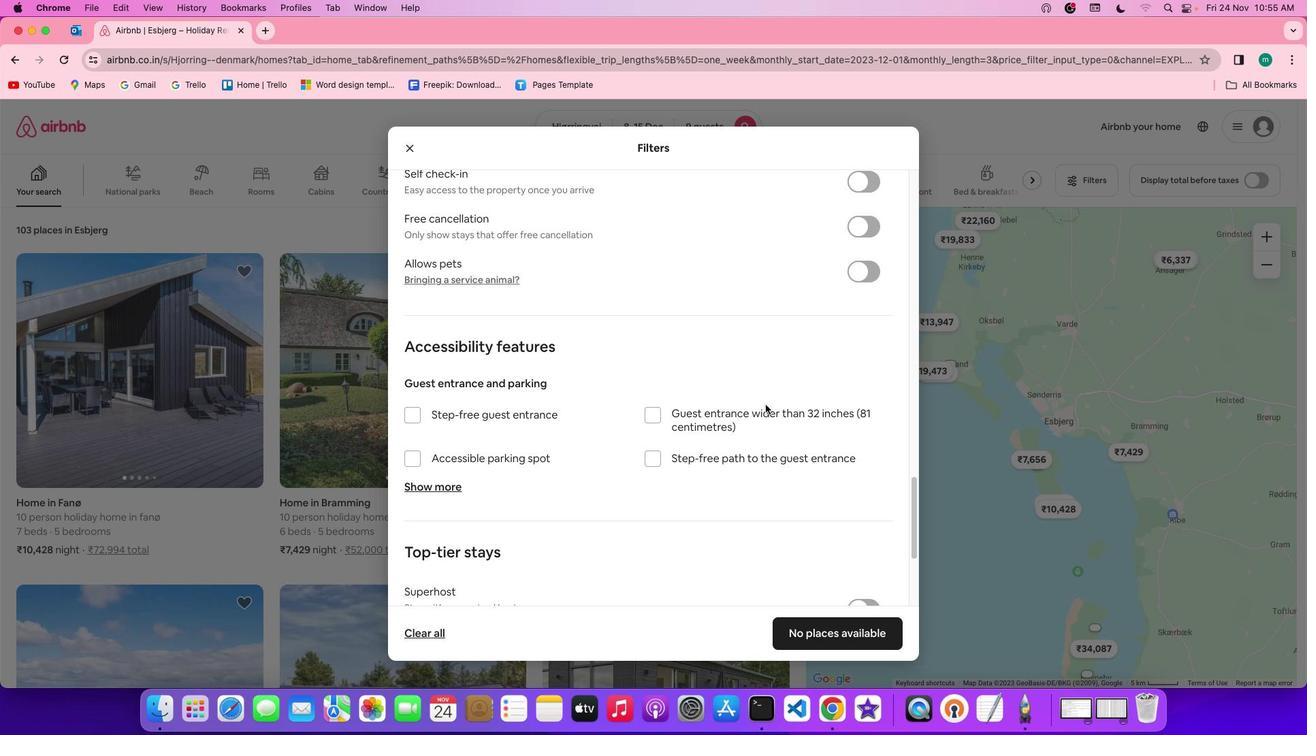 
Action: Mouse scrolled (765, 404) with delta (0, 0)
Screenshot: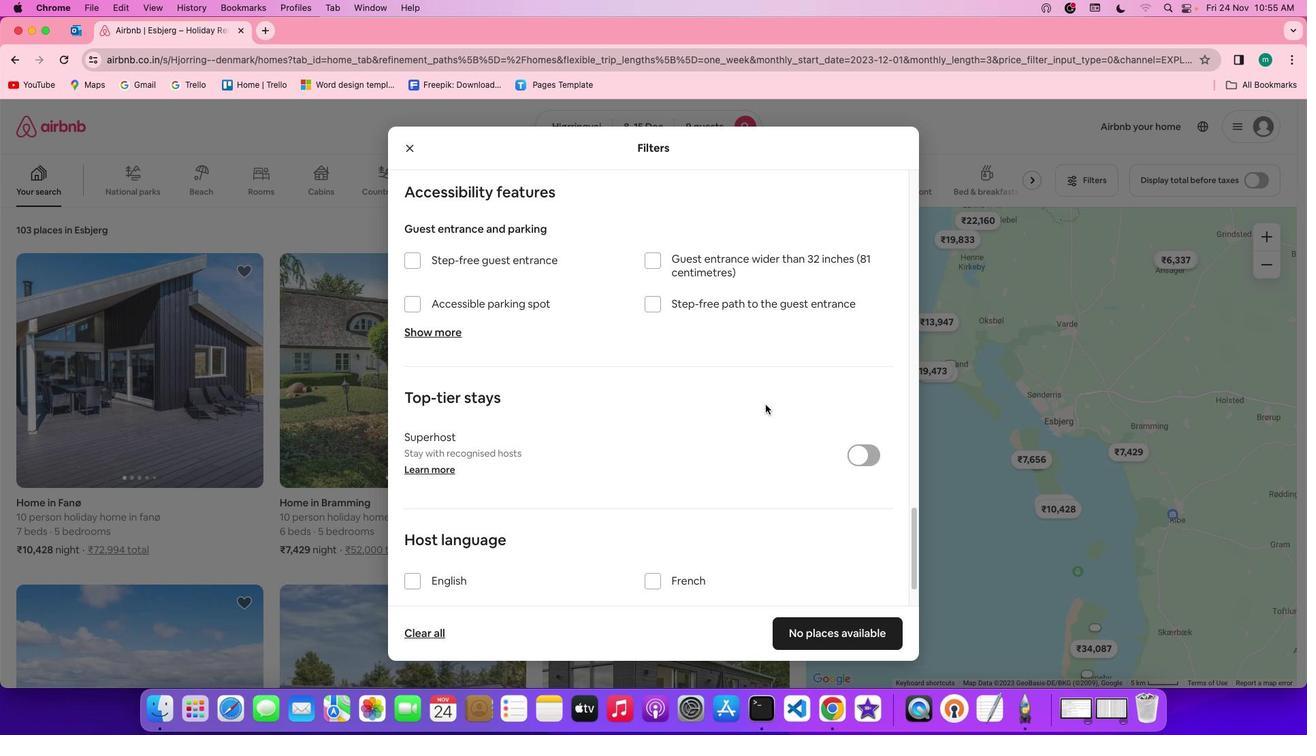 
Action: Mouse scrolled (765, 404) with delta (0, 0)
Screenshot: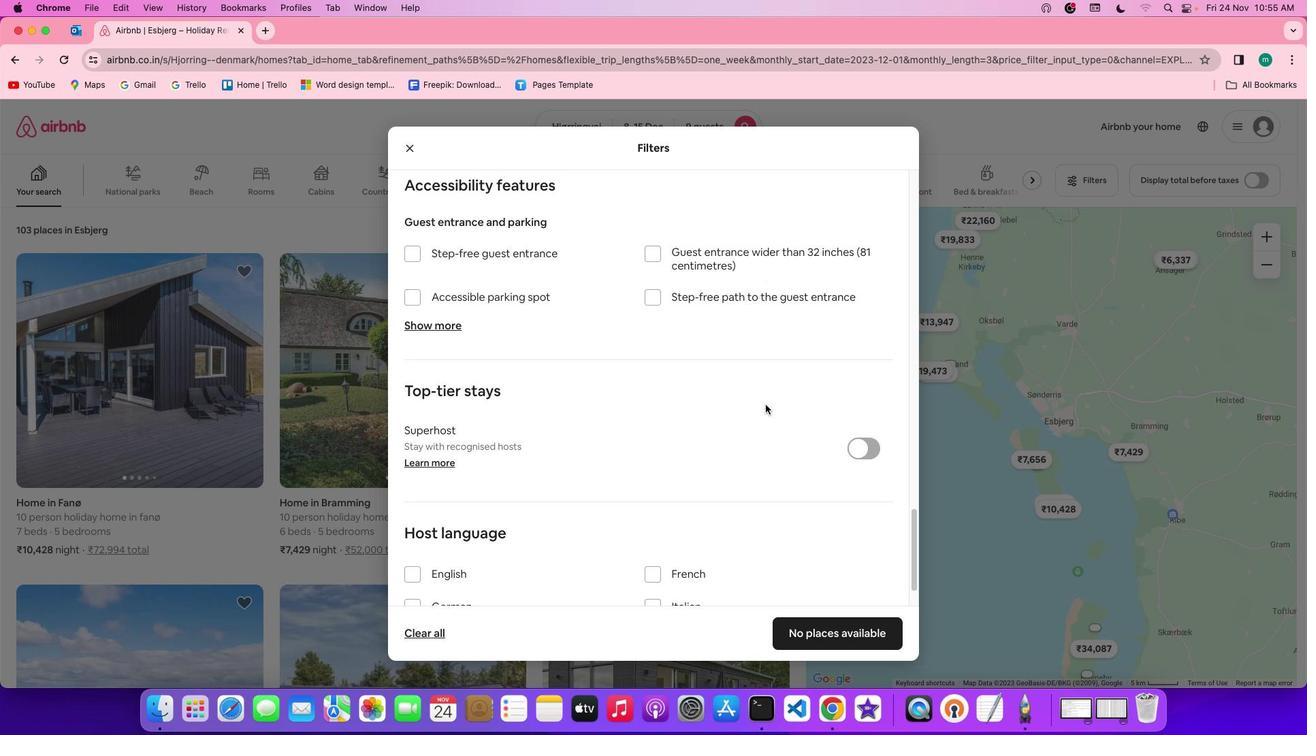 
Action: Mouse scrolled (765, 404) with delta (0, -1)
Screenshot: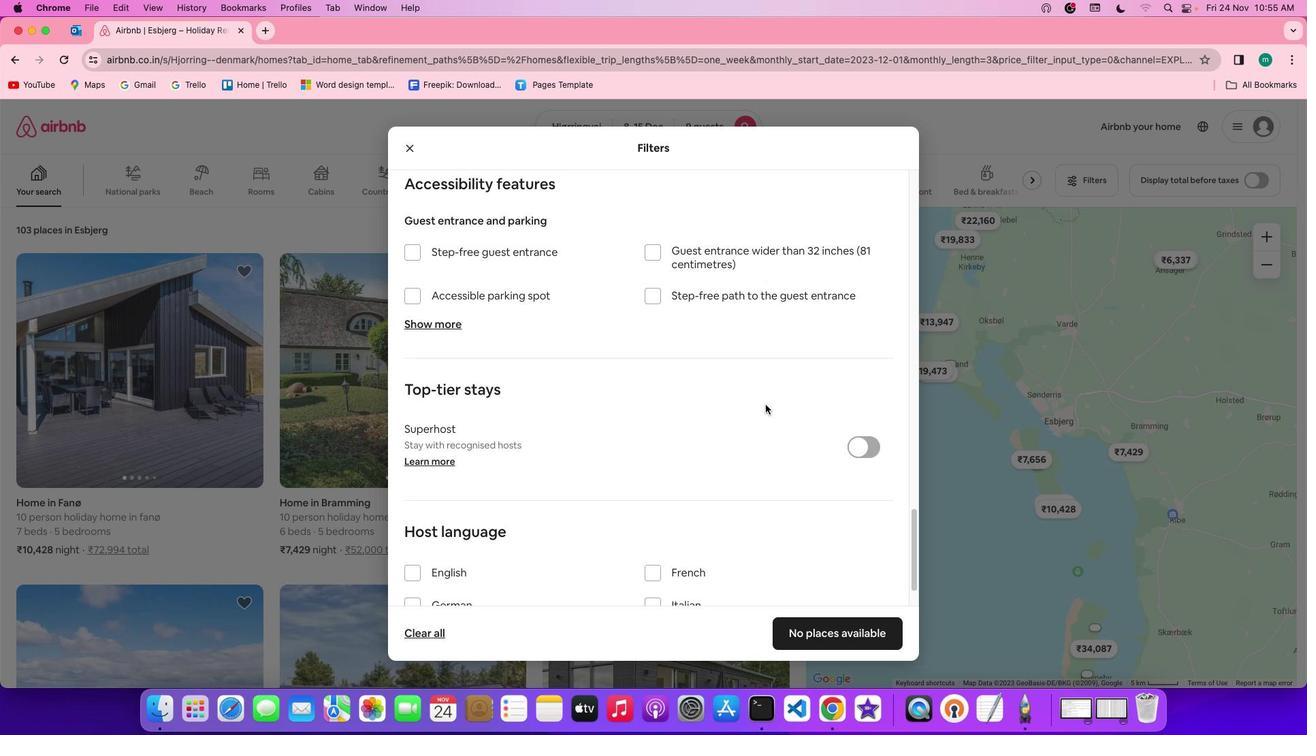 
Action: Mouse scrolled (765, 404) with delta (0, -1)
Screenshot: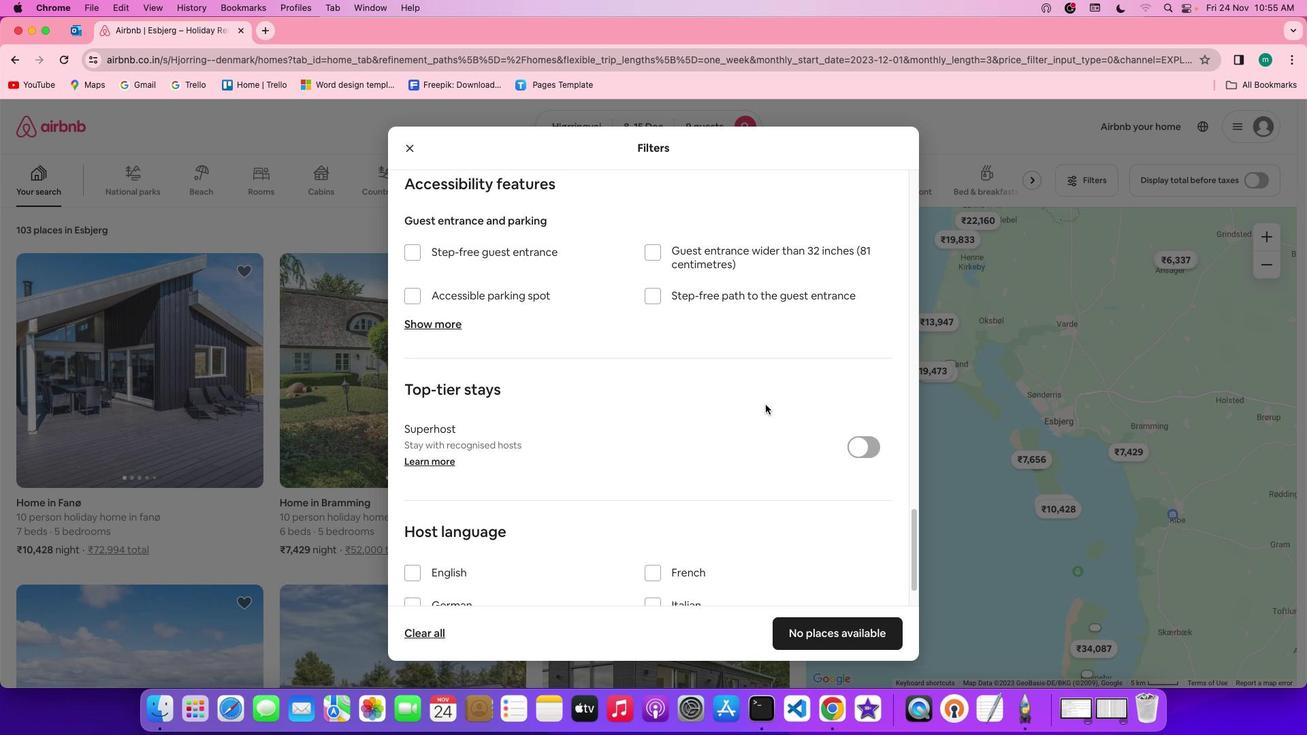 
Action: Mouse scrolled (765, 404) with delta (0, 0)
Screenshot: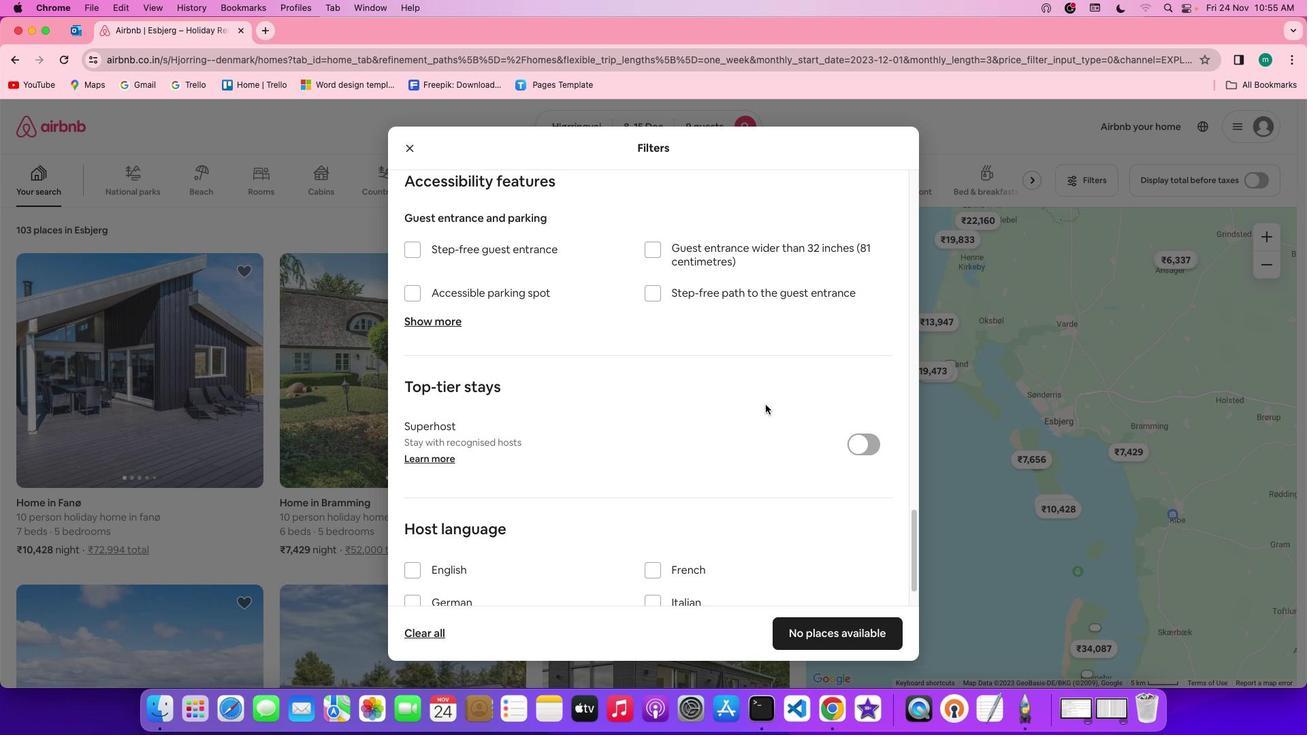 
Action: Mouse scrolled (765, 404) with delta (0, 0)
Screenshot: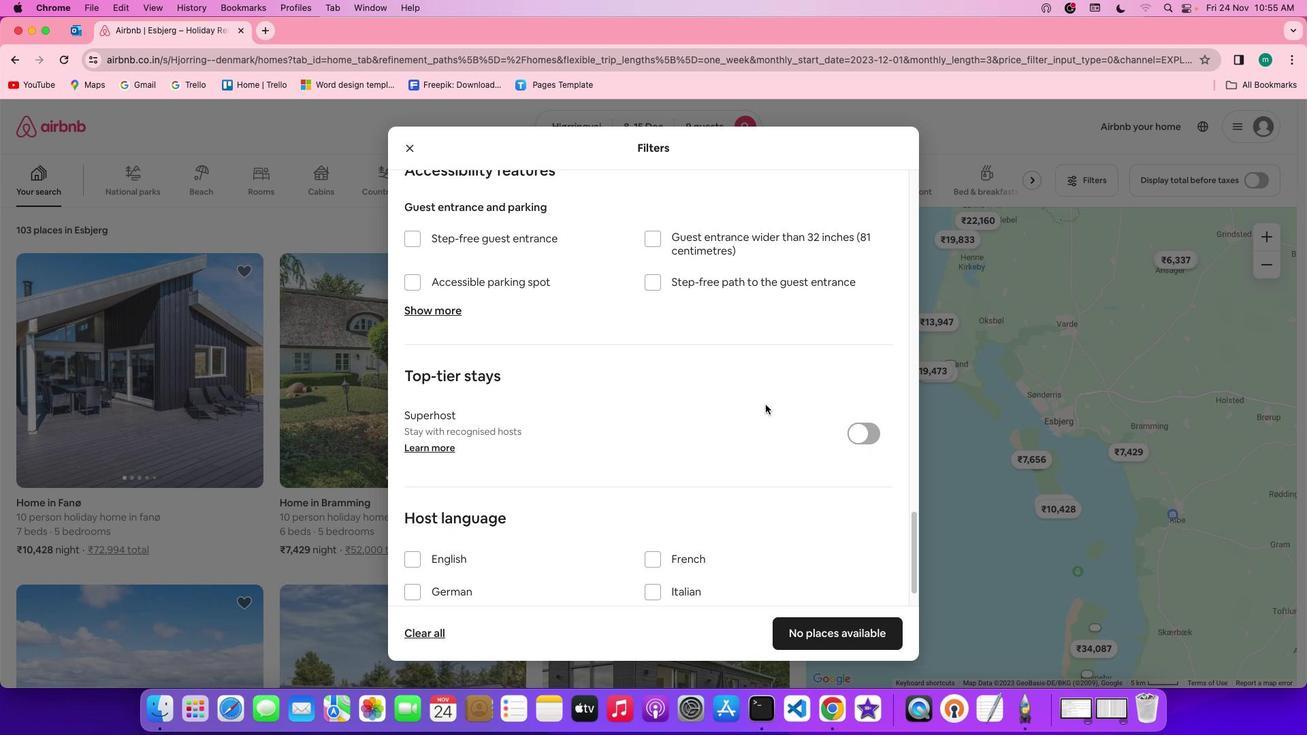 
Action: Mouse scrolled (765, 404) with delta (0, 0)
Screenshot: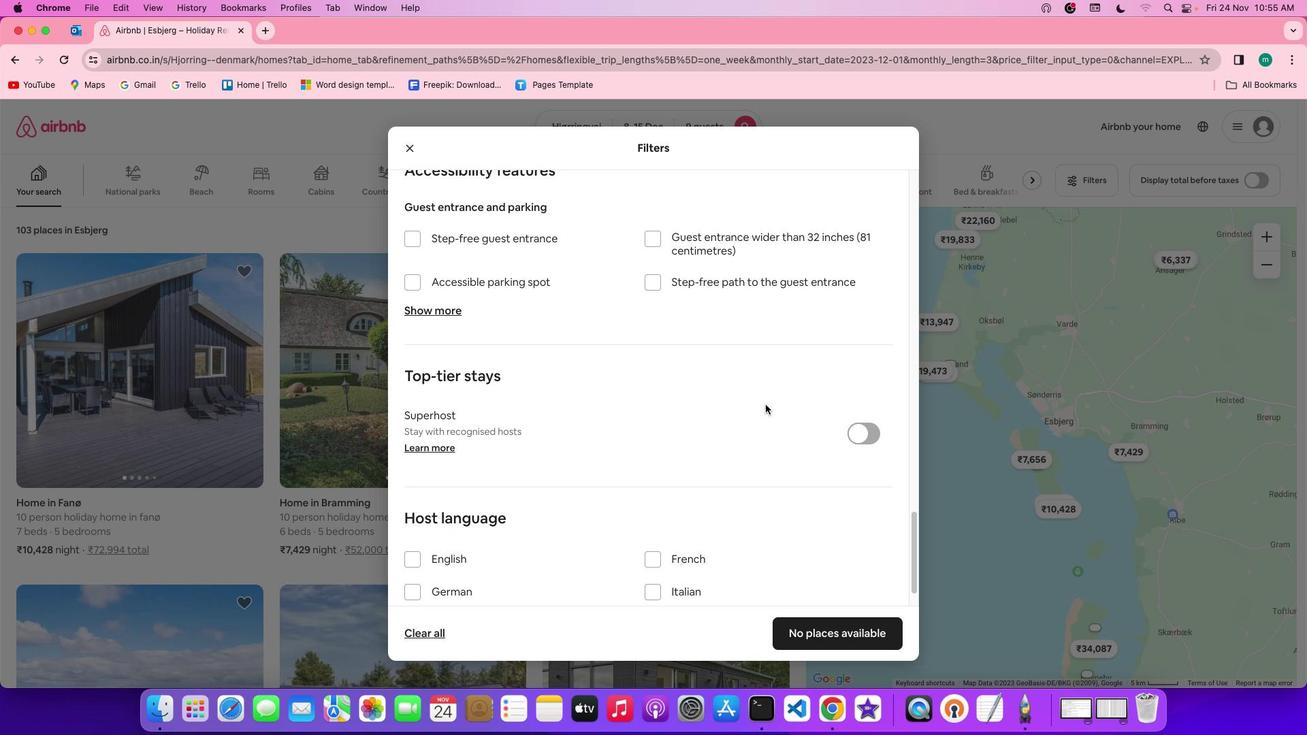 
Action: Mouse scrolled (765, 404) with delta (0, 0)
Screenshot: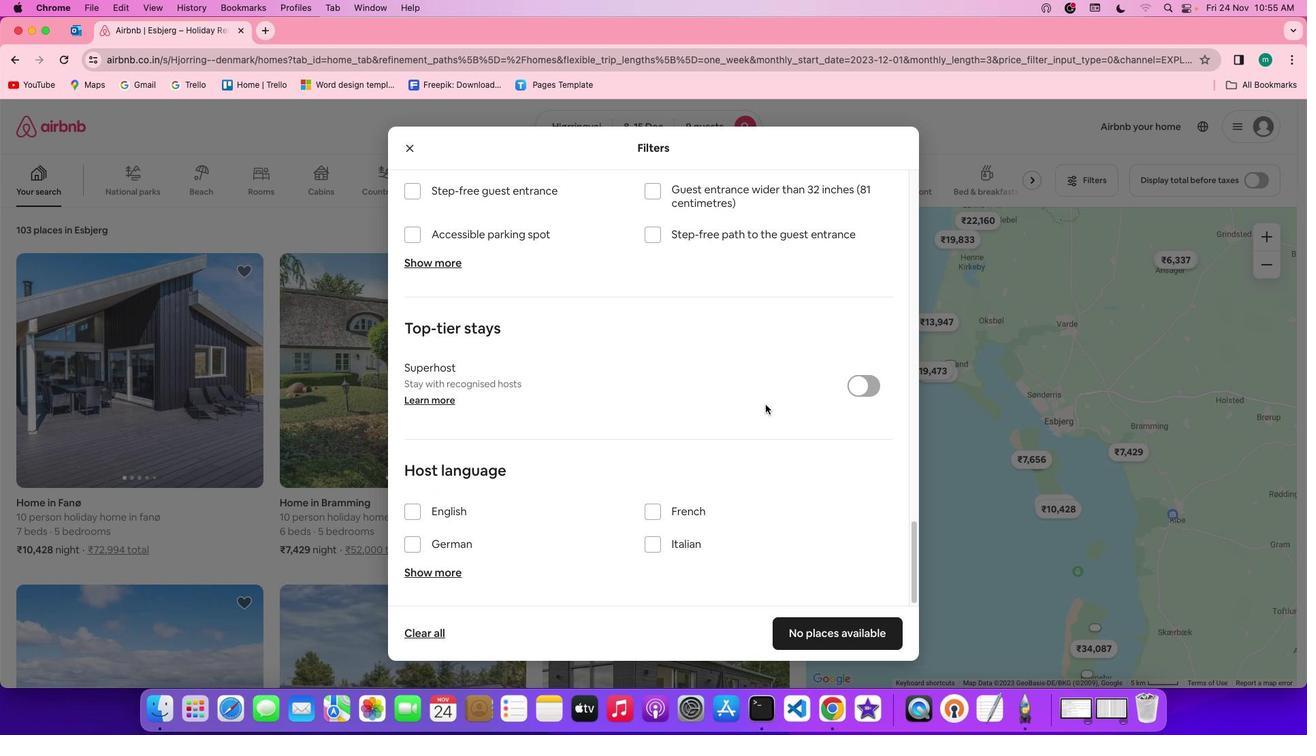 
Action: Mouse scrolled (765, 404) with delta (0, 0)
Screenshot: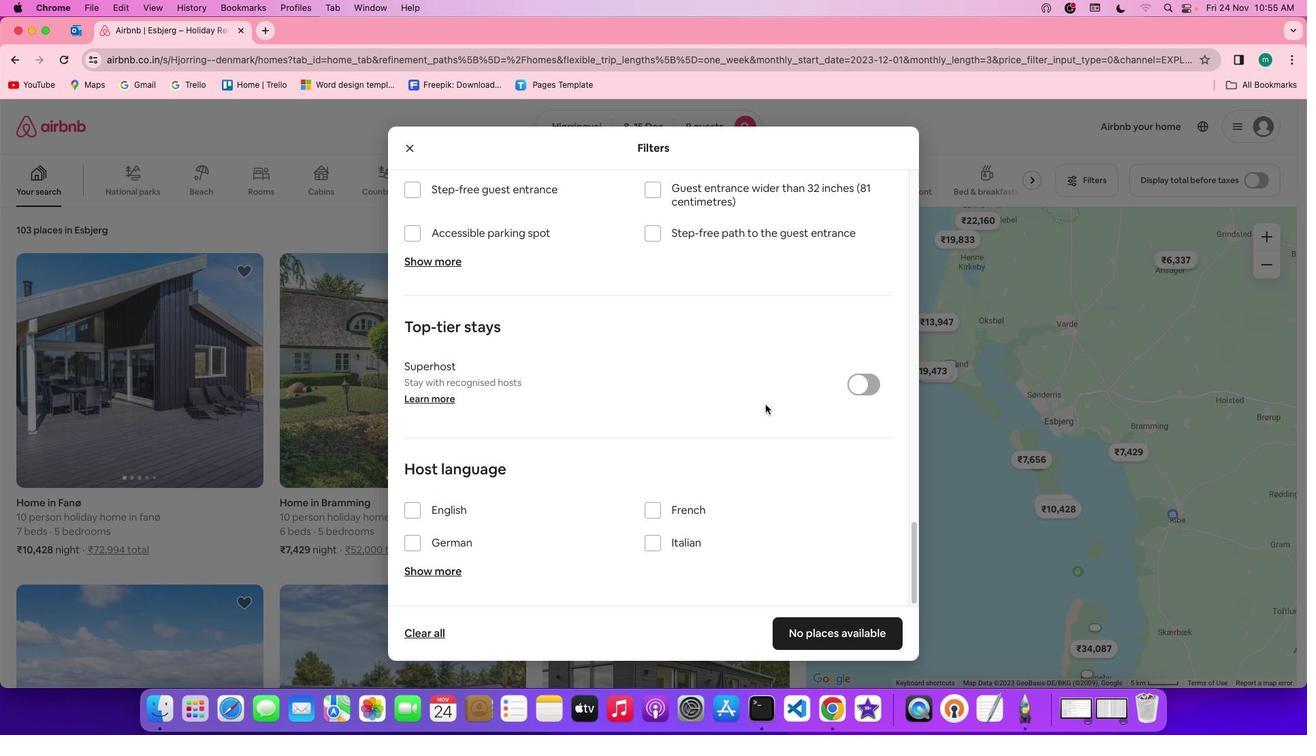 
Action: Mouse scrolled (765, 404) with delta (0, 0)
Screenshot: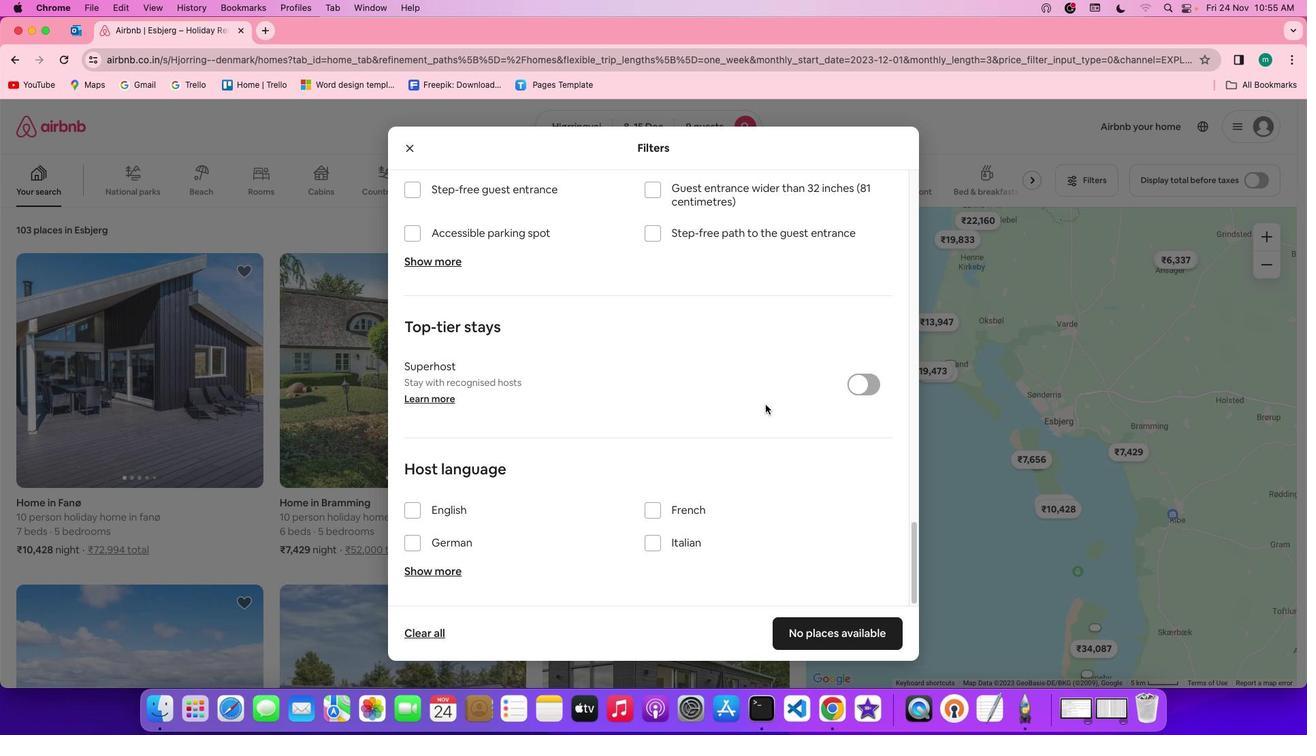 
Action: Mouse scrolled (765, 404) with delta (0, 0)
Screenshot: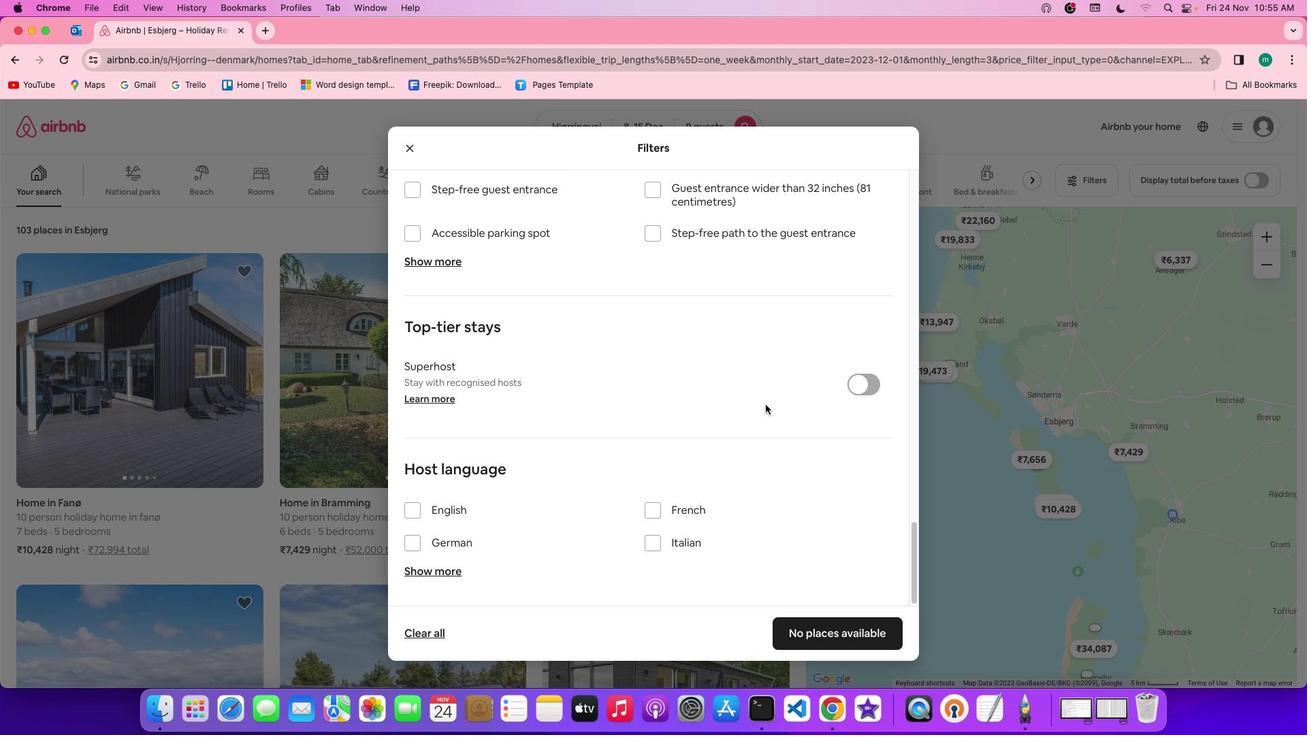 
Action: Mouse scrolled (765, 404) with delta (0, 0)
Screenshot: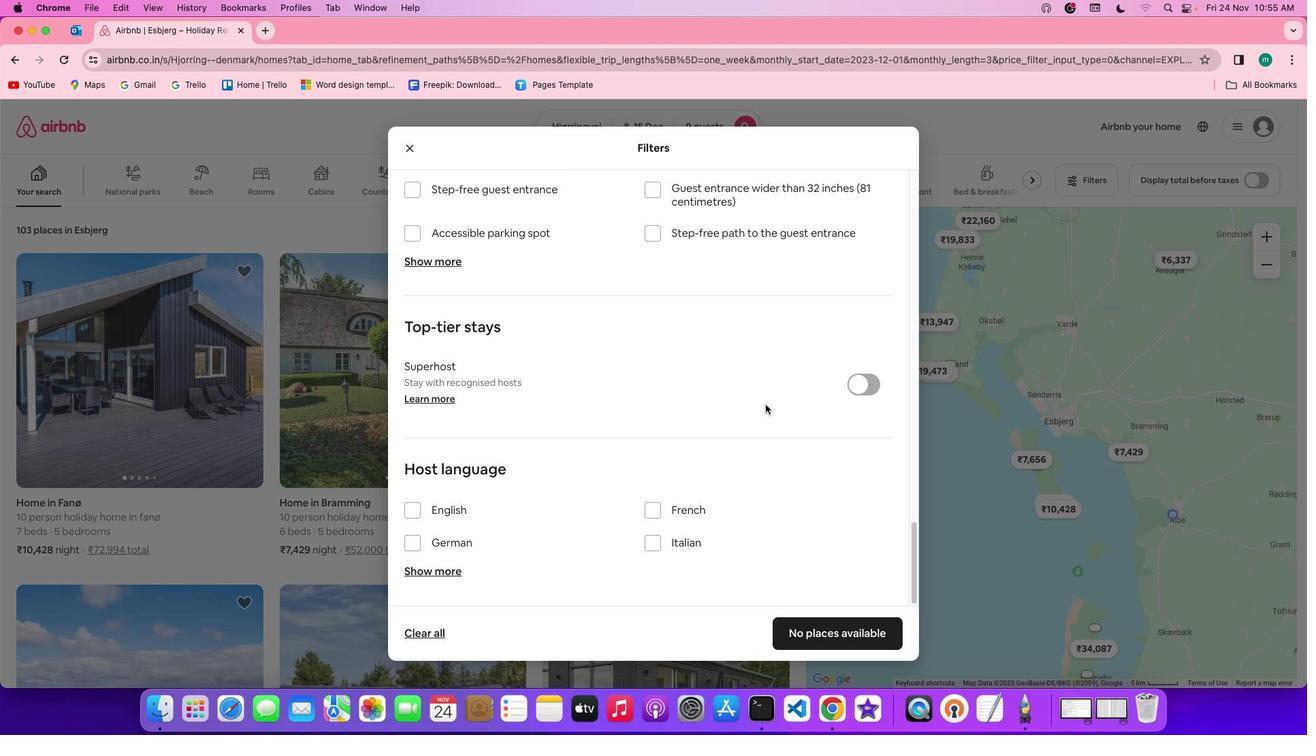 
Action: Mouse scrolled (765, 404) with delta (0, 0)
Screenshot: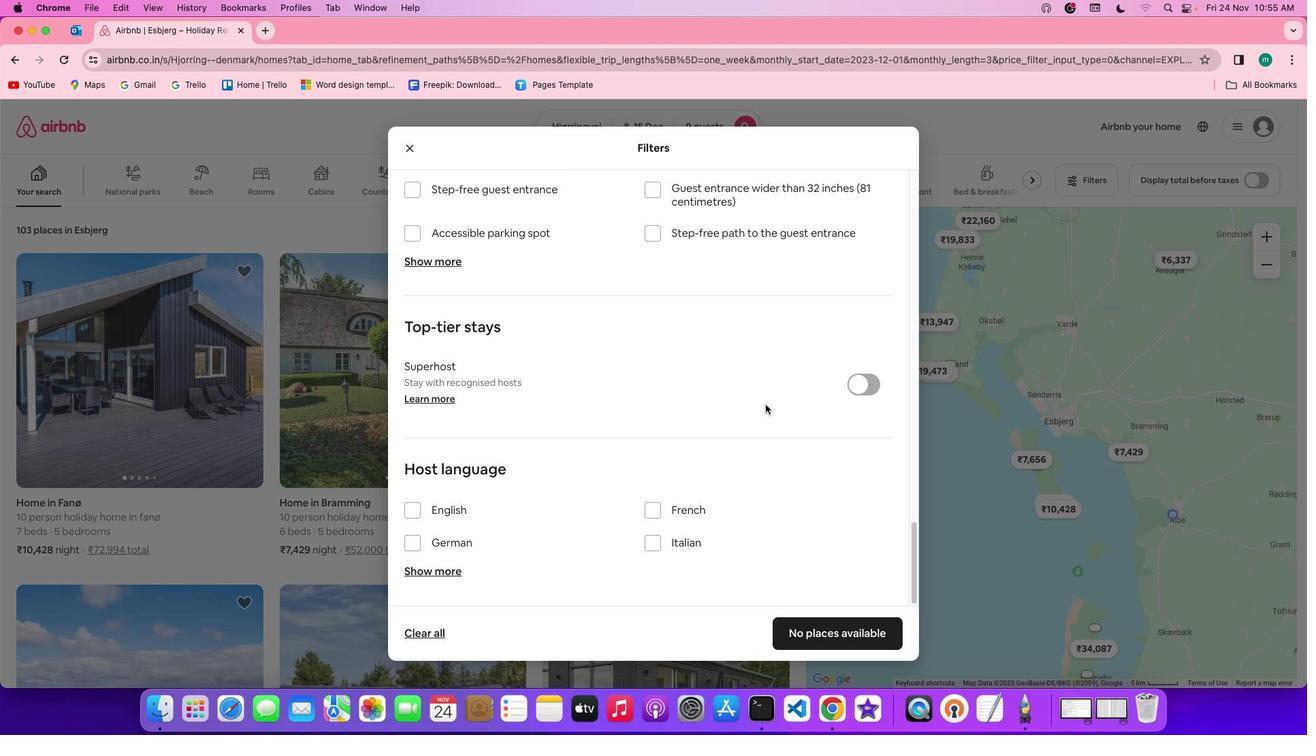 
Action: Mouse scrolled (765, 404) with delta (0, -1)
Screenshot: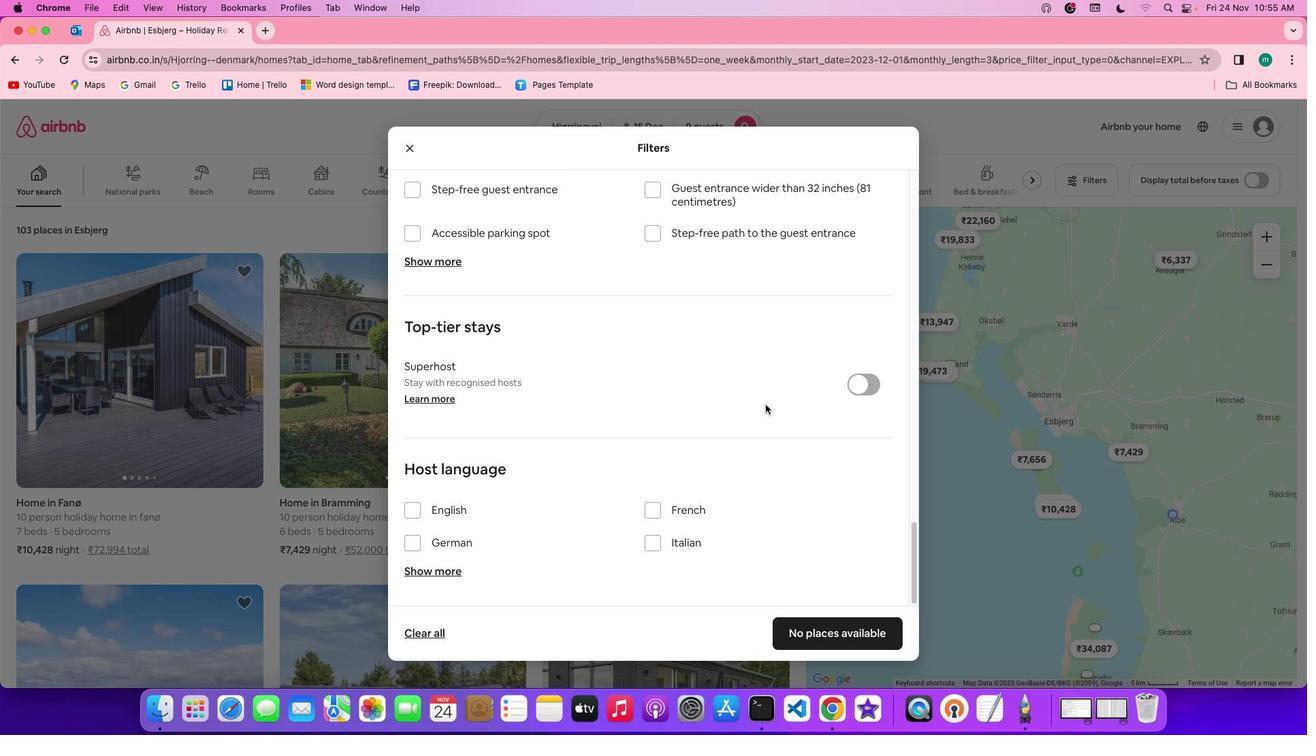 
Action: Mouse scrolled (765, 404) with delta (0, -2)
Screenshot: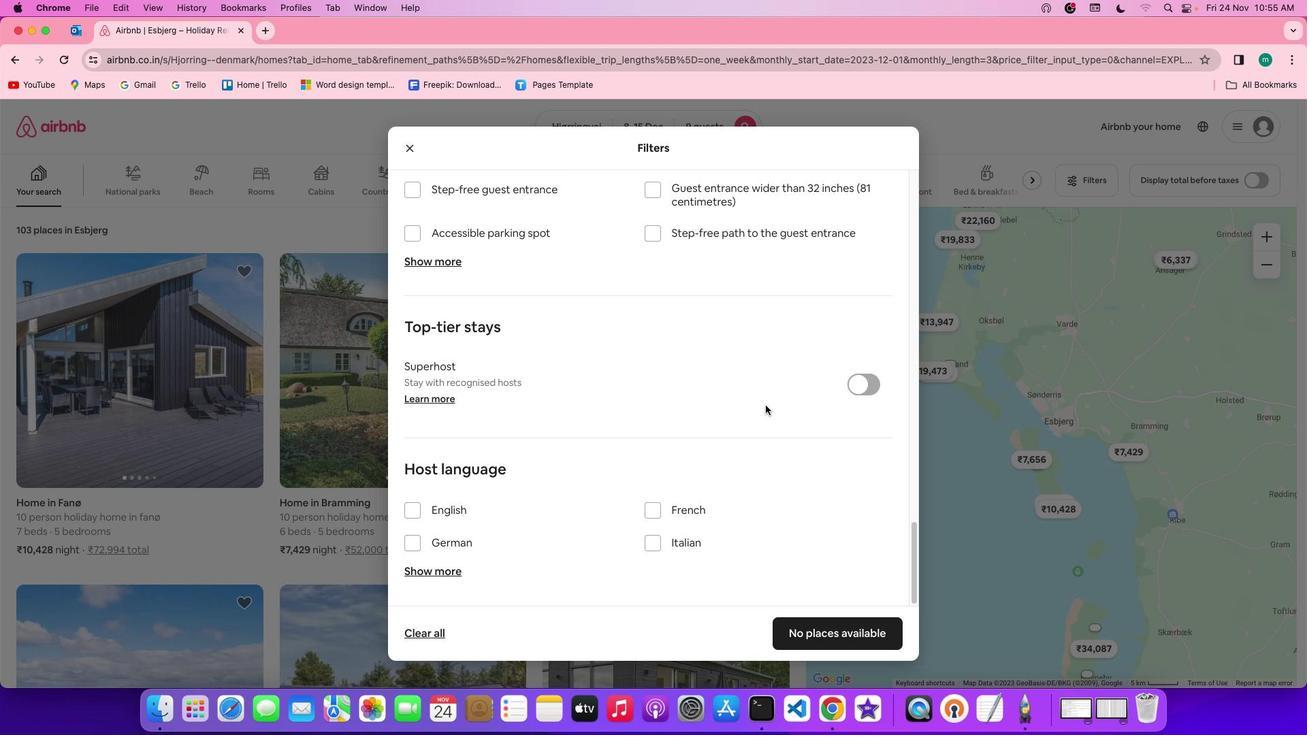 
Action: Mouse scrolled (765, 404) with delta (0, -2)
Screenshot: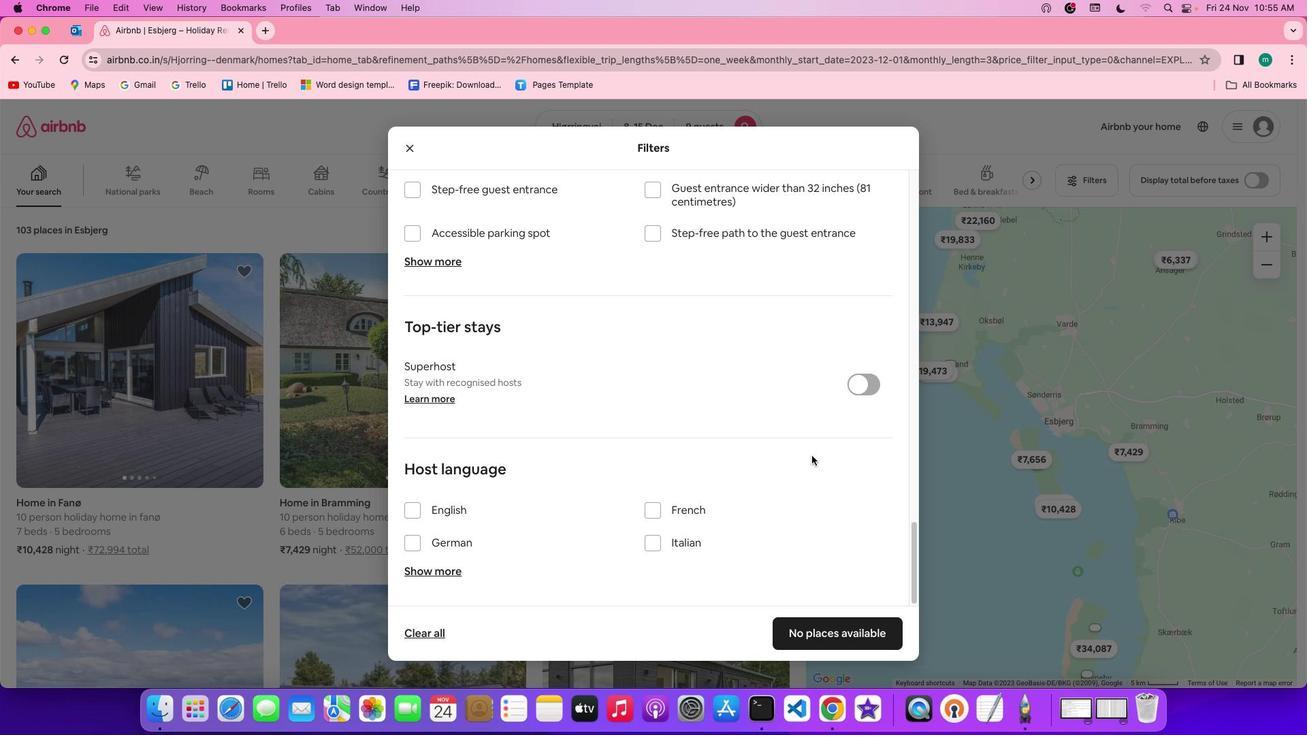 
Action: Mouse moved to (846, 623)
Screenshot: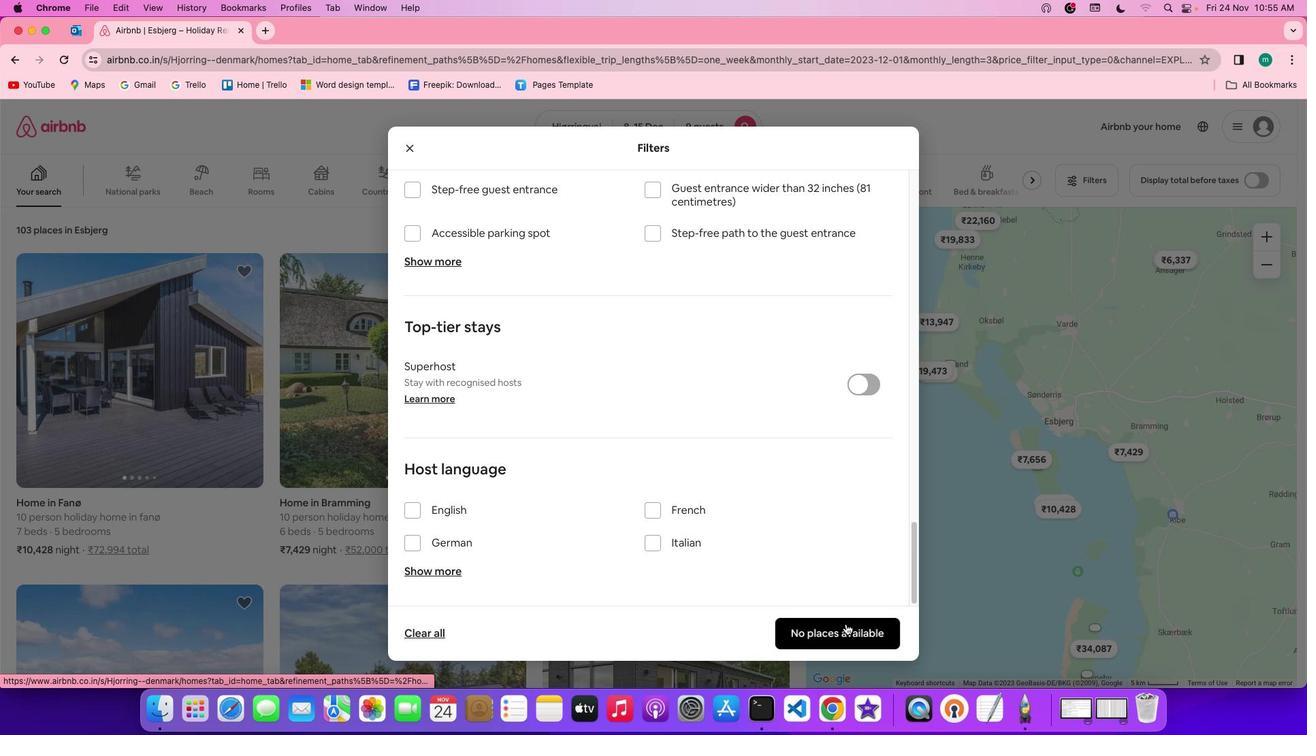 
Action: Mouse pressed left at (846, 623)
Screenshot: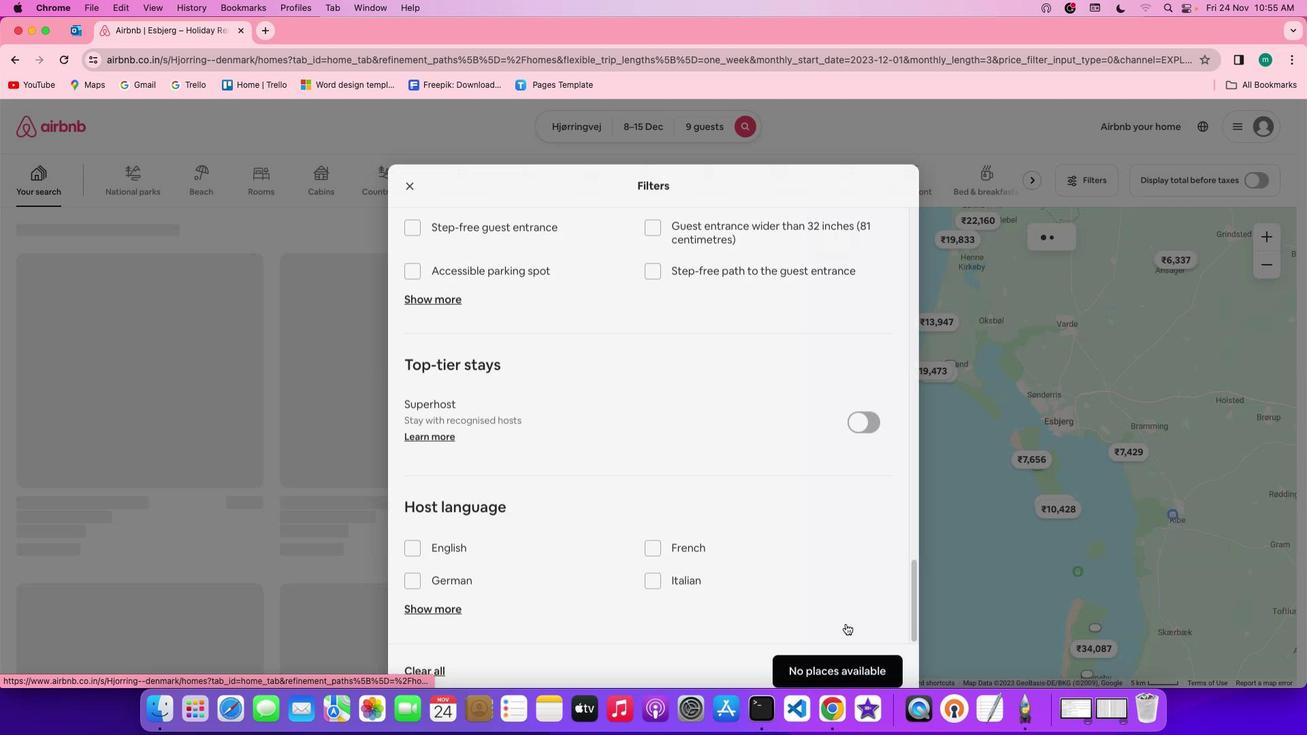 
Action: Mouse moved to (533, 254)
Screenshot: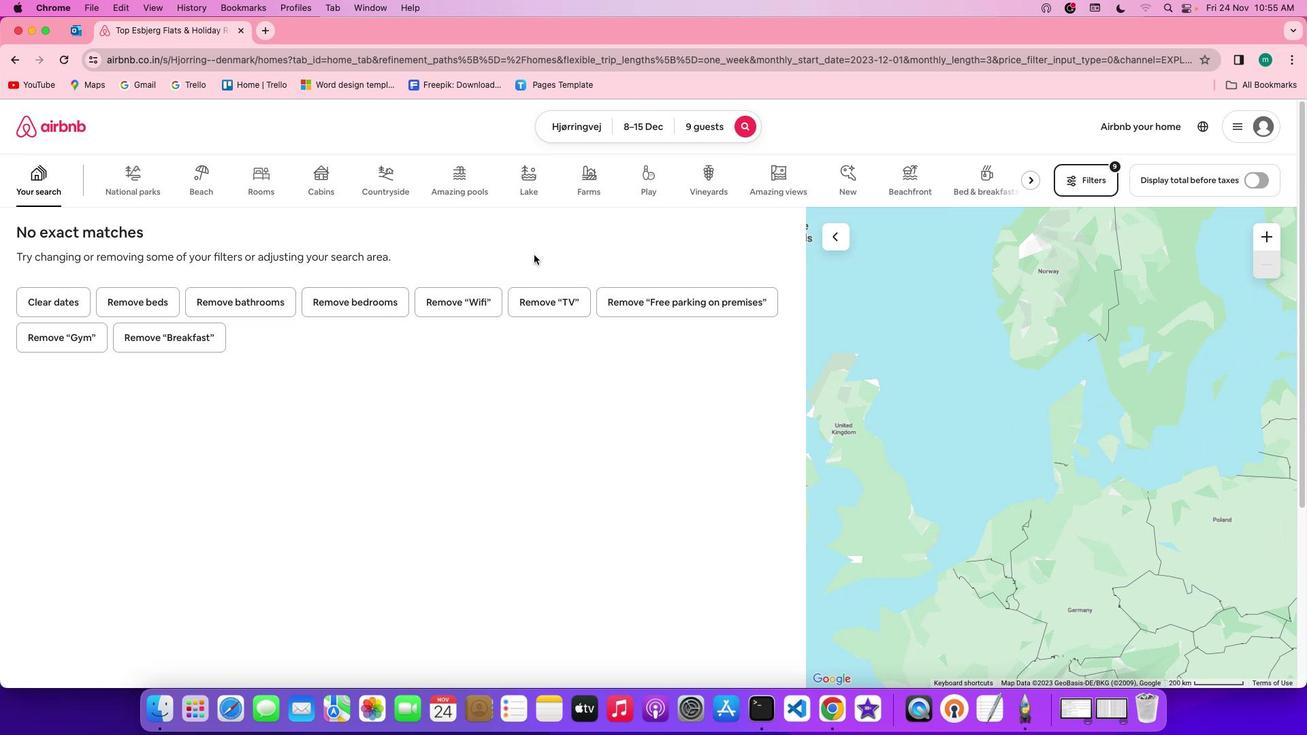 
